 Task: Find the shortest route within Brookfield Place to reach the North Cove Marina.
Action: Mouse moved to (273, 100)
Screenshot: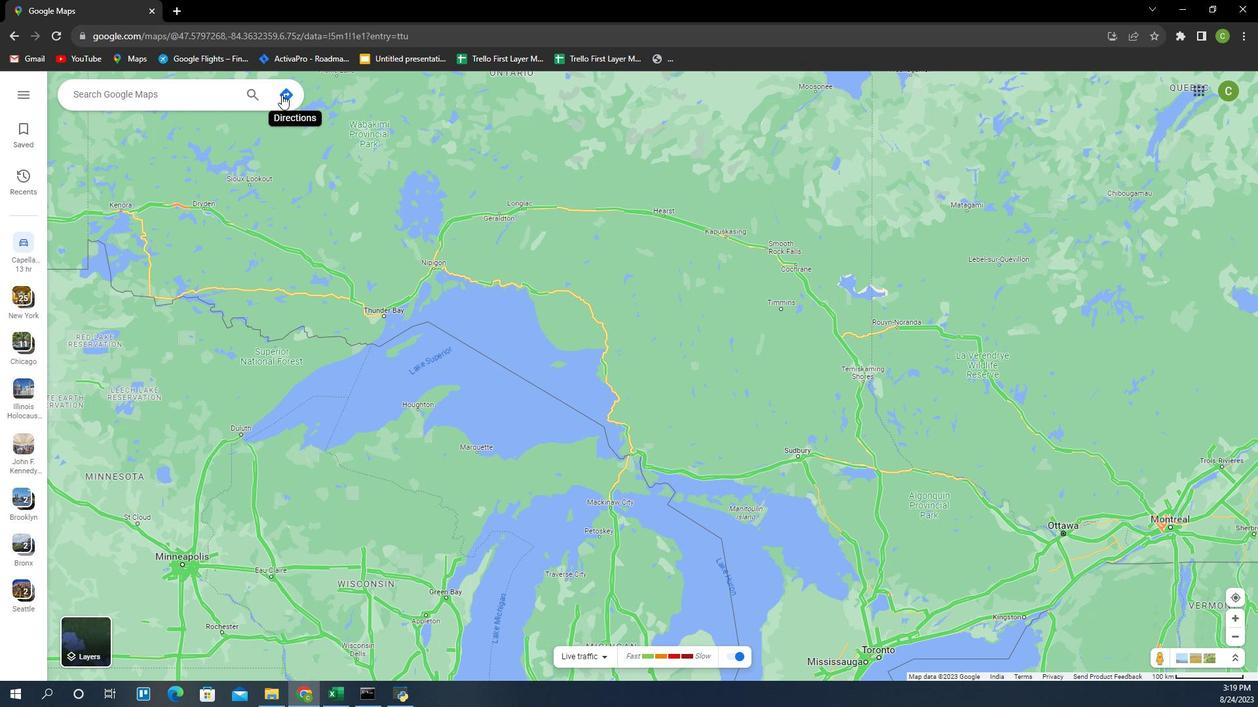 
Action: Mouse pressed left at (273, 100)
Screenshot: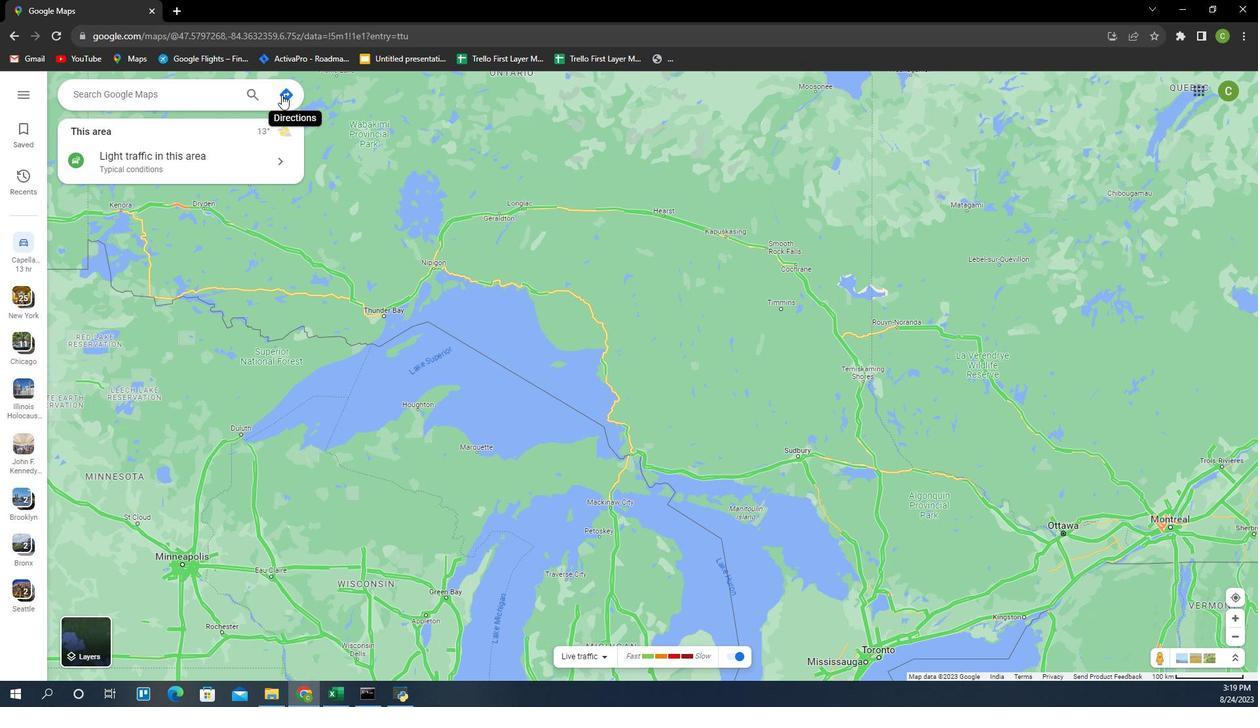 
Action: Mouse moved to (151, 136)
Screenshot: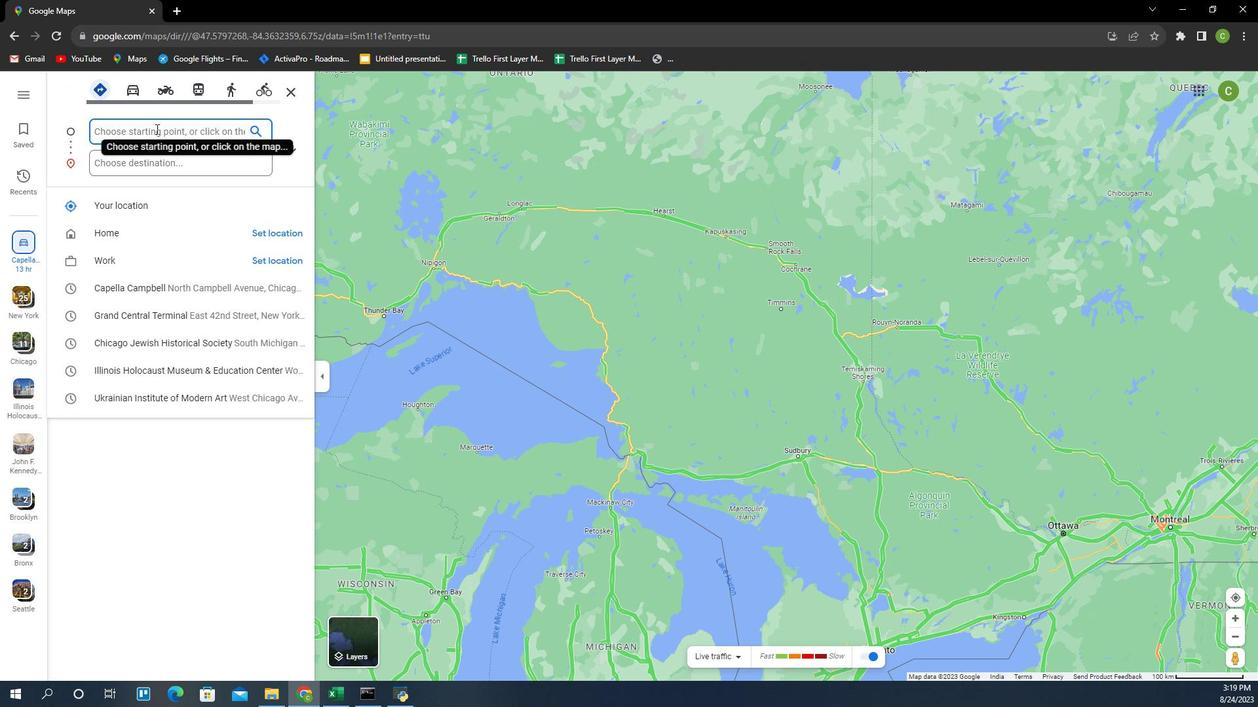 
Action: Mouse pressed left at (151, 136)
Screenshot: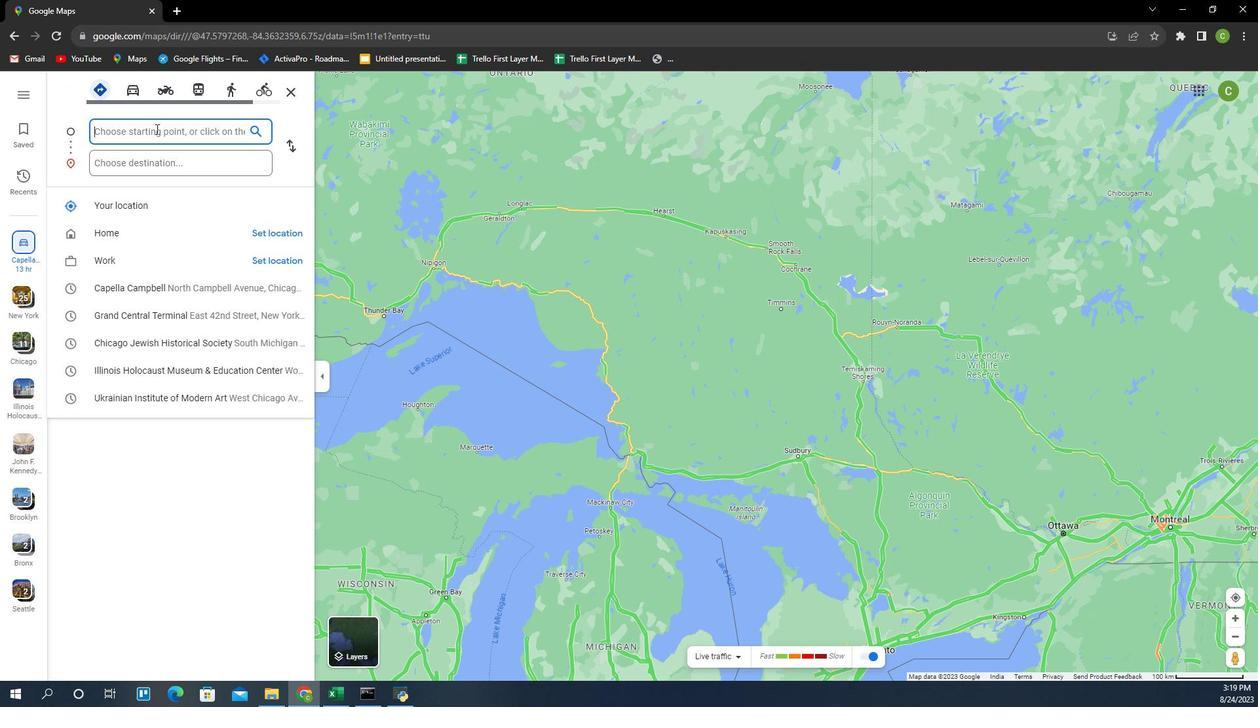 
Action: Mouse moved to (151, 136)
Screenshot: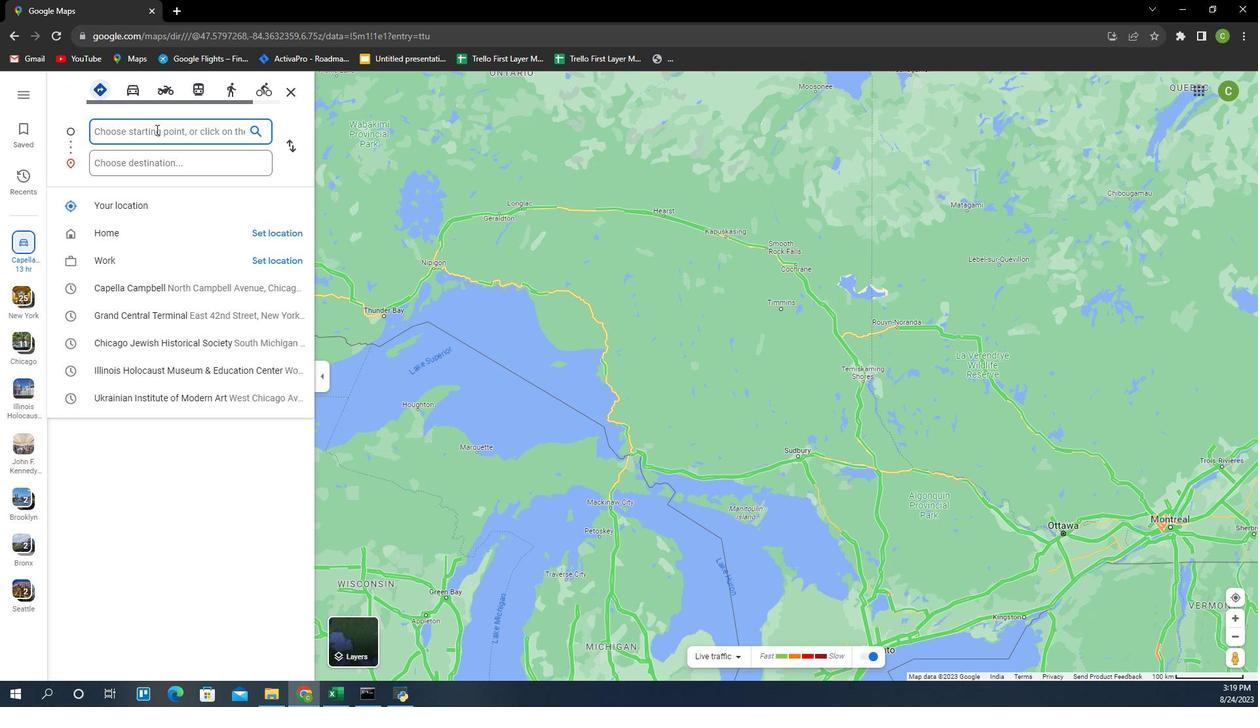 
Action: Key pressed <Key.caps_lock>B<Key.caps_lock>rookfield<Key.space><Key.caps_lock>P<Key.caps_lock>lace
Screenshot: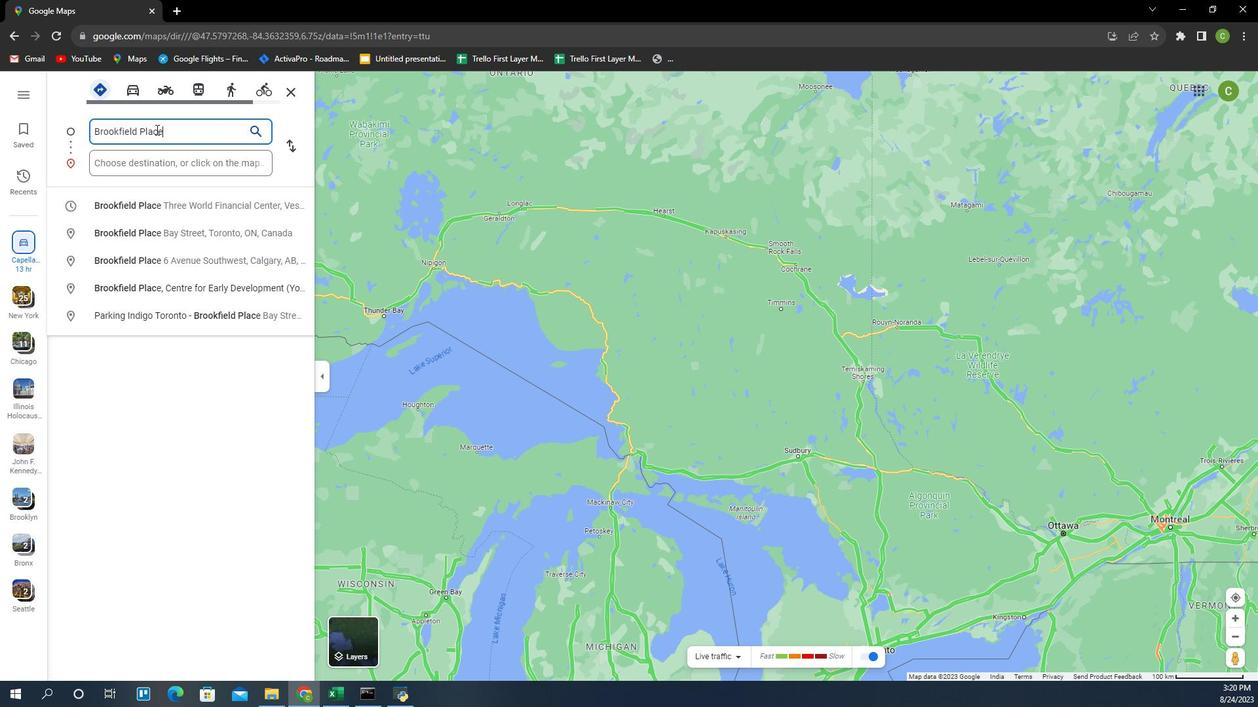 
Action: Mouse moved to (147, 171)
Screenshot: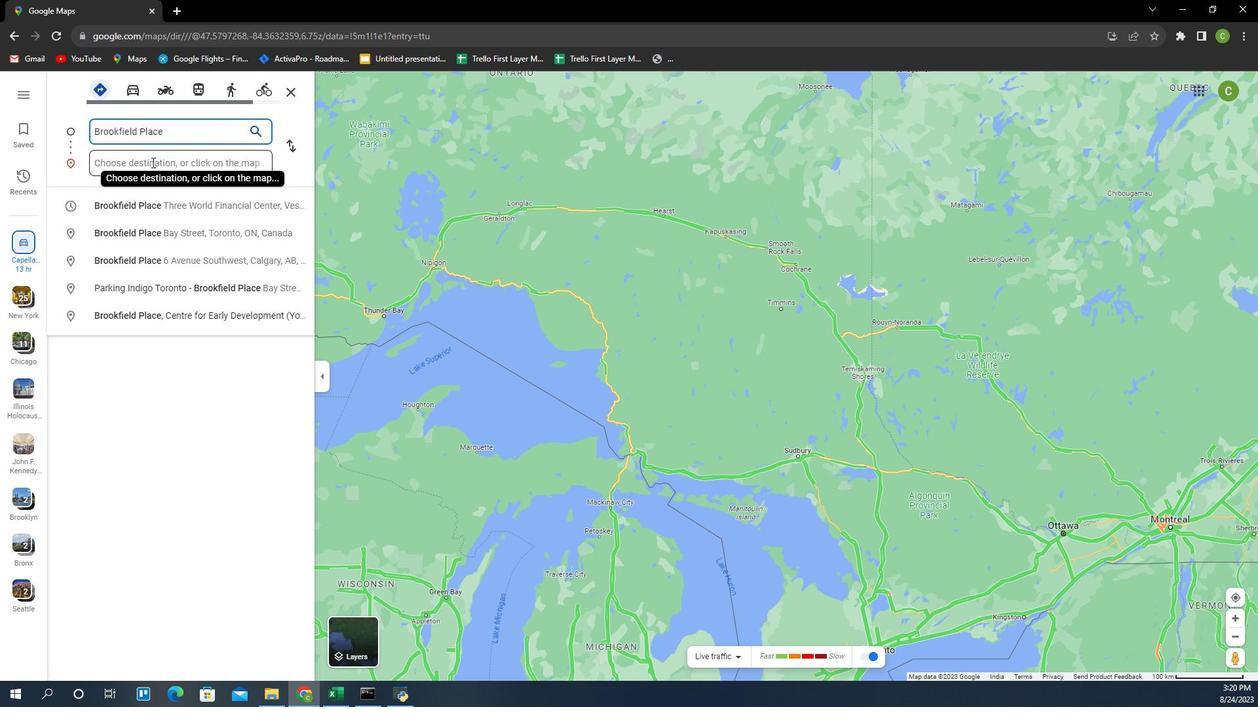 
Action: Mouse pressed left at (147, 171)
Screenshot: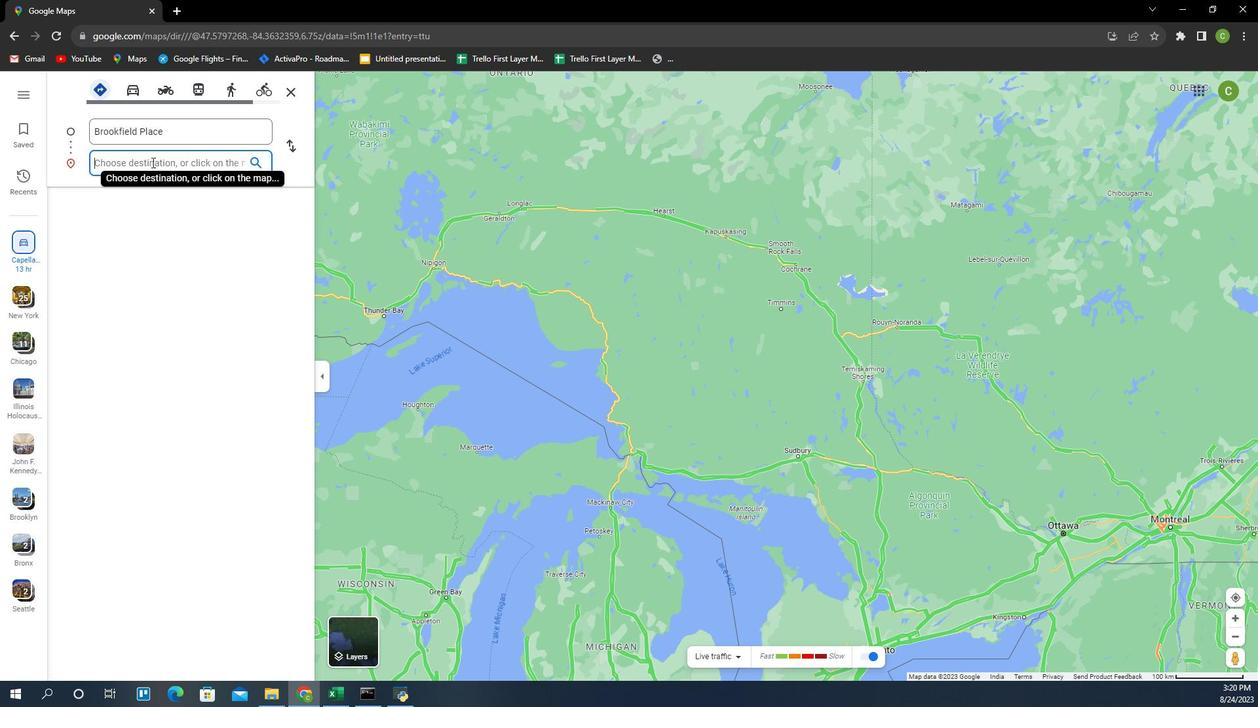 
Action: Mouse moved to (147, 171)
Screenshot: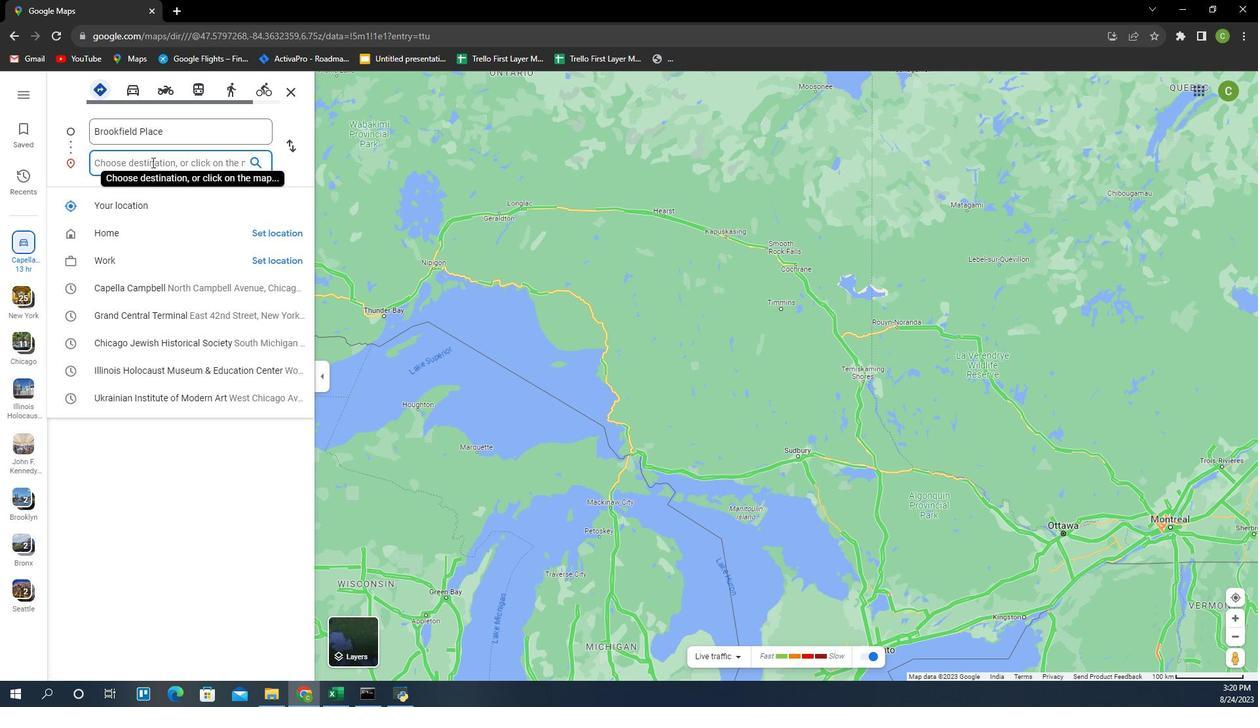 
Action: Key pressed <Key.caps_lock>T<Key.caps_lock>he<Key.space><Key.caps_lock>N<Key.caps_lock>orth<Key.space><Key.caps_lock>C<Key.caps_lock>ove<Key.space><Key.caps_lock>M<Key.caps_lock>arina
Screenshot: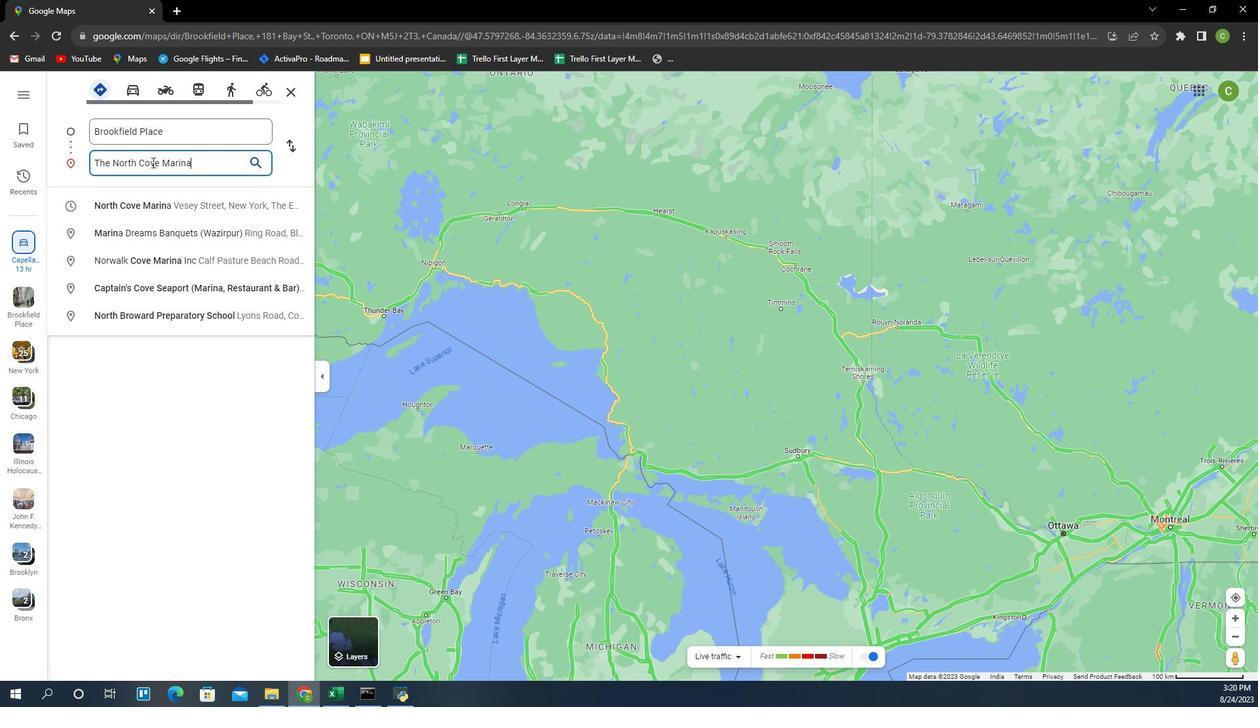 
Action: Mouse moved to (171, 241)
Screenshot: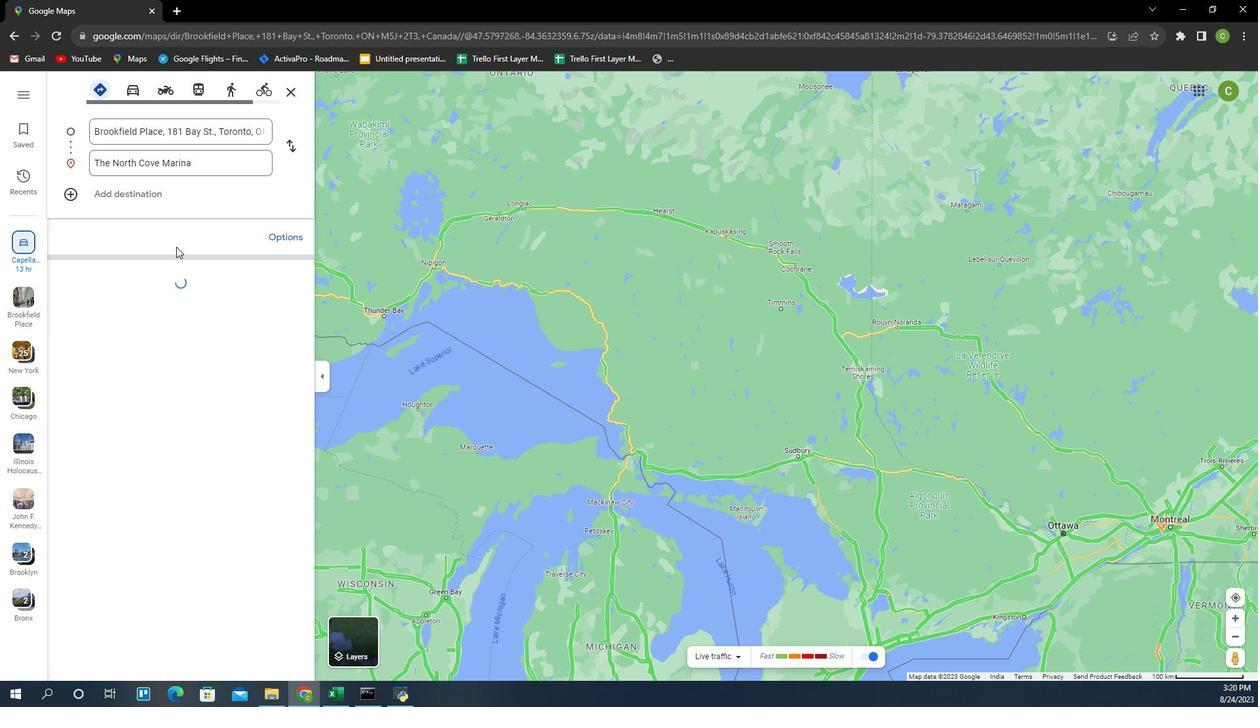 
Action: Key pressed <Key.enter>
Screenshot: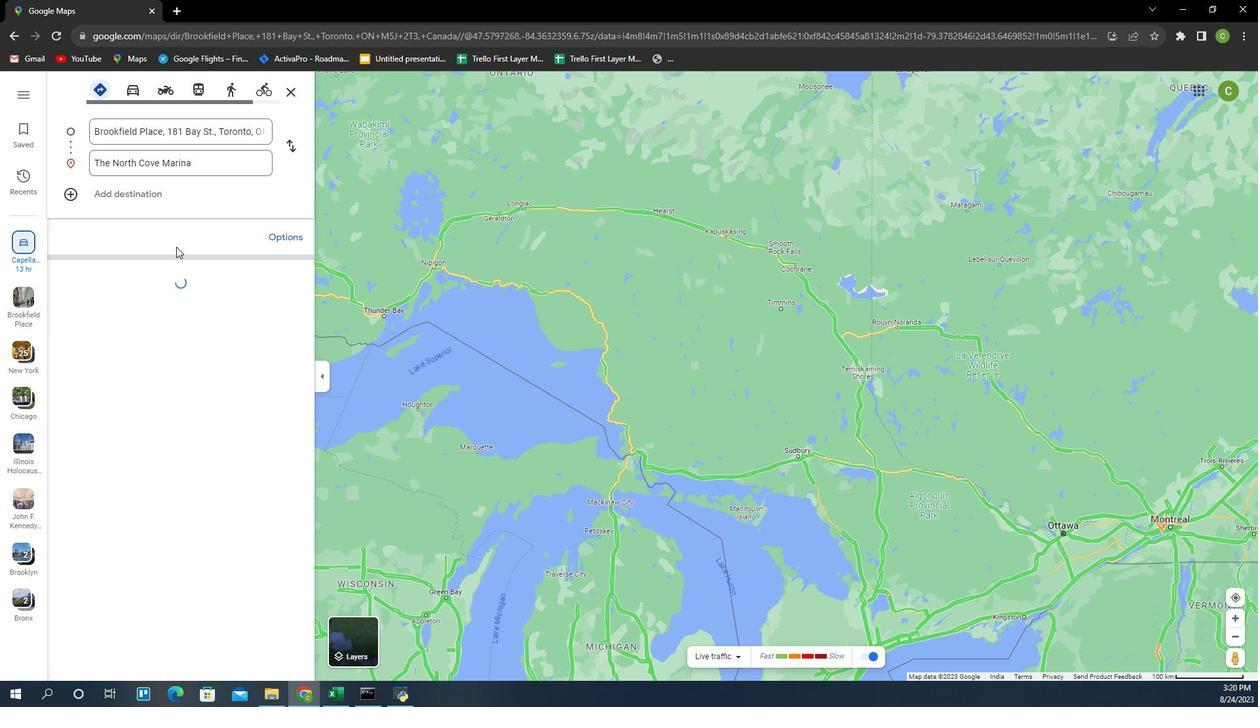 
Action: Mouse moved to (125, 400)
Screenshot: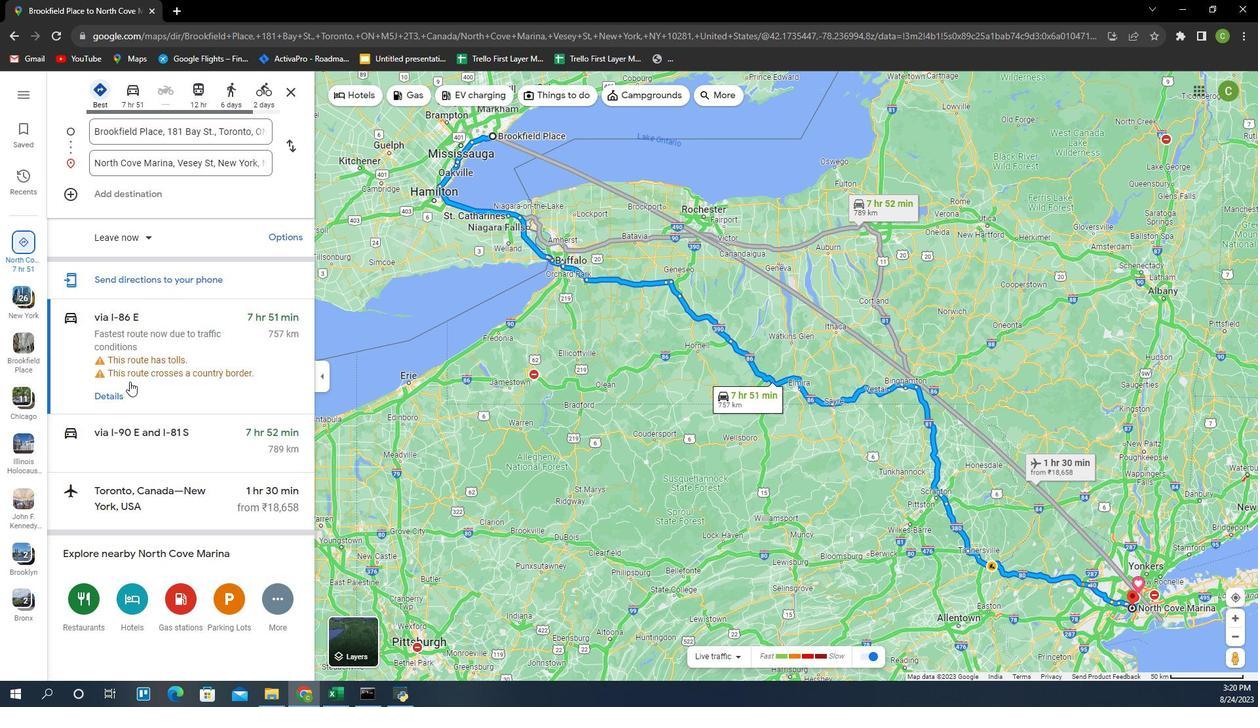
Action: Mouse pressed left at (125, 400)
Screenshot: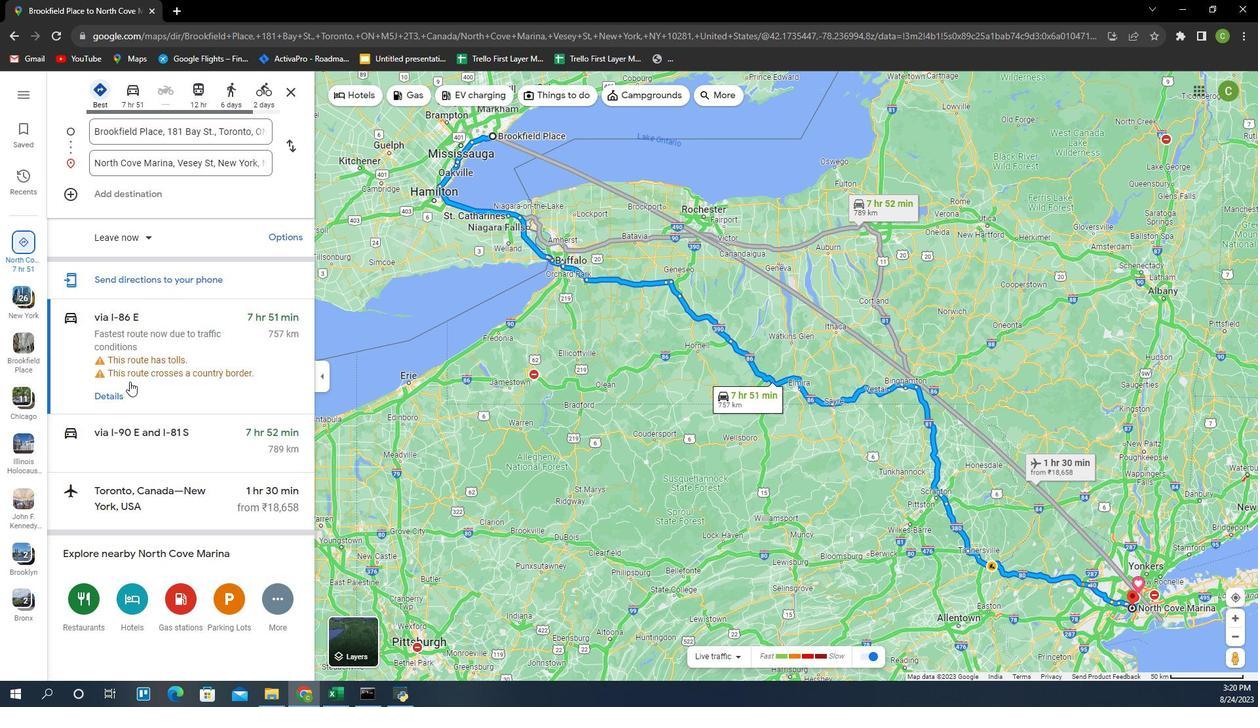 
Action: Mouse moved to (69, 302)
Screenshot: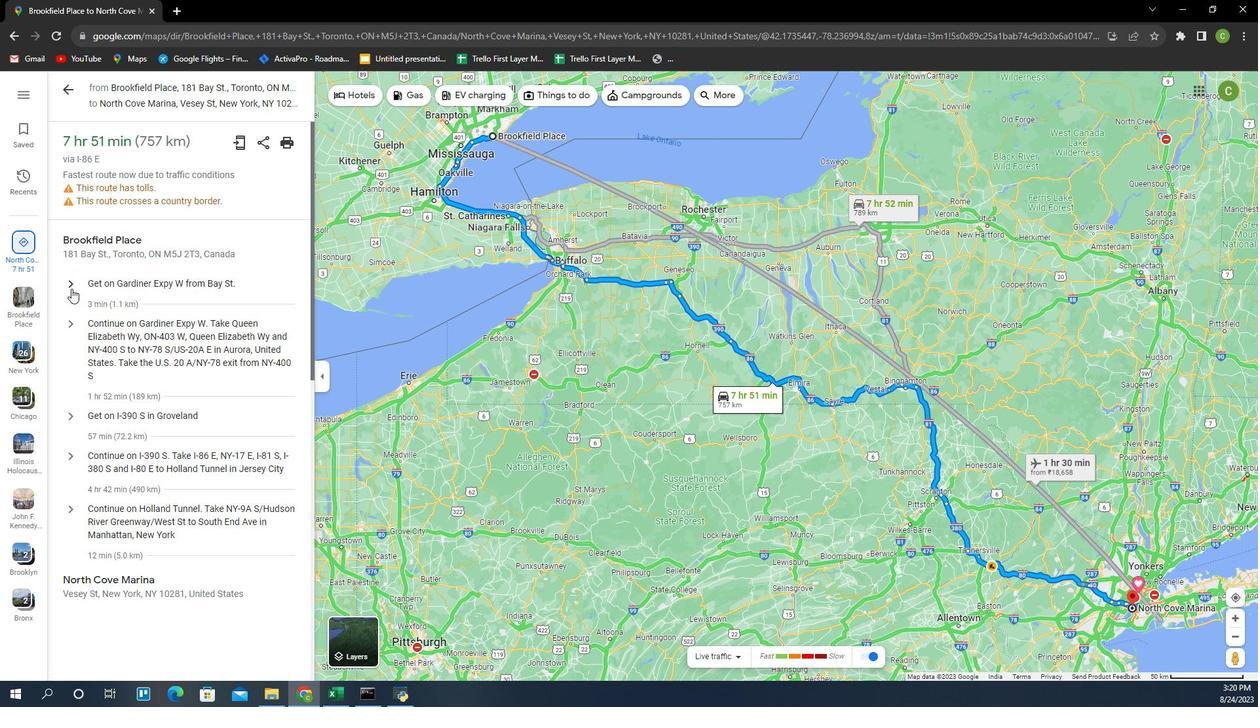 
Action: Mouse pressed left at (69, 302)
Screenshot: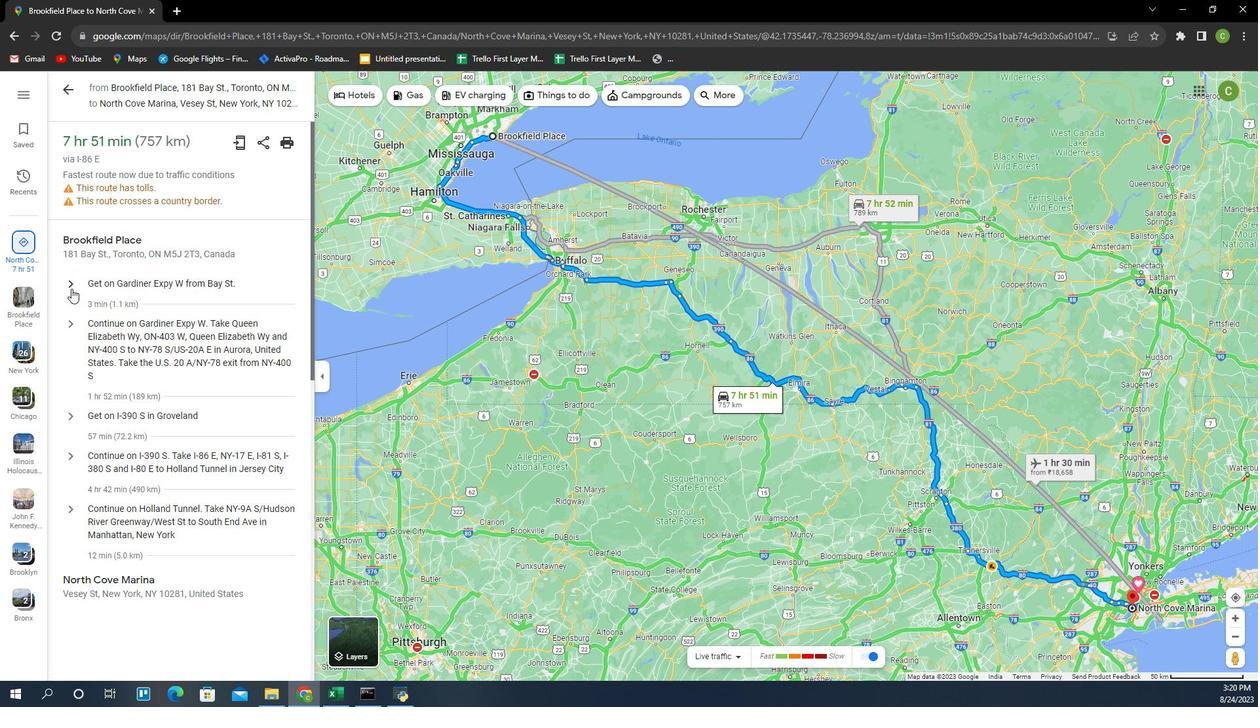
Action: Mouse moved to (78, 446)
Screenshot: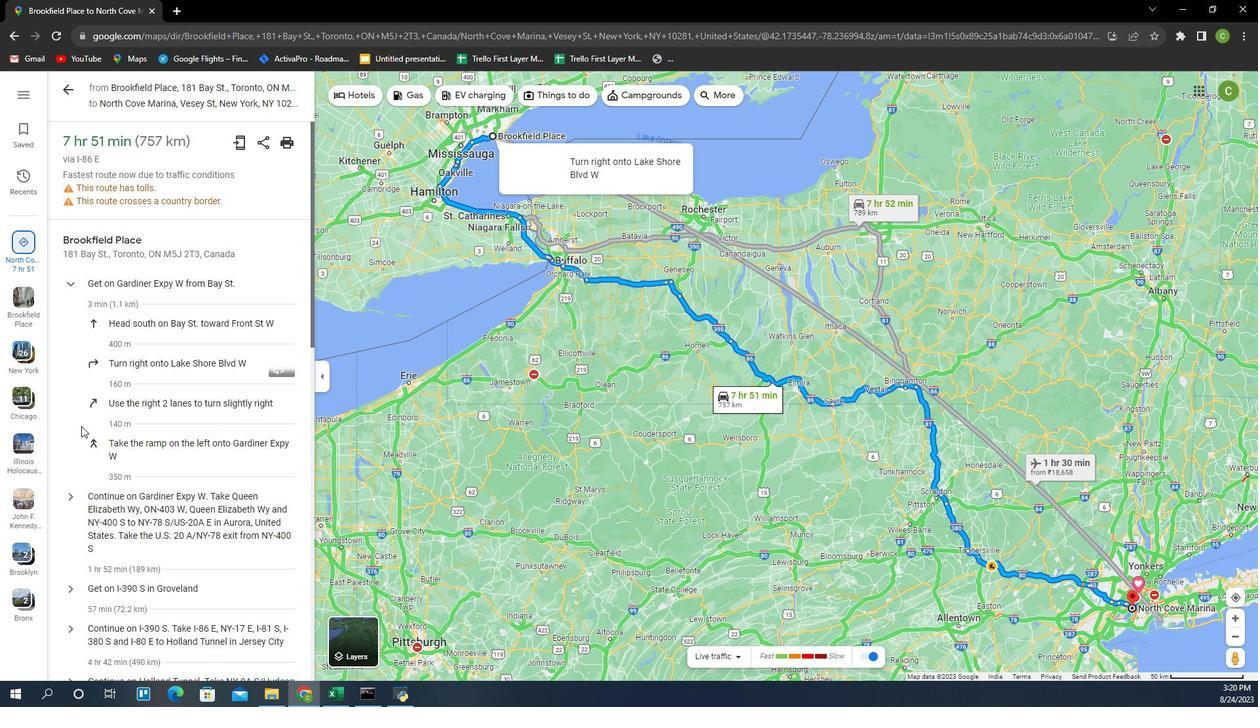 
Action: Mouse scrolled (78, 446) with delta (0, 0)
Screenshot: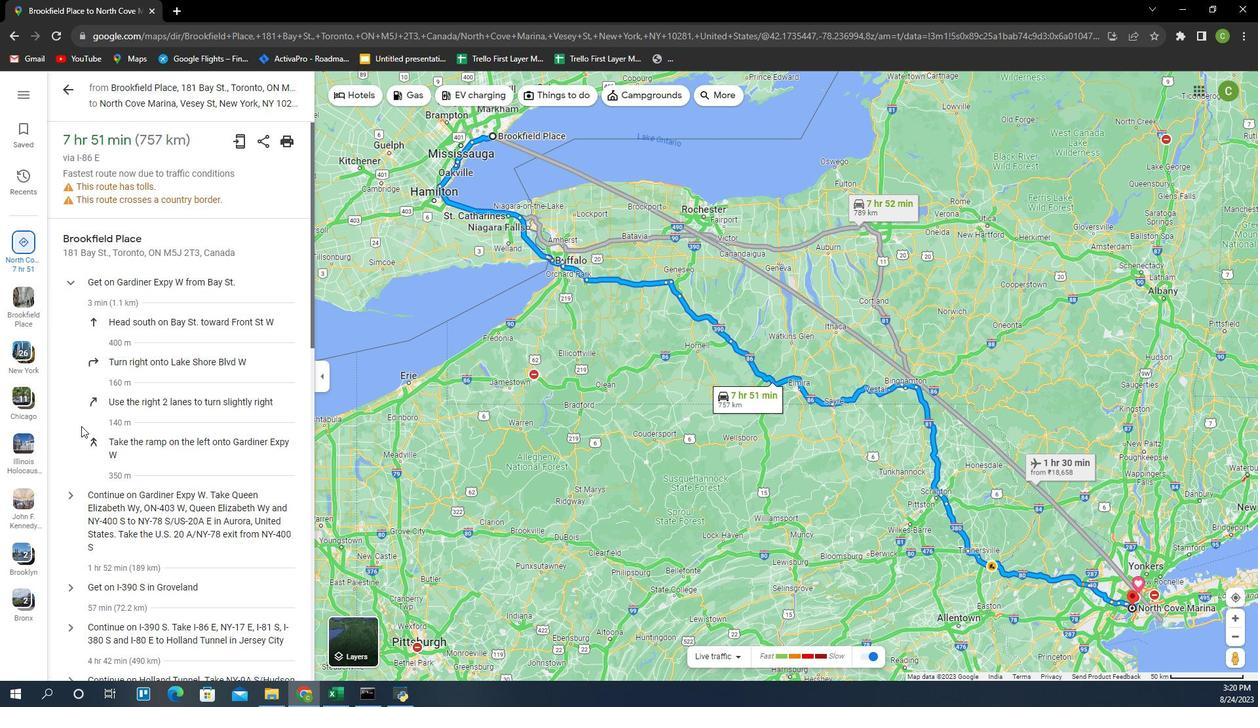 
Action: Mouse scrolled (78, 446) with delta (0, 0)
Screenshot: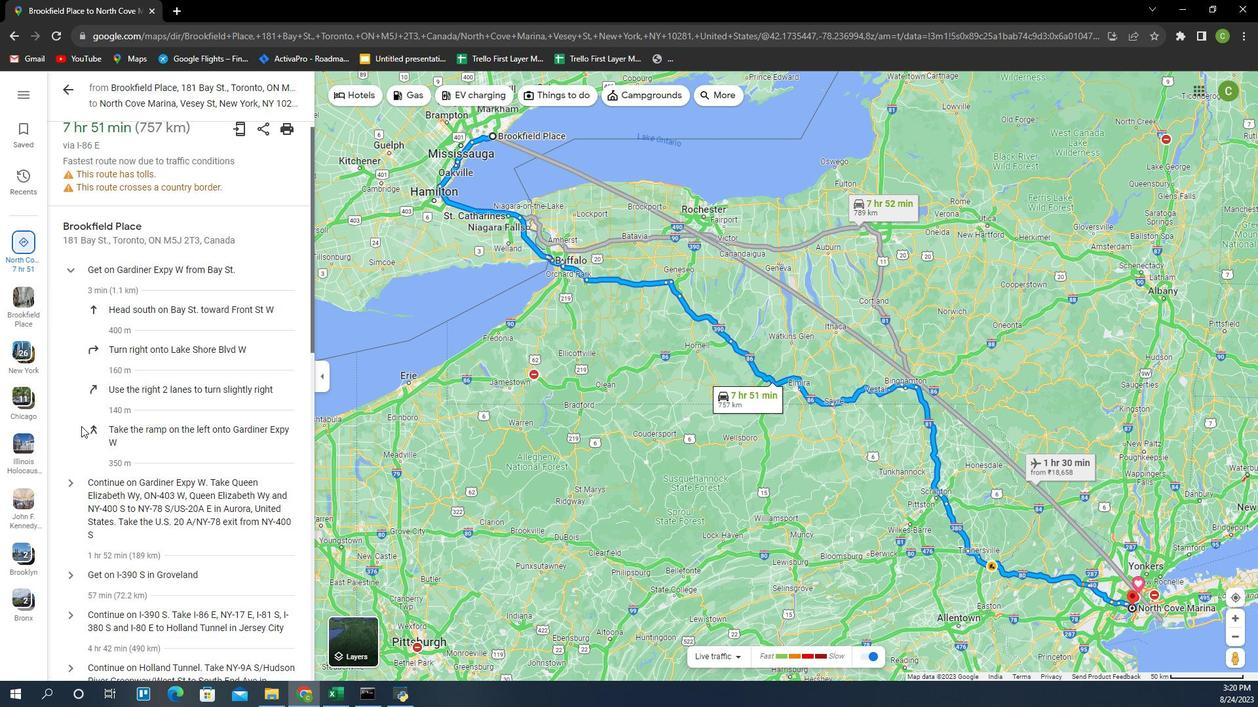 
Action: Mouse moved to (66, 380)
Screenshot: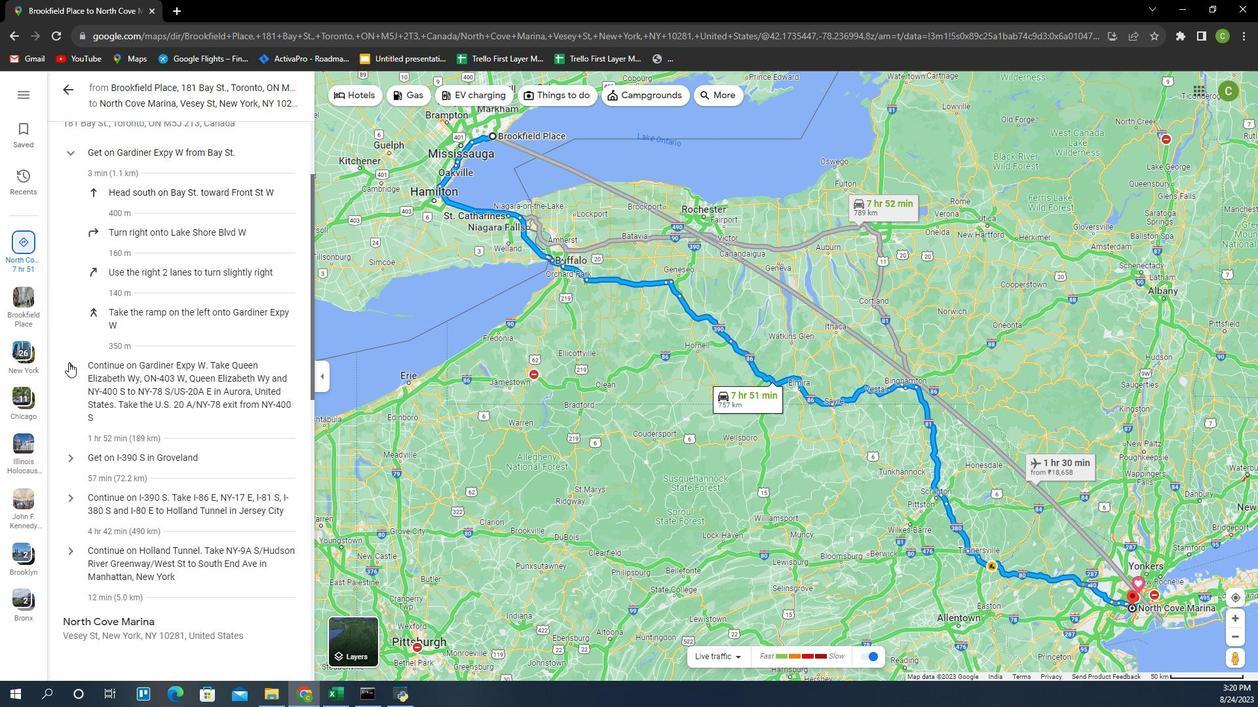 
Action: Mouse pressed left at (66, 380)
Screenshot: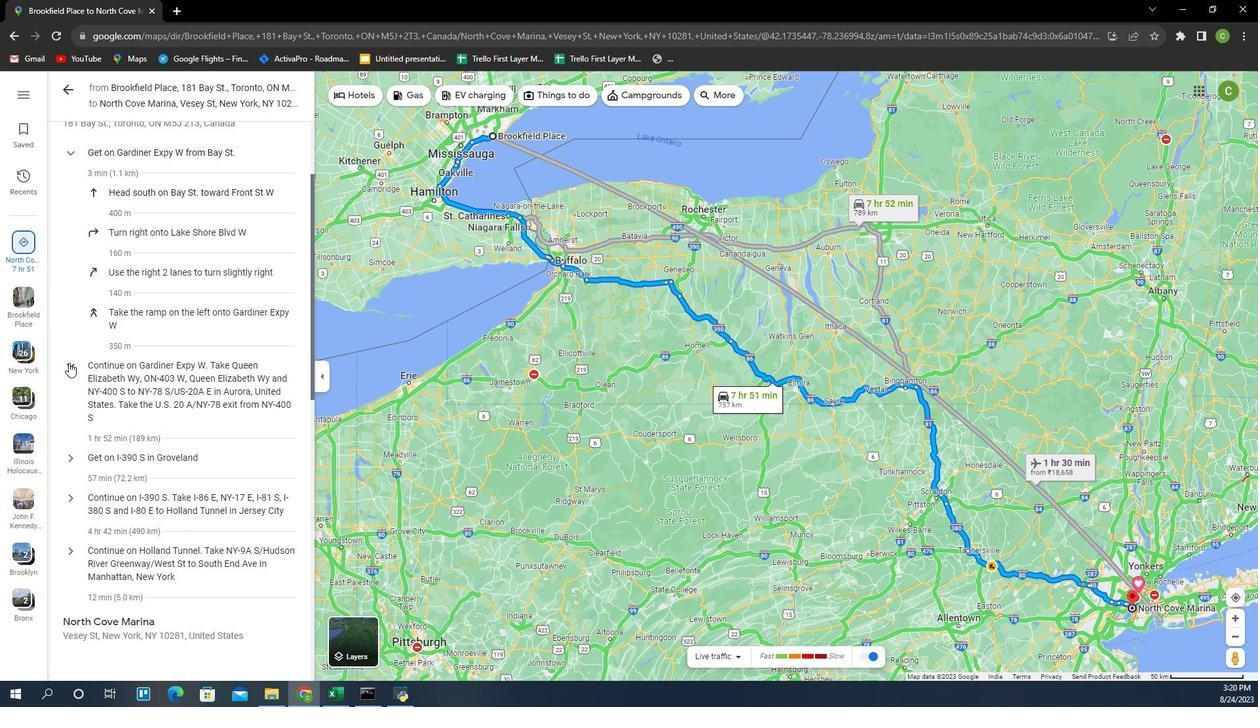 
Action: Mouse moved to (84, 394)
Screenshot: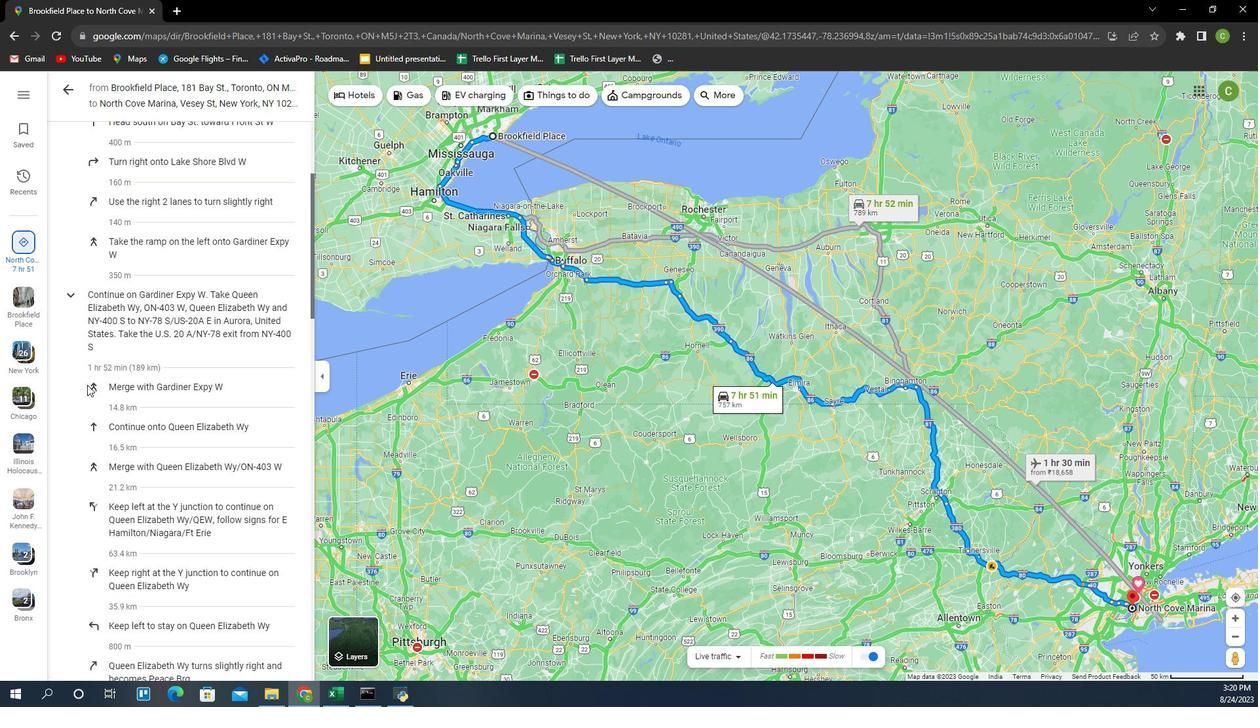 
Action: Mouse scrolled (85, 389) with delta (0, 0)
Screenshot: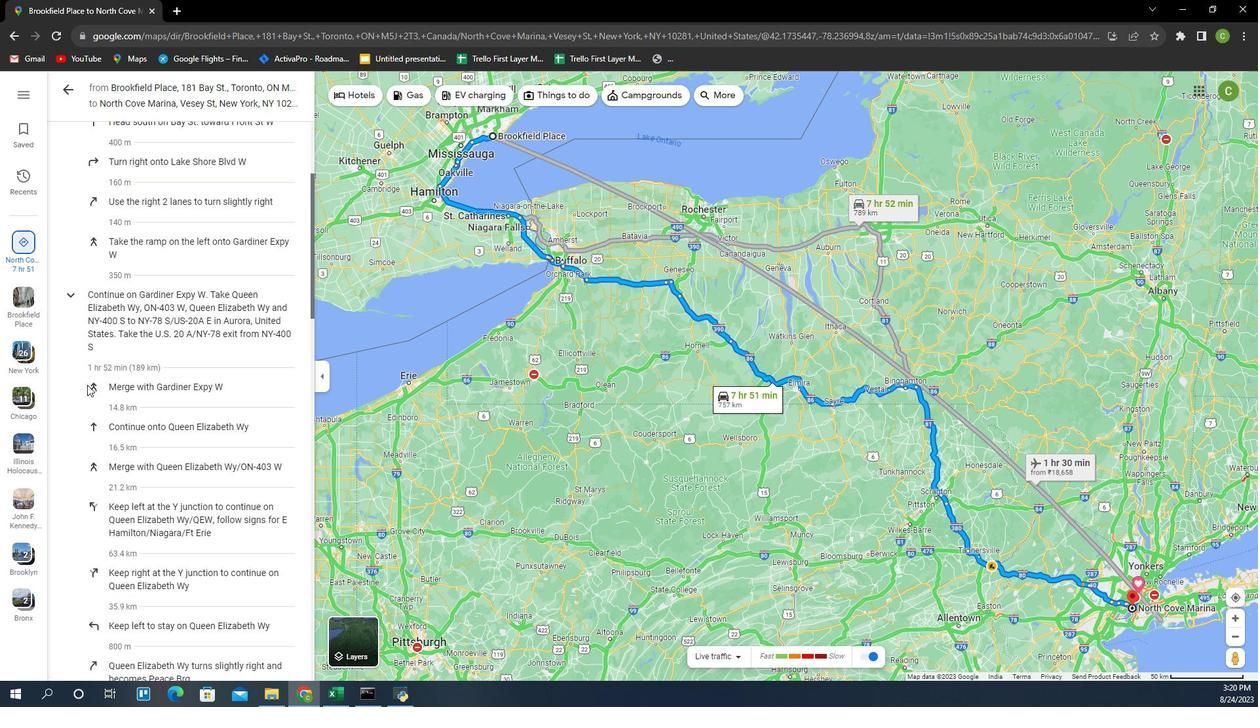 
Action: Mouse scrolled (84, 393) with delta (0, 0)
Screenshot: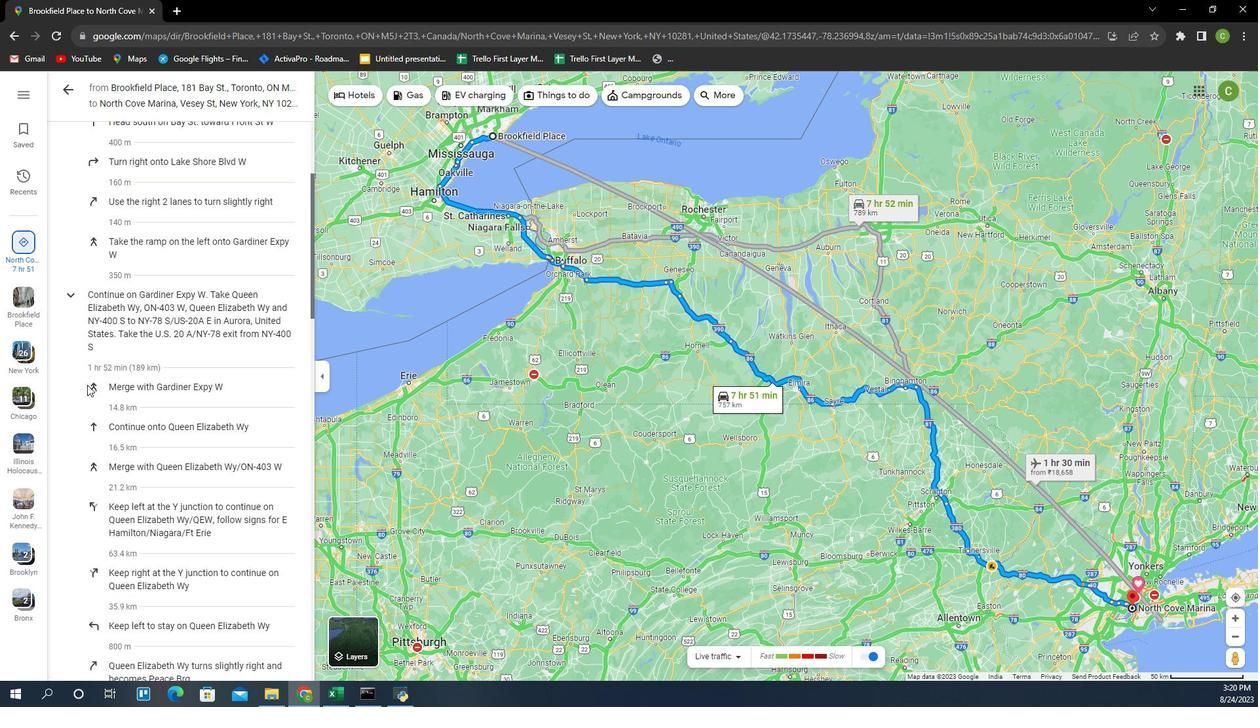
Action: Mouse moved to (102, 436)
Screenshot: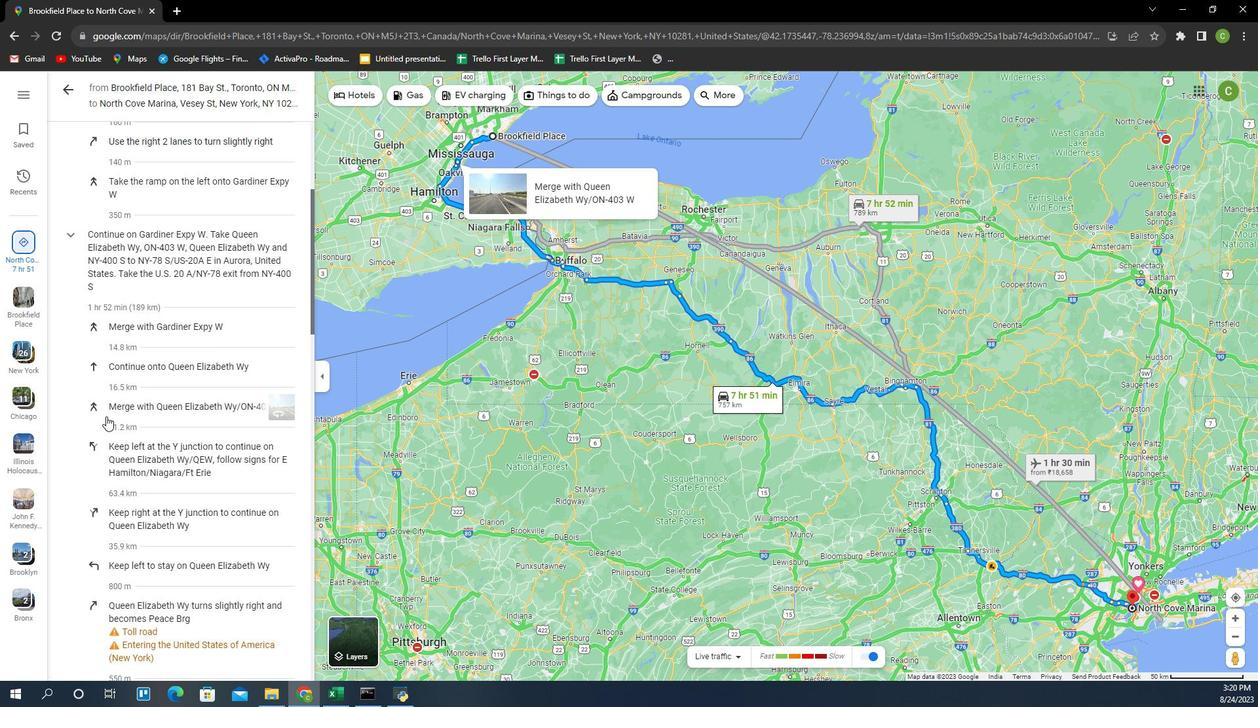 
Action: Mouse scrolled (102, 435) with delta (0, 0)
Screenshot: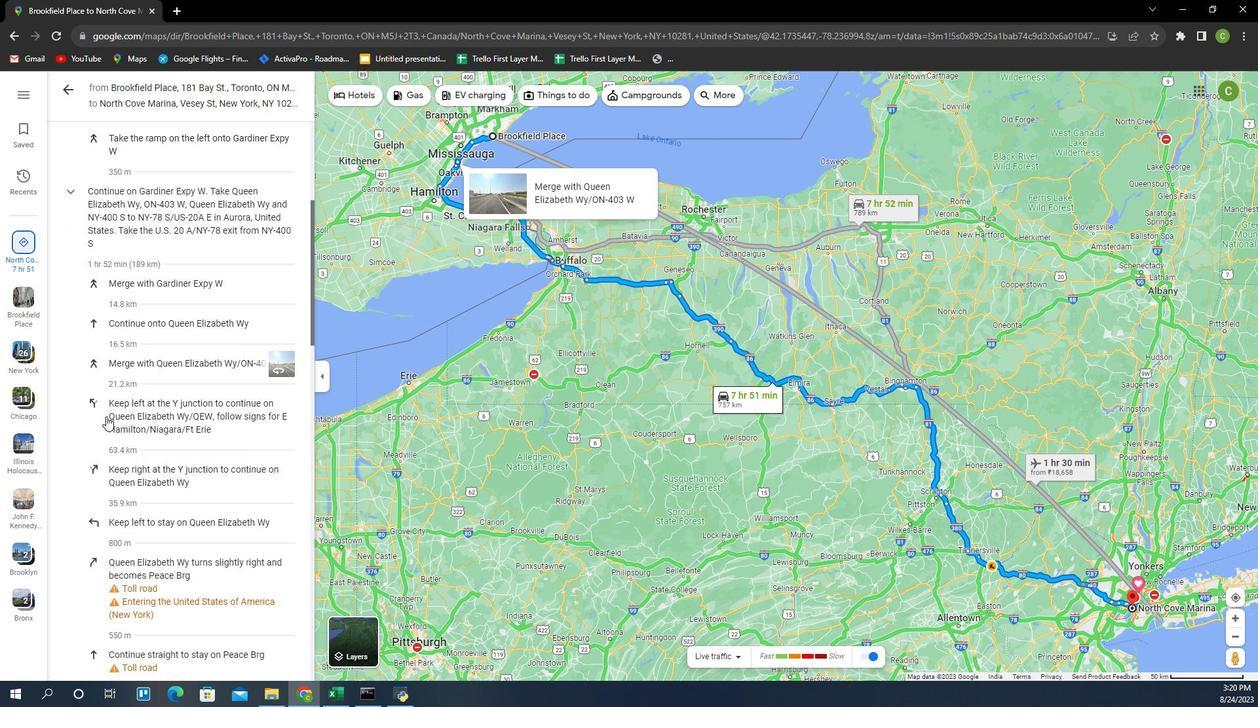 
Action: Mouse scrolled (102, 435) with delta (0, 0)
Screenshot: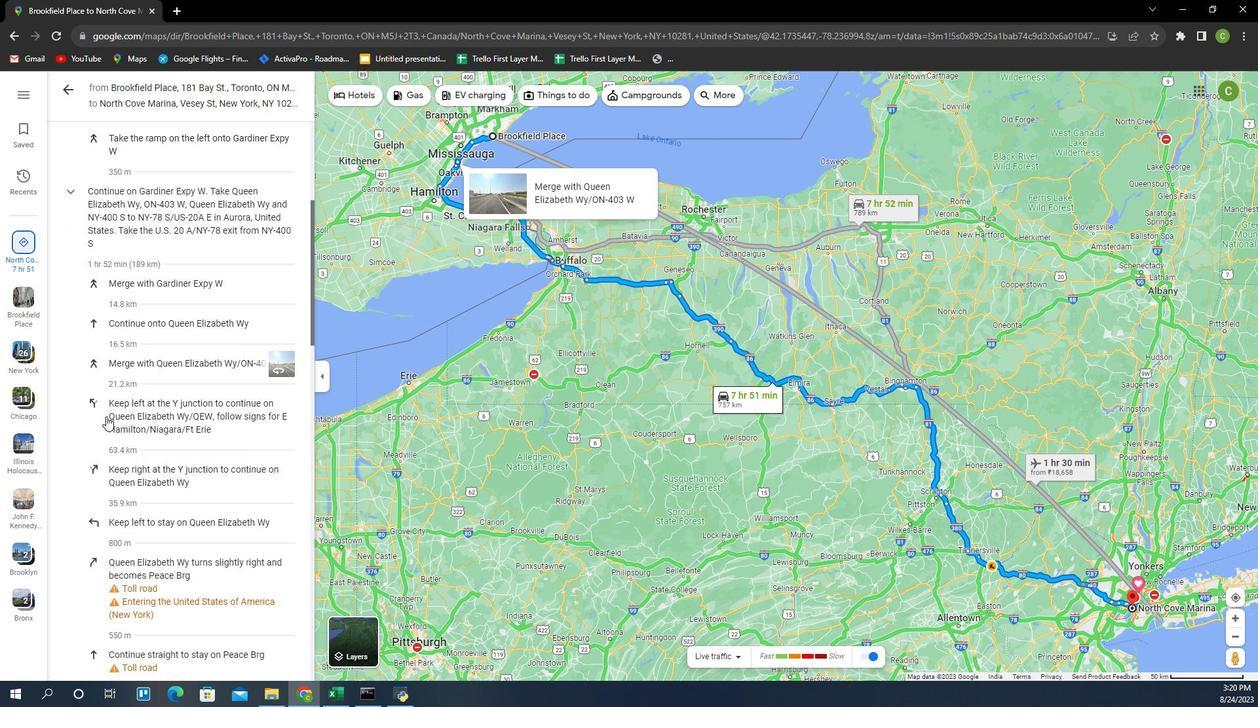 
Action: Mouse moved to (102, 449)
Screenshot: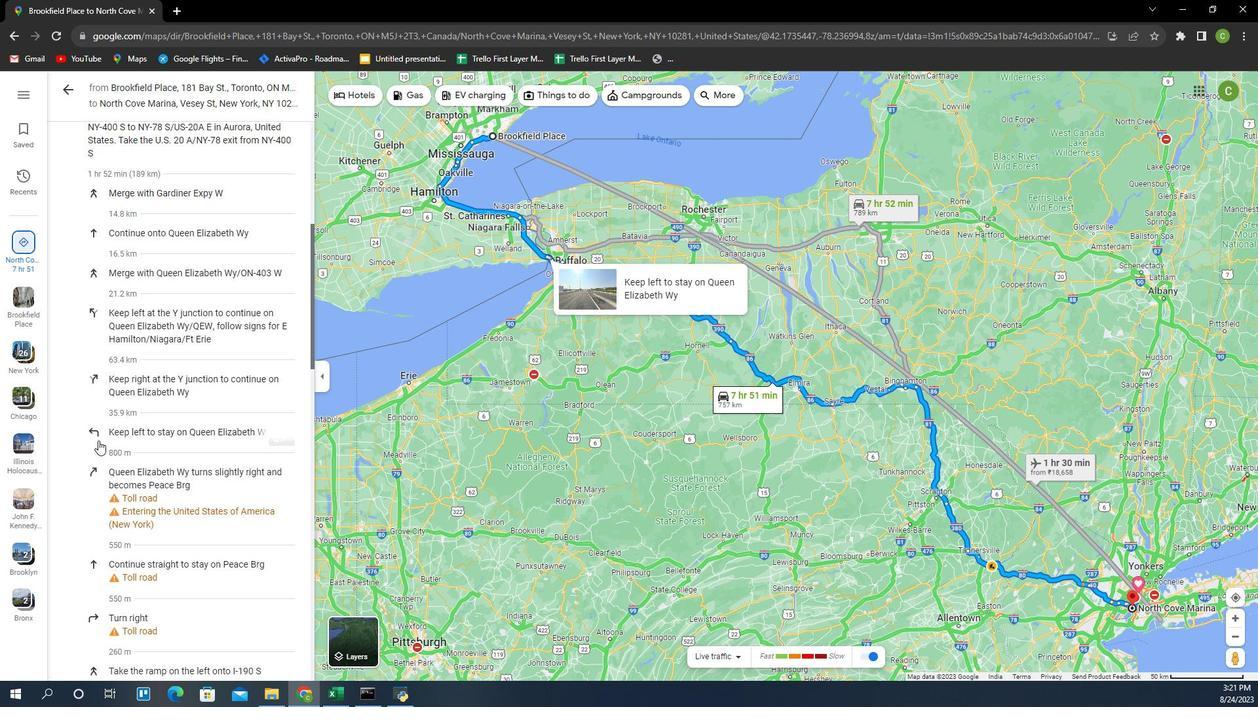 
Action: Mouse scrolled (102, 448) with delta (0, 0)
Screenshot: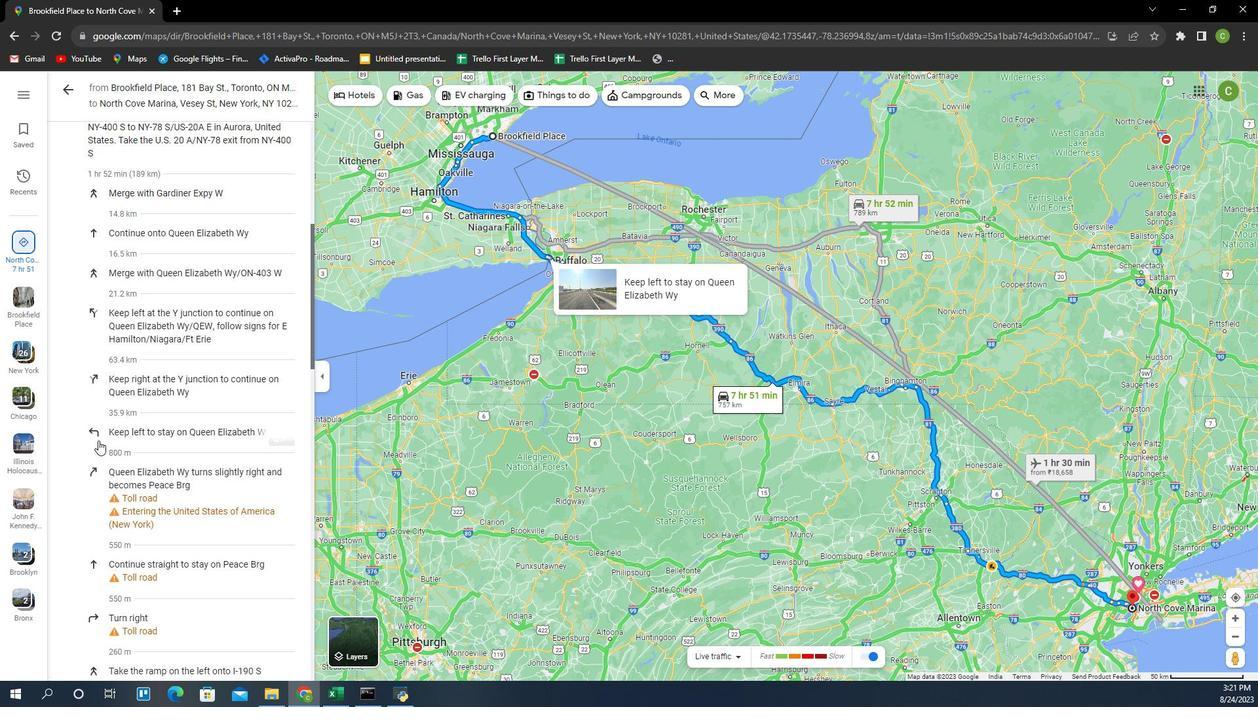 
Action: Mouse moved to (101, 453)
Screenshot: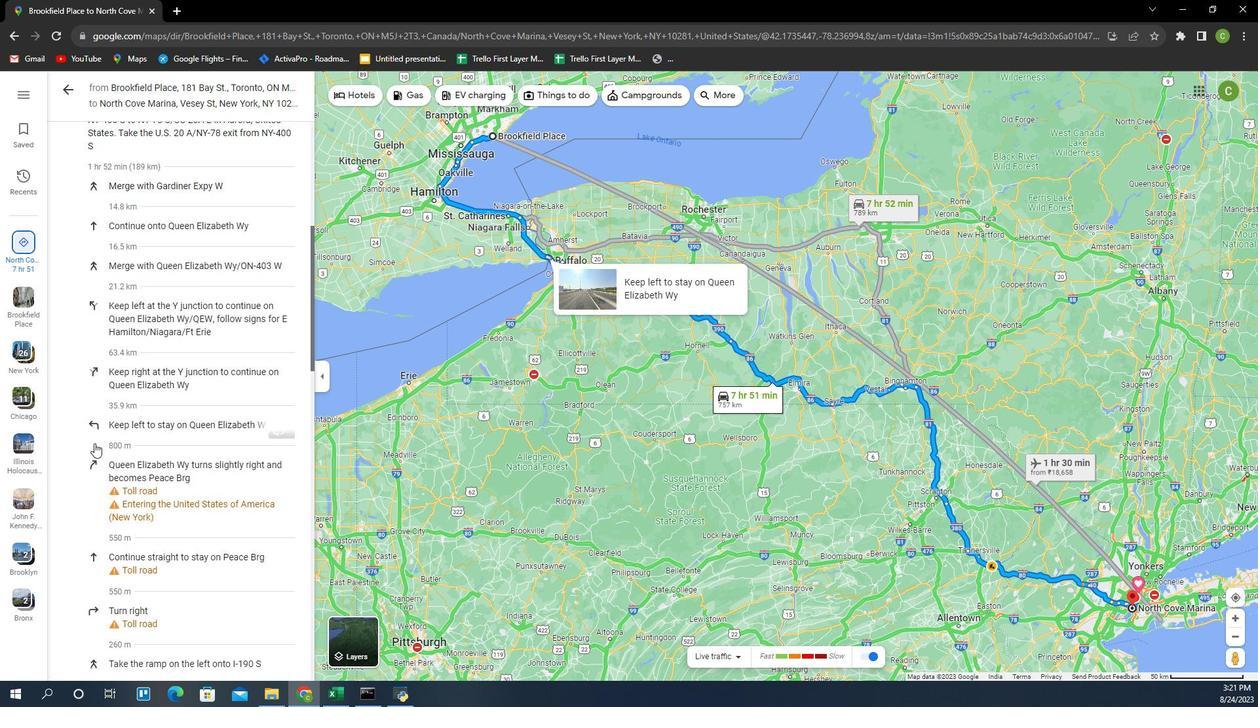 
Action: Mouse scrolled (101, 452) with delta (0, 0)
Screenshot: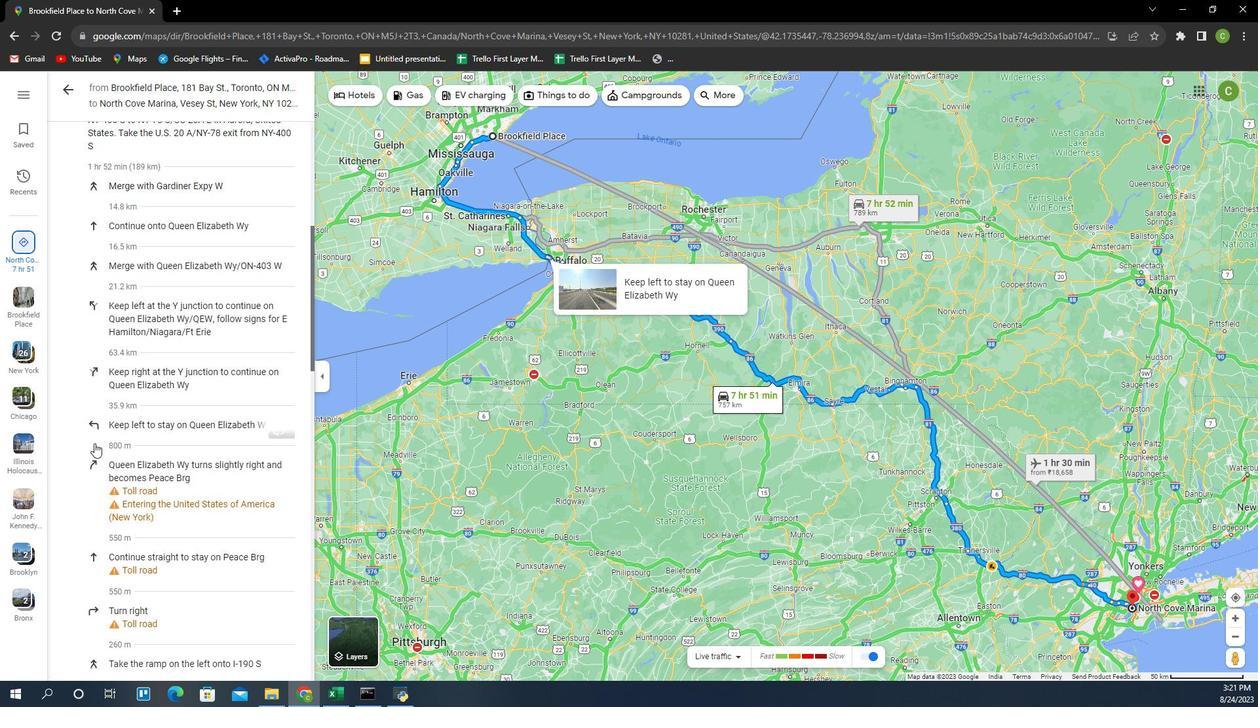 
Action: Mouse moved to (85, 515)
Screenshot: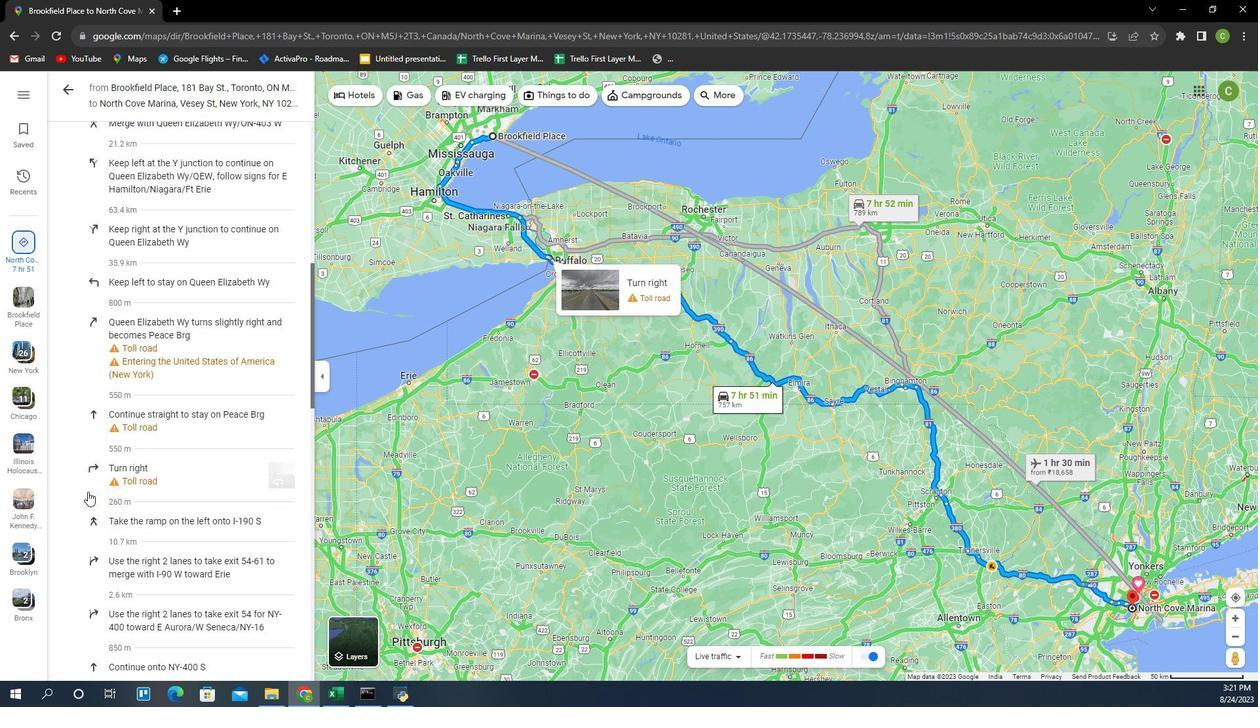 
Action: Mouse scrolled (85, 514) with delta (0, 0)
Screenshot: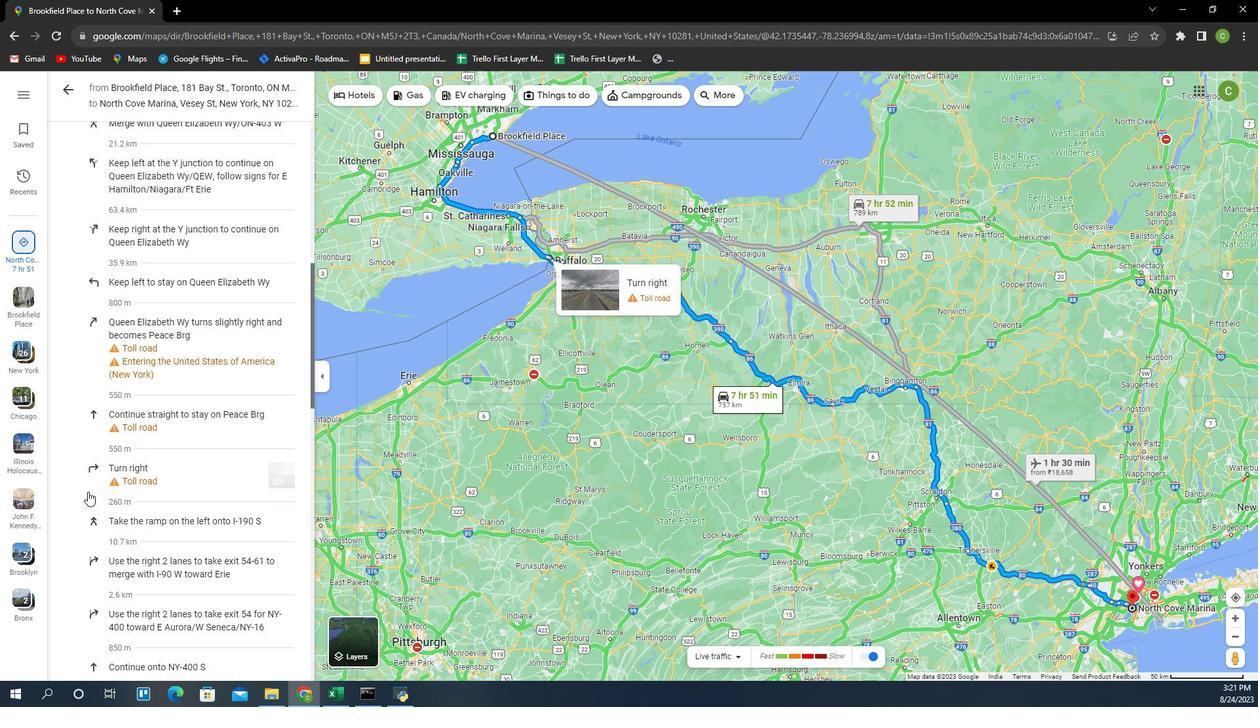 
Action: Mouse moved to (85, 517)
Screenshot: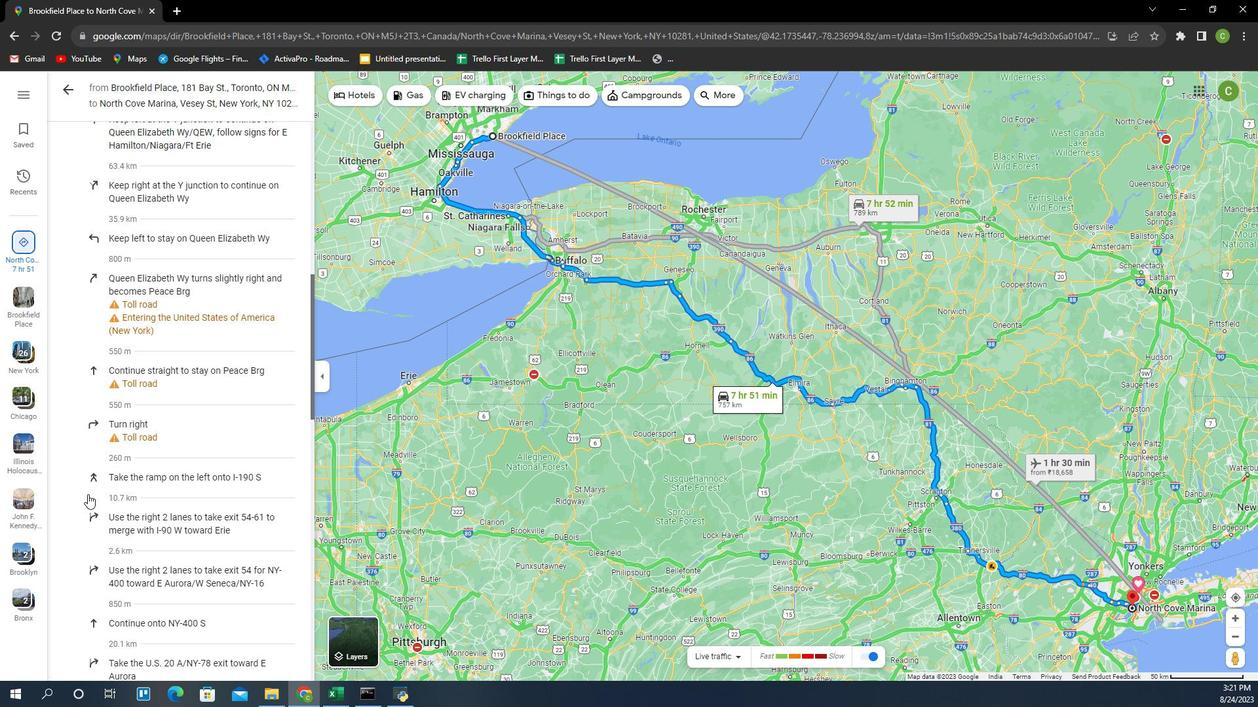 
Action: Mouse scrolled (85, 517) with delta (0, 0)
Screenshot: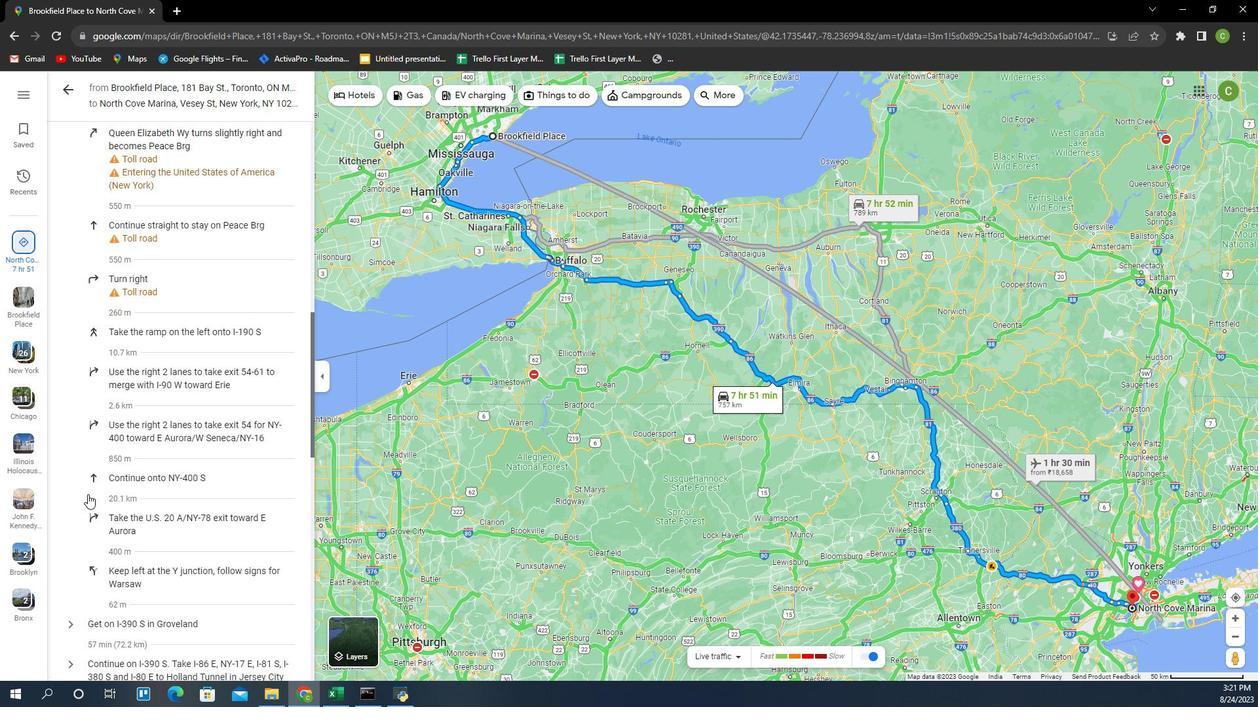 
Action: Mouse scrolled (85, 517) with delta (0, 0)
Screenshot: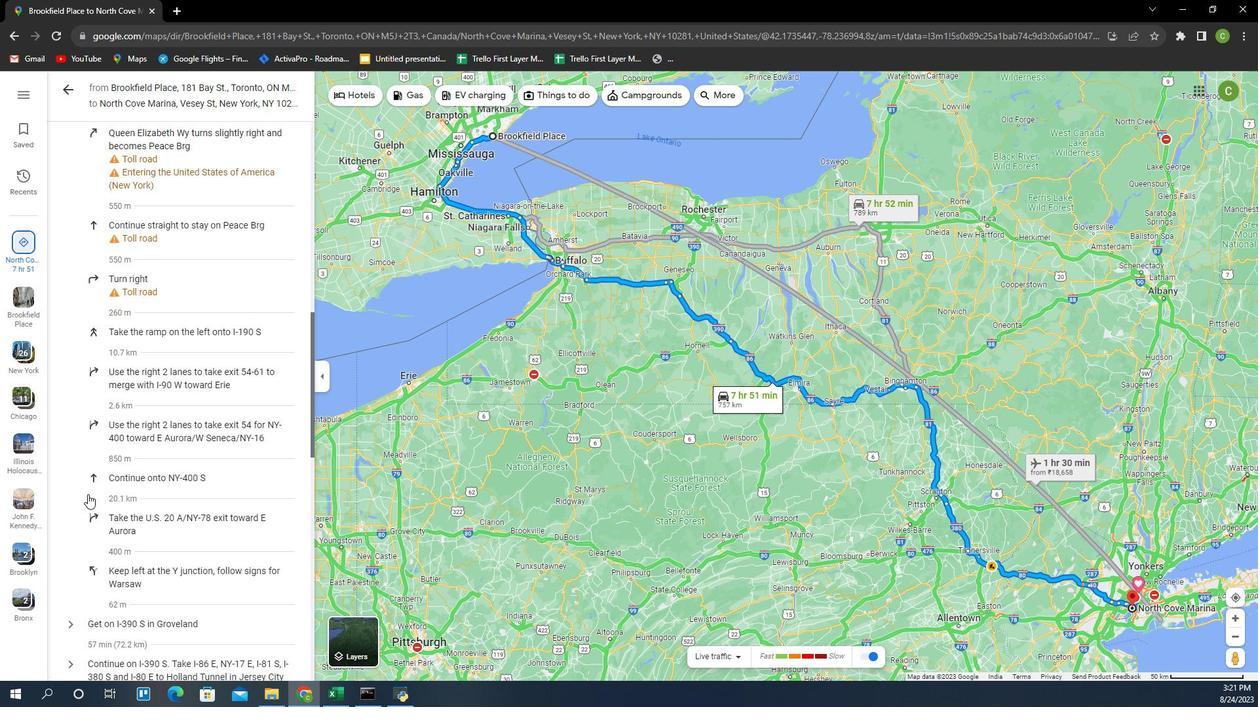 
Action: Mouse scrolled (85, 517) with delta (0, 0)
Screenshot: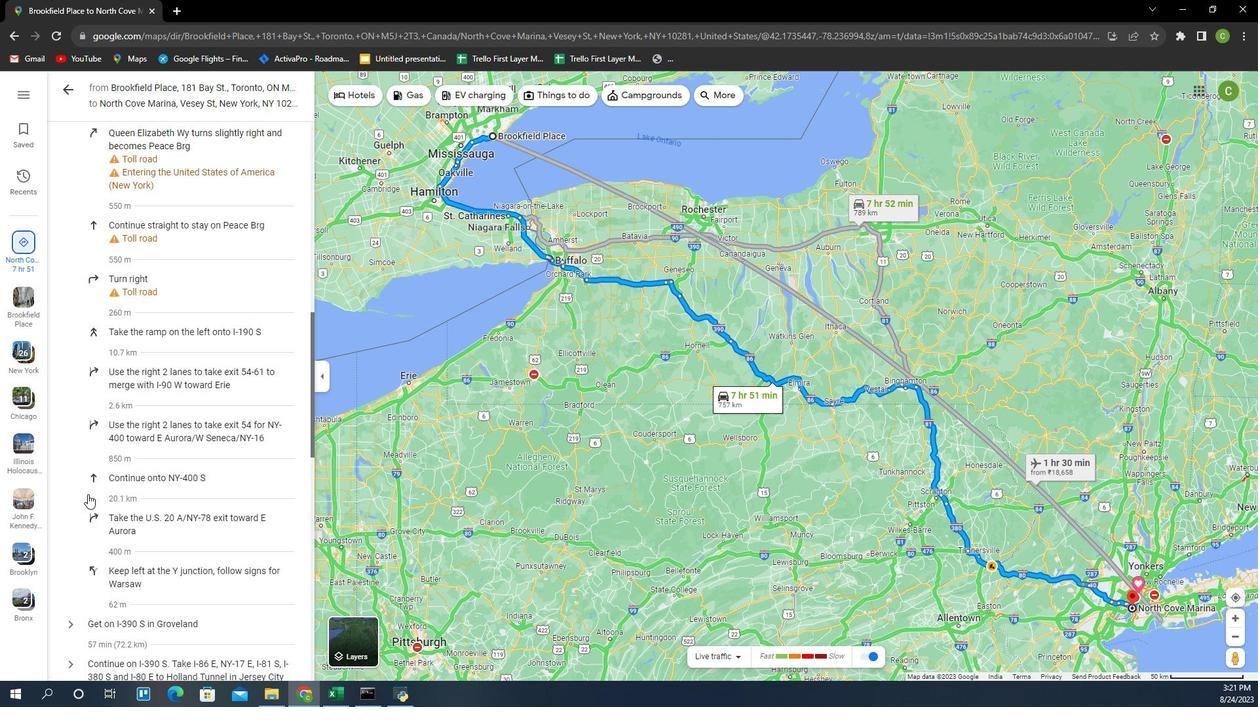 
Action: Mouse scrolled (85, 517) with delta (0, 0)
Screenshot: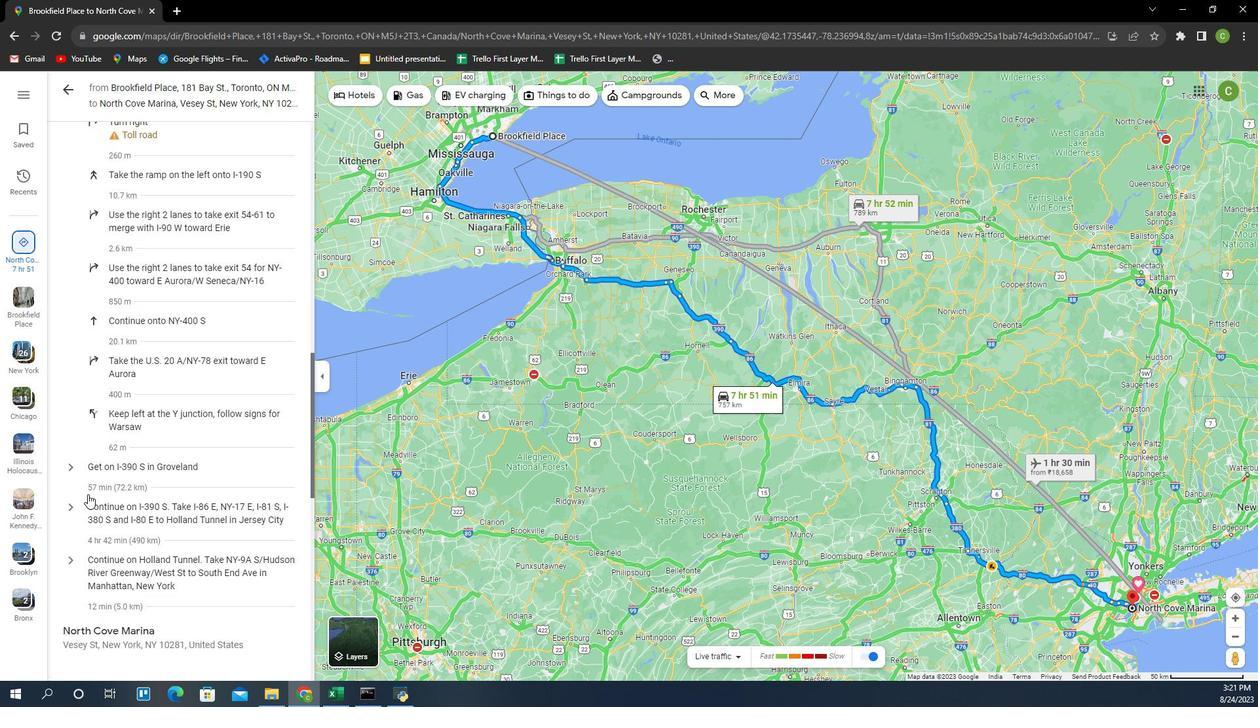 
Action: Mouse scrolled (85, 517) with delta (0, 0)
Screenshot: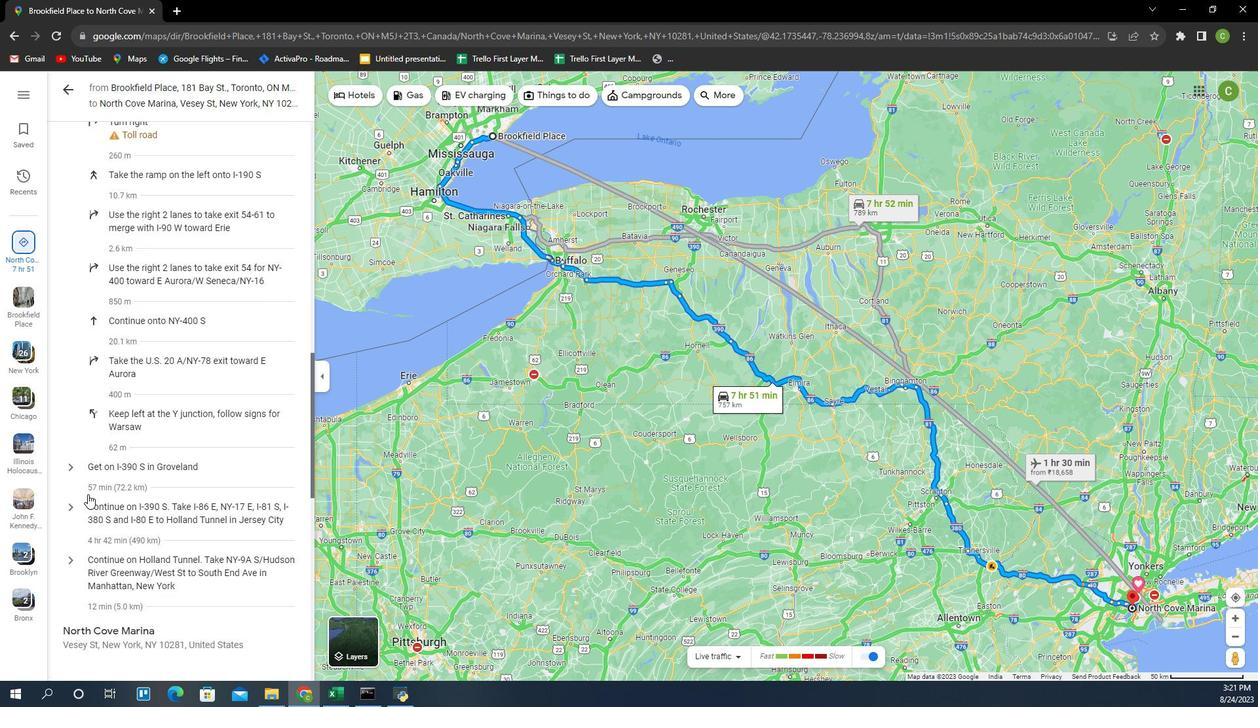 
Action: Mouse scrolled (85, 517) with delta (0, 0)
Screenshot: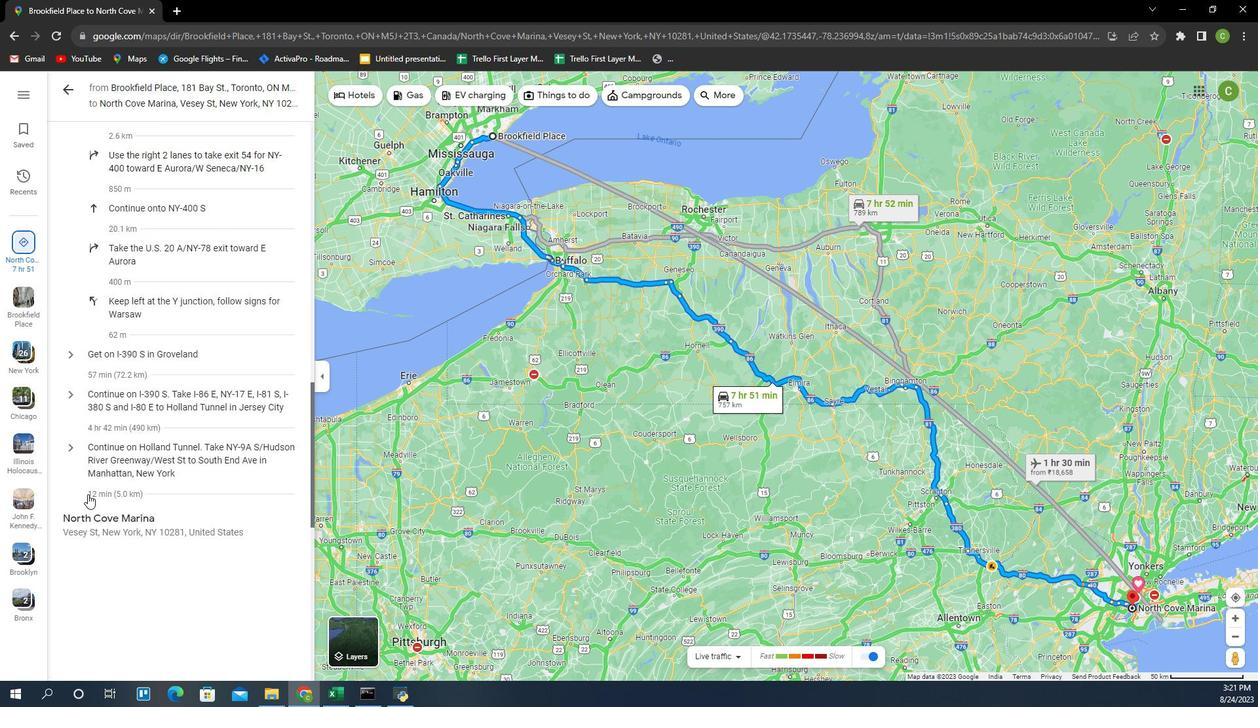 
Action: Mouse scrolled (85, 517) with delta (0, 0)
Screenshot: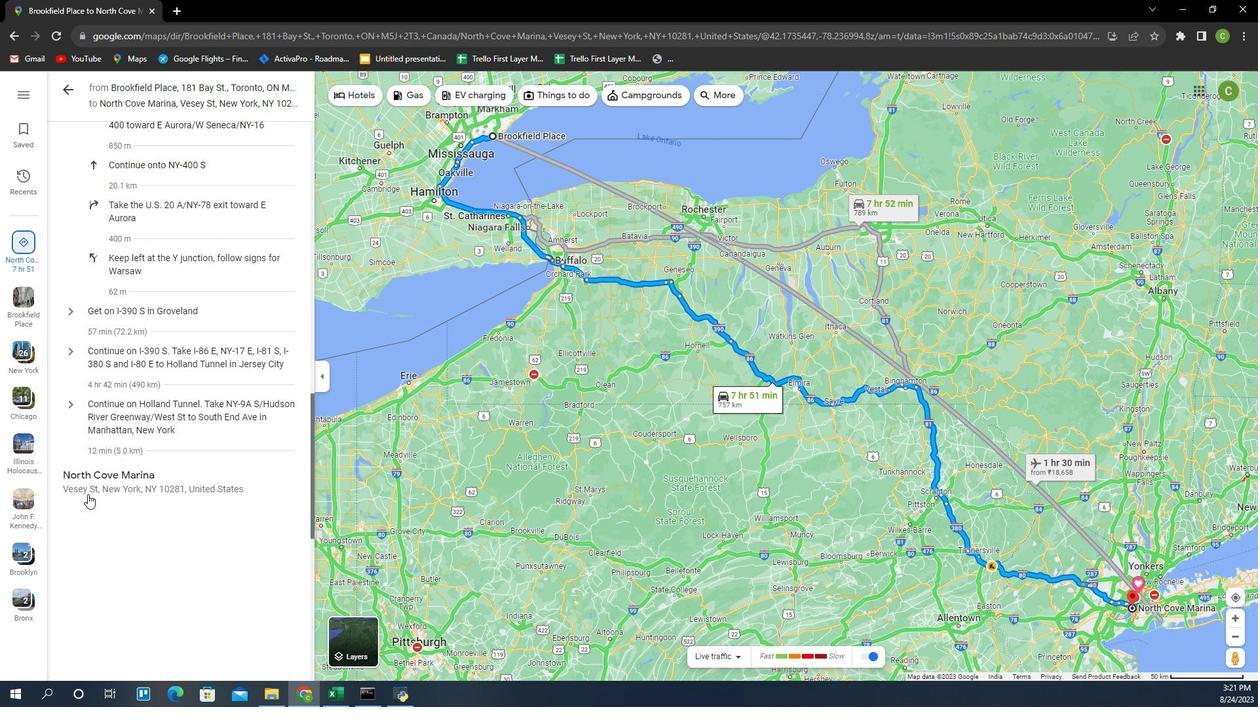 
Action: Mouse moved to (72, 329)
Screenshot: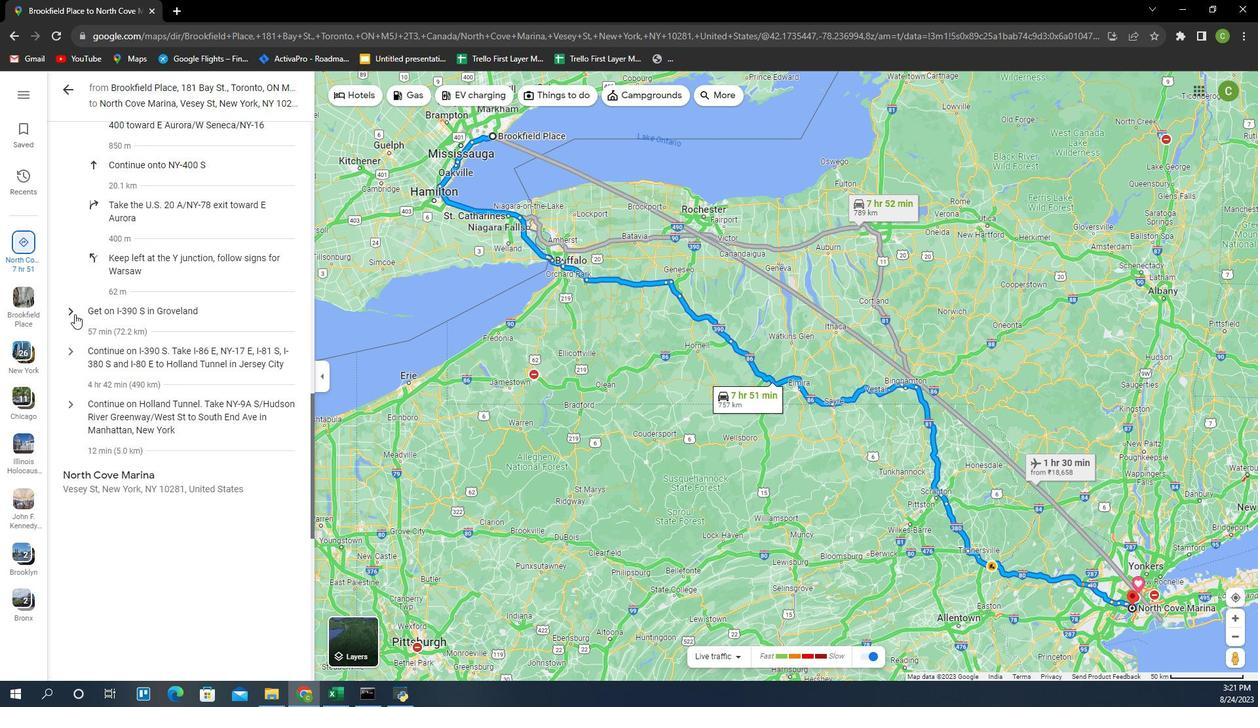 
Action: Mouse pressed left at (72, 329)
Screenshot: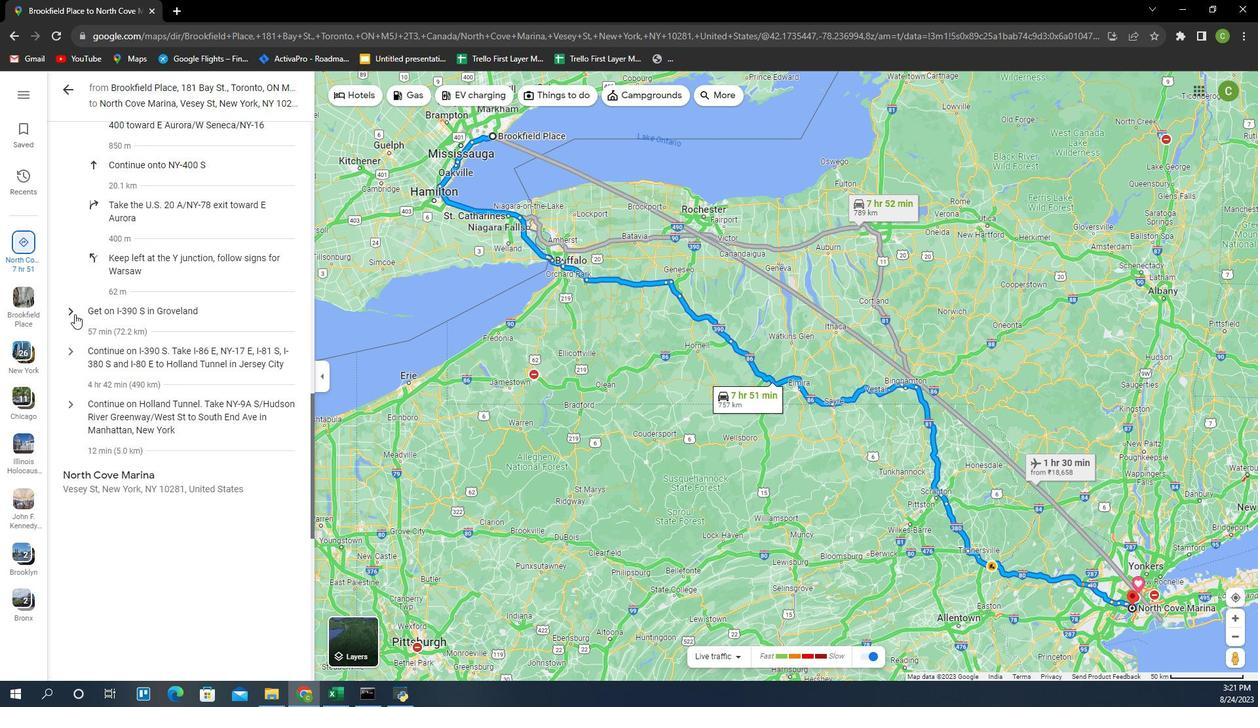
Action: Mouse moved to (72, 456)
Screenshot: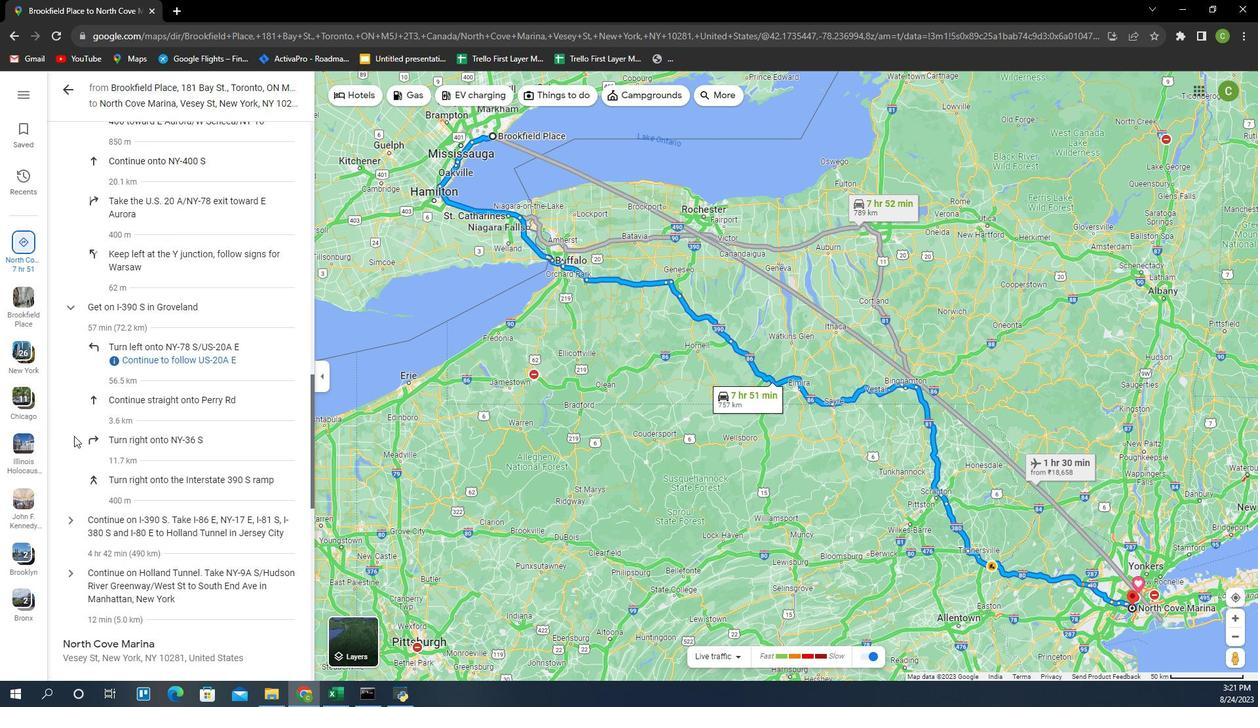 
Action: Mouse scrolled (72, 456) with delta (0, 0)
Screenshot: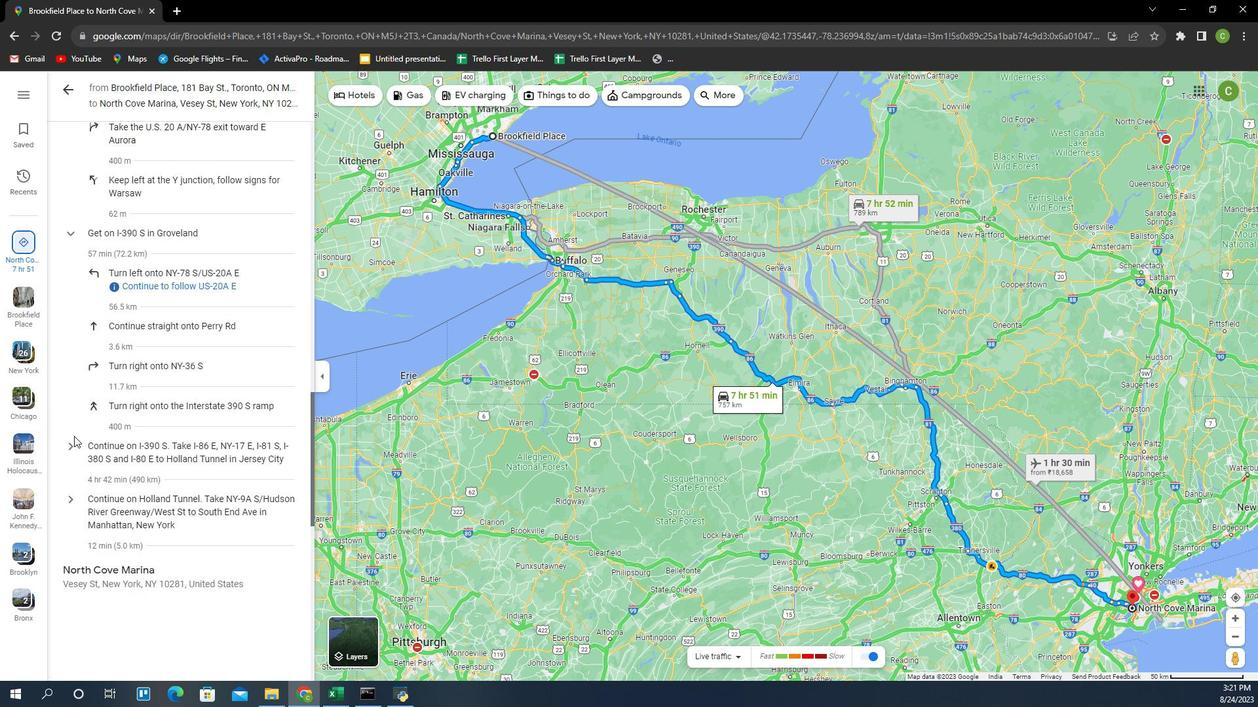 
Action: Mouse scrolled (72, 456) with delta (0, 0)
Screenshot: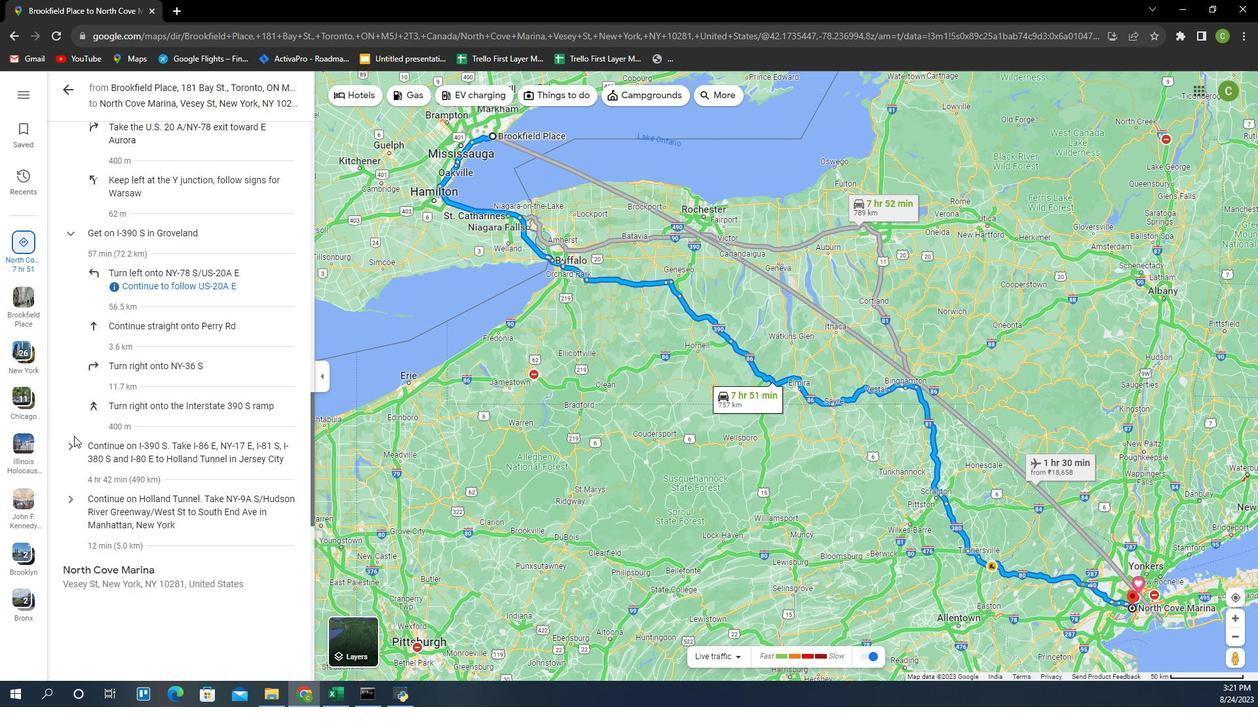 
Action: Mouse scrolled (72, 456) with delta (0, 0)
Screenshot: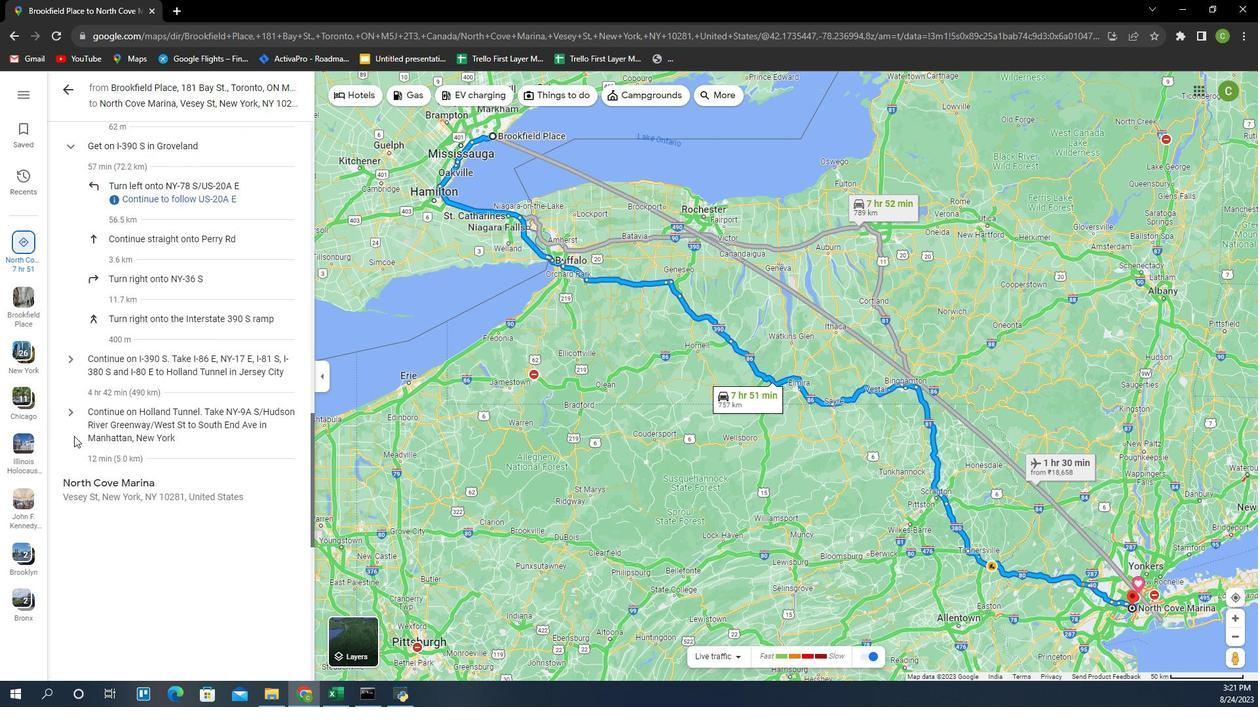 
Action: Mouse moved to (63, 342)
Screenshot: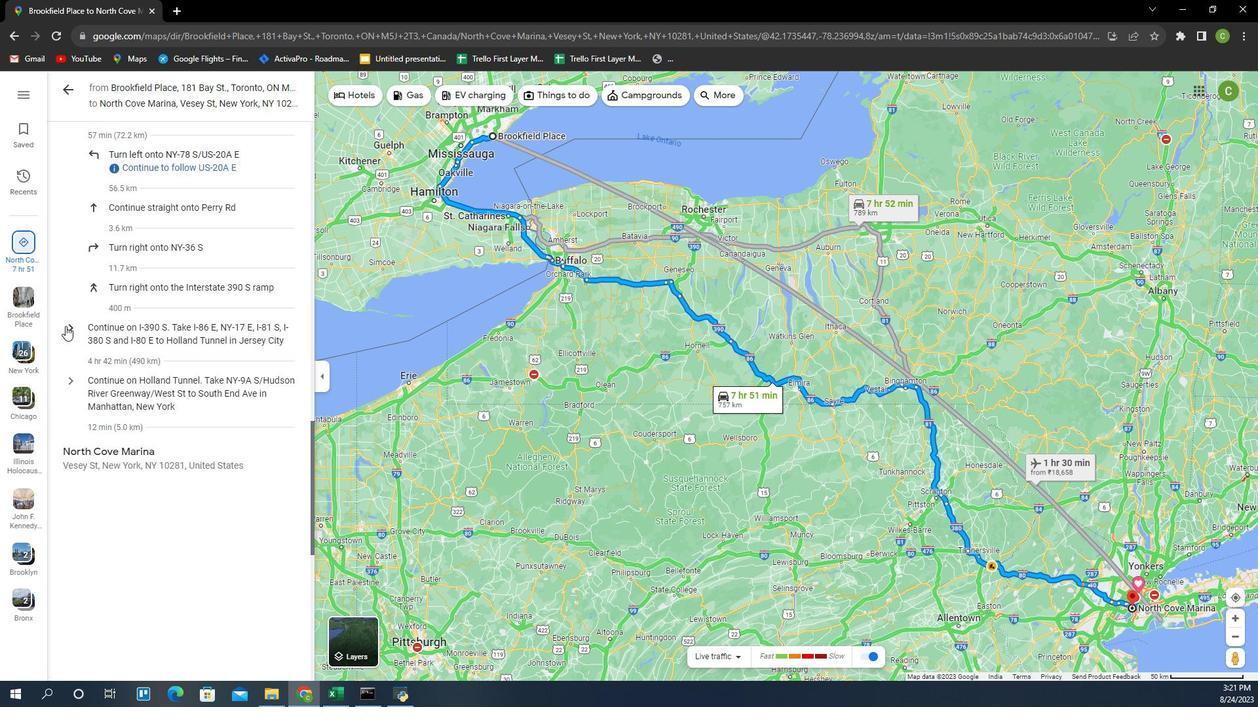 
Action: Mouse pressed left at (63, 342)
Screenshot: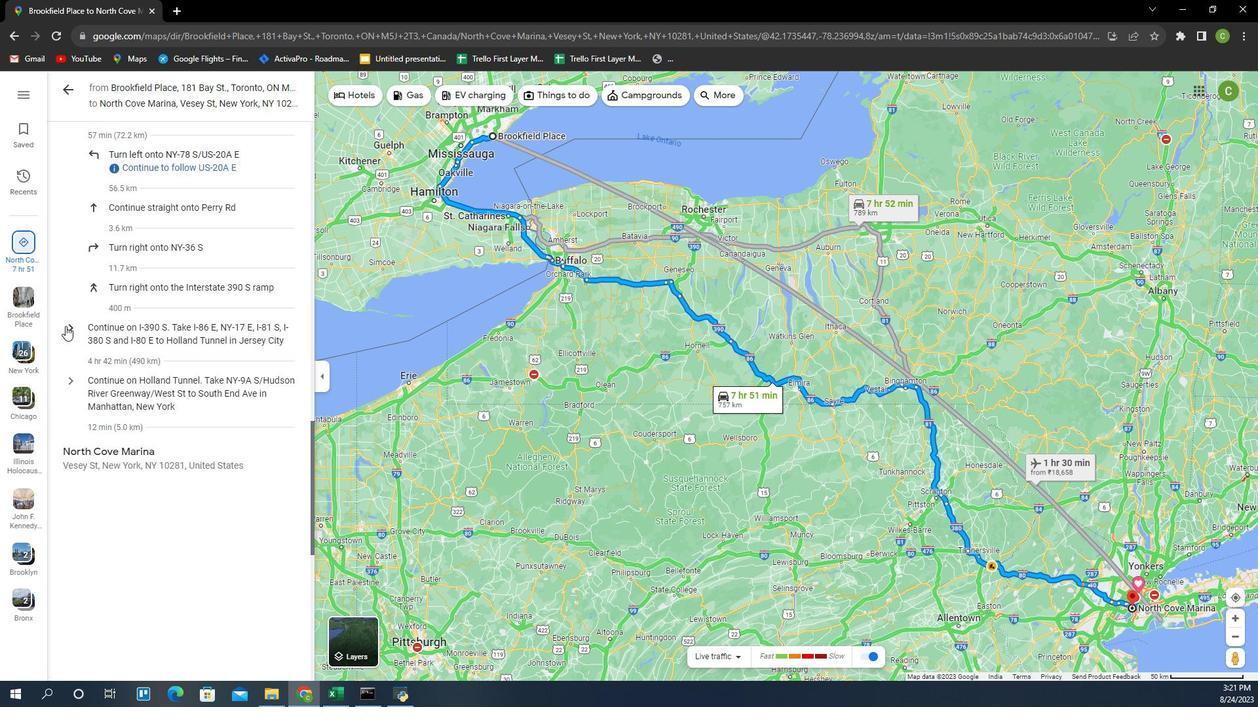 
Action: Mouse moved to (102, 450)
Screenshot: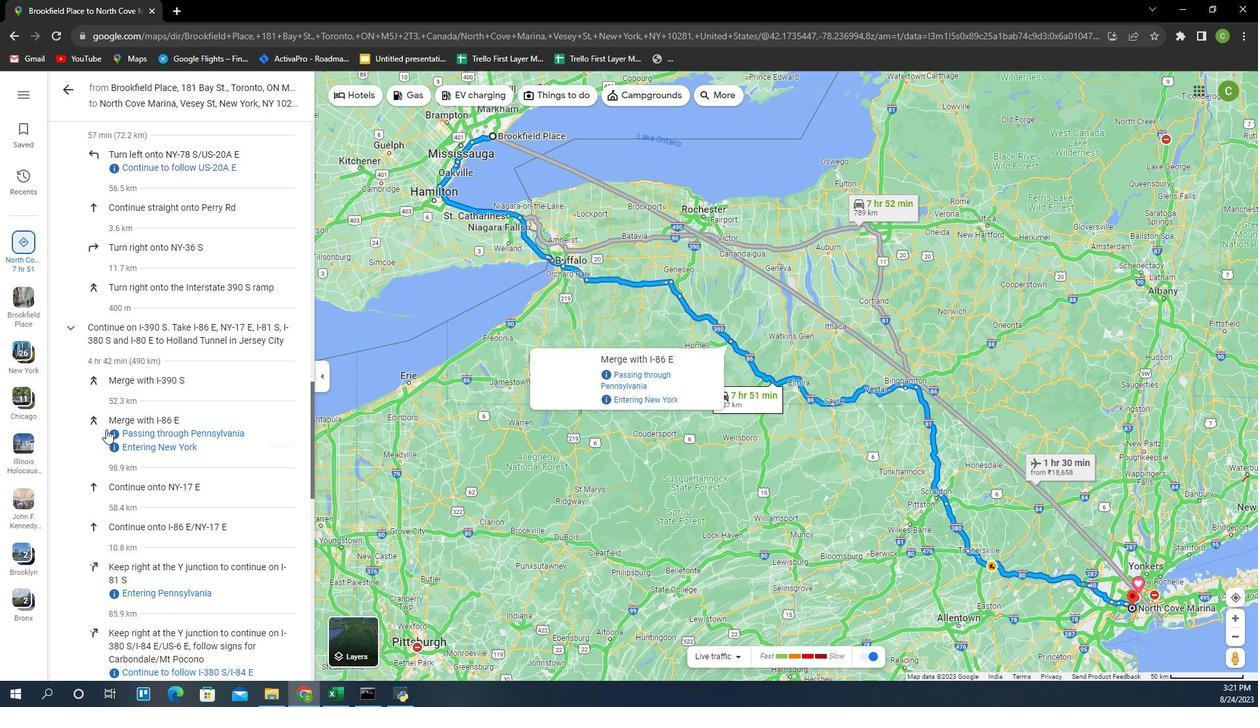 
Action: Mouse scrolled (102, 449) with delta (0, 0)
Screenshot: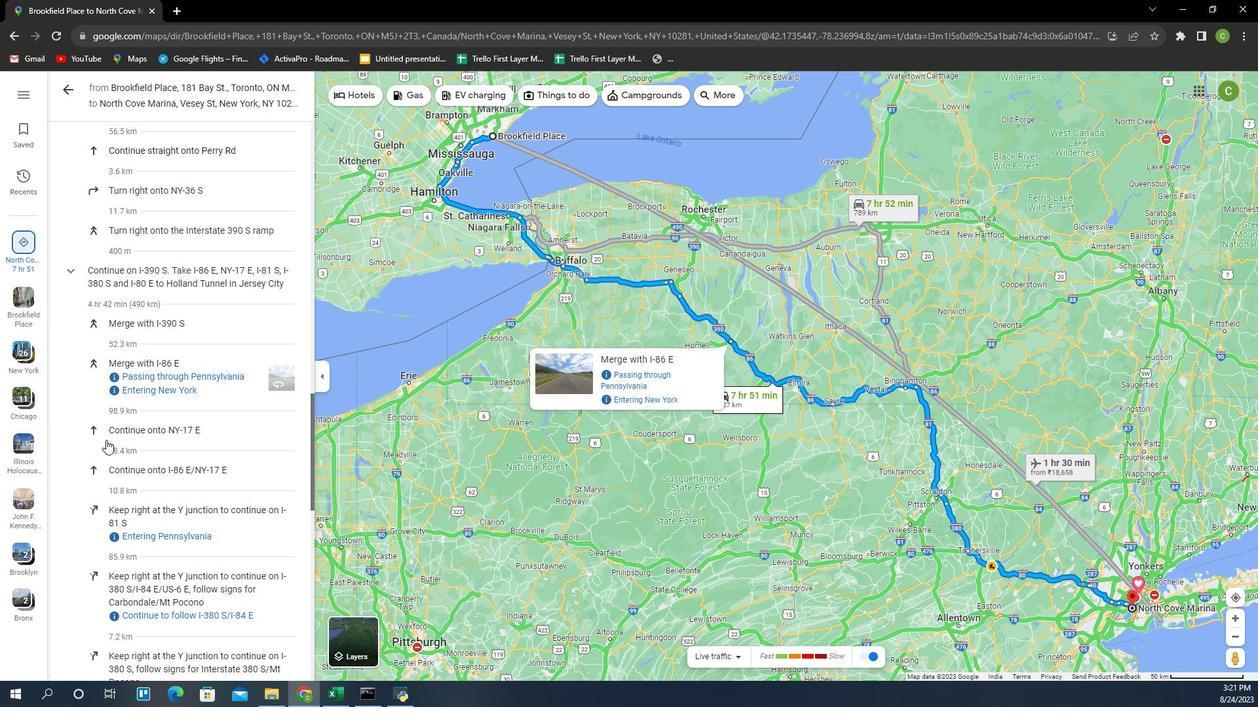 
Action: Mouse scrolled (102, 449) with delta (0, 0)
Screenshot: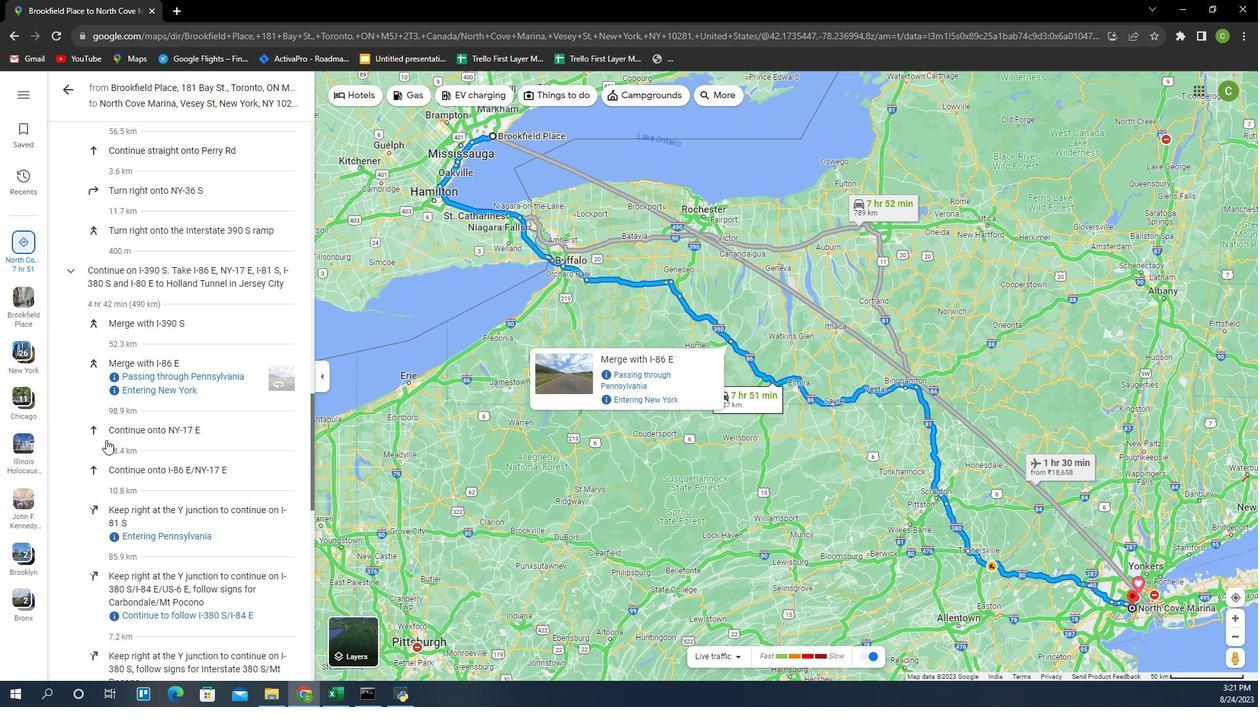 
Action: Mouse scrolled (102, 449) with delta (0, 0)
Screenshot: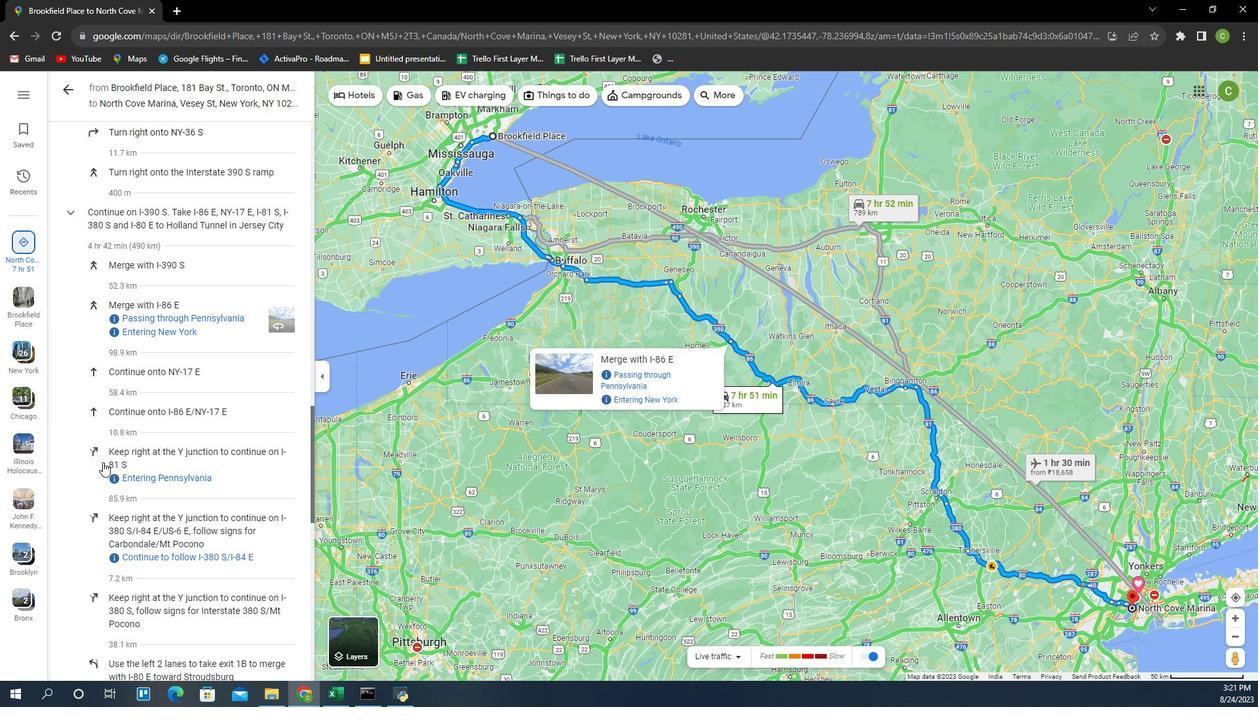 
Action: Mouse moved to (96, 499)
Screenshot: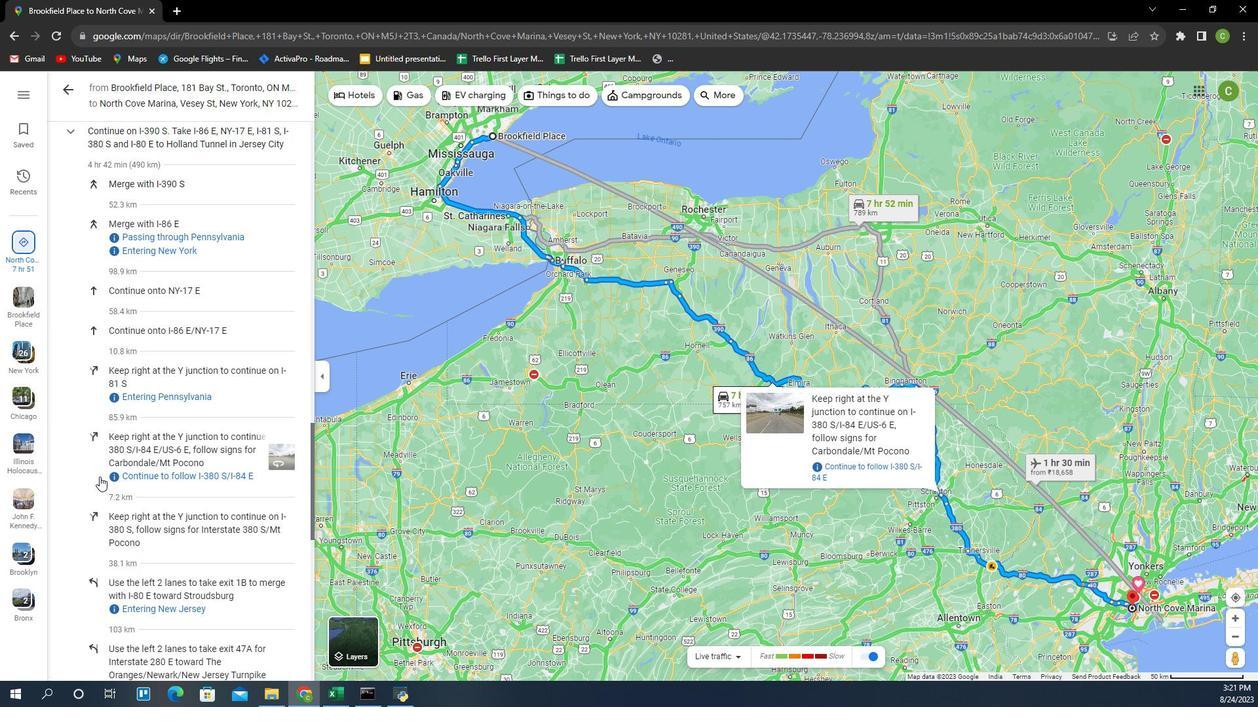 
Action: Mouse scrolled (96, 498) with delta (0, 0)
Screenshot: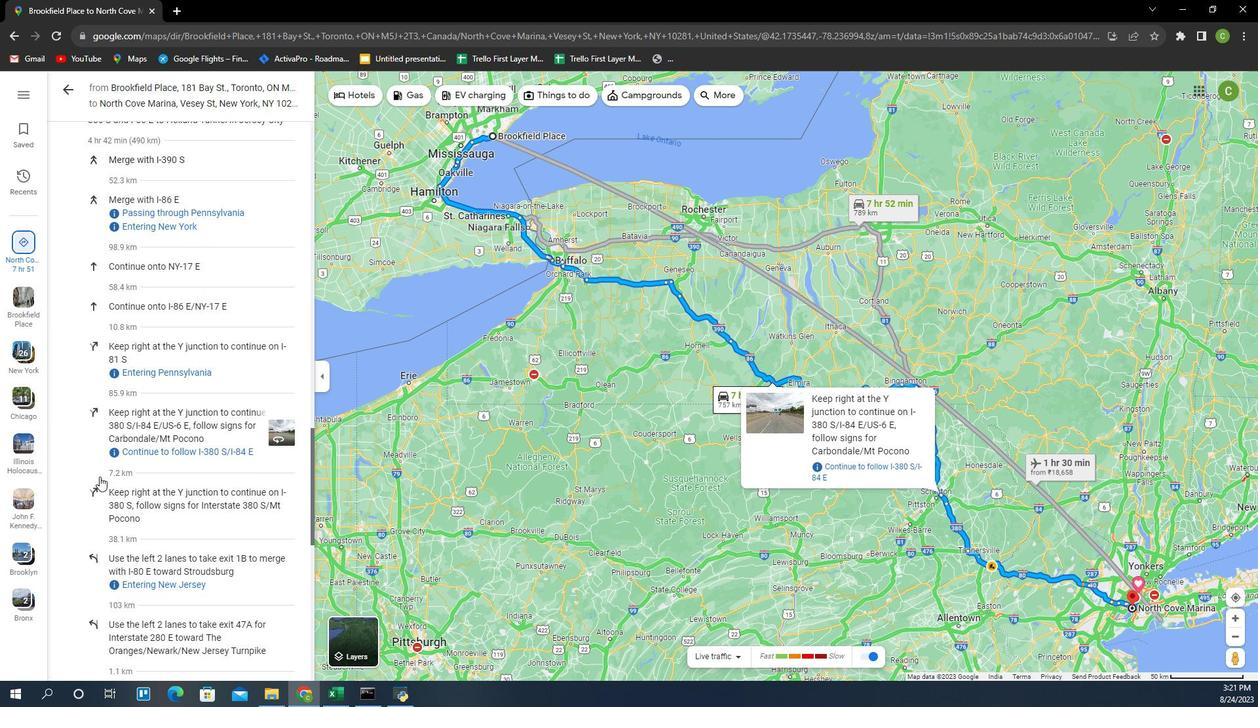 
Action: Mouse scrolled (96, 498) with delta (0, 0)
Screenshot: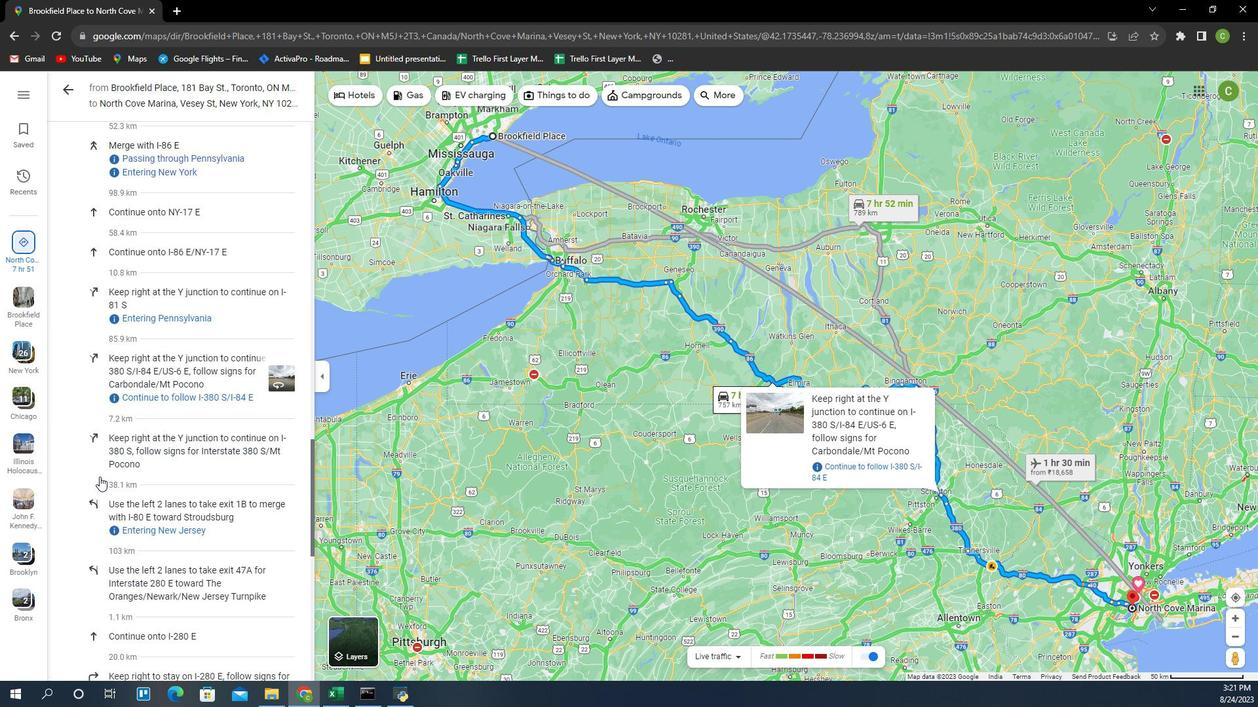 
Action: Mouse scrolled (96, 498) with delta (0, 0)
Screenshot: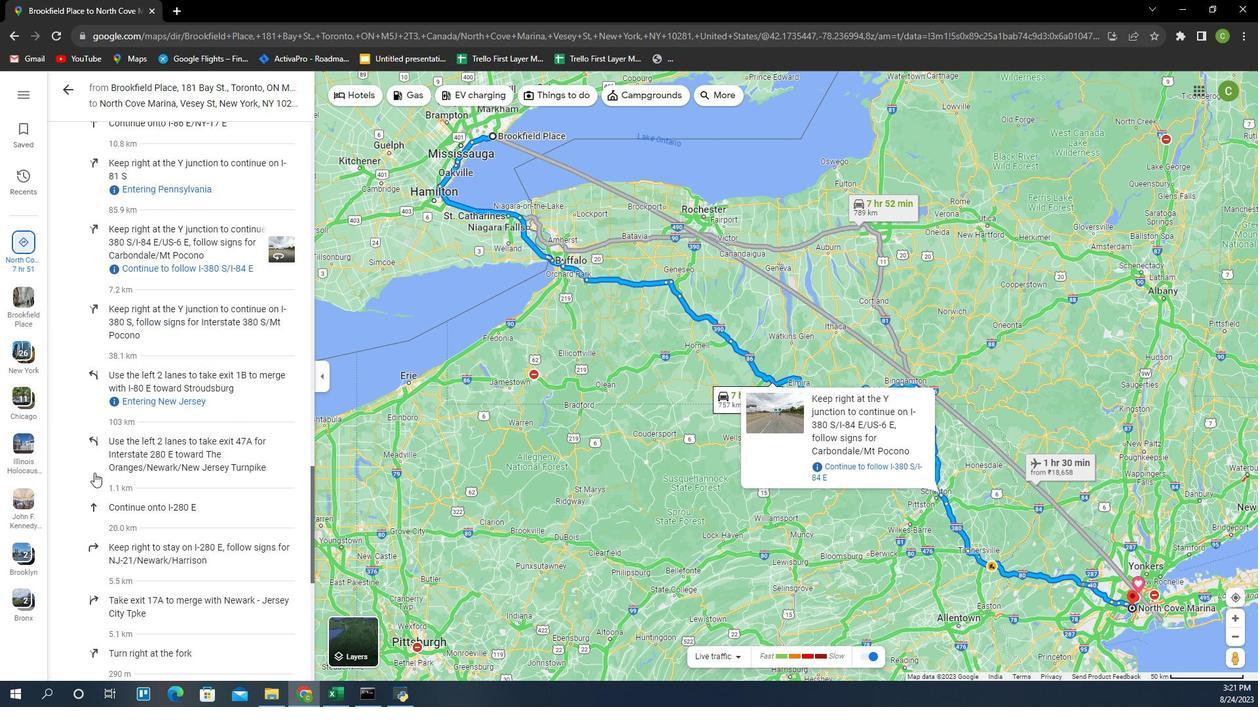 
Action: Mouse scrolled (96, 498) with delta (0, 0)
Screenshot: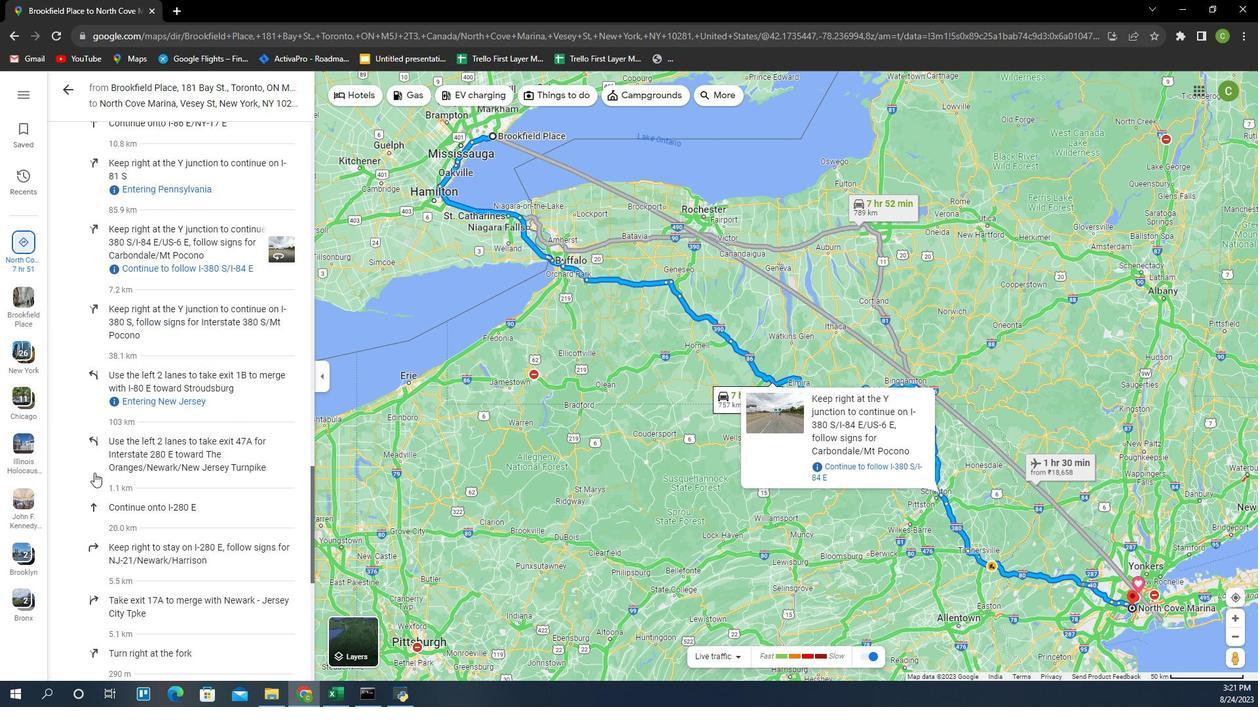 
Action: Mouse scrolled (96, 498) with delta (0, 0)
Screenshot: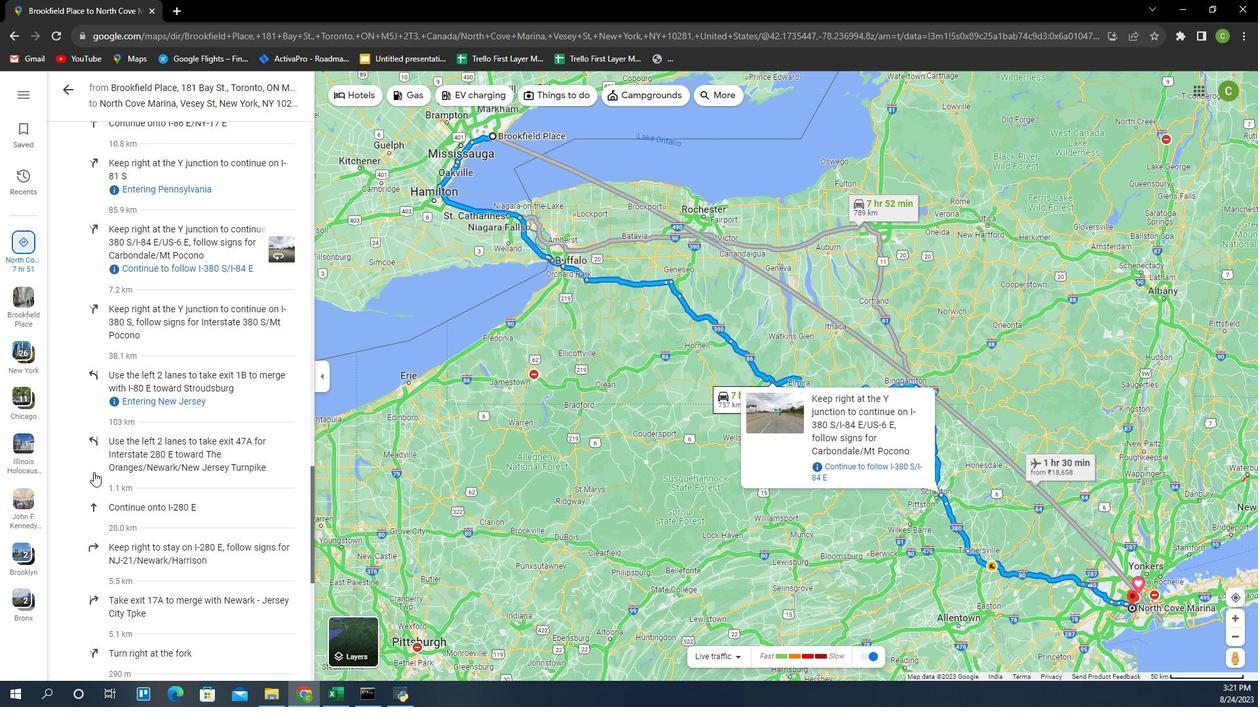 
Action: Mouse moved to (91, 494)
Screenshot: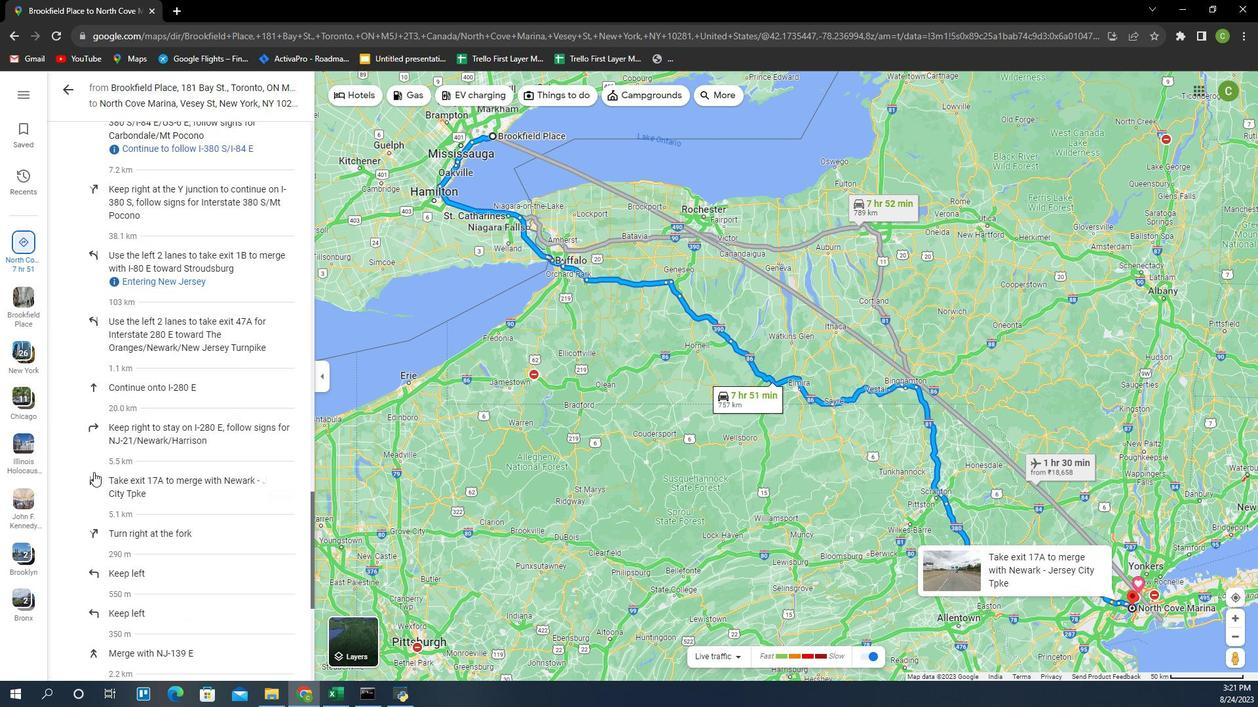 
Action: Mouse scrolled (91, 494) with delta (0, 0)
Screenshot: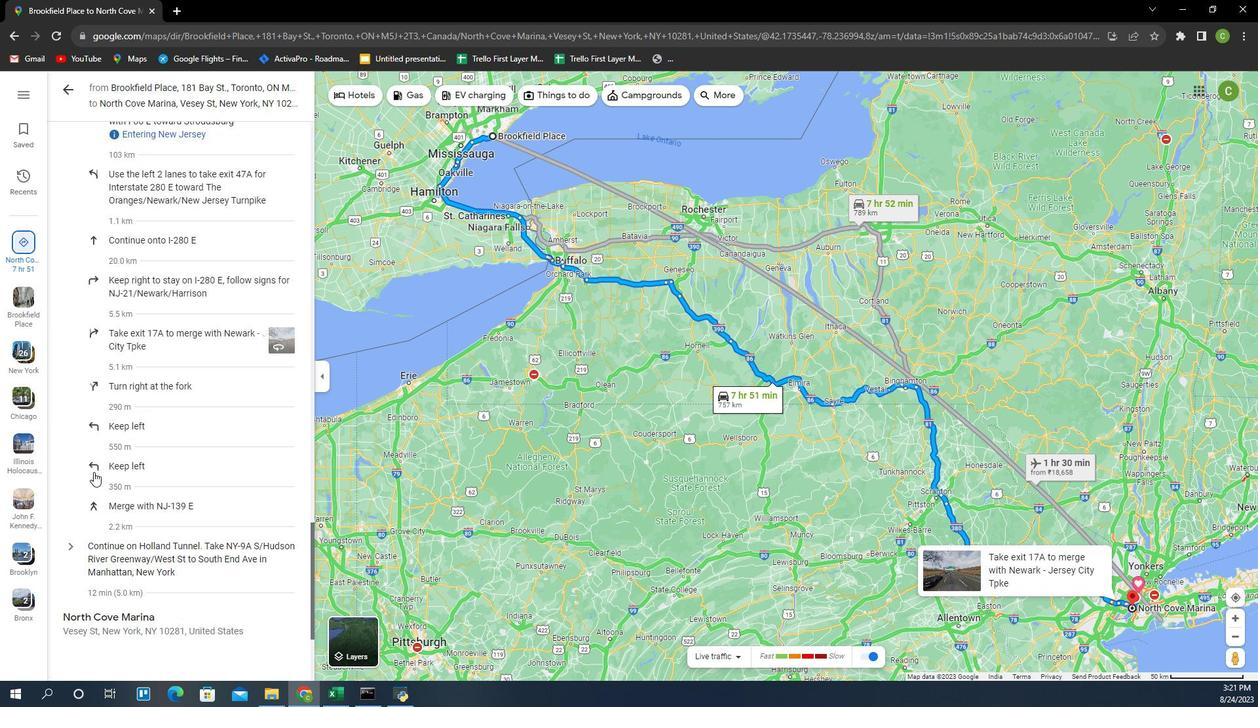 
Action: Mouse scrolled (91, 494) with delta (0, 0)
Screenshot: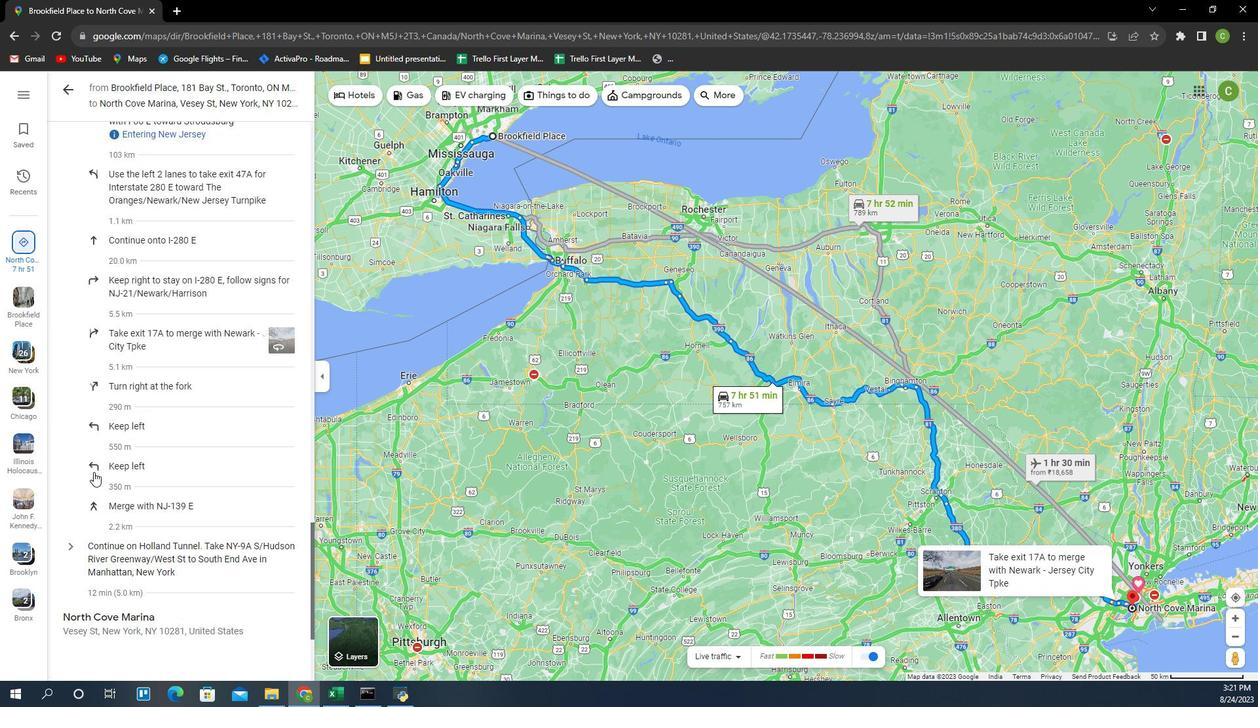 
Action: Mouse scrolled (91, 494) with delta (0, 0)
Screenshot: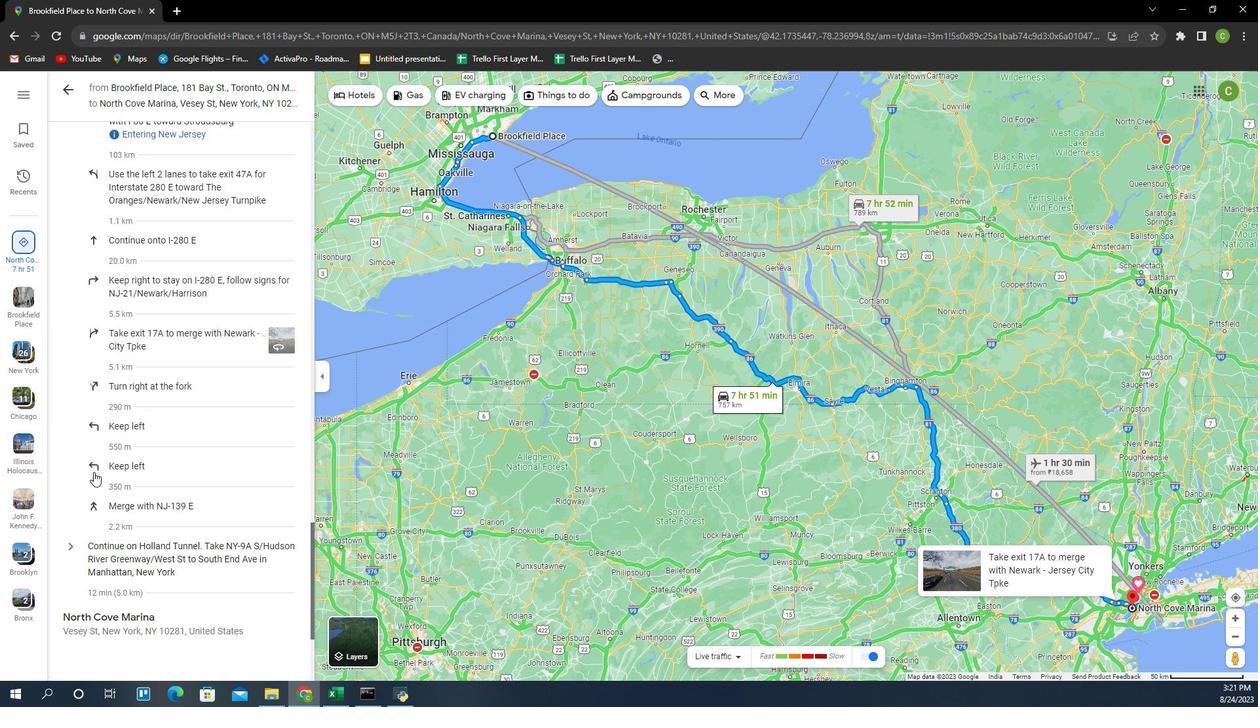
Action: Mouse scrolled (91, 494) with delta (0, 0)
Screenshot: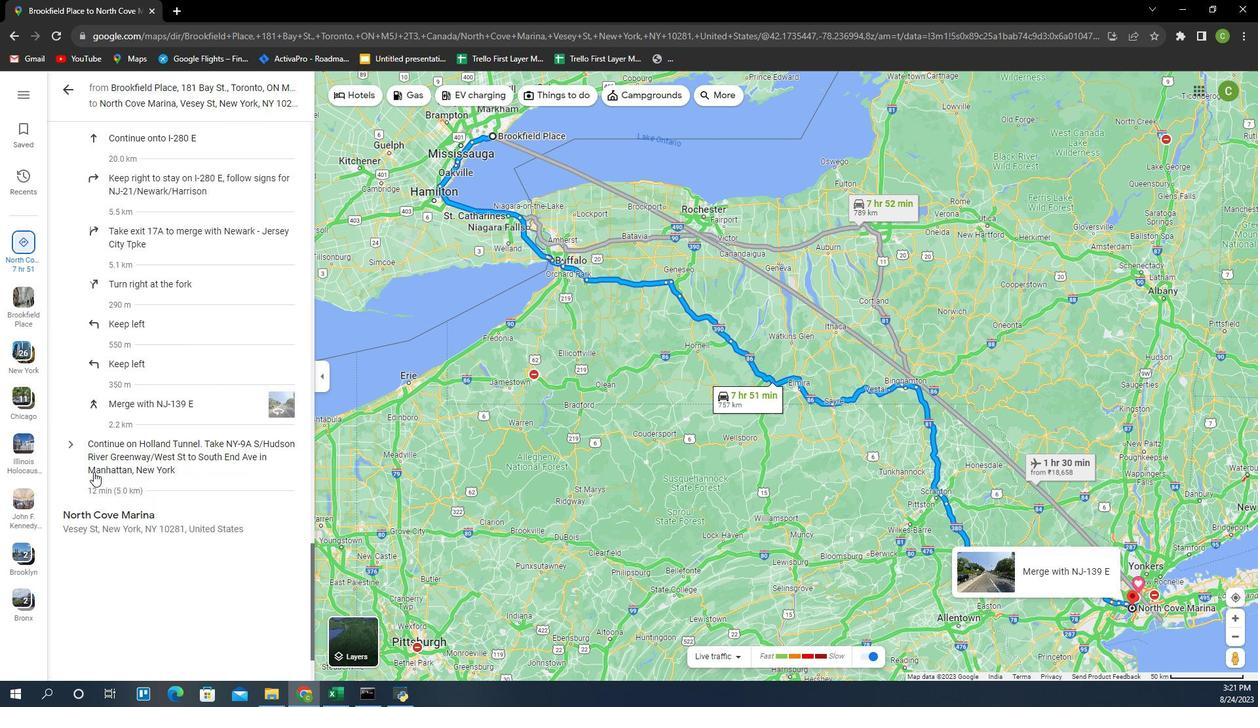 
Action: Mouse scrolled (91, 494) with delta (0, 0)
Screenshot: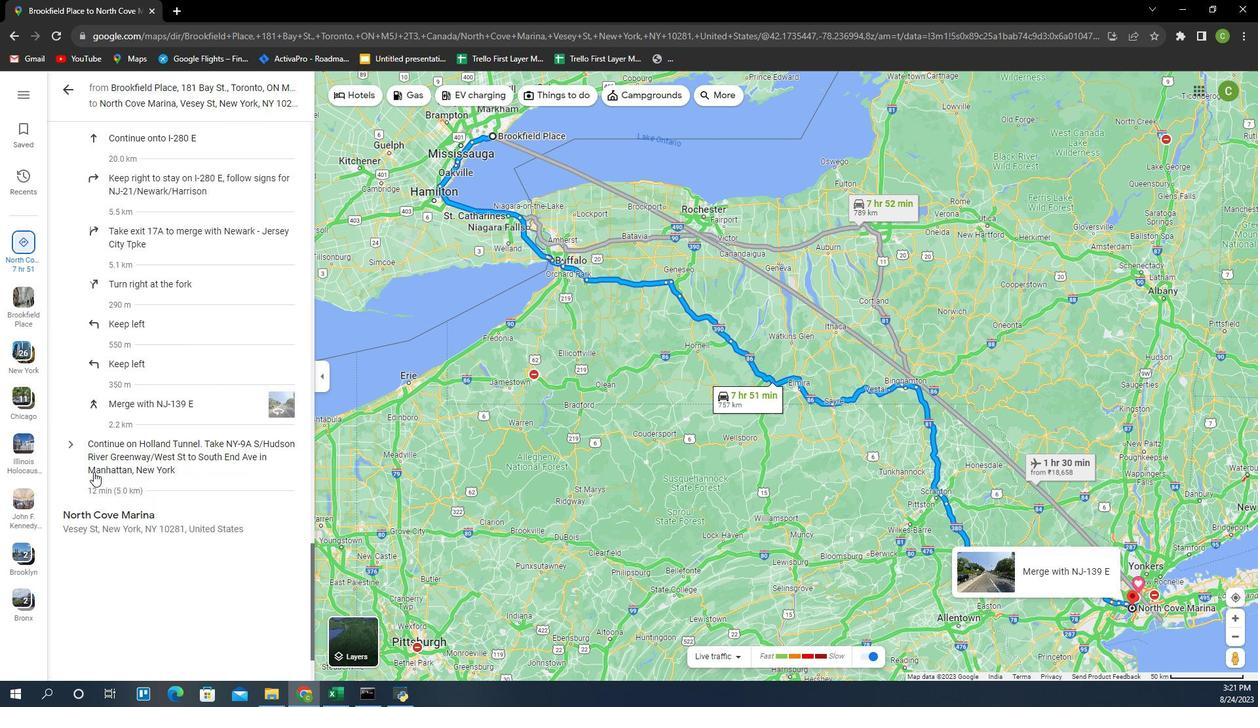 
Action: Mouse scrolled (91, 494) with delta (0, 0)
Screenshot: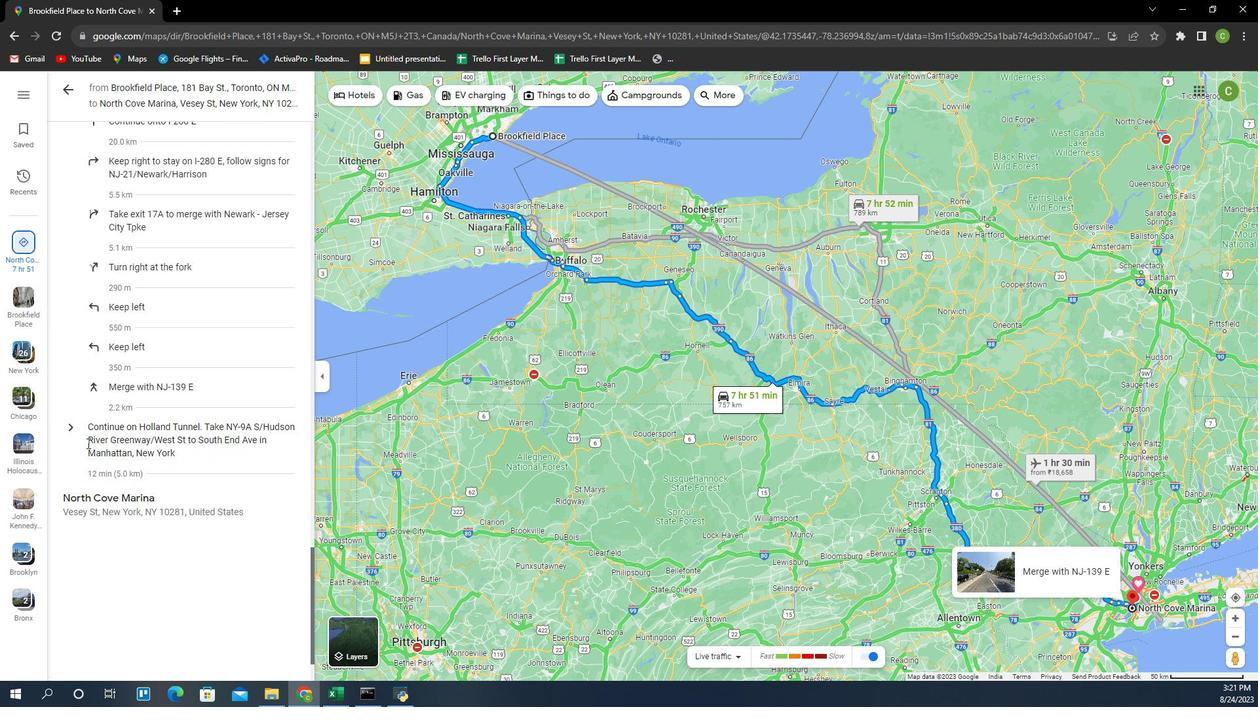 
Action: Mouse moved to (67, 368)
Screenshot: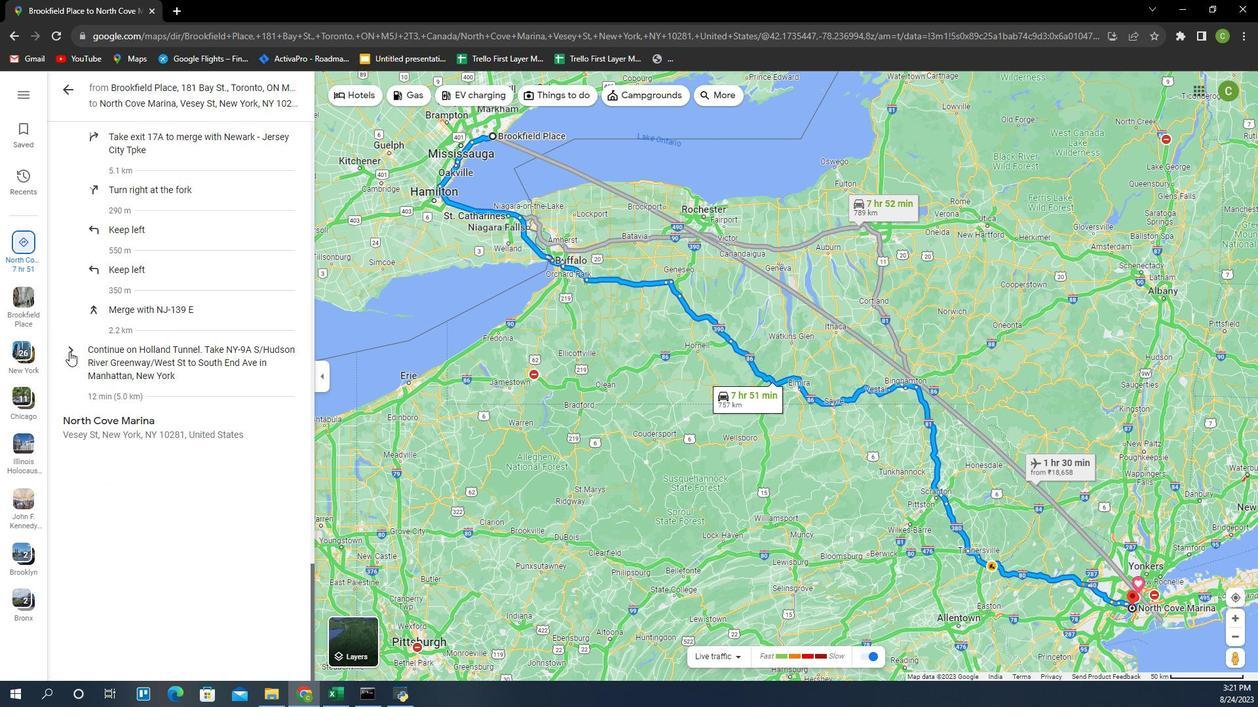 
Action: Mouse pressed left at (67, 368)
Screenshot: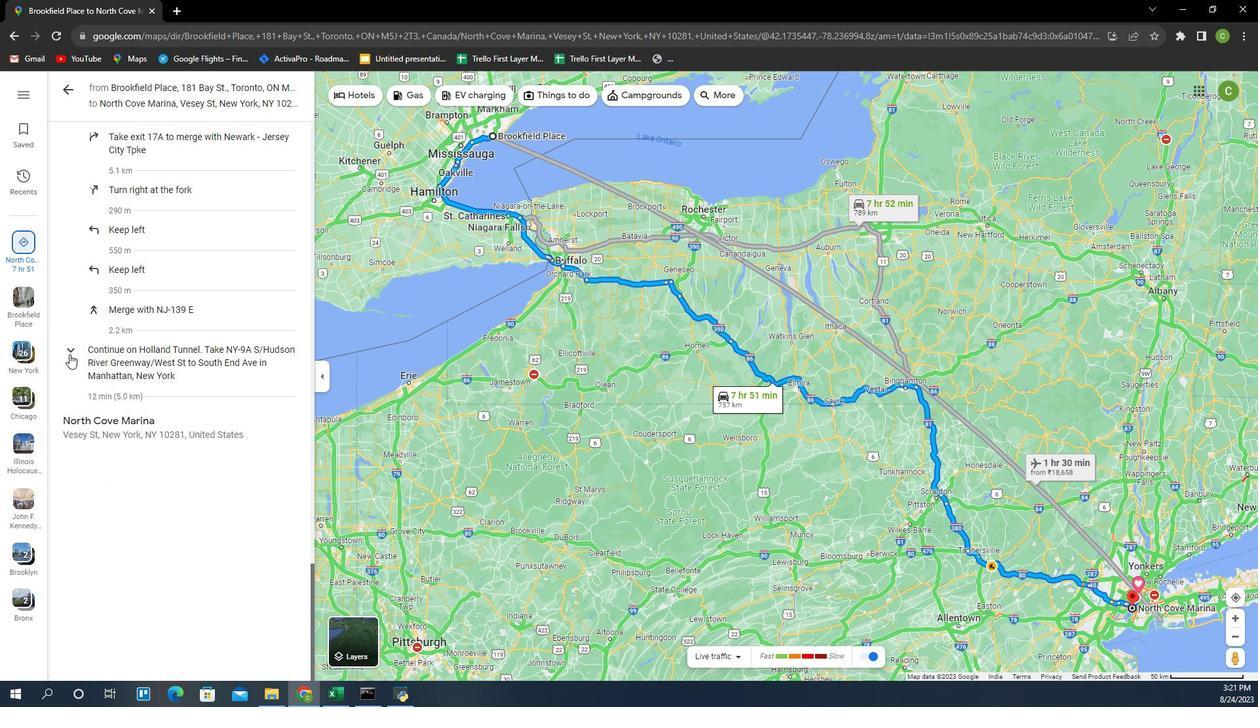 
Action: Mouse moved to (96, 431)
Screenshot: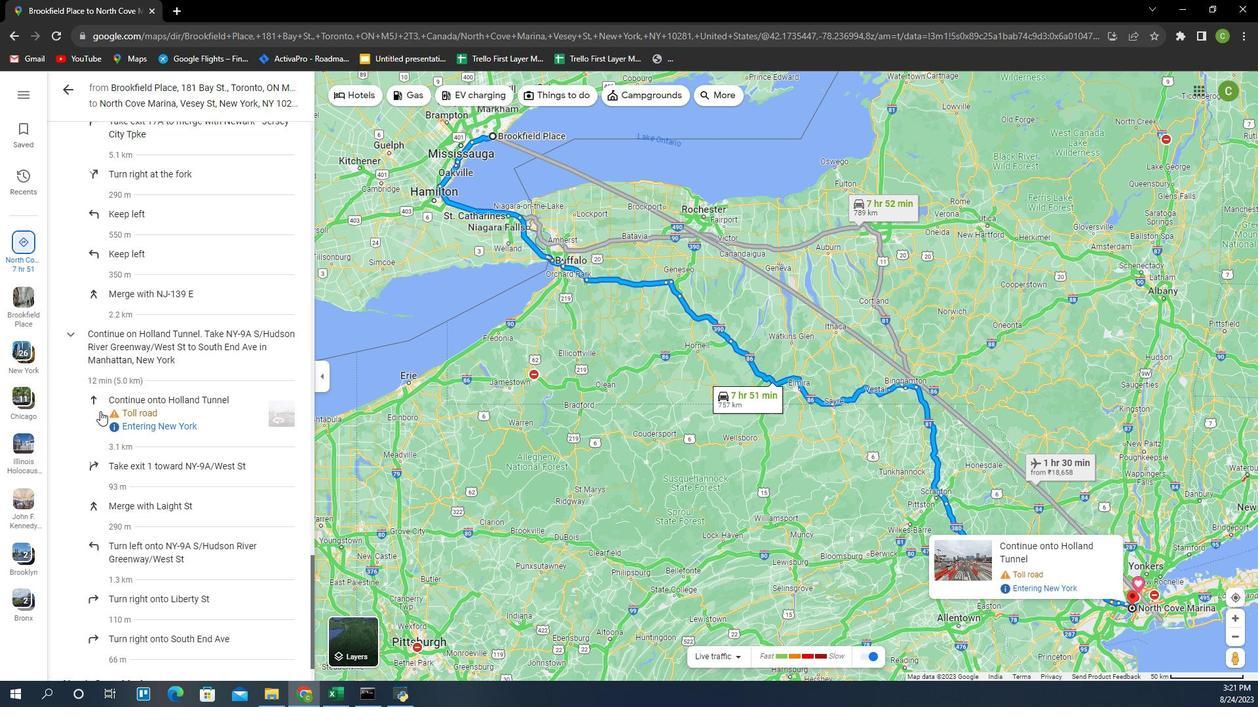 
Action: Mouse scrolled (96, 430) with delta (0, 0)
Screenshot: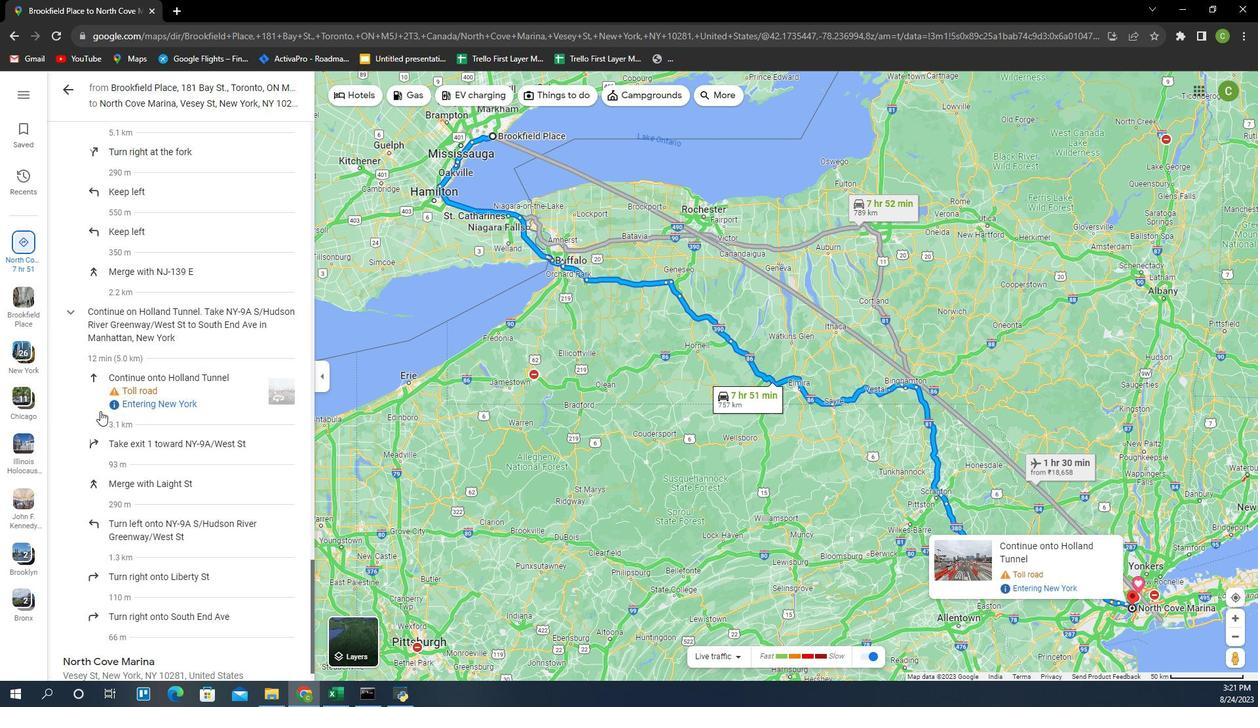 
Action: Mouse scrolled (96, 430) with delta (0, 0)
Screenshot: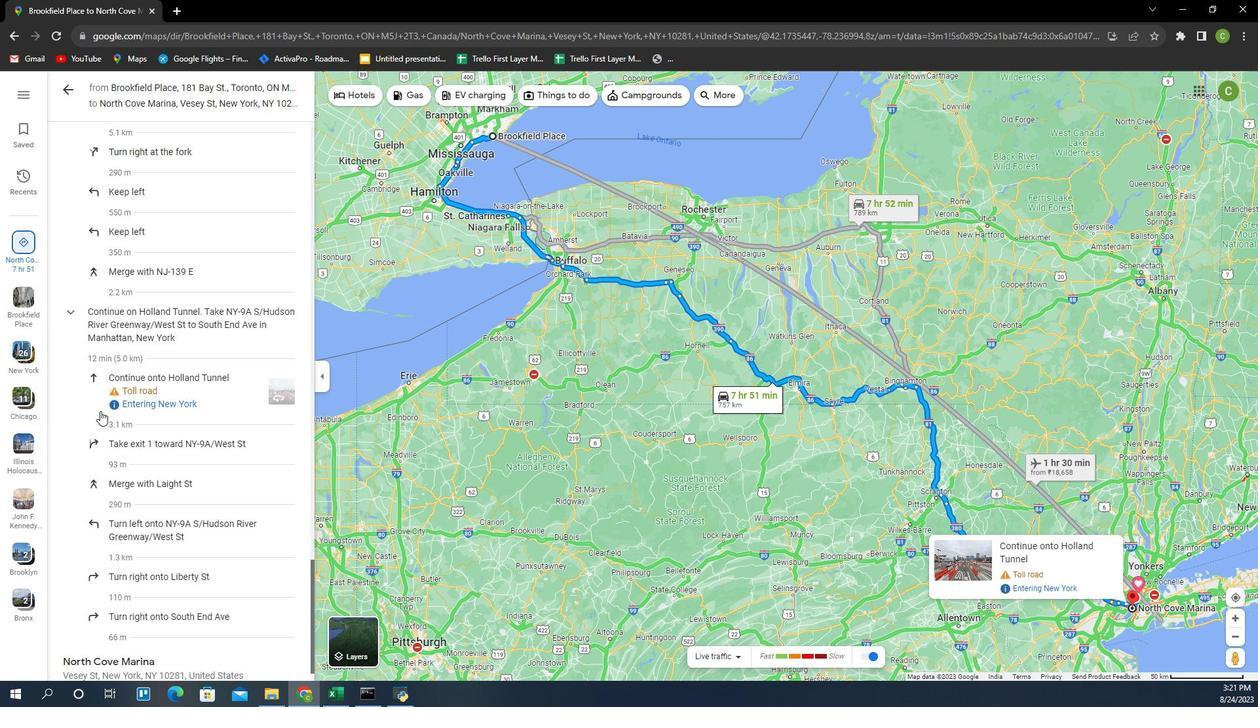 
Action: Mouse scrolled (96, 430) with delta (0, 0)
Screenshot: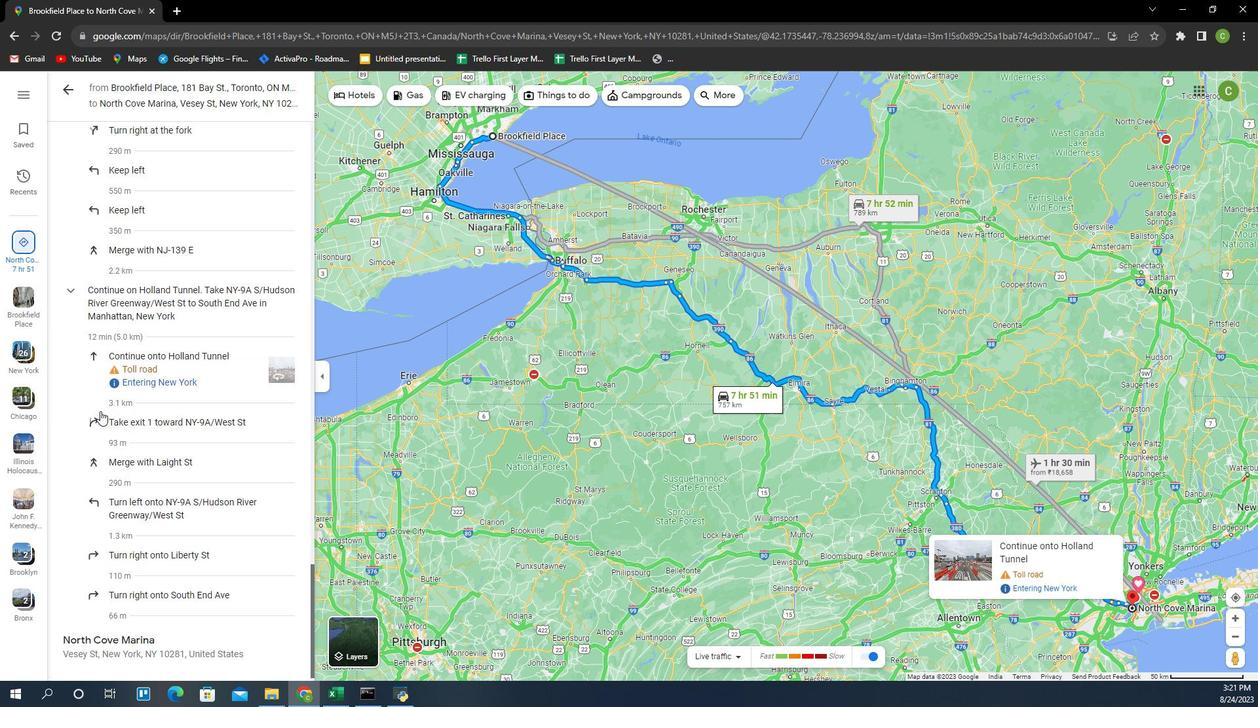 
Action: Mouse scrolled (96, 430) with delta (0, 0)
Screenshot: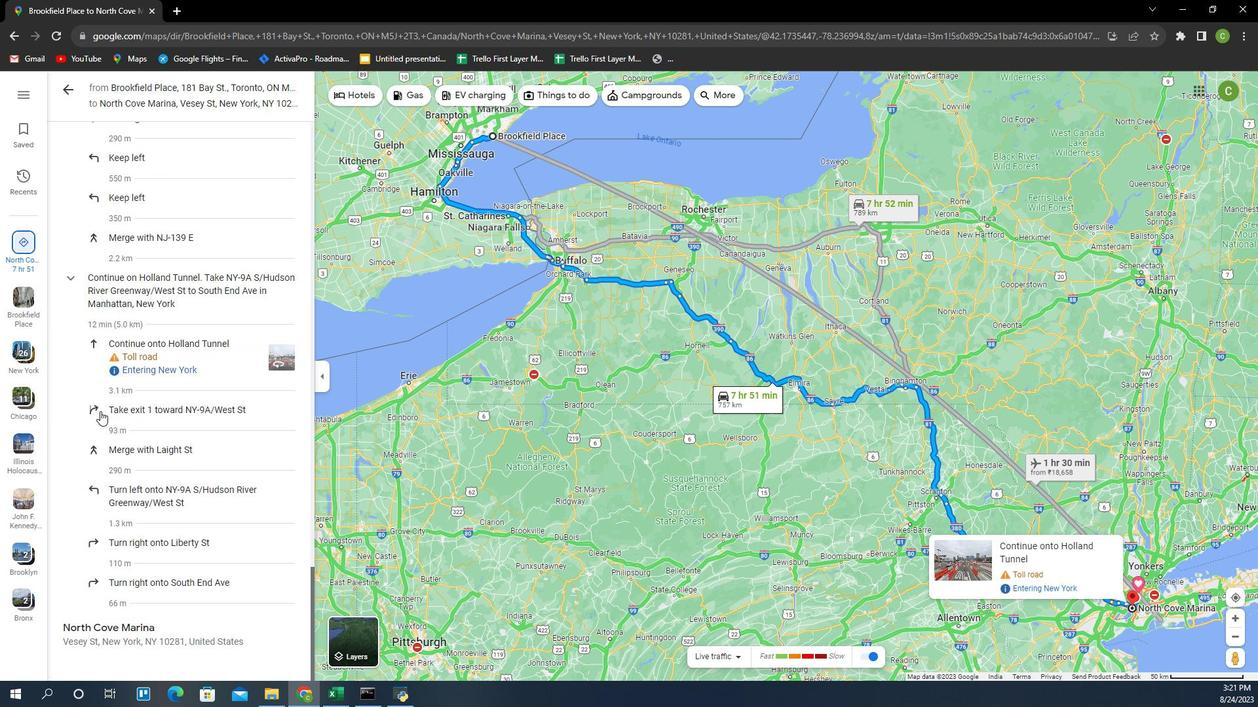
Action: Mouse moved to (98, 433)
Screenshot: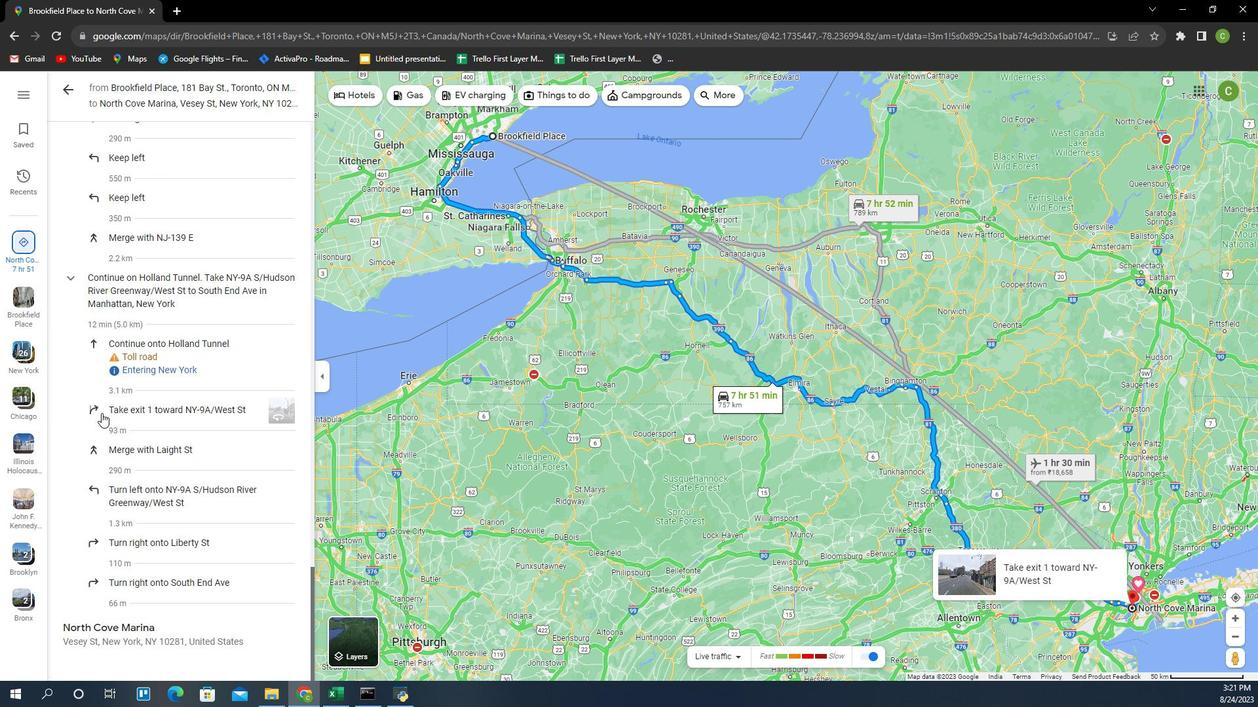
Action: Mouse scrolled (98, 432) with delta (0, 0)
Screenshot: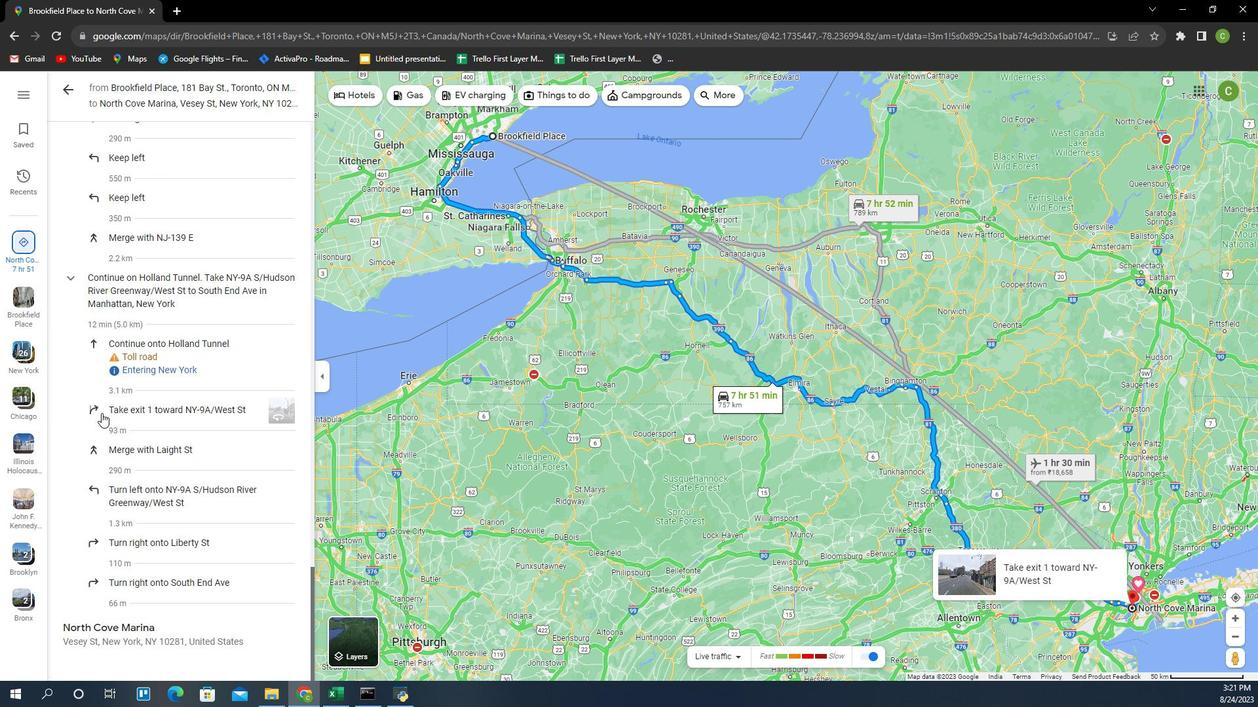 
Action: Mouse scrolled (98, 432) with delta (0, 0)
Screenshot: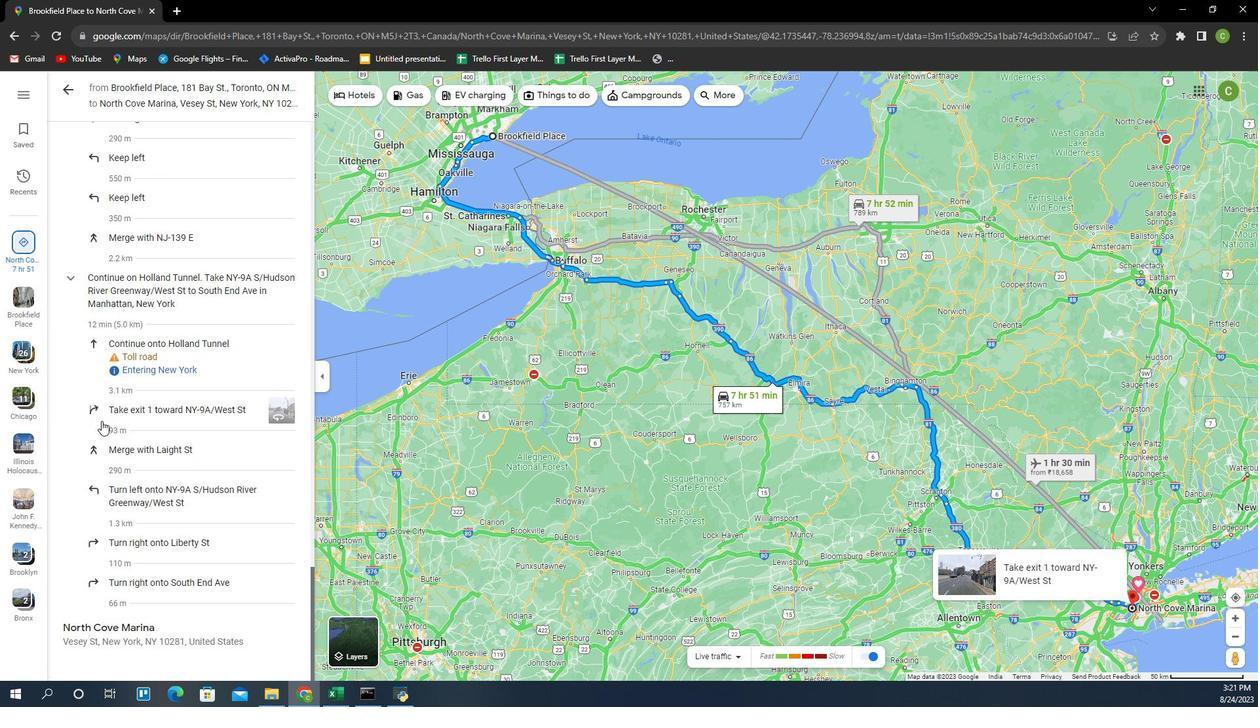 
Action: Mouse scrolled (98, 432) with delta (0, 0)
Screenshot: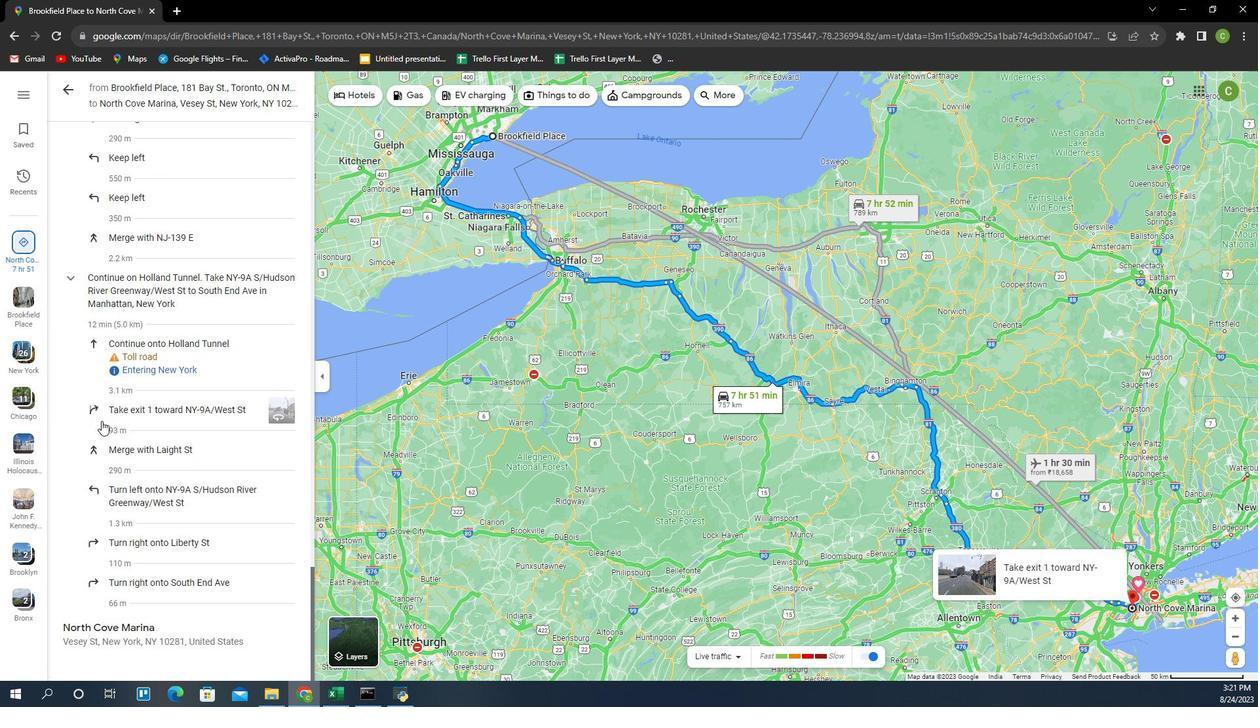 
Action: Mouse scrolled (98, 432) with delta (0, 0)
Screenshot: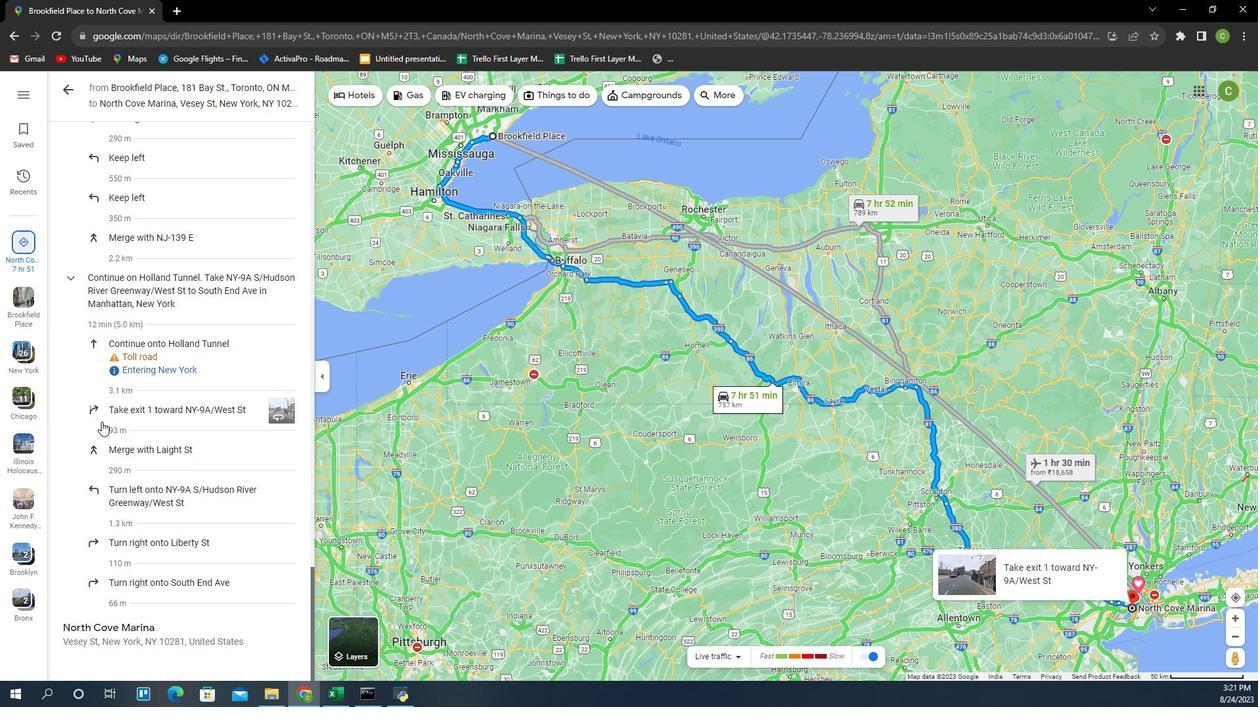 
Action: Mouse moved to (98, 446)
Screenshot: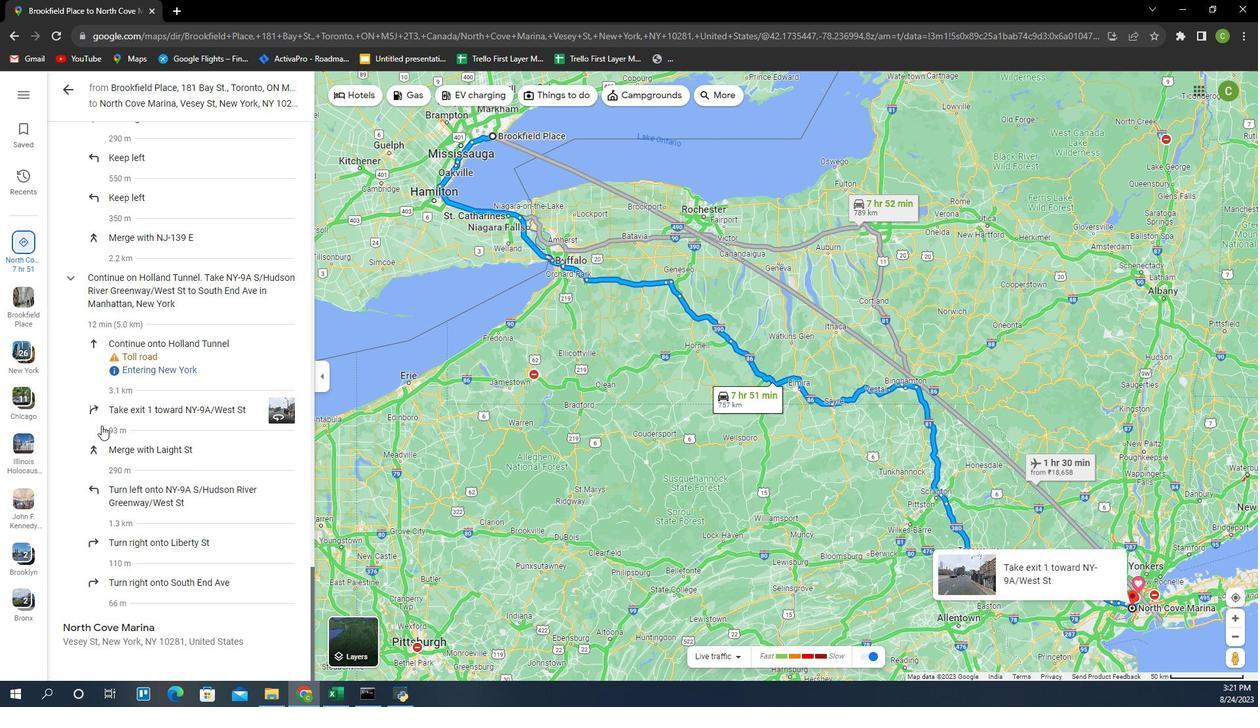 
Action: Mouse scrolled (98, 445) with delta (0, 0)
Screenshot: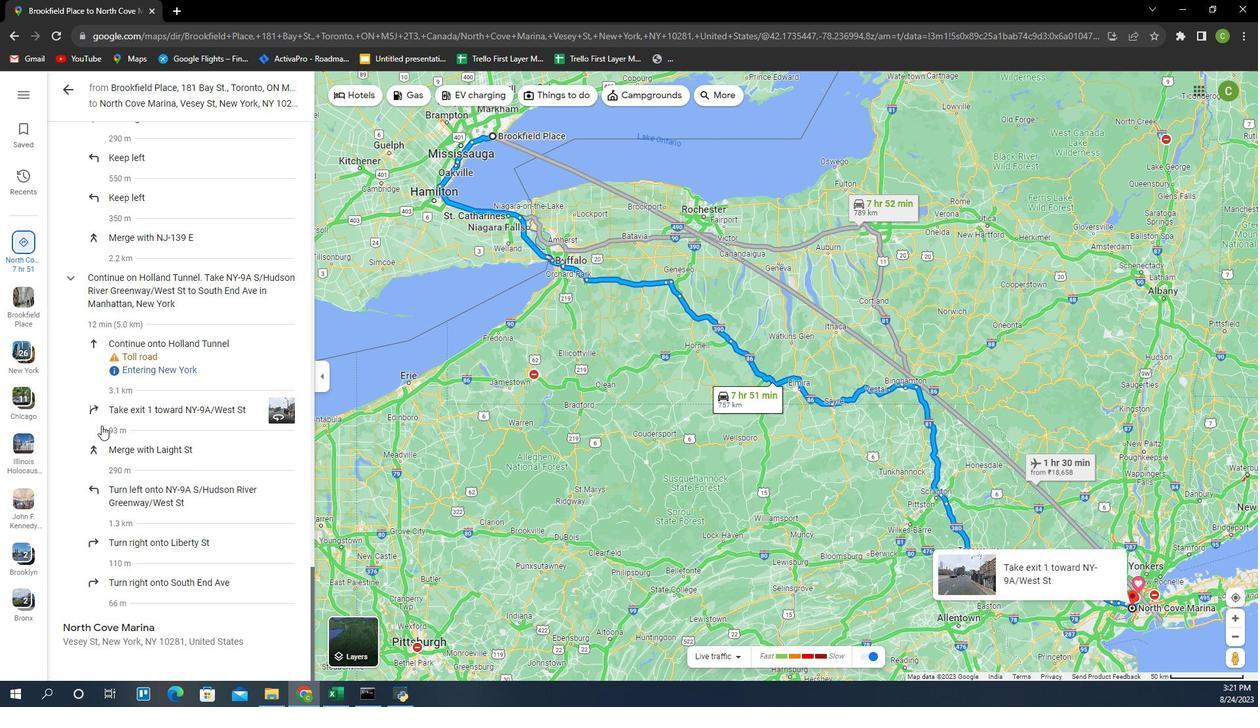 
Action: Mouse scrolled (98, 445) with delta (0, 0)
Screenshot: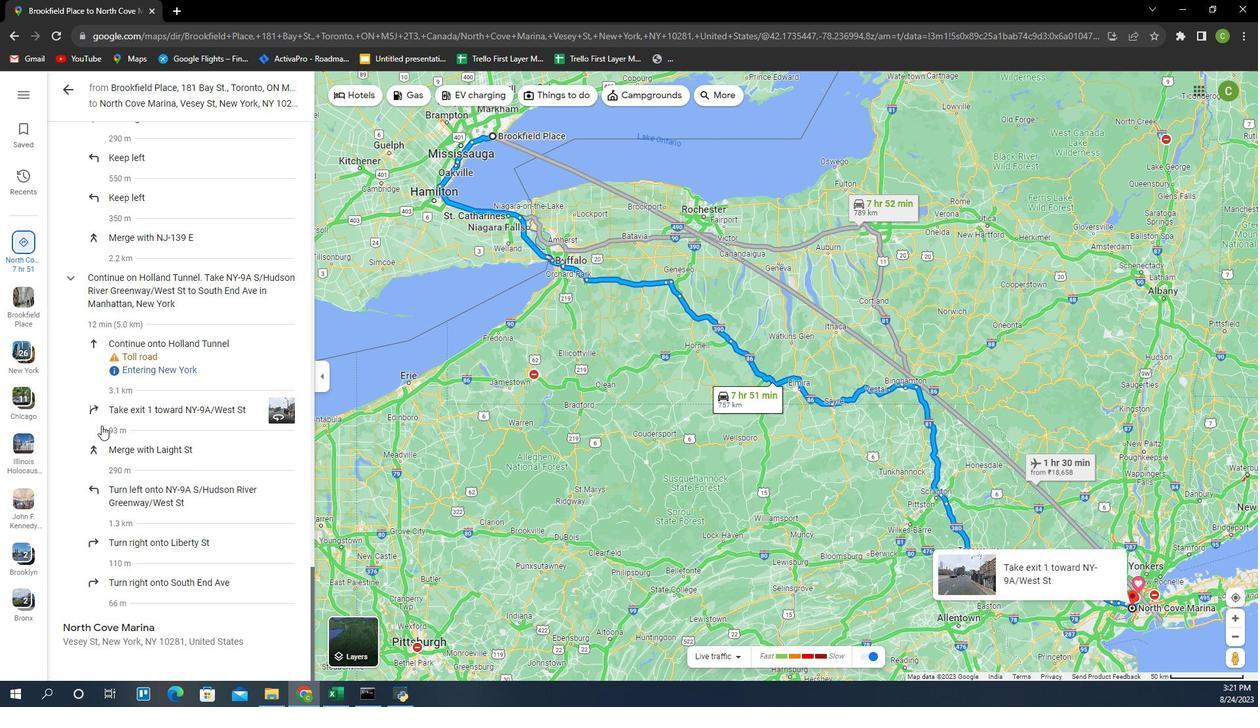 
Action: Mouse scrolled (98, 445) with delta (0, 0)
Screenshot: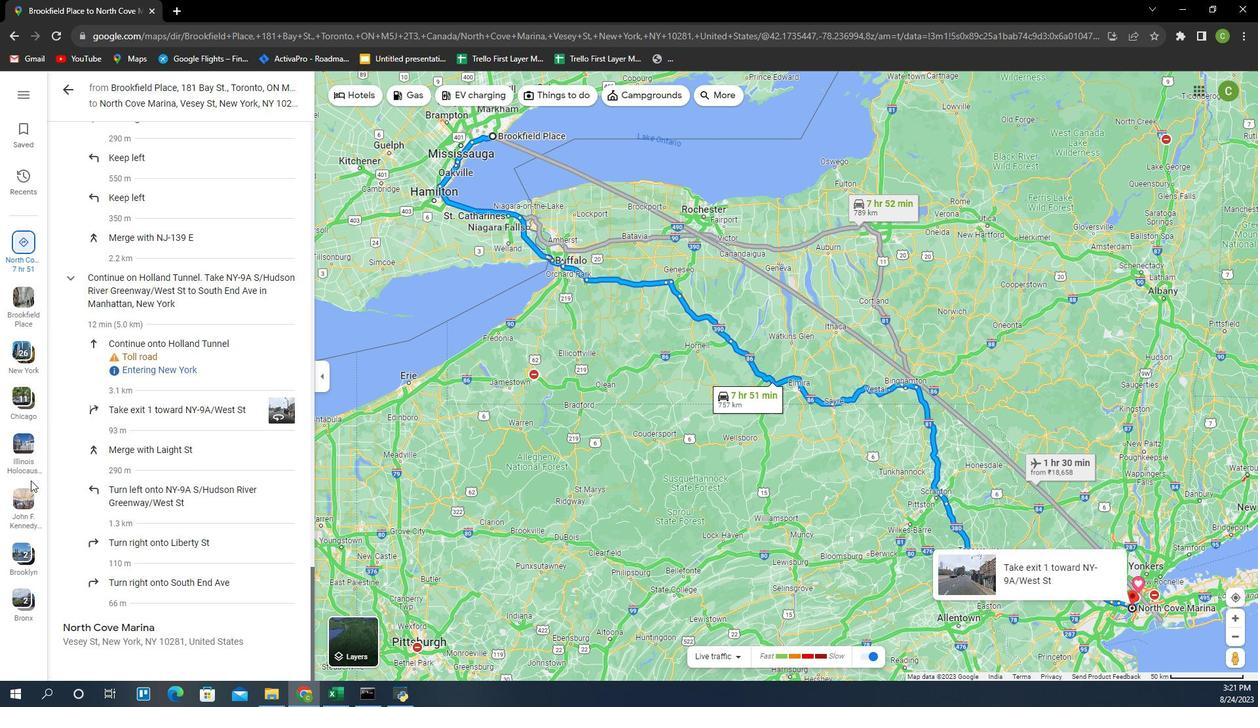 
Action: Mouse moved to (195, 492)
Screenshot: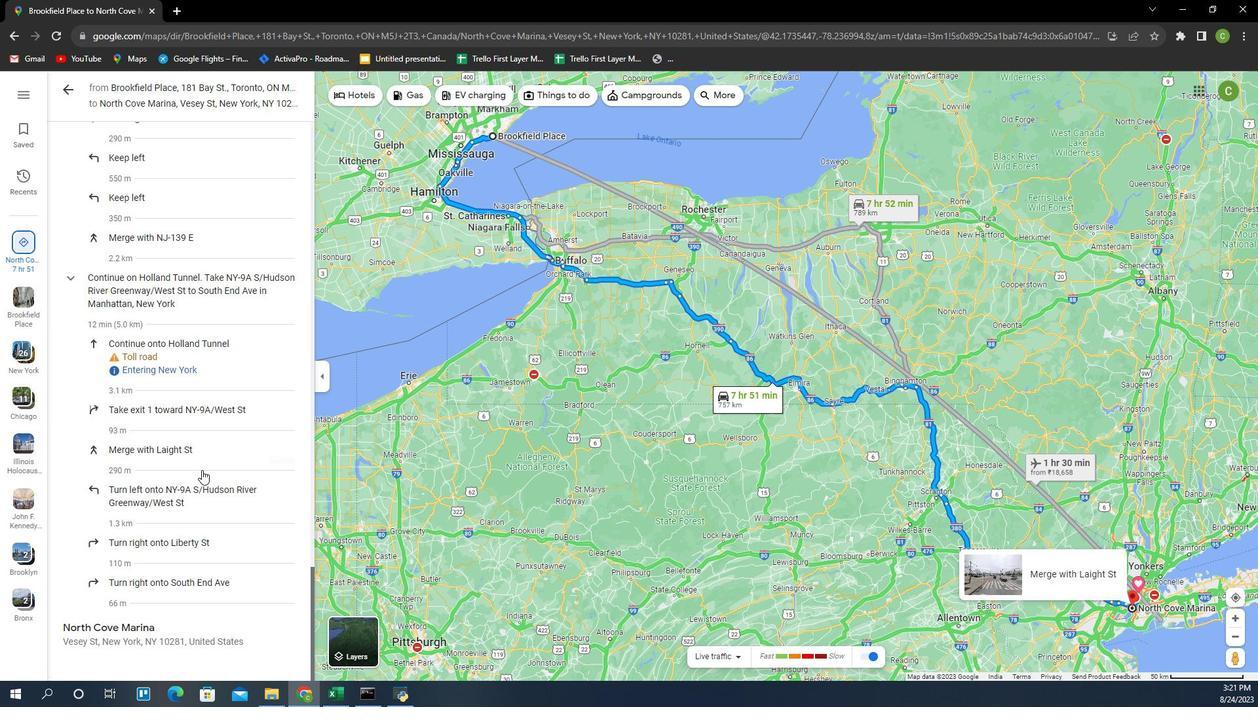 
Action: Mouse scrolled (195, 493) with delta (0, 0)
Screenshot: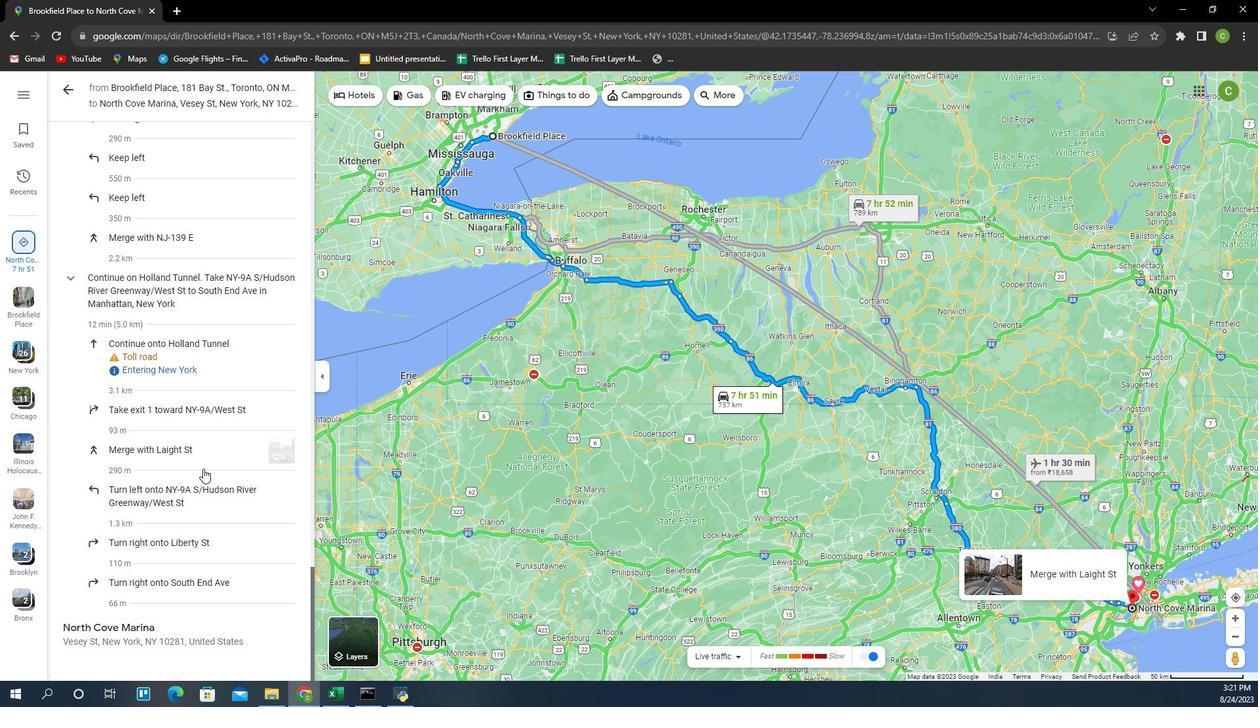 
Action: Mouse moved to (197, 490)
Screenshot: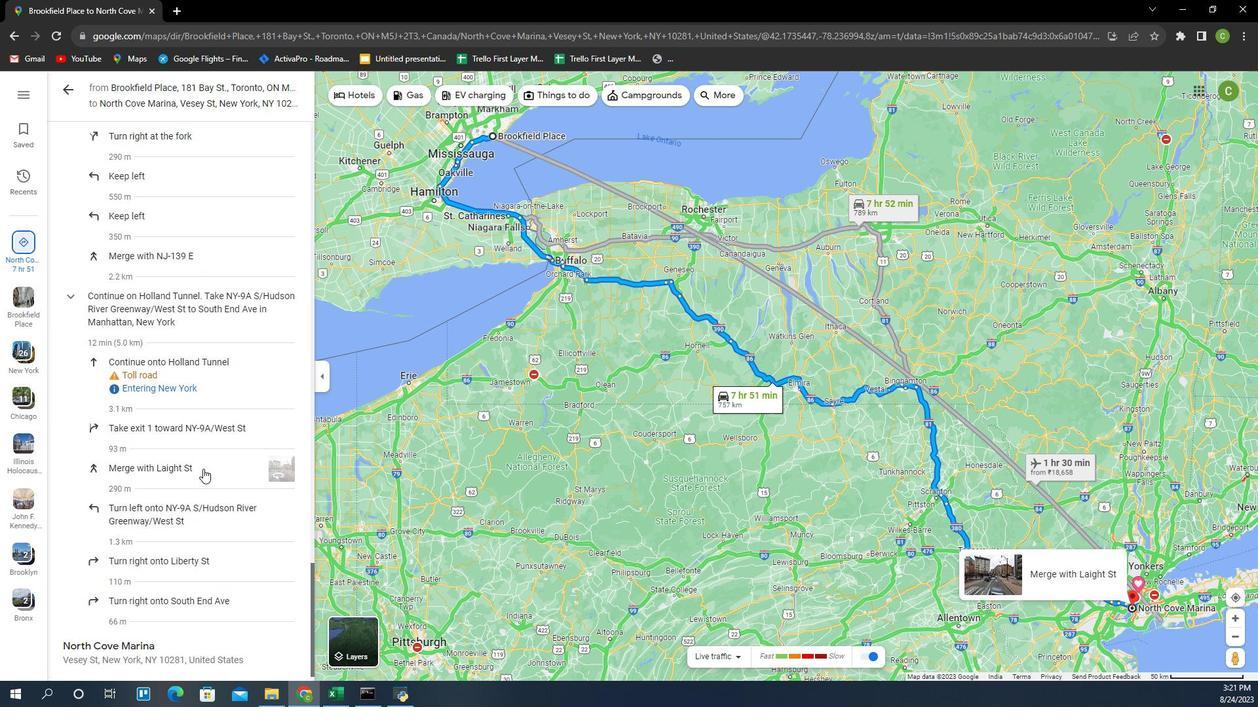 
Action: Mouse scrolled (197, 492) with delta (0, 1)
Screenshot: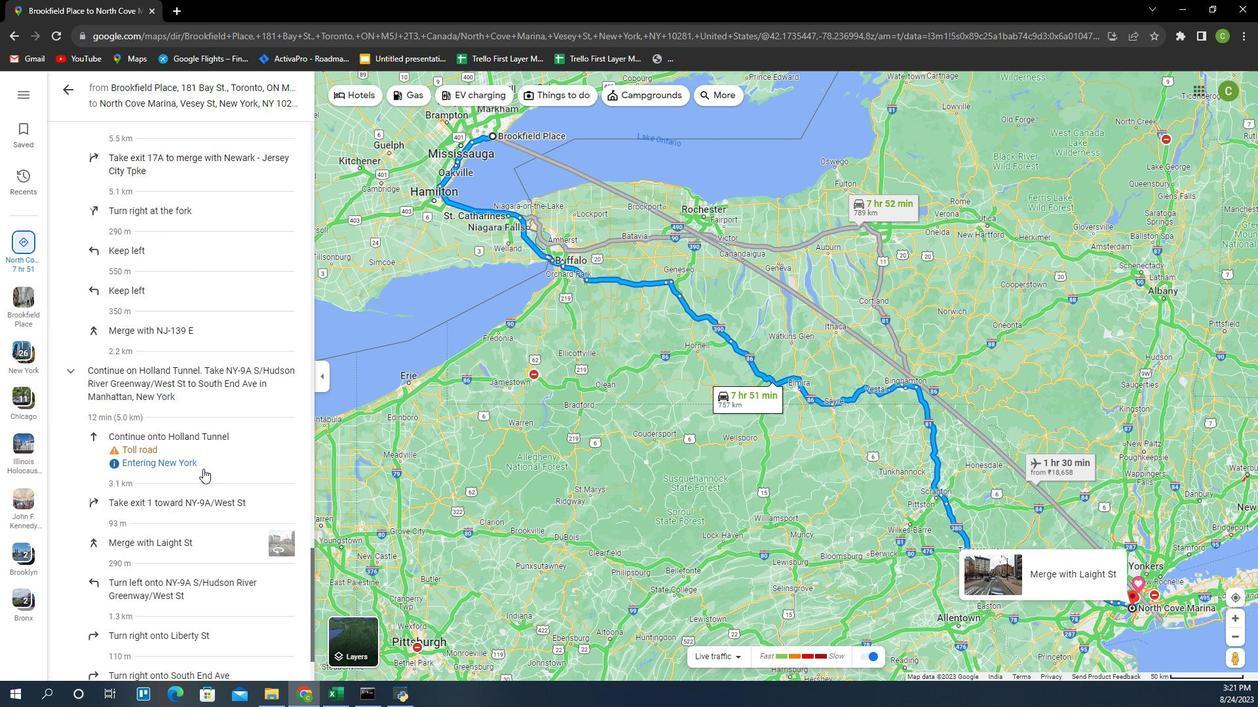 
Action: Mouse scrolled (197, 492) with delta (0, 1)
Screenshot: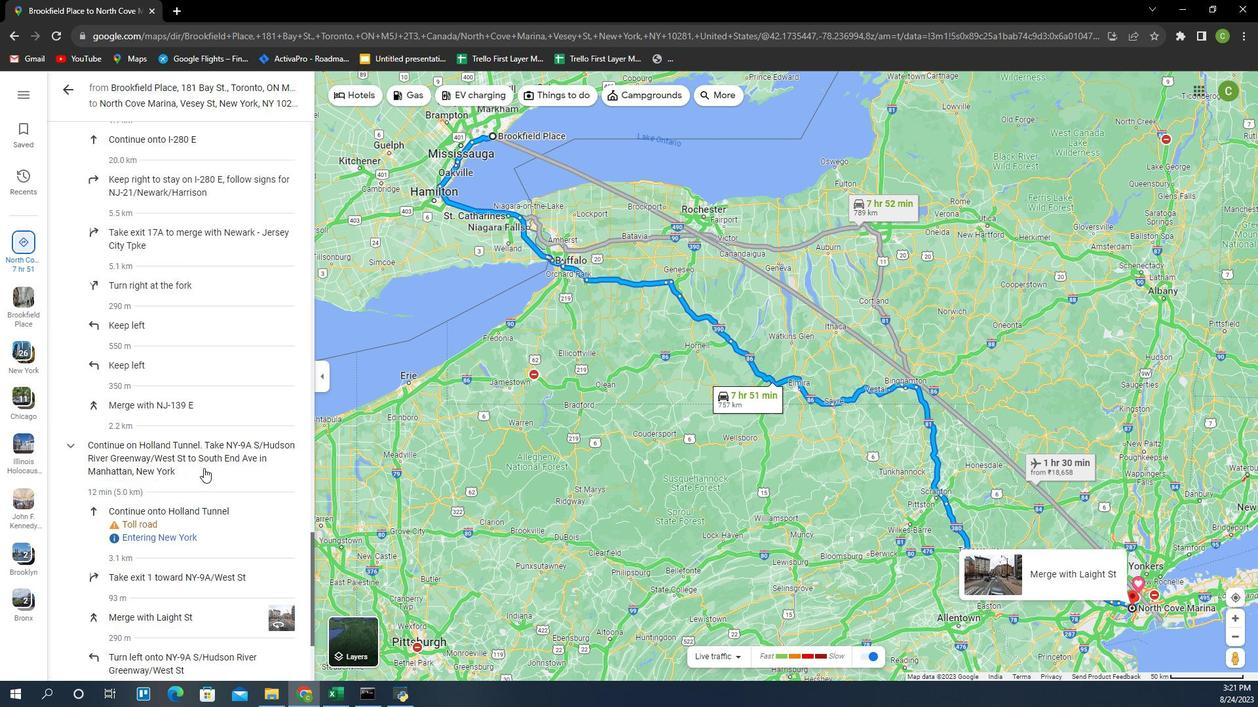 
Action: Mouse moved to (196, 486)
Screenshot: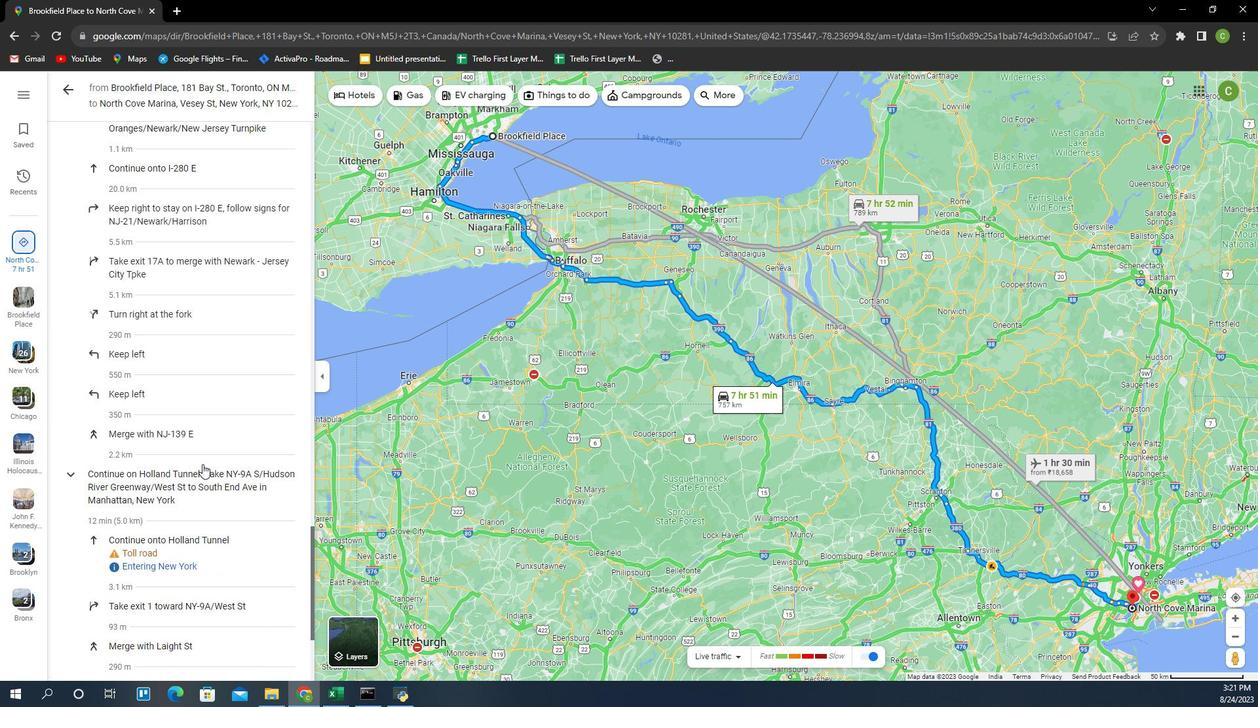 
Action: Mouse scrolled (196, 486) with delta (0, 0)
Screenshot: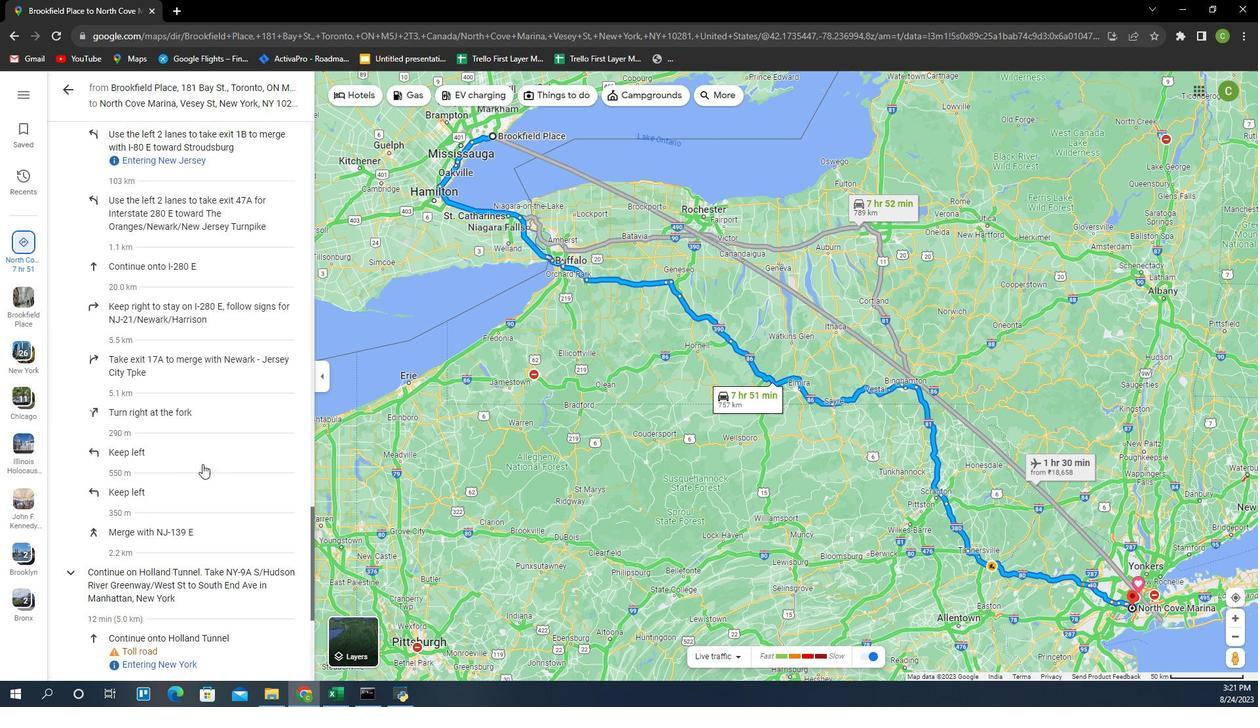 
Action: Mouse scrolled (196, 486) with delta (0, 0)
Screenshot: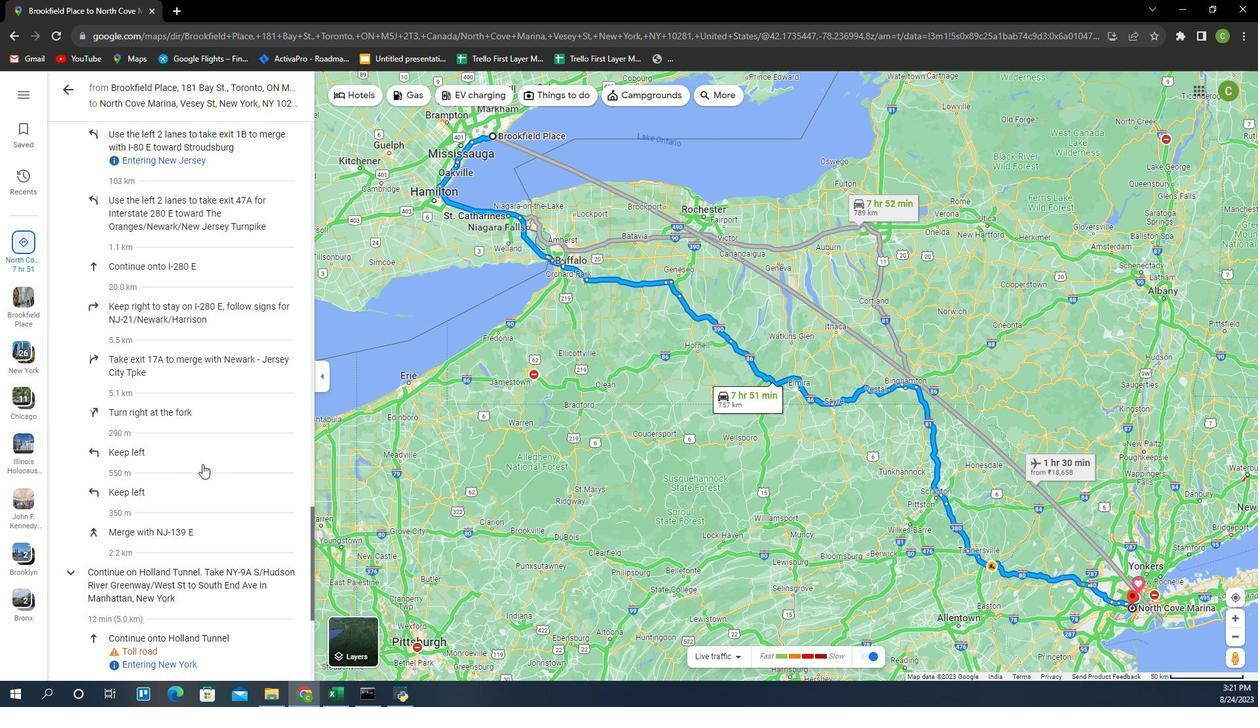 
Action: Mouse scrolled (196, 486) with delta (0, 0)
Screenshot: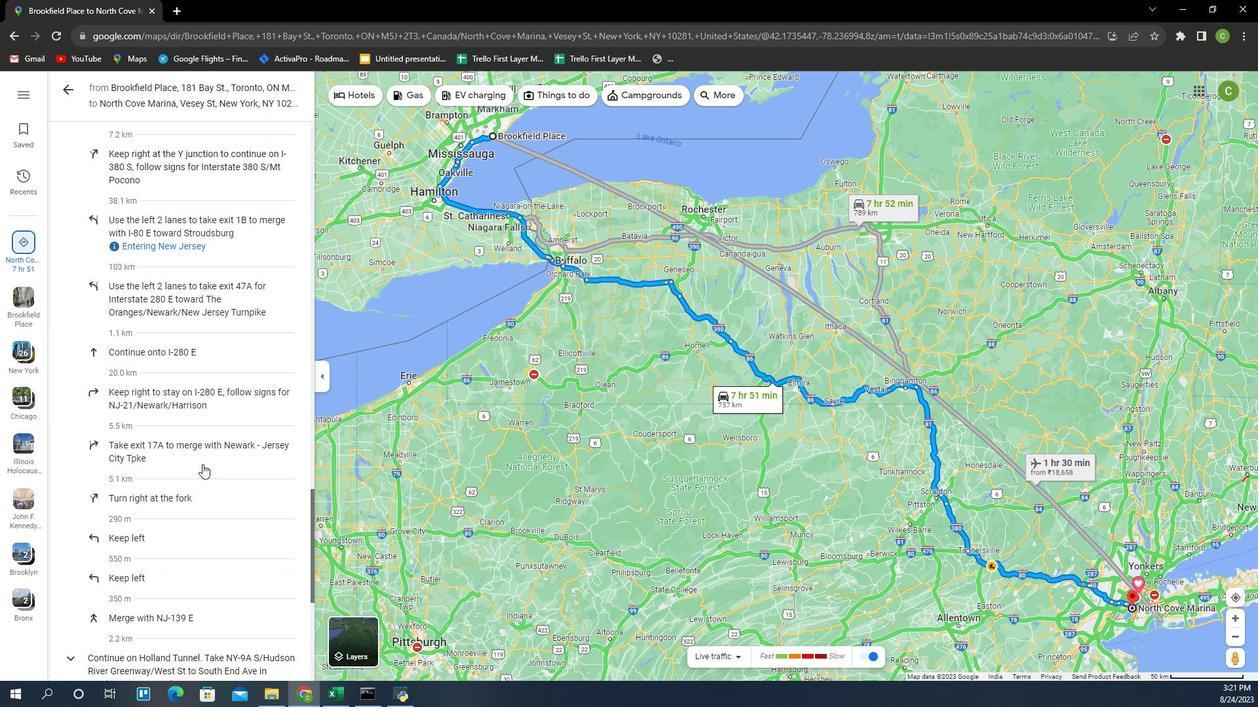 
Action: Mouse scrolled (196, 486) with delta (0, 0)
Screenshot: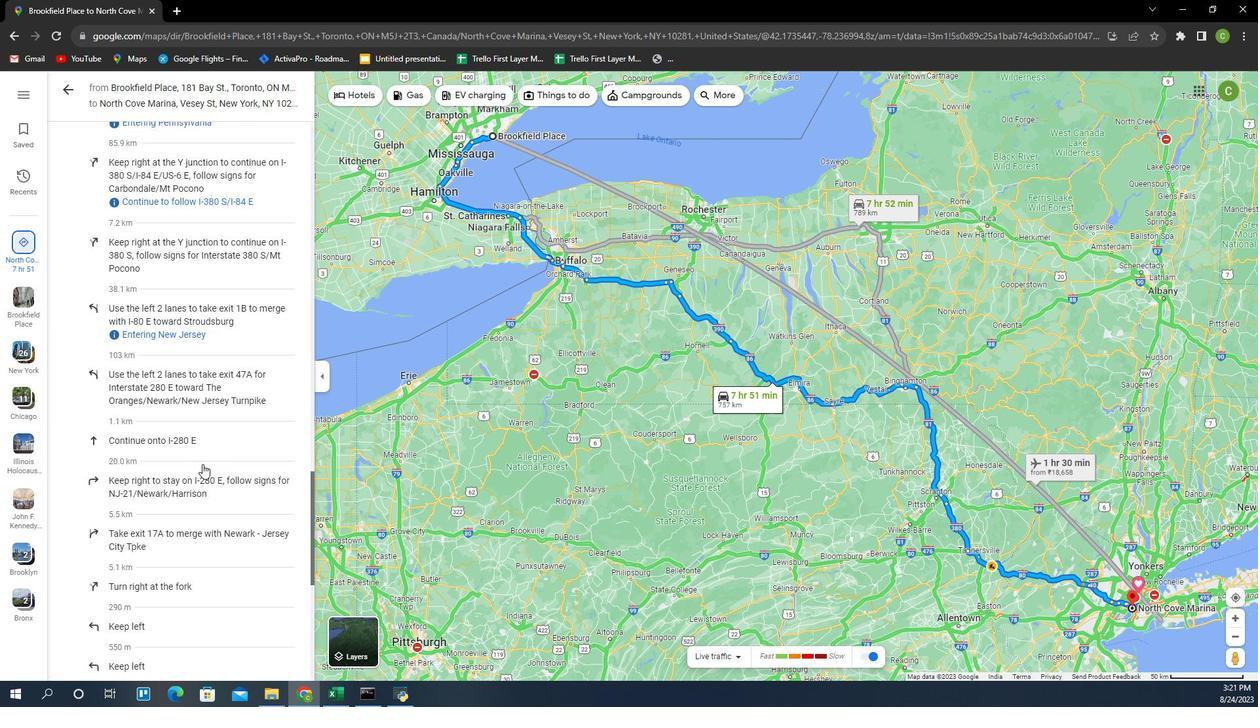 
Action: Mouse scrolled (196, 486) with delta (0, 0)
Screenshot: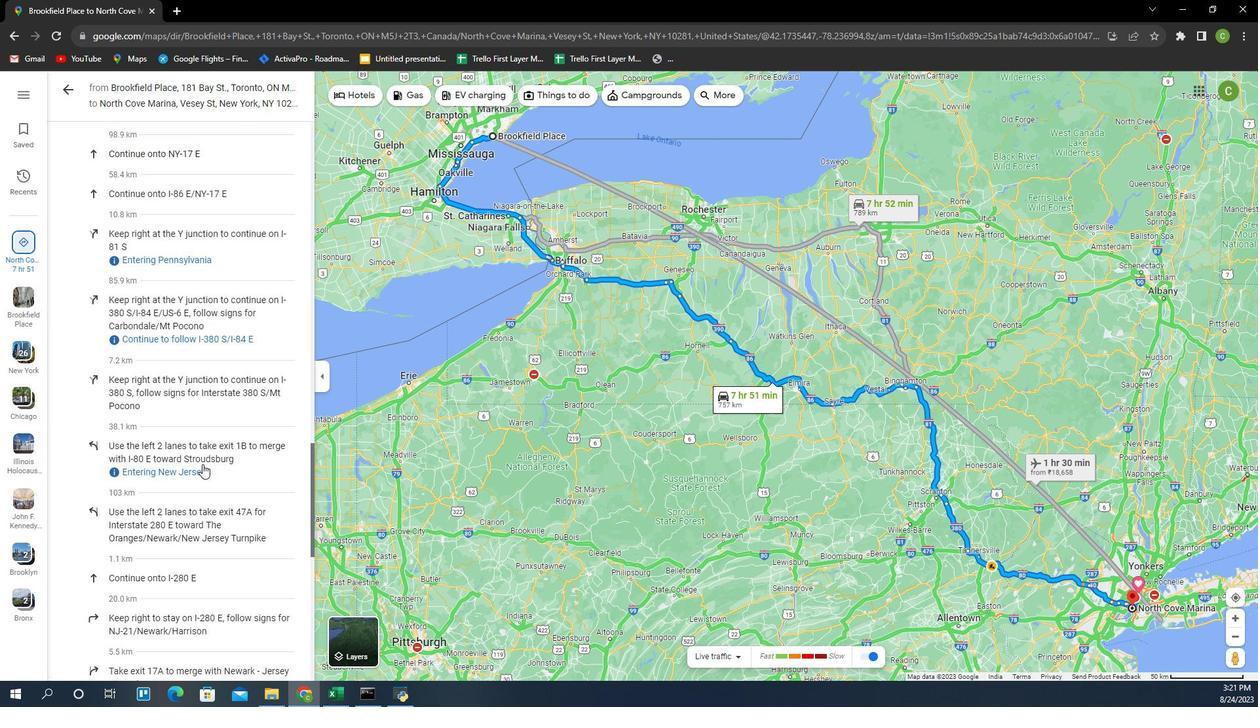 
Action: Mouse scrolled (196, 486) with delta (0, 0)
Screenshot: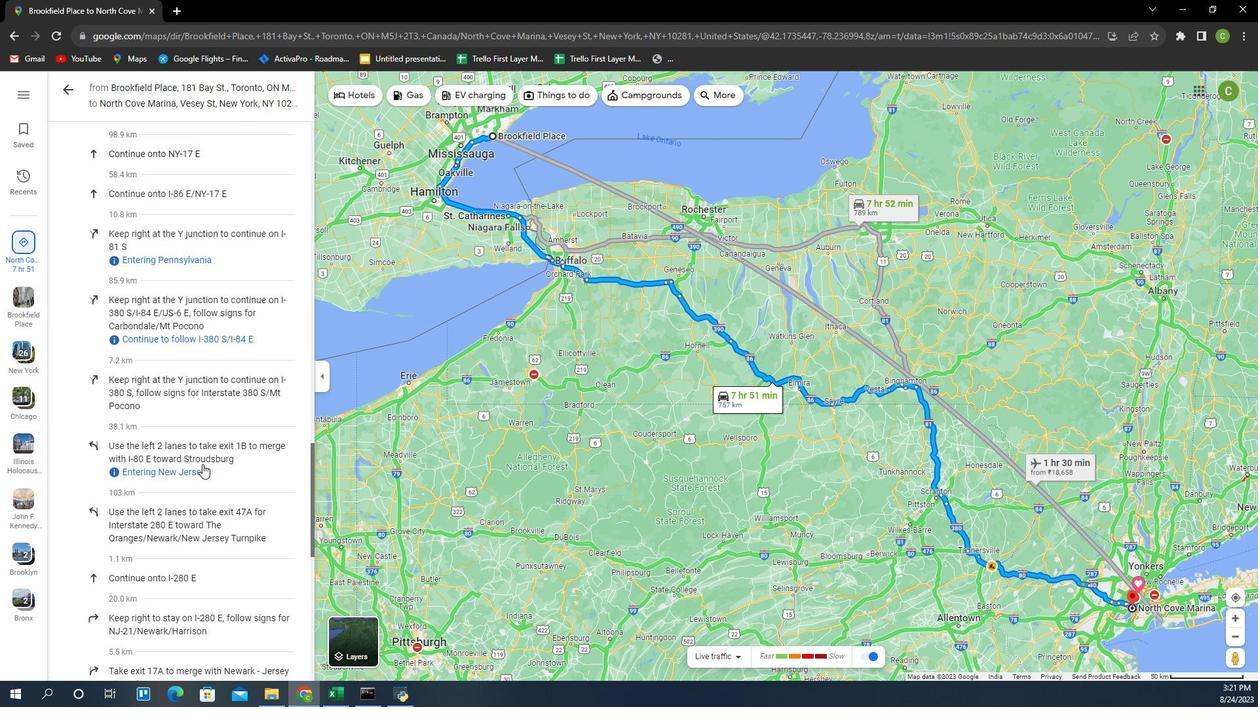 
Action: Mouse scrolled (196, 486) with delta (0, 0)
Screenshot: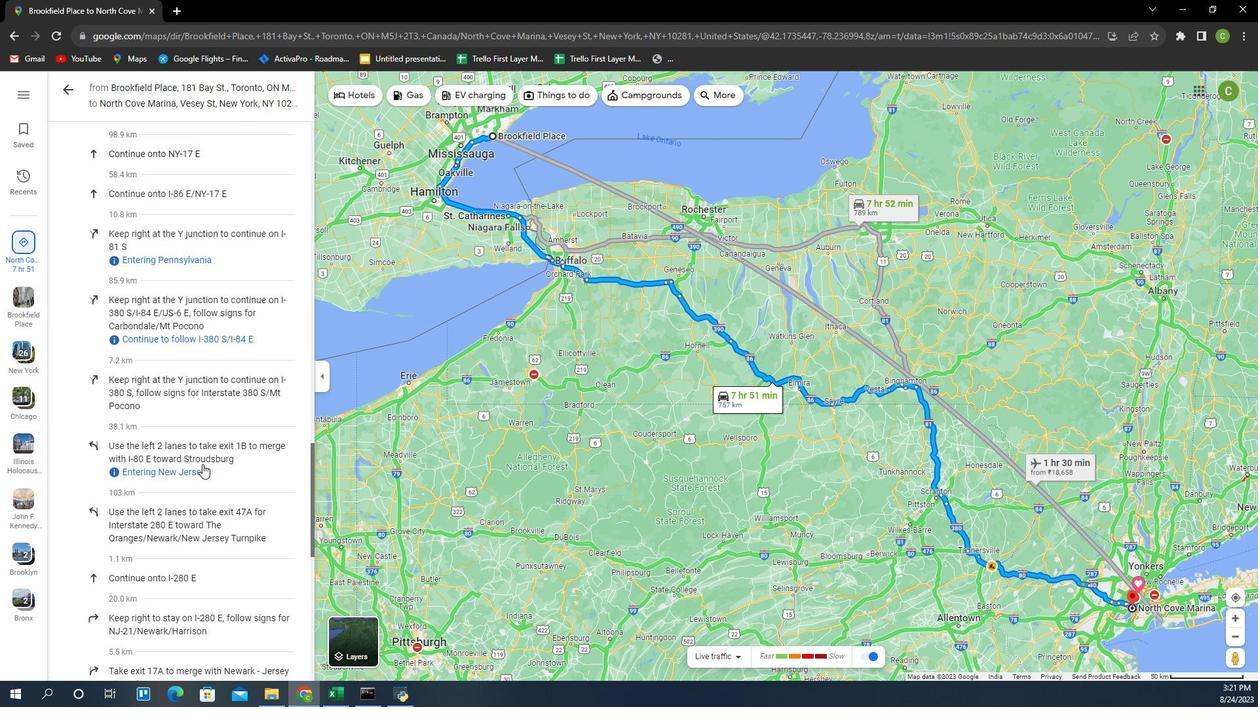 
Action: Mouse moved to (196, 481)
Screenshot: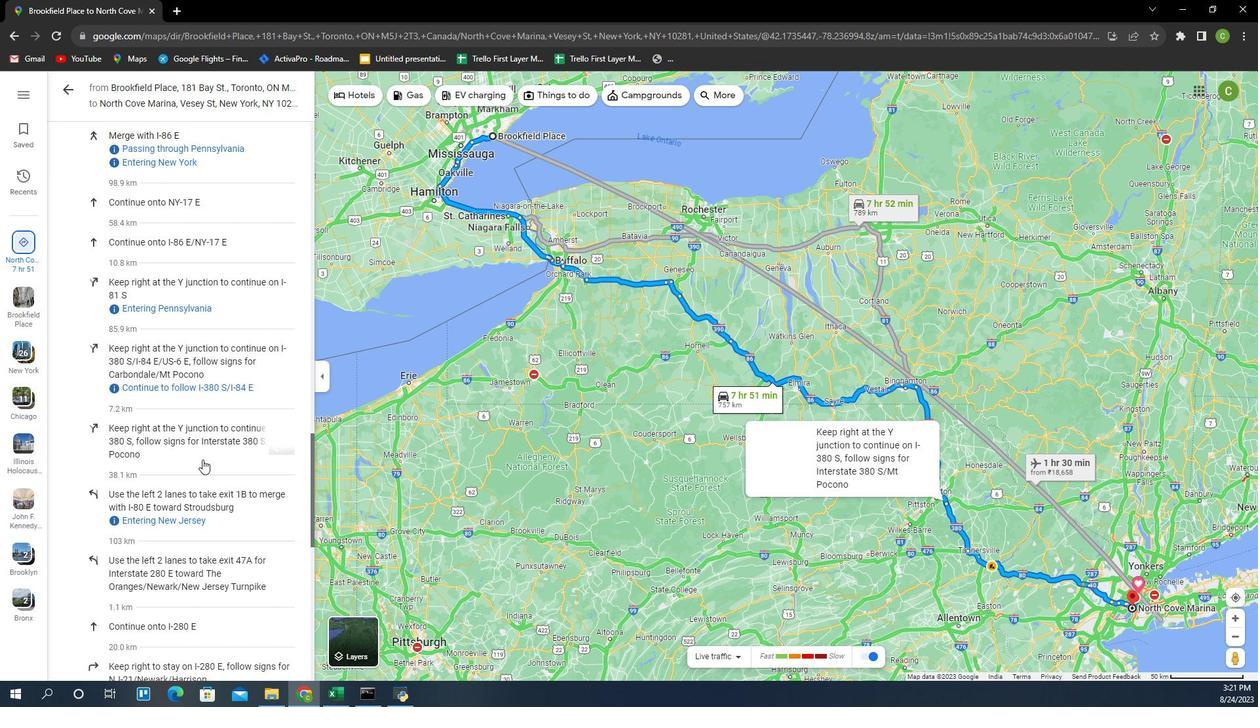 
Action: Mouse scrolled (196, 482) with delta (0, 0)
Screenshot: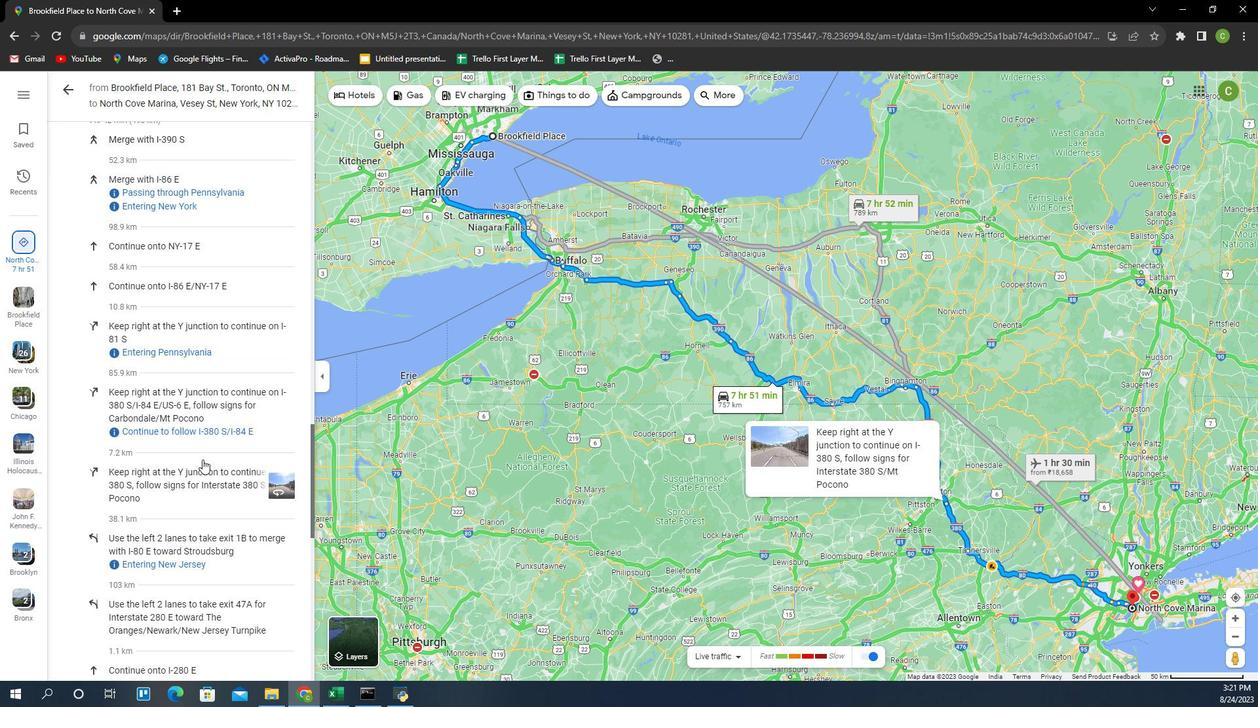 
Action: Mouse scrolled (196, 482) with delta (0, 0)
Screenshot: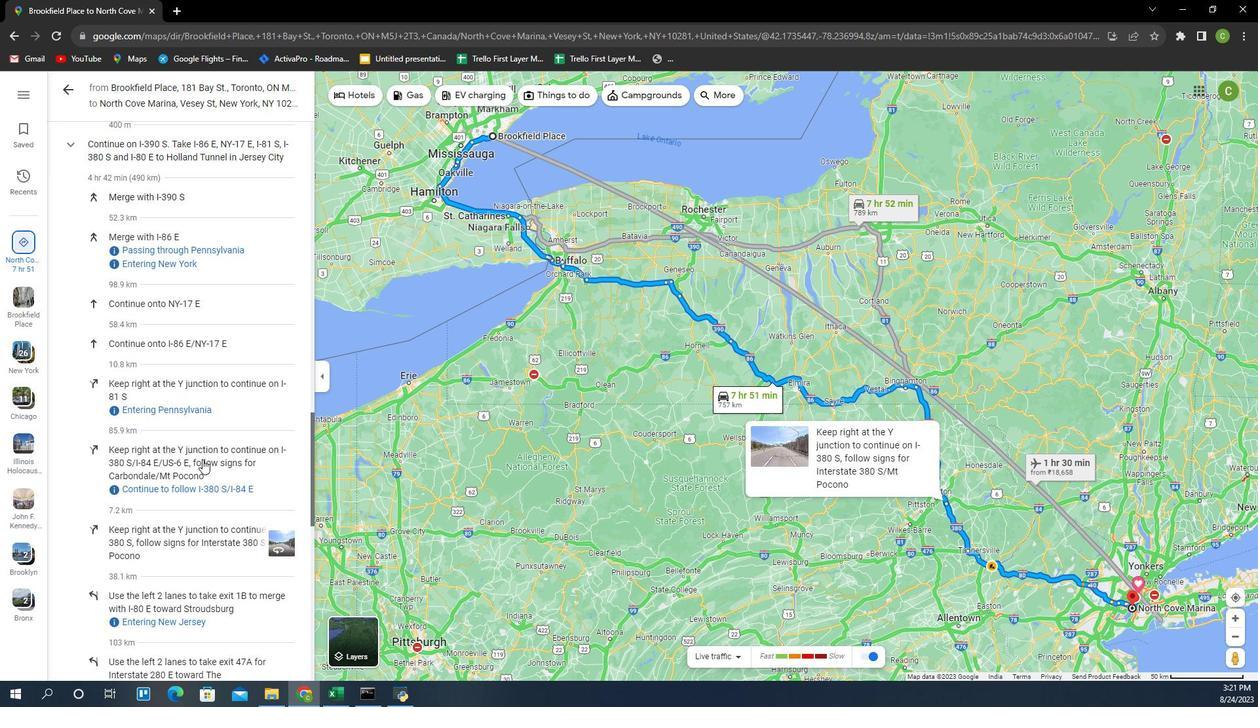 
Action: Mouse moved to (199, 477)
Screenshot: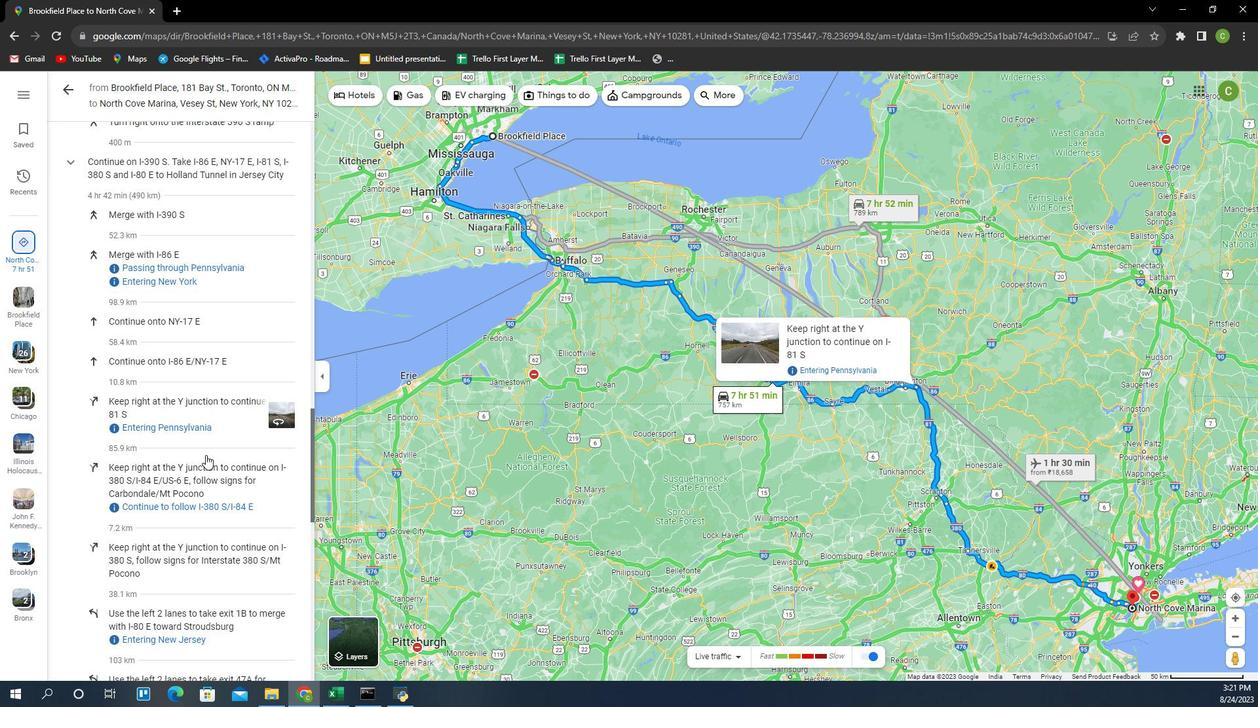 
Action: Mouse scrolled (199, 476) with delta (0, 0)
Screenshot: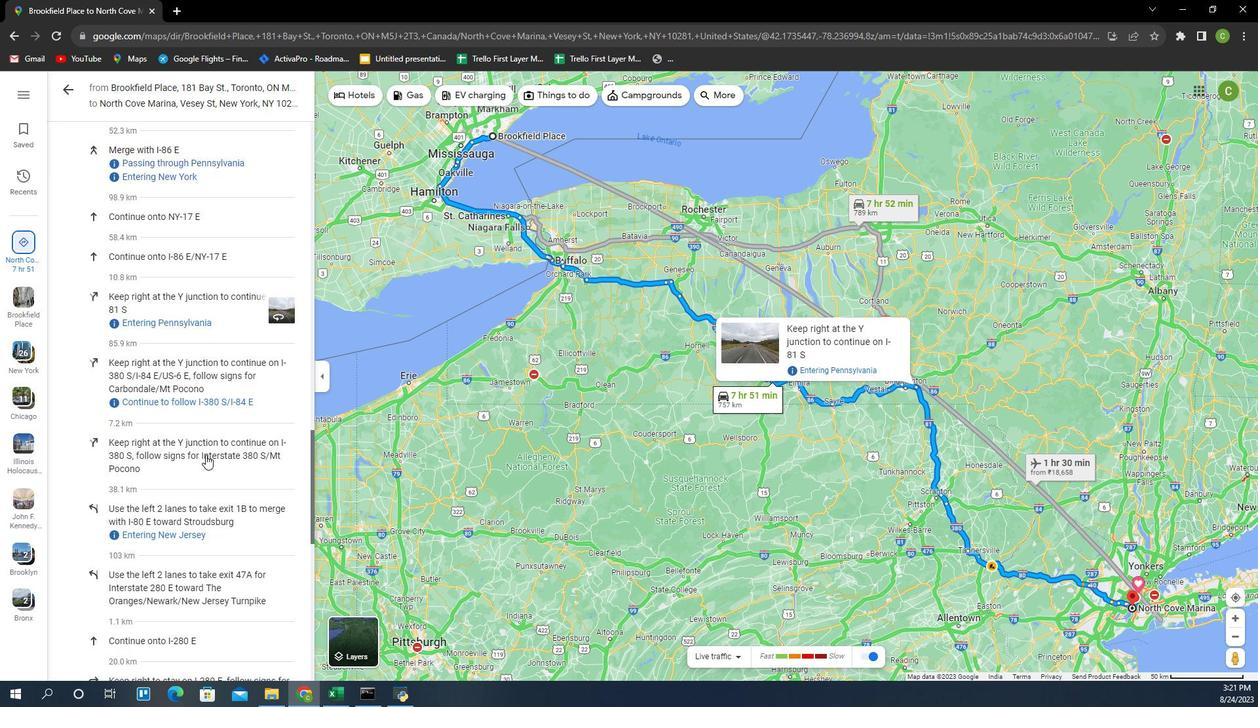 
Action: Mouse scrolled (199, 476) with delta (0, 0)
Screenshot: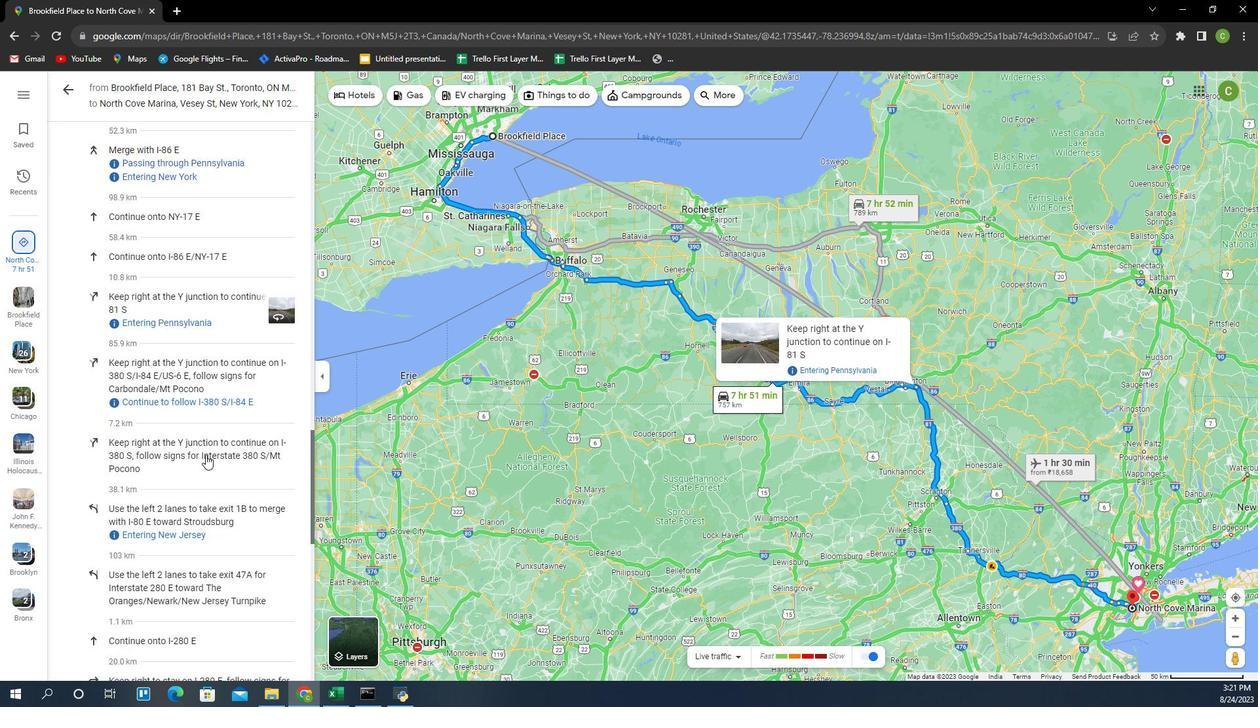 
Action: Mouse scrolled (199, 476) with delta (0, 0)
Screenshot: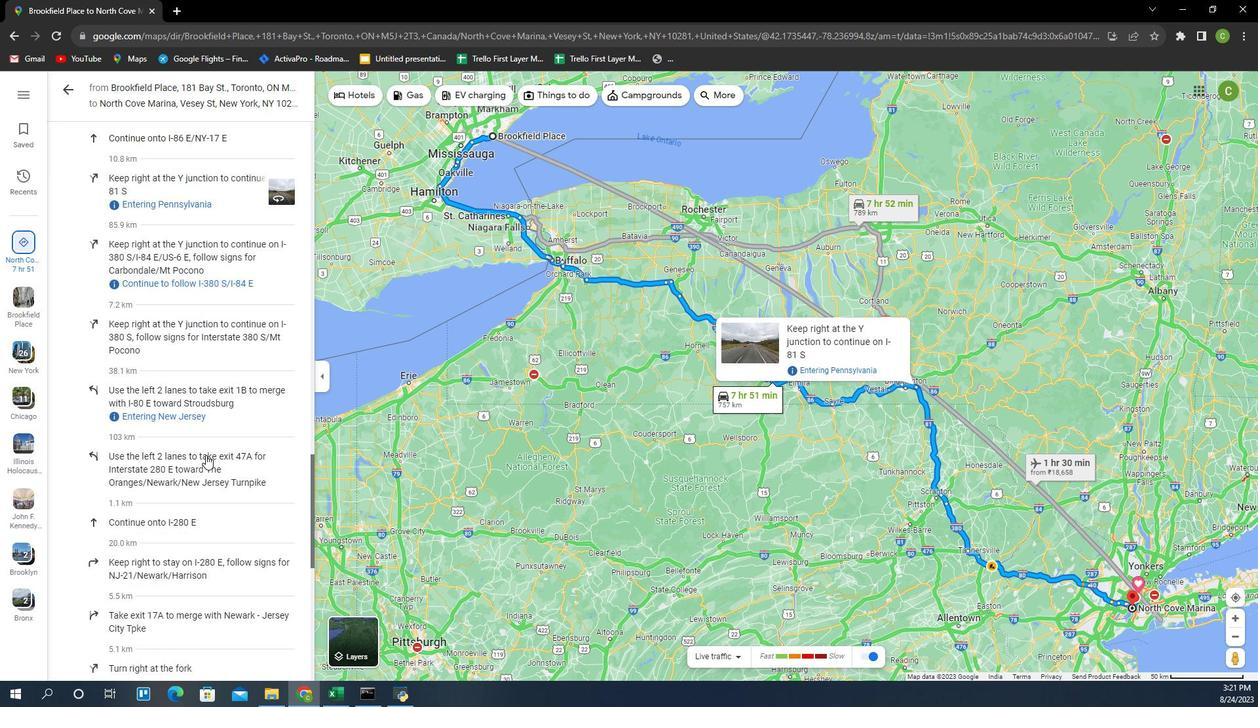 
Action: Mouse scrolled (199, 476) with delta (0, 0)
Screenshot: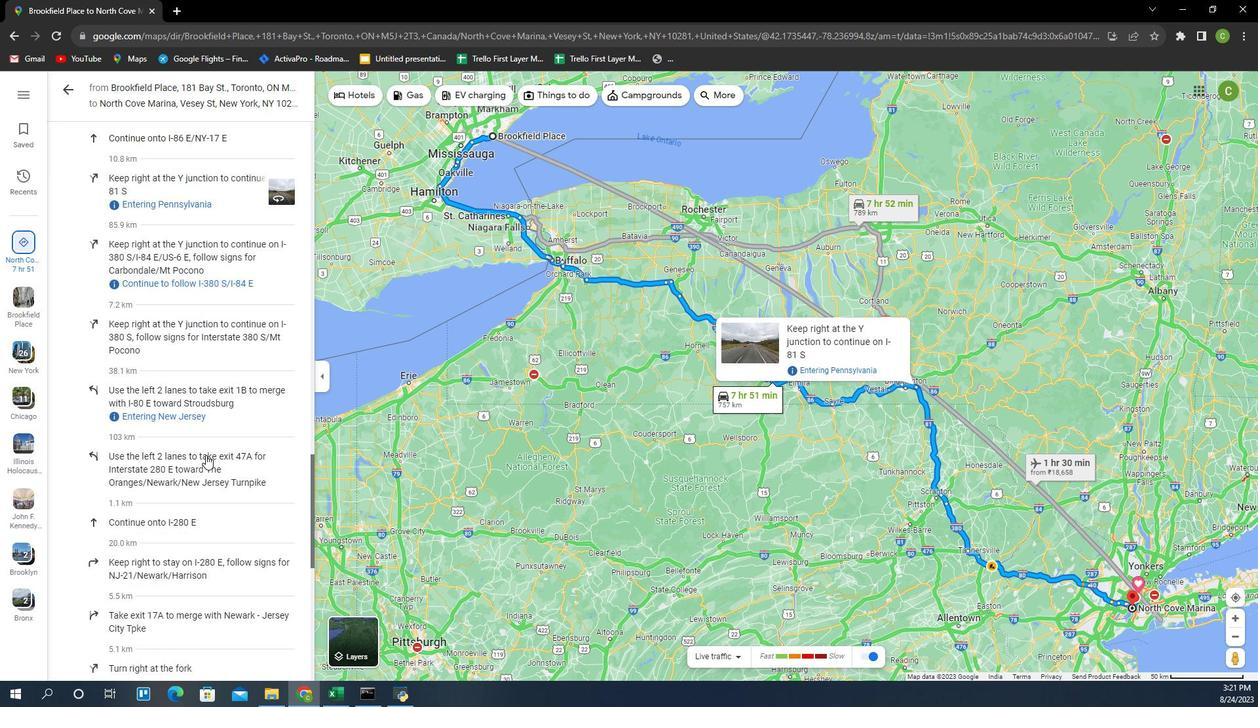 
Action: Mouse moved to (192, 471)
Screenshot: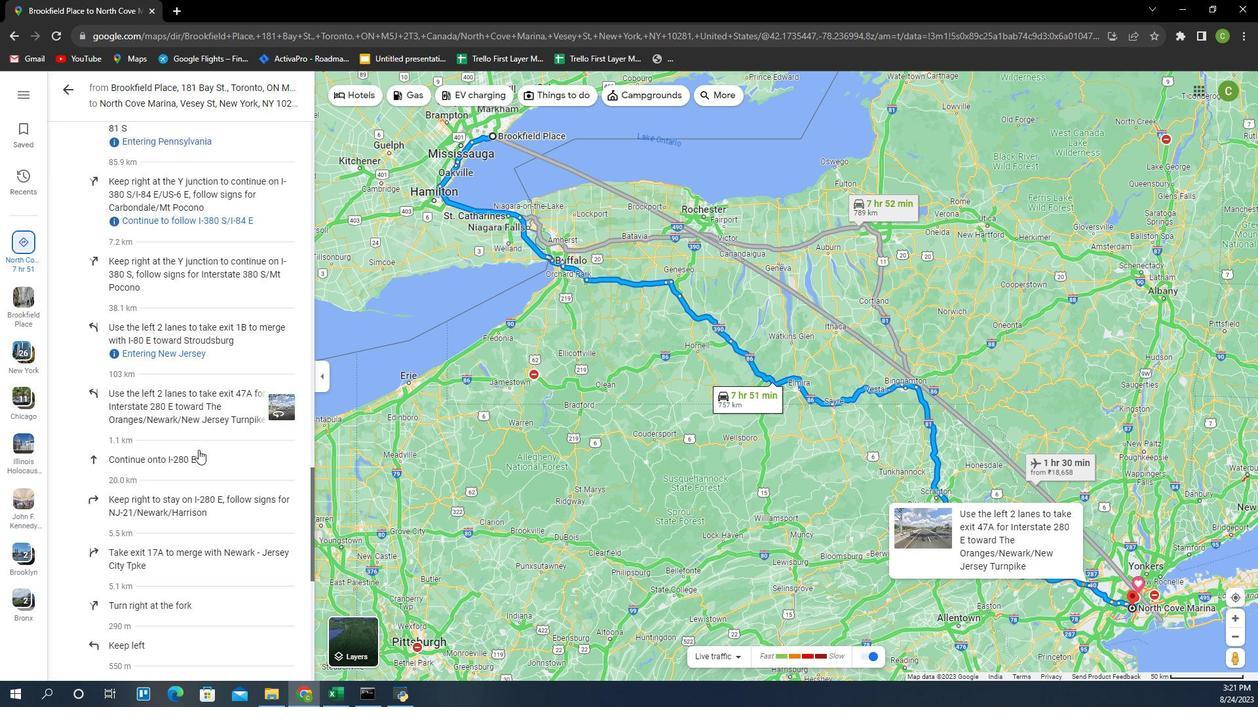 
Action: Mouse scrolled (192, 470) with delta (0, 0)
Screenshot: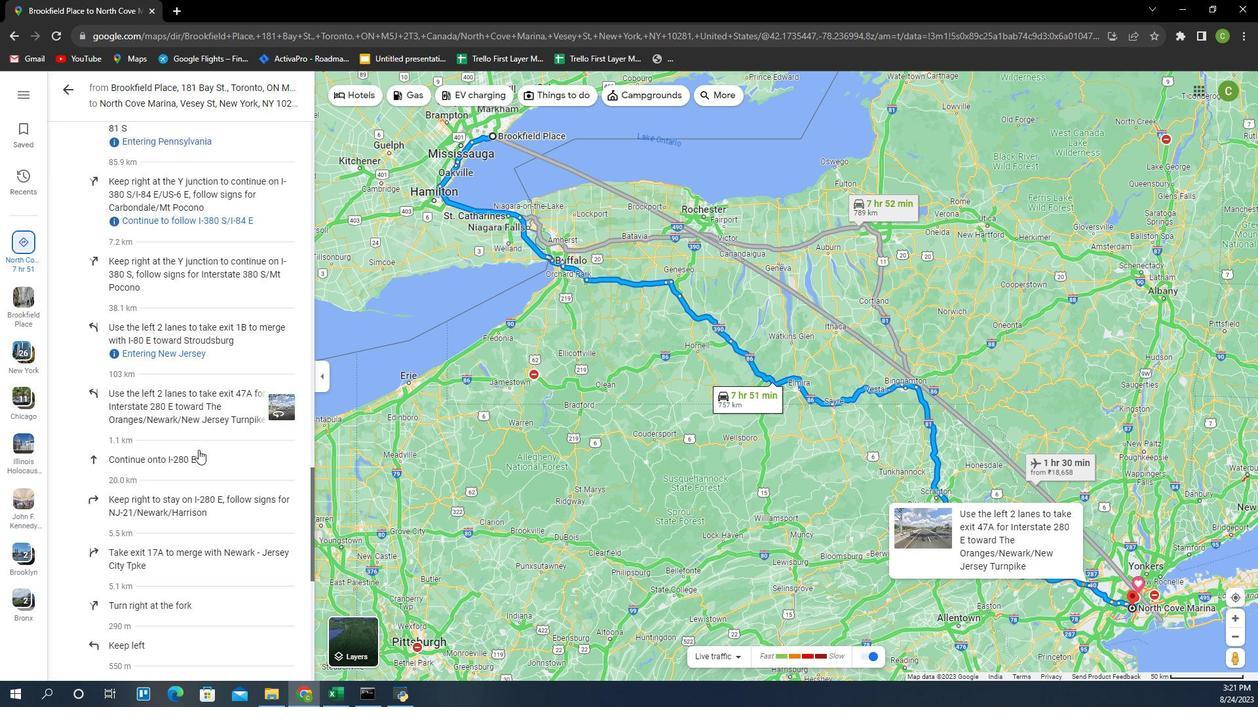 
Action: Mouse scrolled (192, 470) with delta (0, 0)
Screenshot: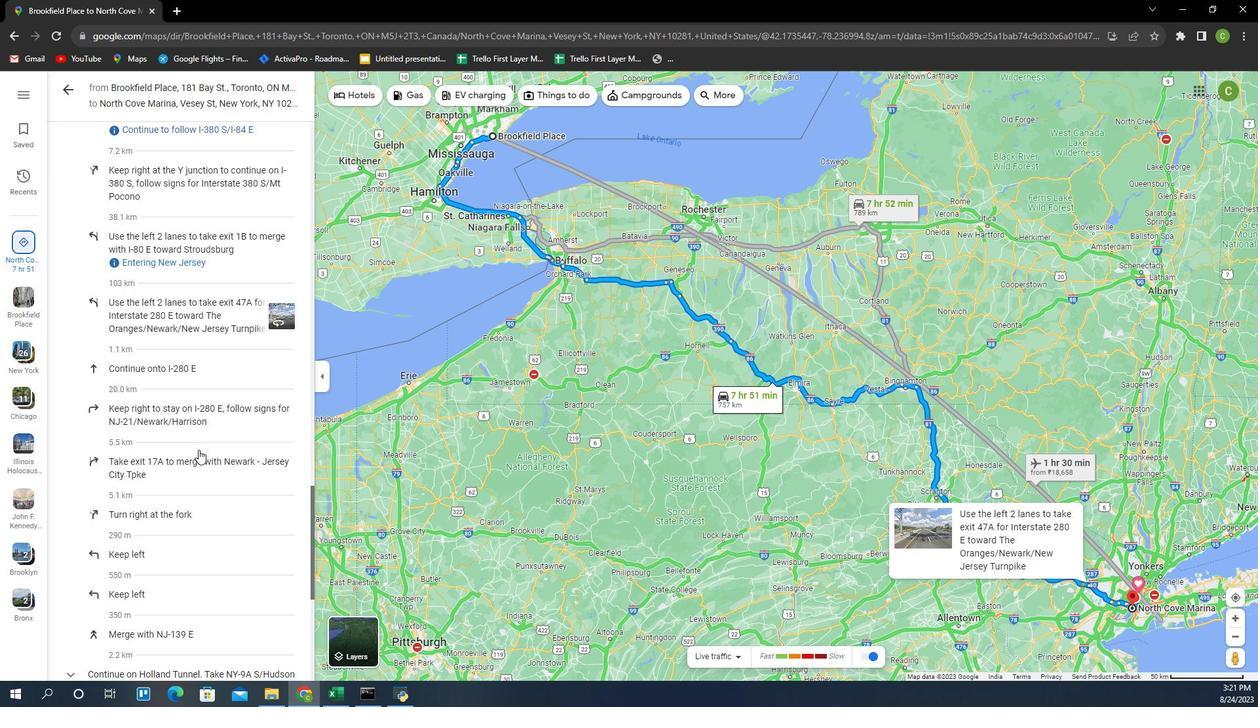 
Action: Mouse scrolled (192, 470) with delta (0, 0)
Screenshot: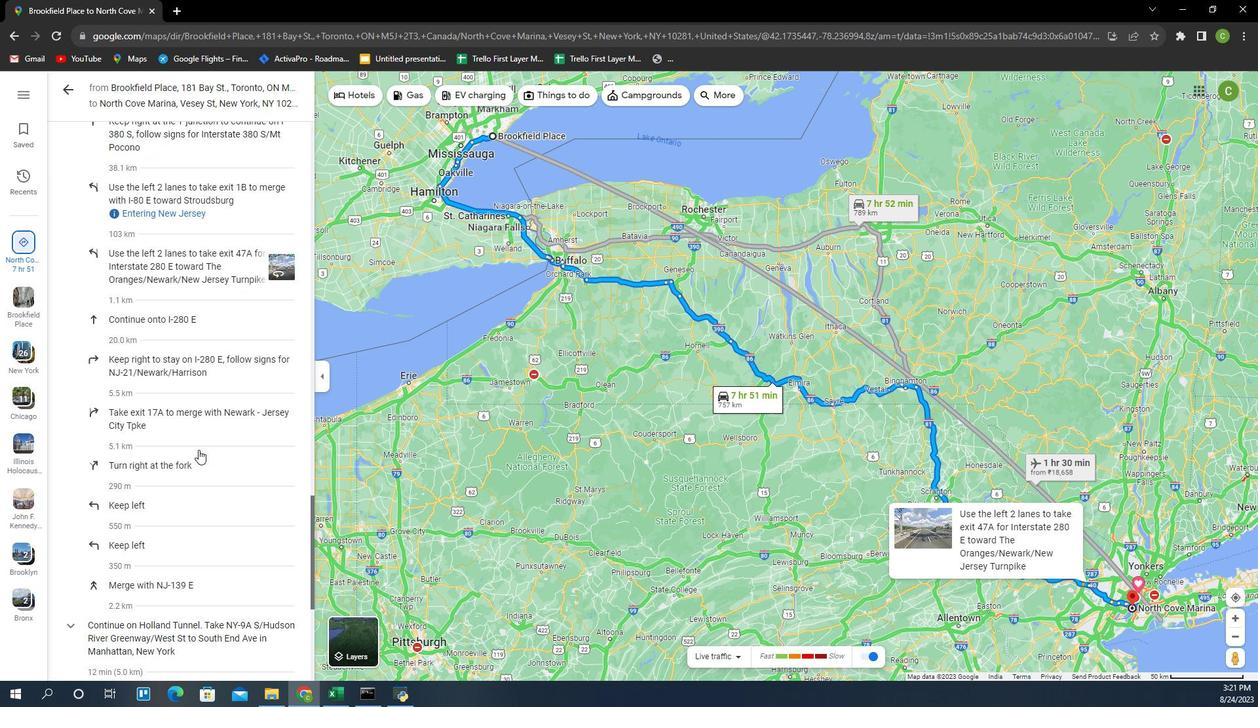 
Action: Mouse scrolled (192, 470) with delta (0, 0)
Screenshot: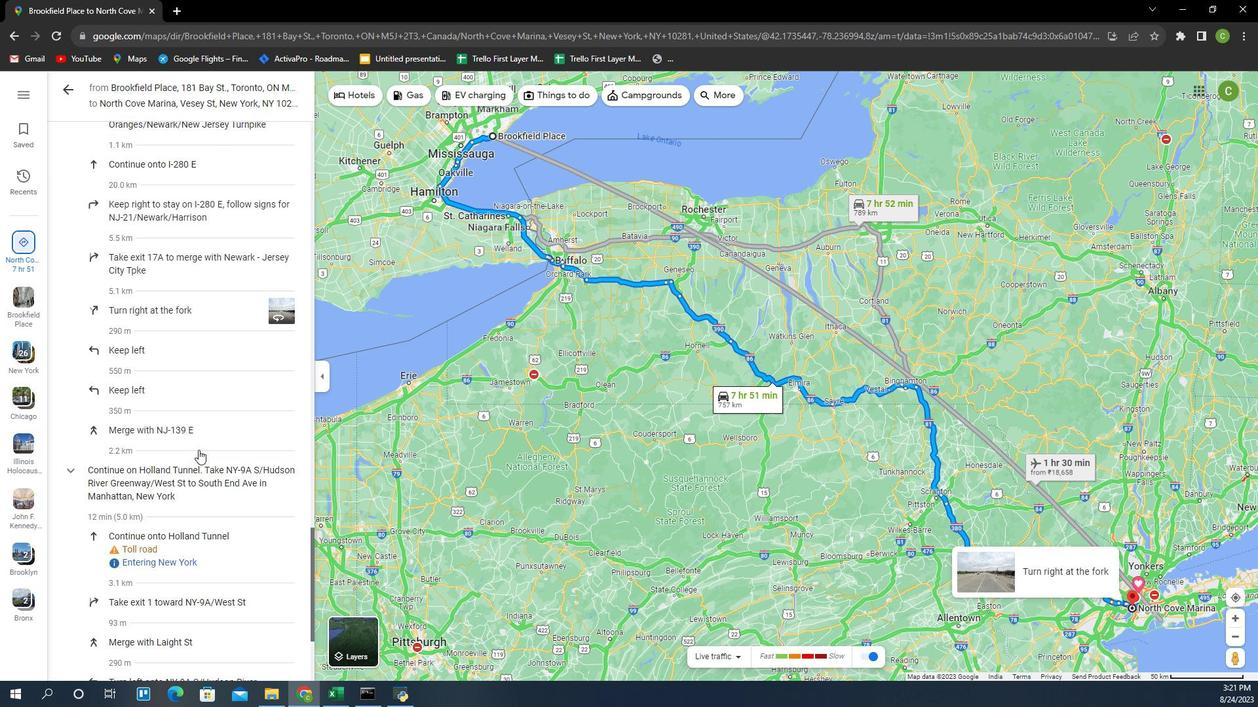 
Action: Mouse scrolled (192, 470) with delta (0, 0)
Screenshot: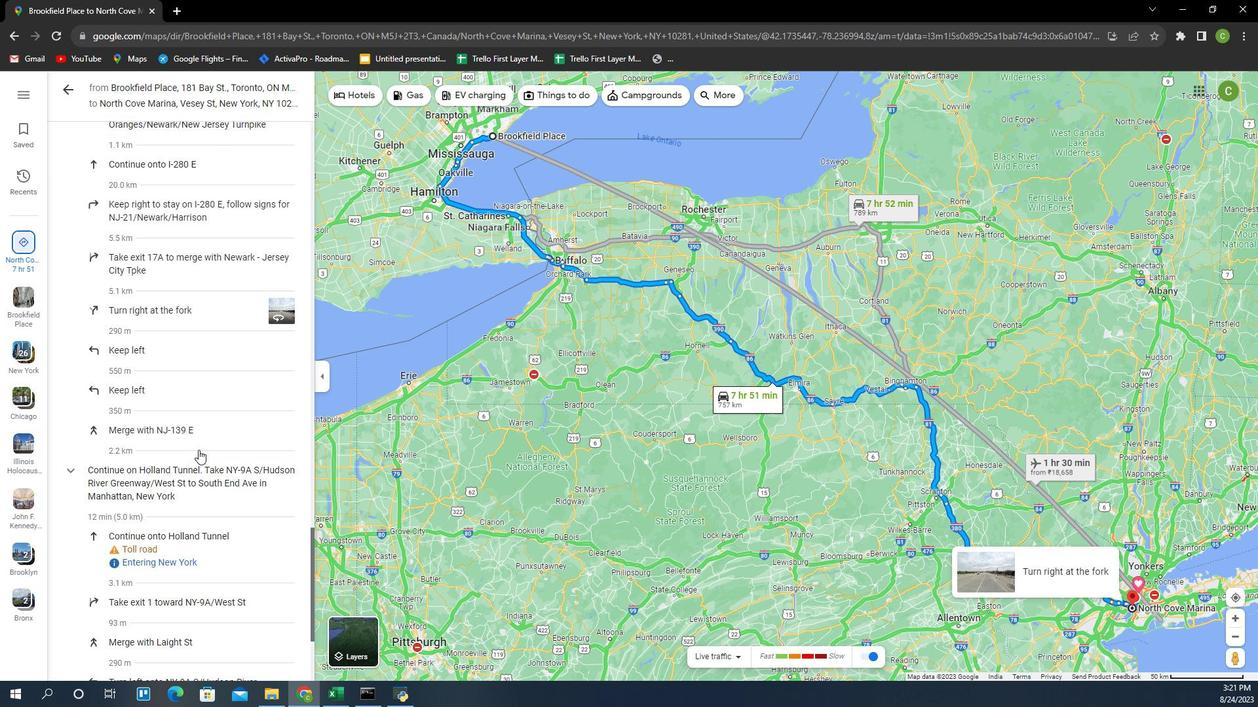 
Action: Mouse scrolled (192, 470) with delta (0, 0)
Screenshot: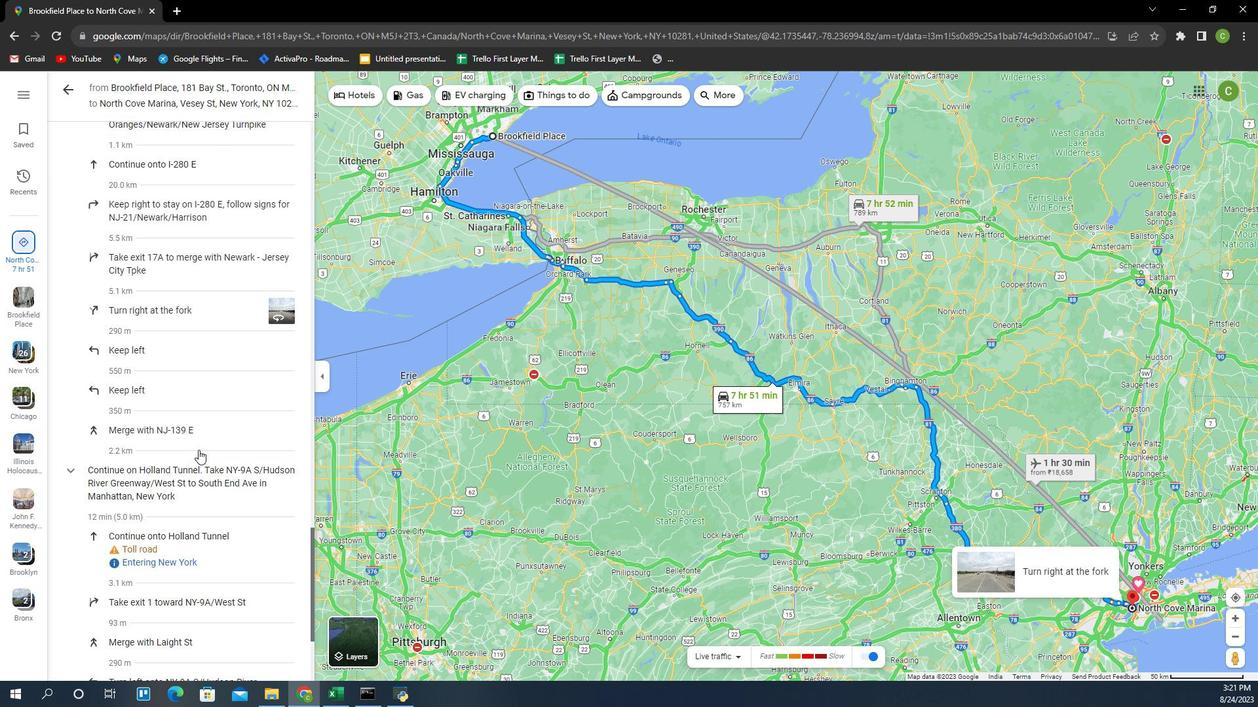 
Action: Mouse scrolled (192, 470) with delta (0, 0)
Screenshot: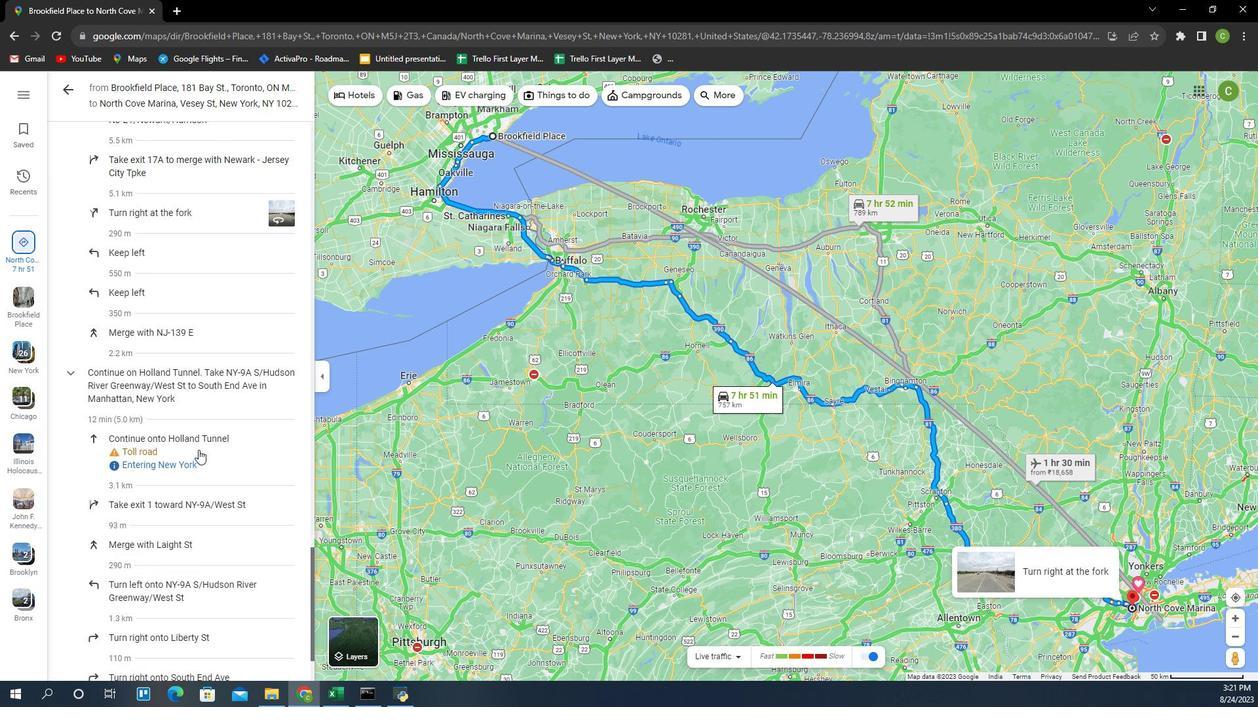 
Action: Mouse moved to (69, 366)
Screenshot: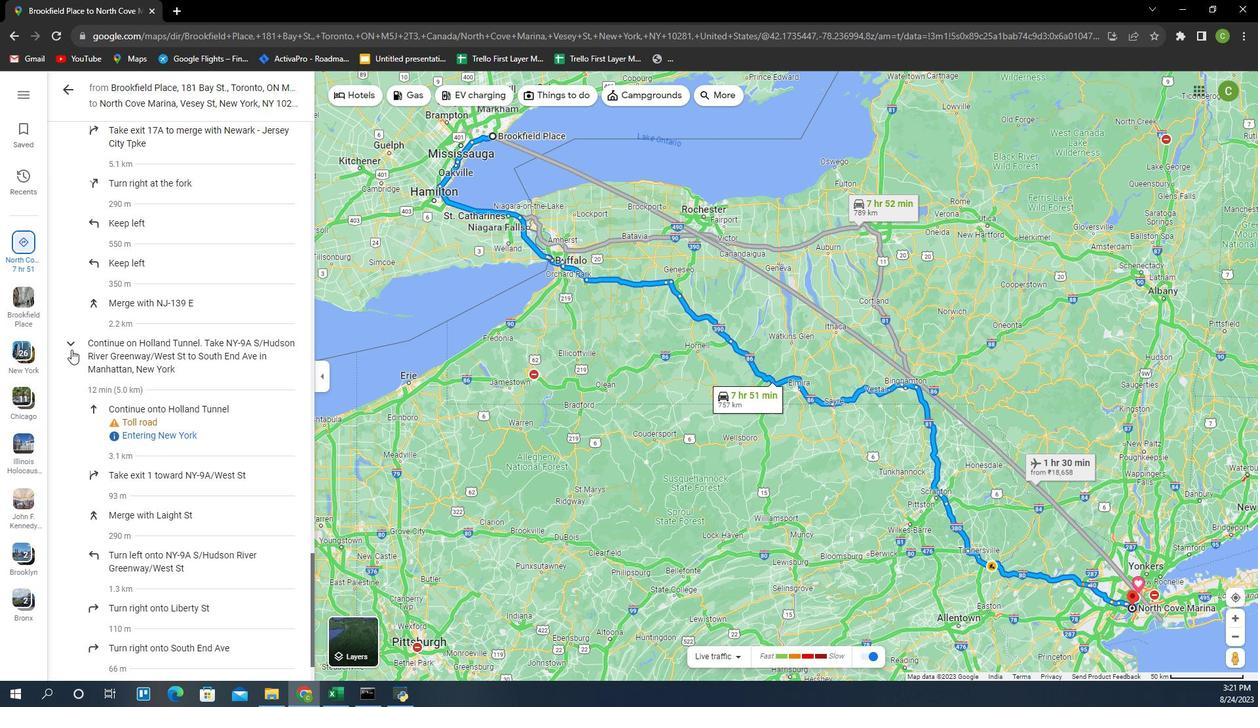 
Action: Mouse scrolled (69, 365) with delta (0, 0)
Screenshot: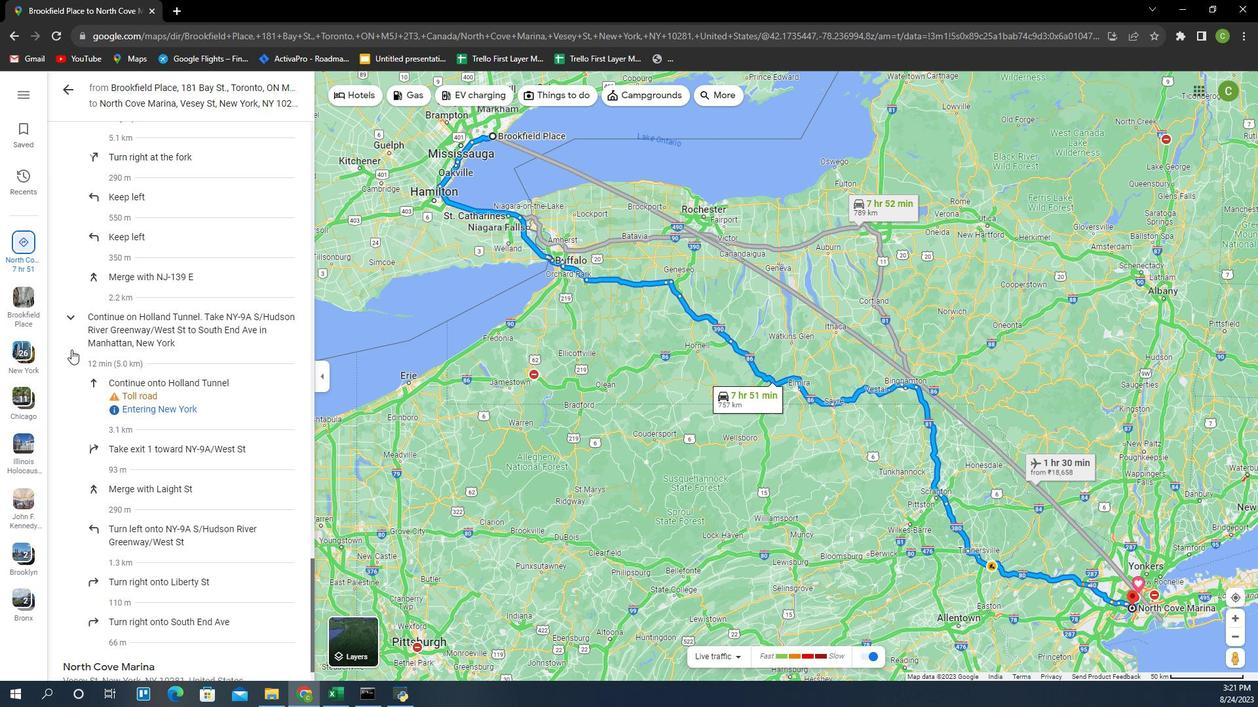
Action: Mouse scrolled (69, 365) with delta (0, 0)
Screenshot: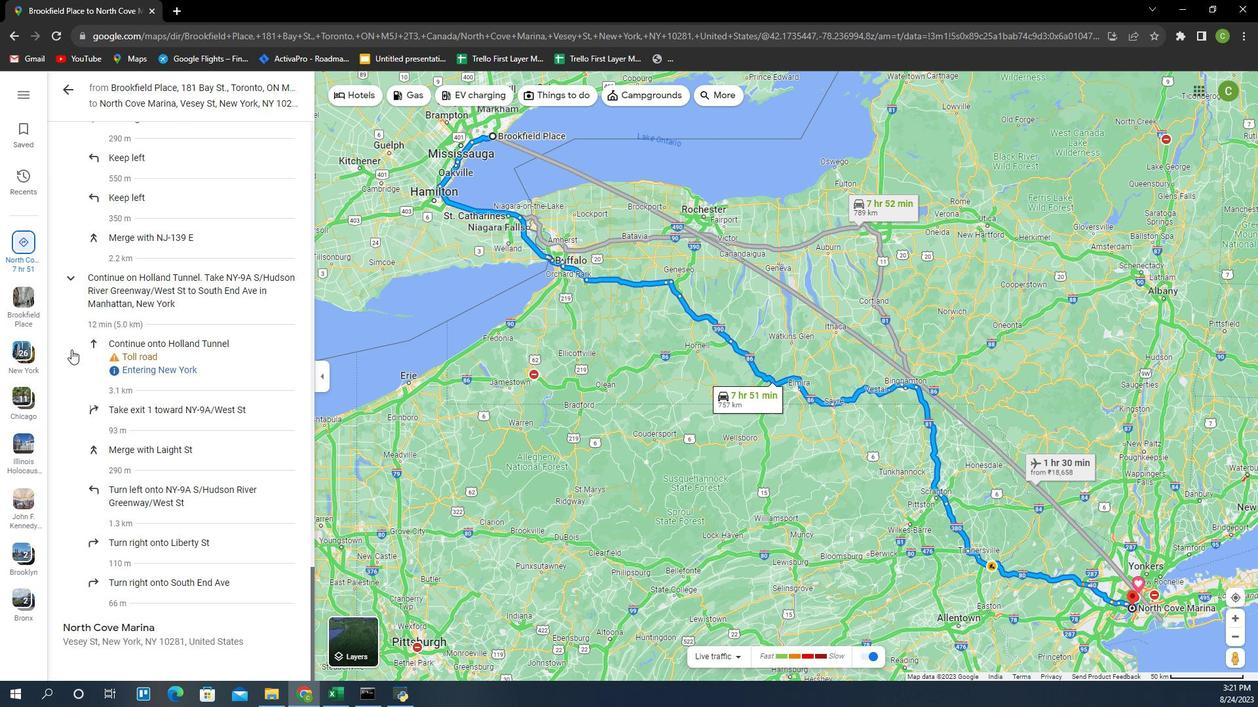 
Action: Mouse scrolled (69, 365) with delta (0, 0)
Screenshot: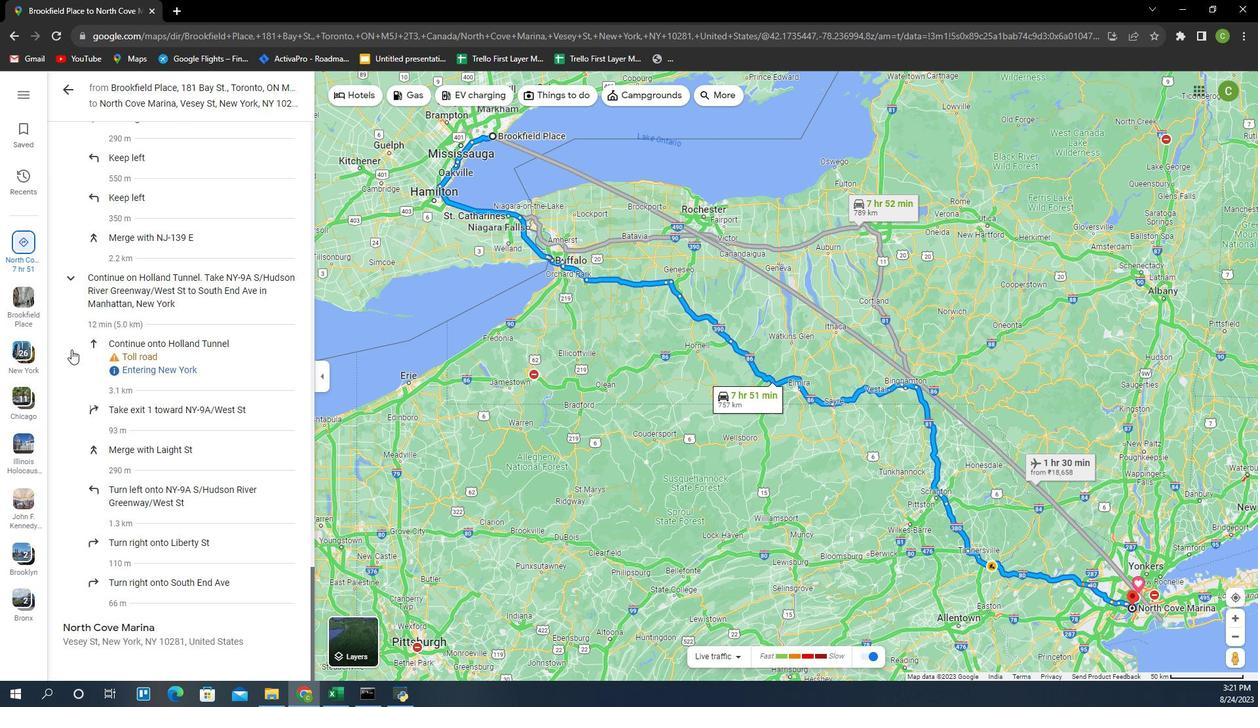 
Action: Mouse scrolled (69, 365) with delta (0, 0)
Screenshot: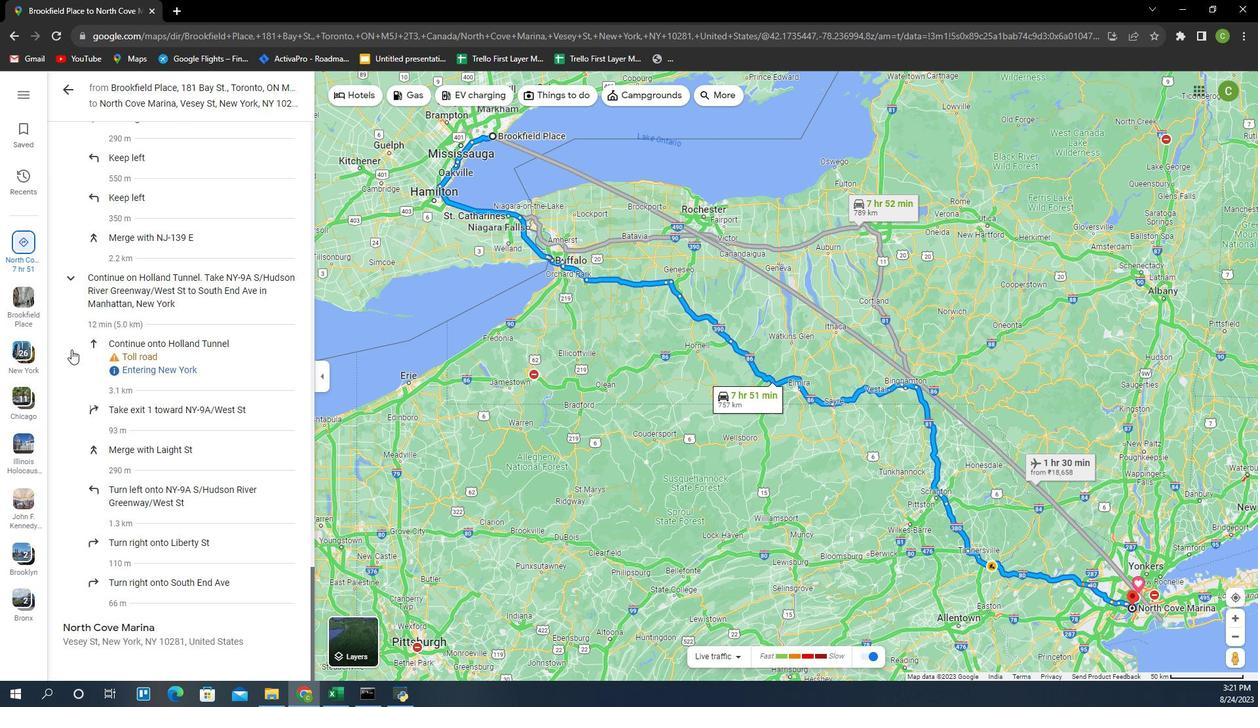 
Action: Mouse moved to (101, 368)
Screenshot: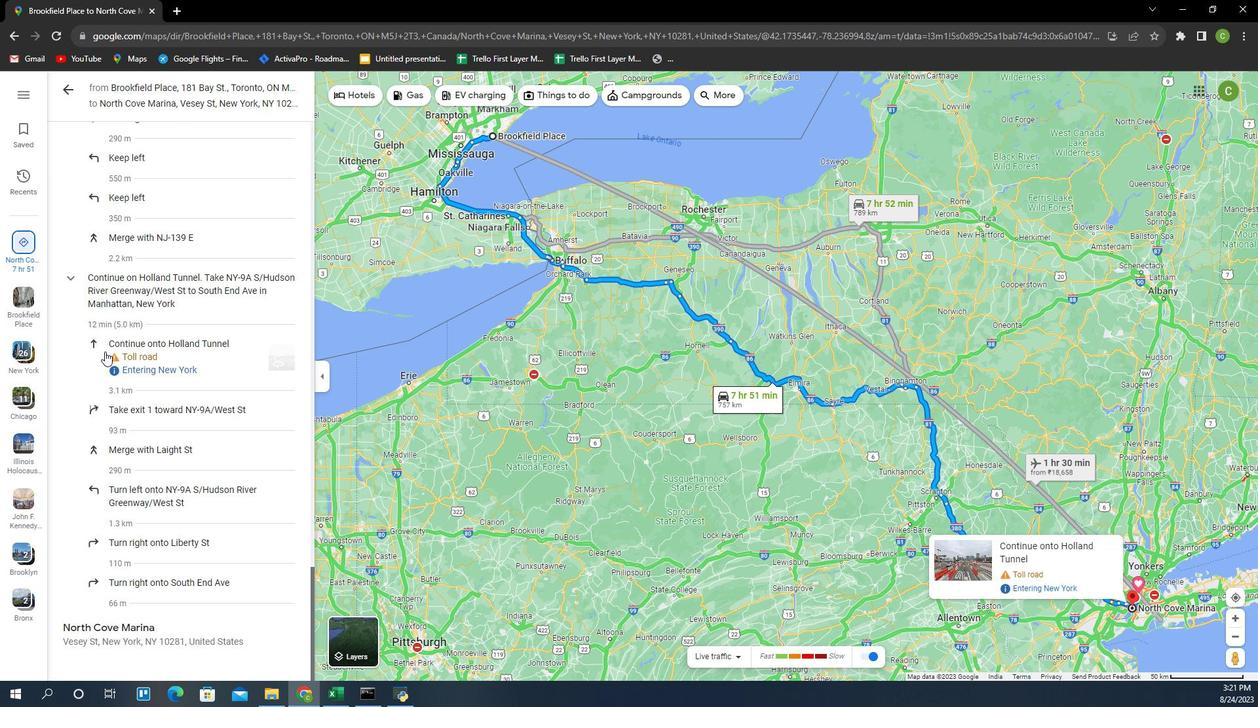 
Action: Mouse scrolled (101, 368) with delta (0, 0)
Screenshot: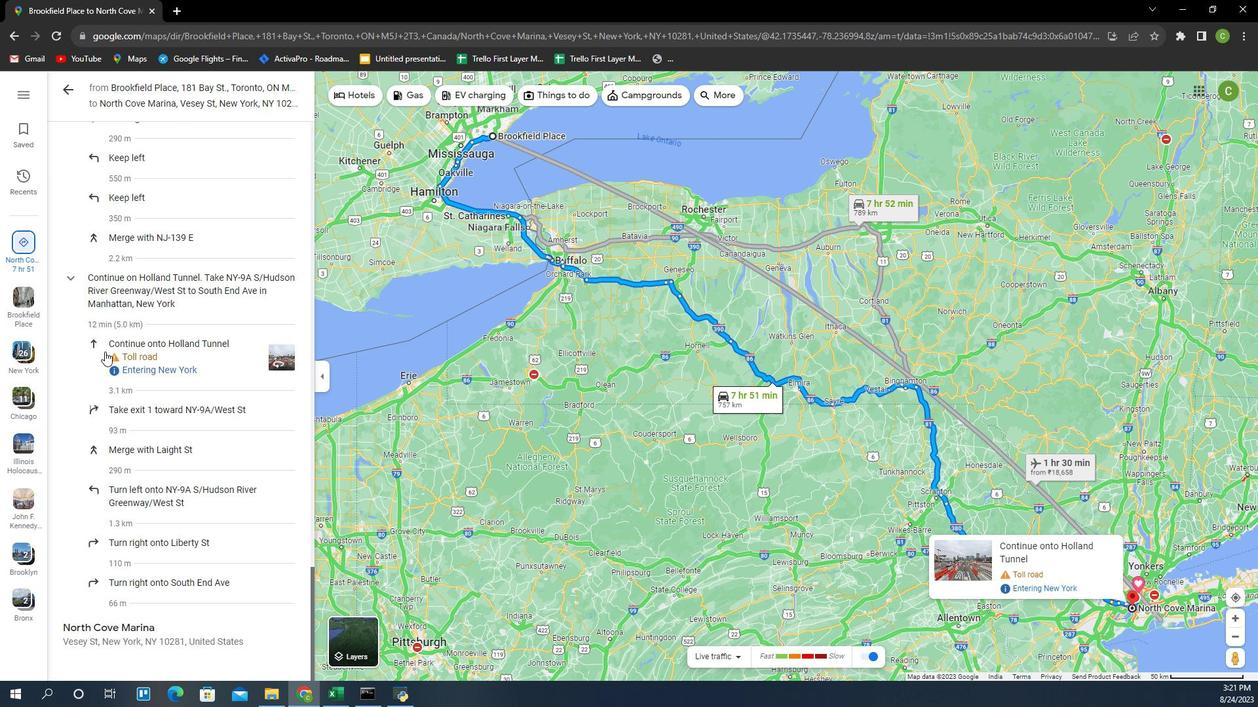 
Action: Mouse scrolled (101, 368) with delta (0, 0)
Screenshot: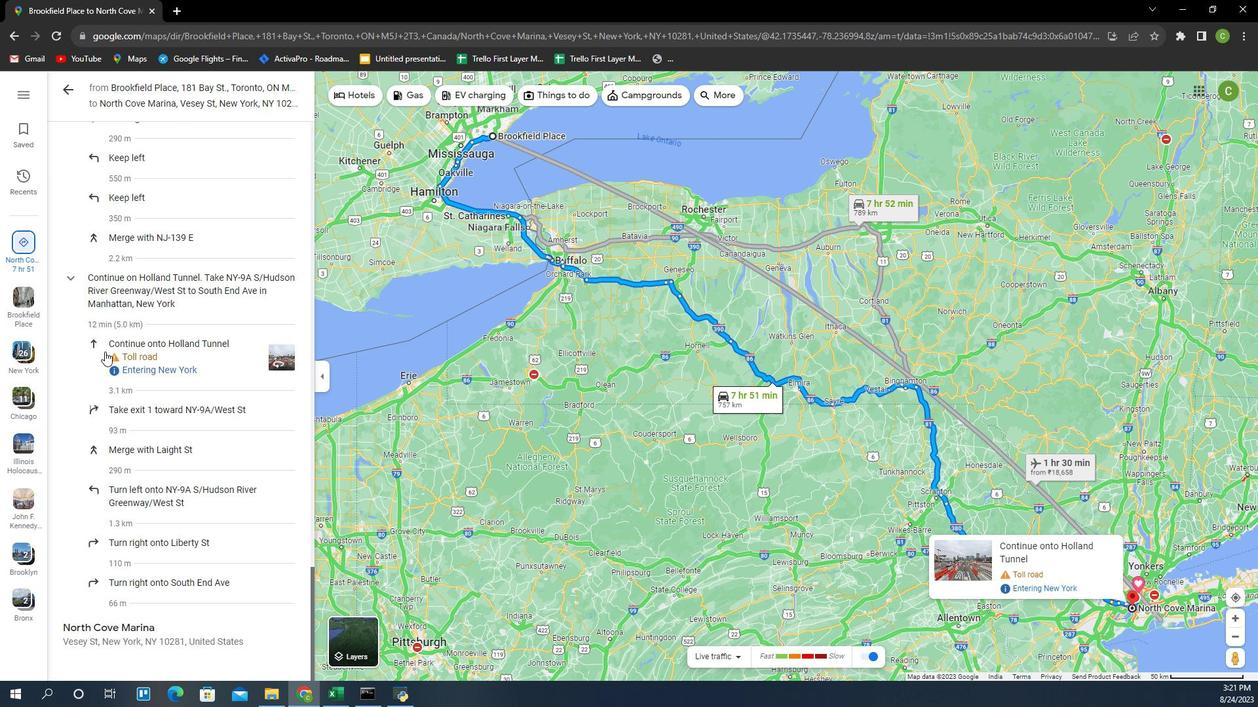
Action: Mouse scrolled (101, 368) with delta (0, 0)
Screenshot: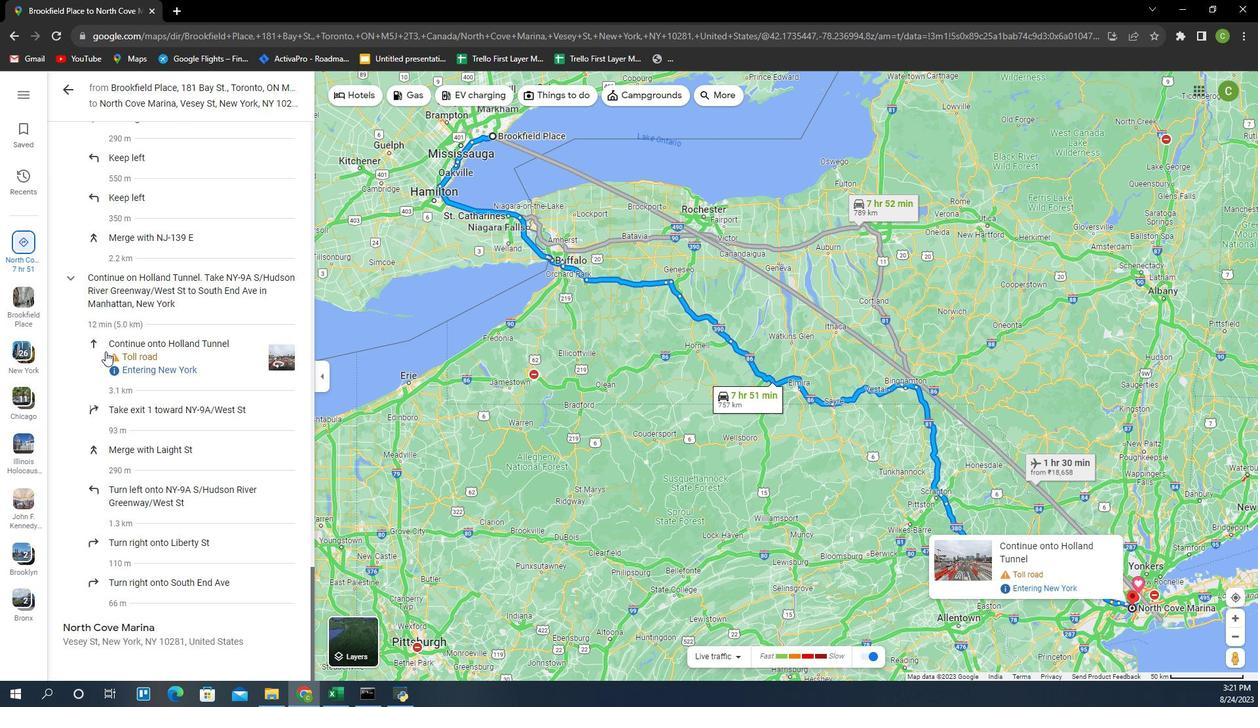 
Action: Mouse moved to (162, 399)
Screenshot: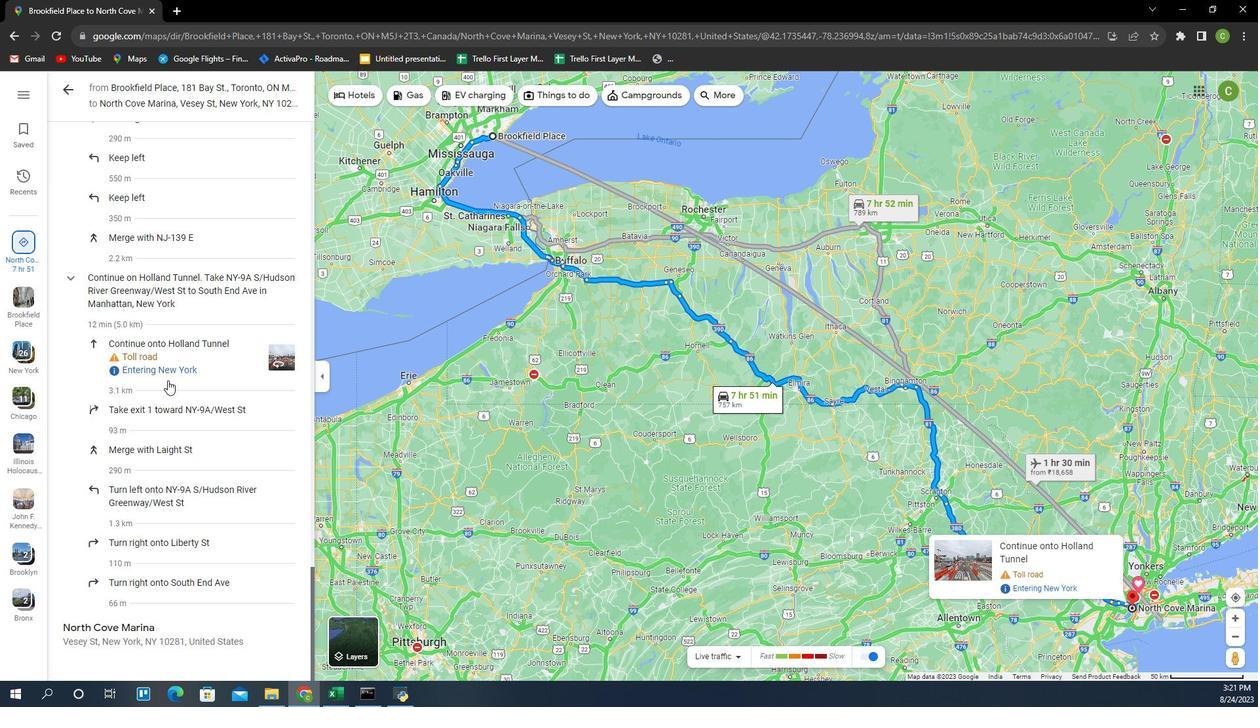 
Action: Mouse scrolled (162, 397) with delta (0, -1)
Screenshot: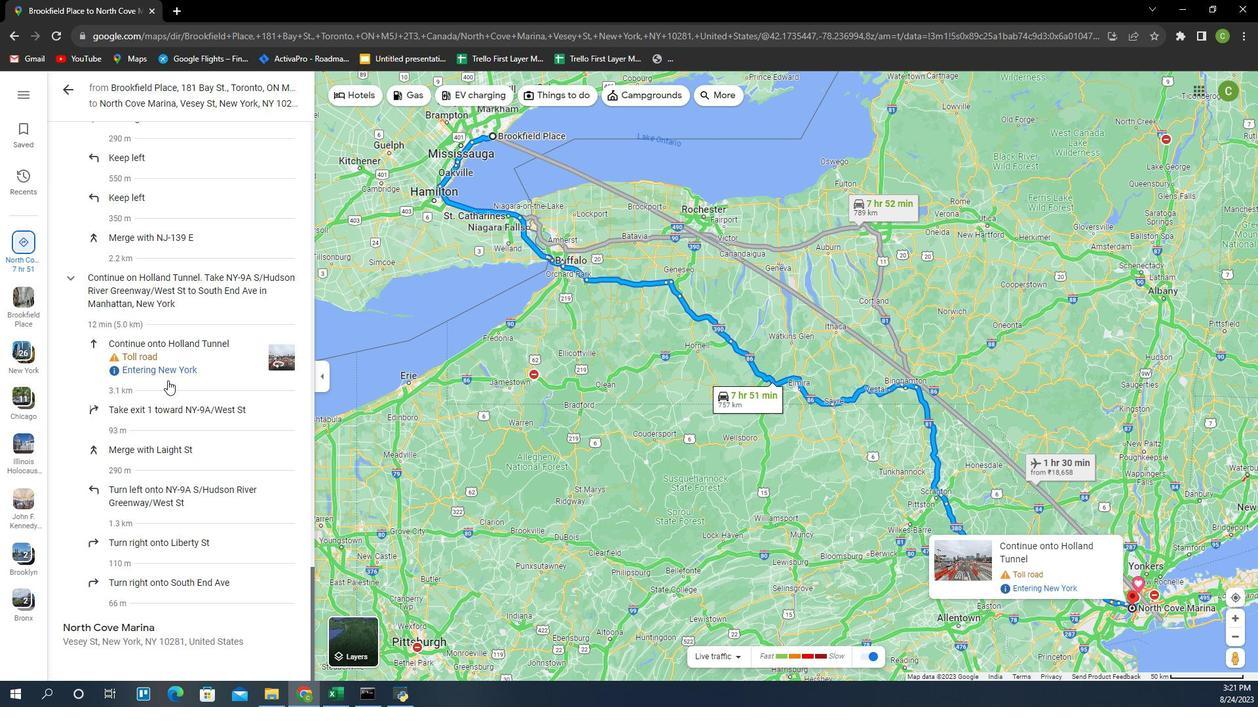 
Action: Mouse scrolled (162, 397) with delta (0, -1)
Screenshot: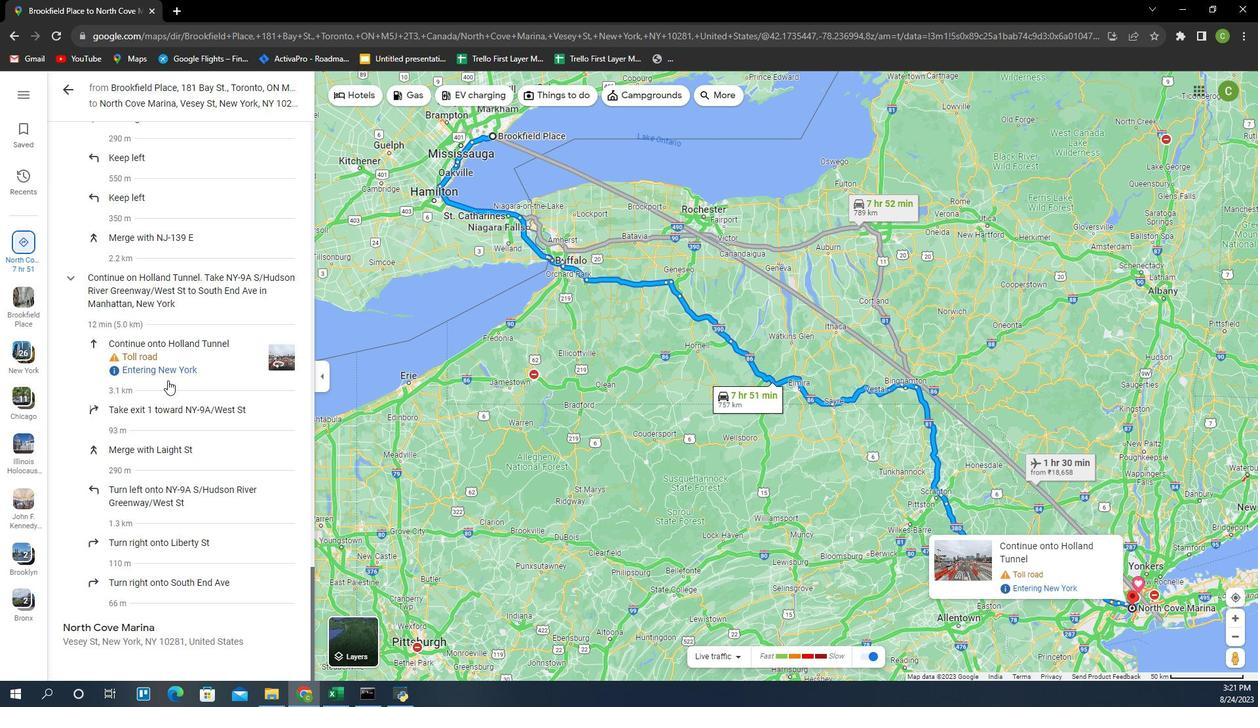 
Action: Mouse moved to (146, 376)
Screenshot: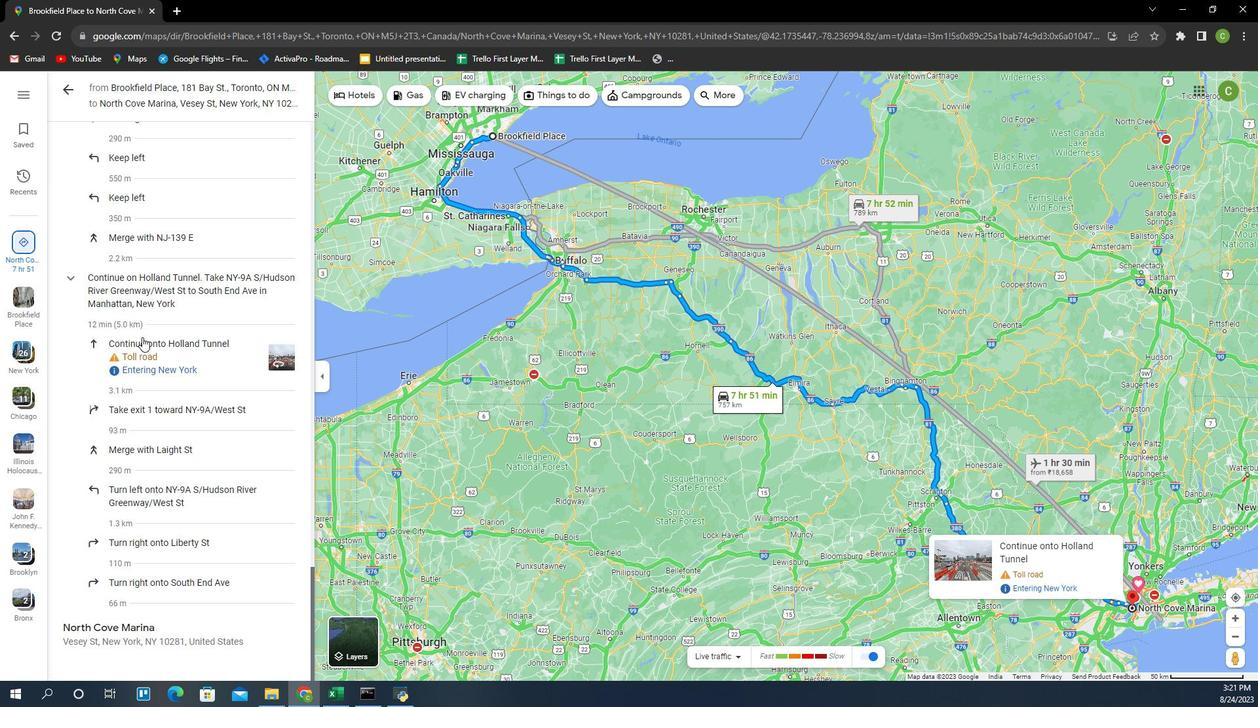 
Action: Mouse scrolled (146, 377) with delta (0, 0)
Screenshot: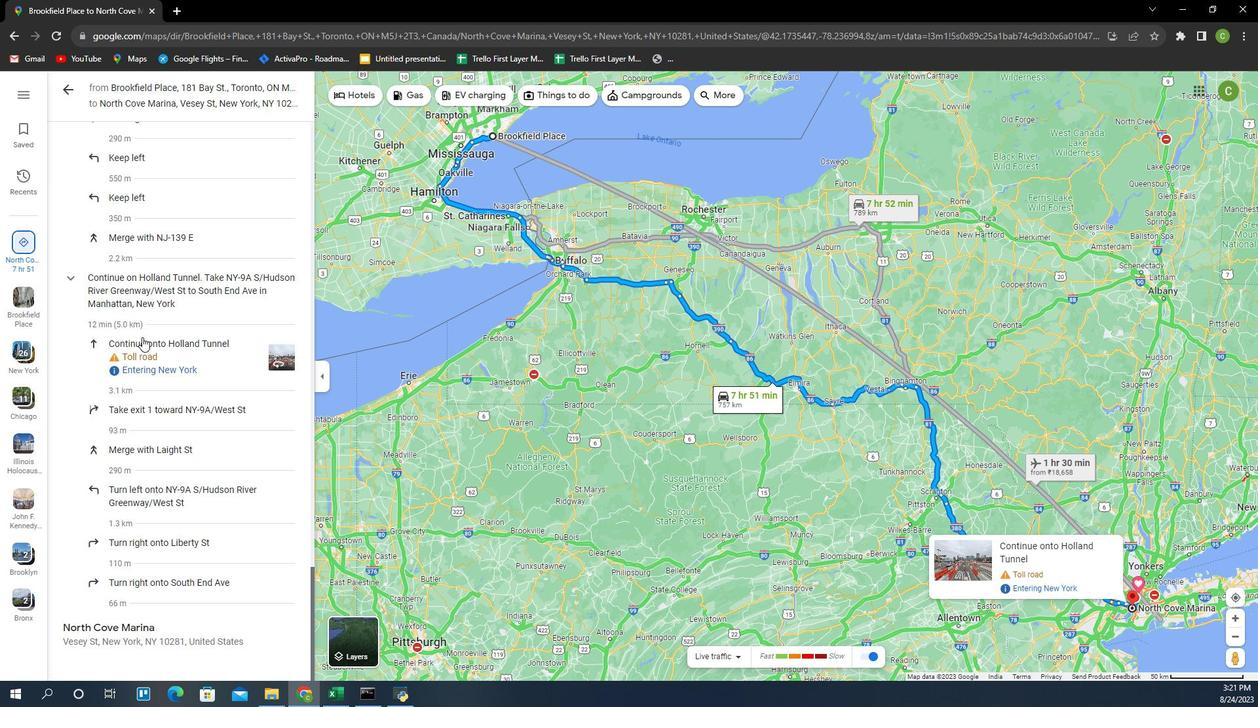 
Action: Mouse moved to (146, 372)
Screenshot: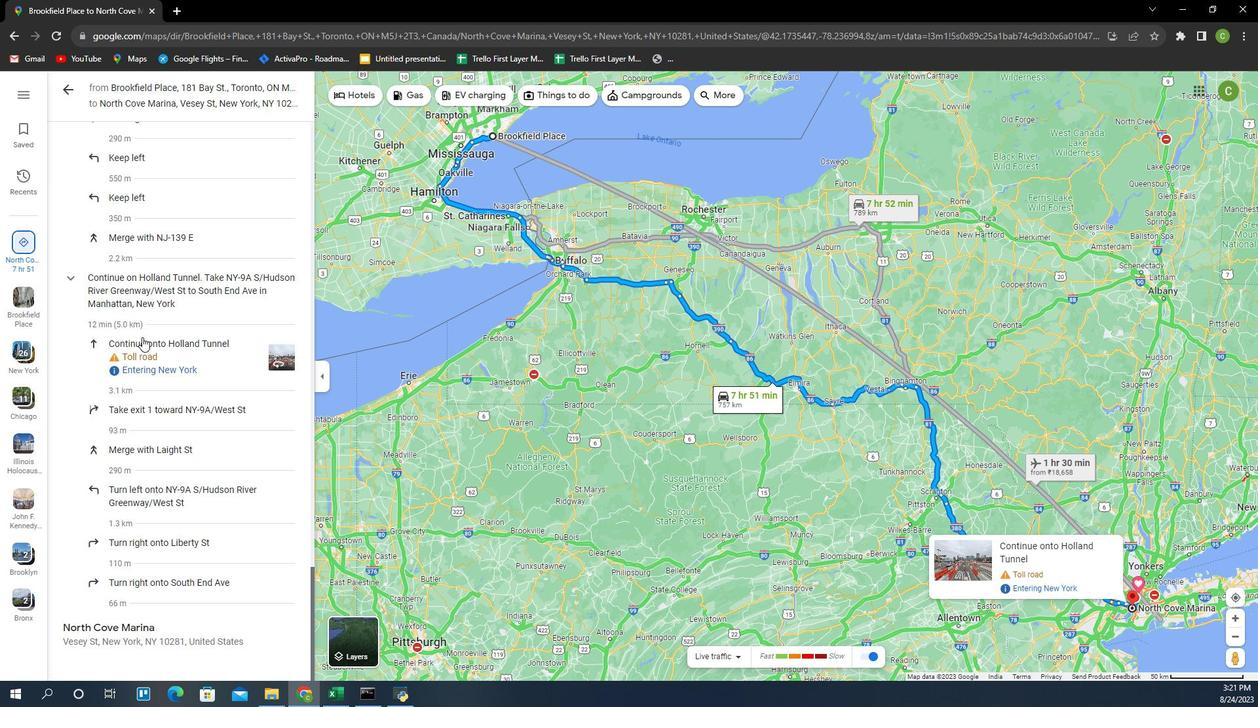 
Action: Mouse scrolled (146, 373) with delta (0, 0)
Screenshot: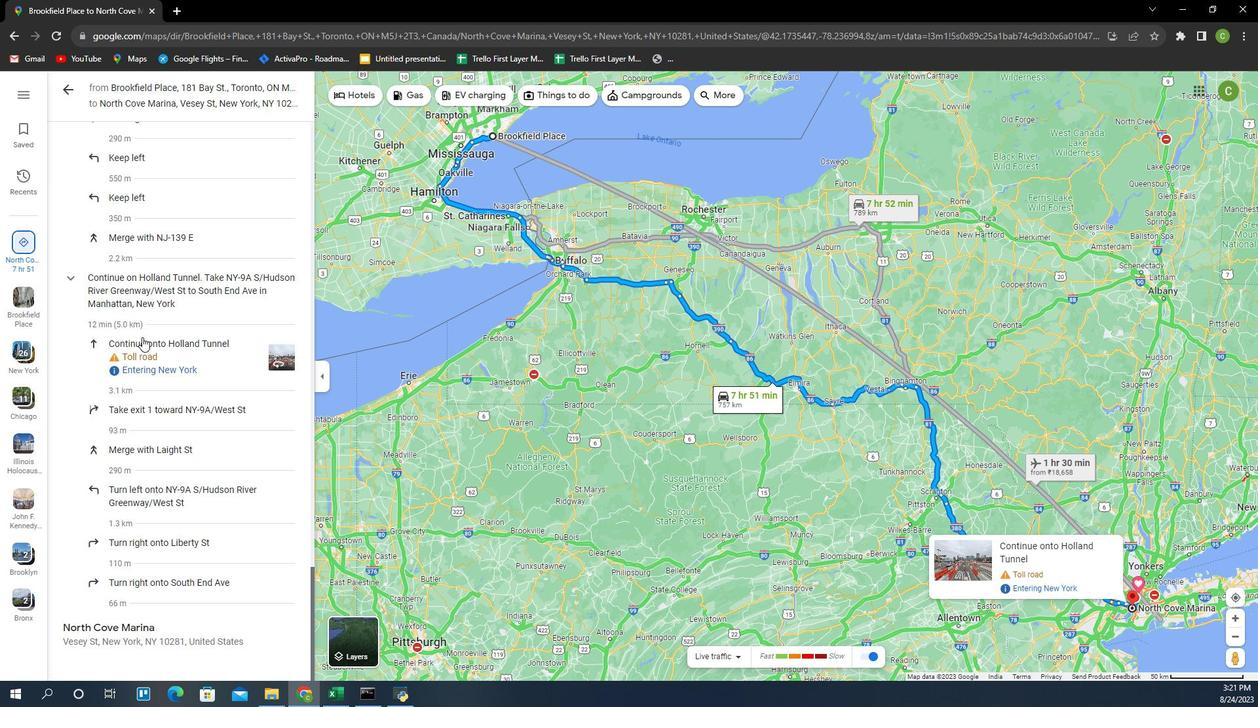 
Action: Mouse moved to (137, 345)
Screenshot: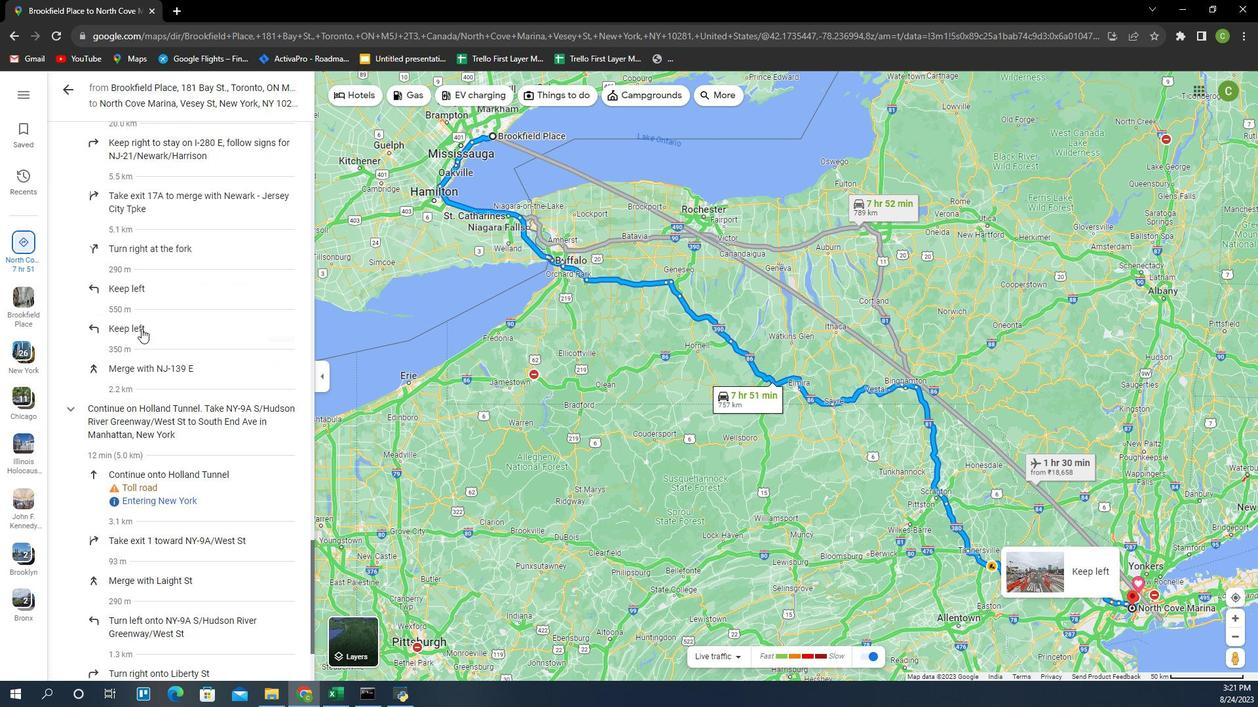 
Action: Mouse scrolled (137, 347) with delta (0, 0)
Screenshot: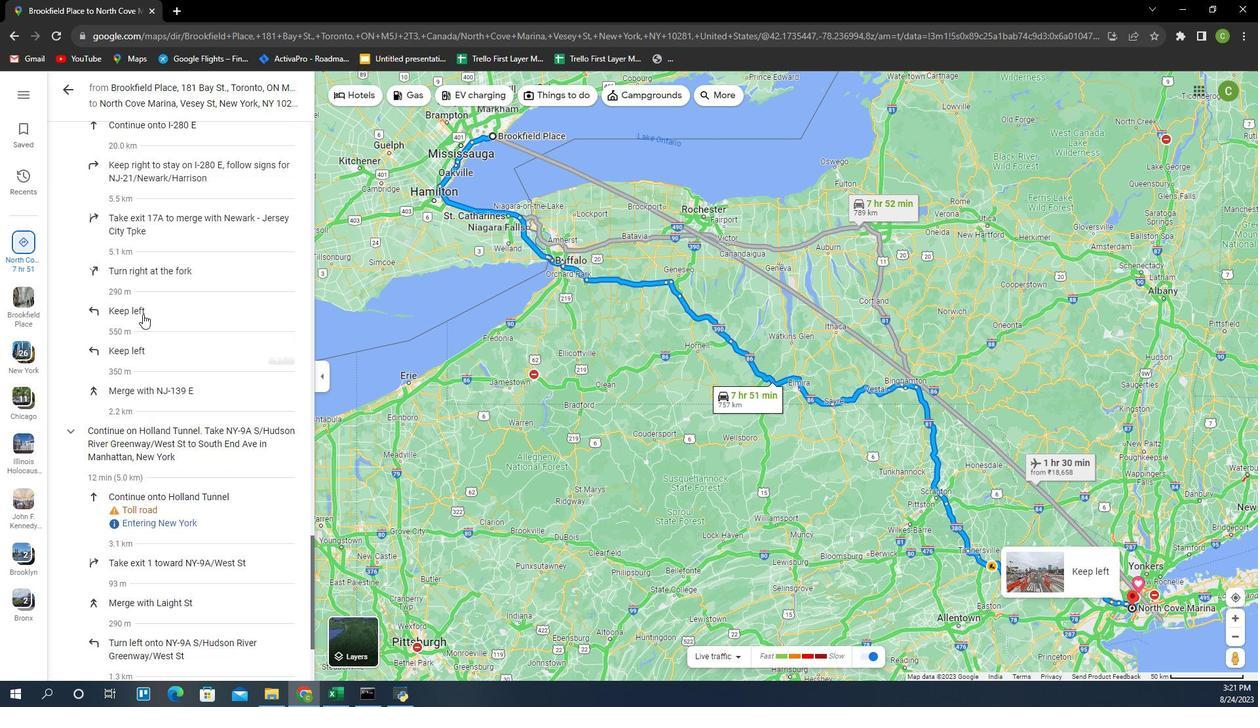 
Action: Mouse moved to (137, 344)
Screenshot: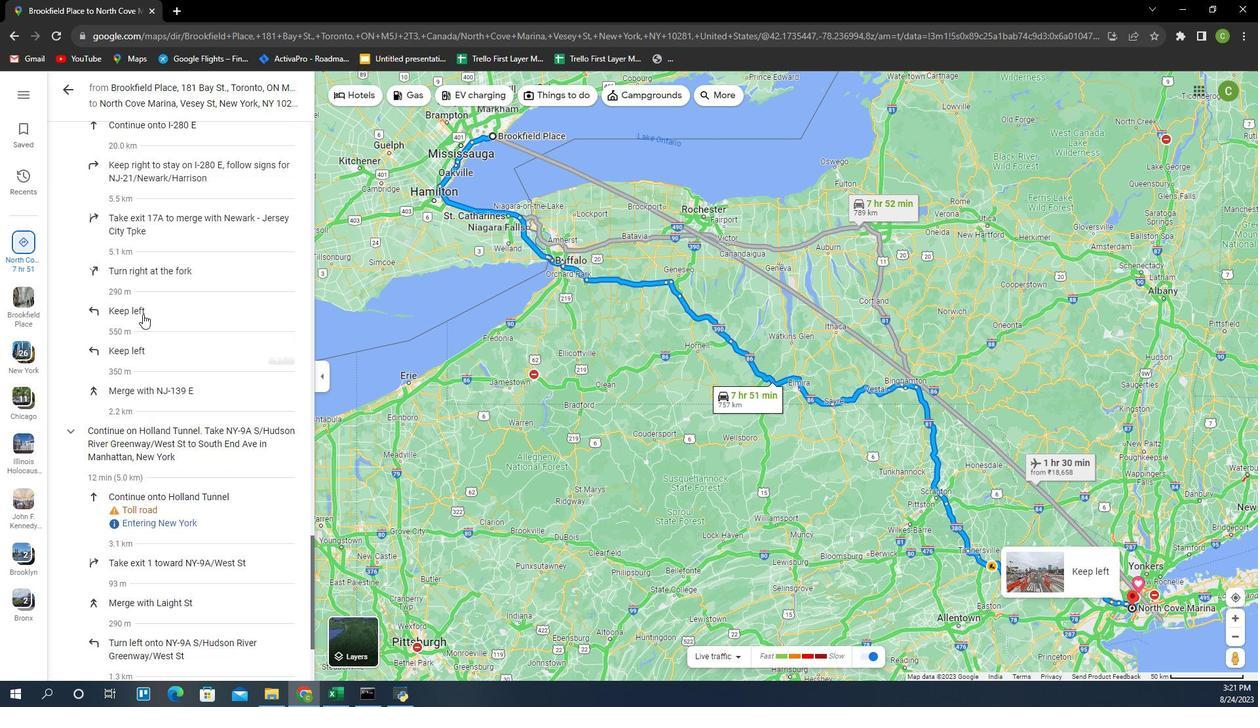 
Action: Mouse scrolled (137, 345) with delta (0, 0)
Screenshot: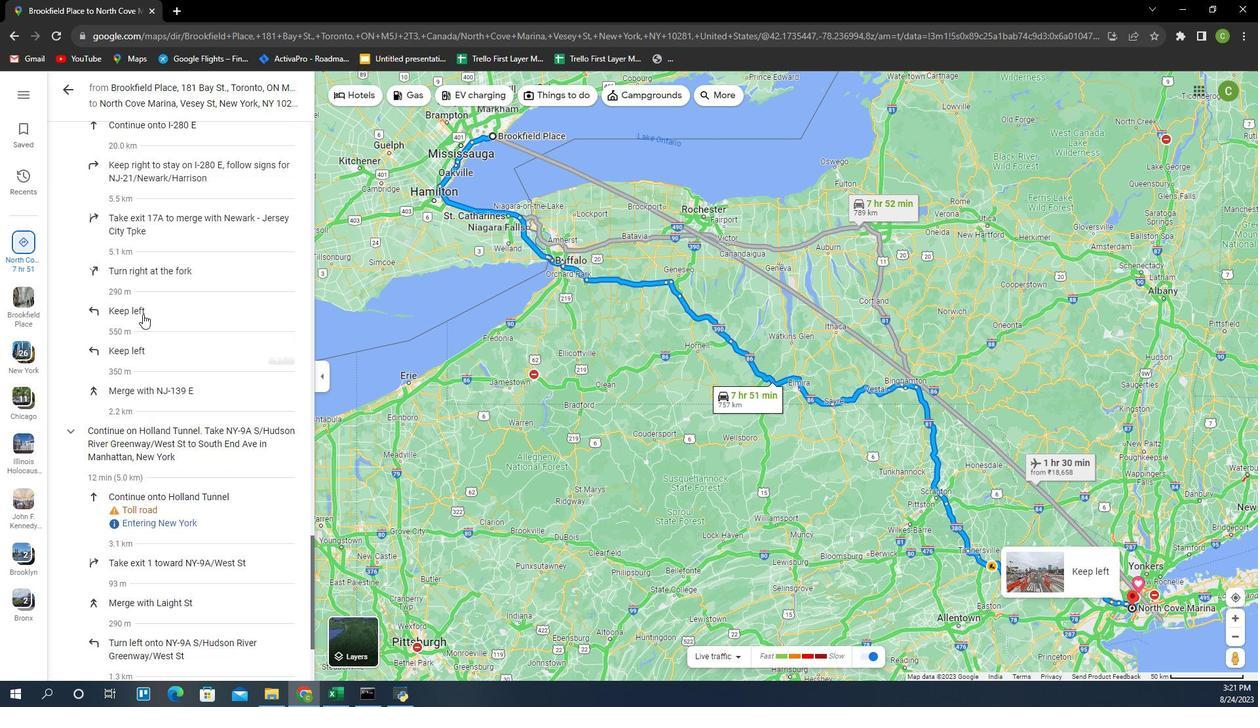 
Action: Mouse scrolled (137, 345) with delta (0, 0)
Screenshot: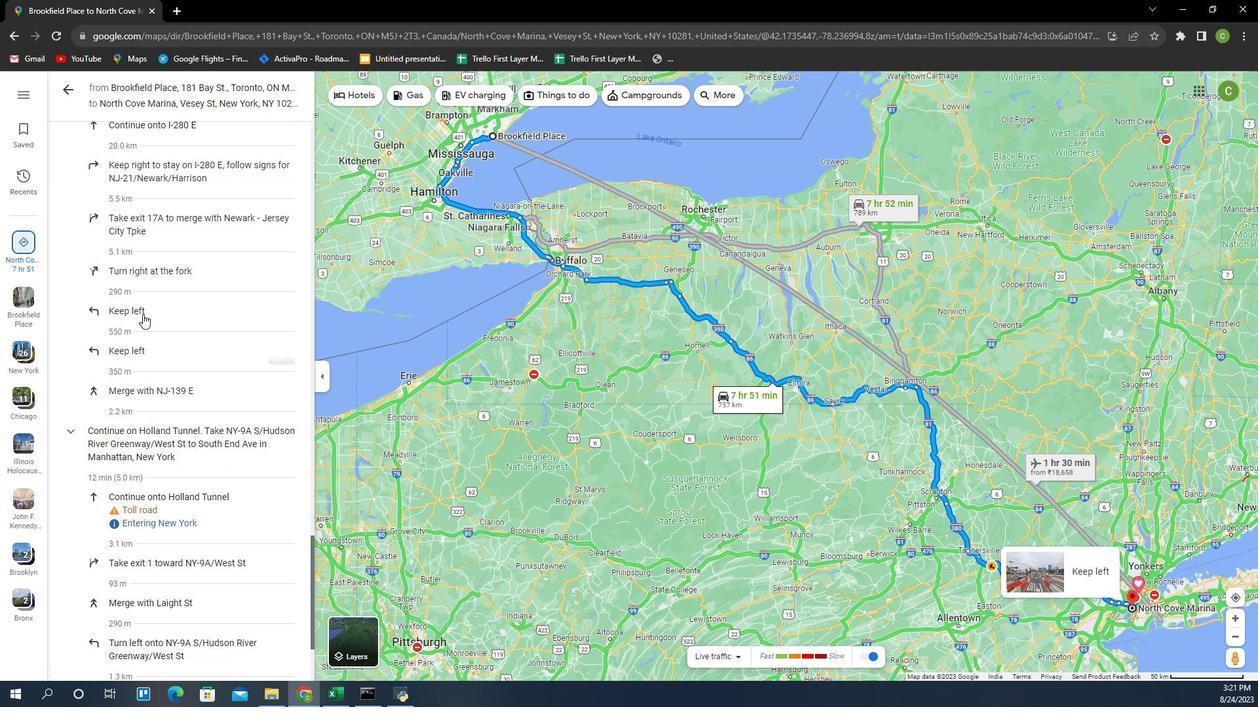 
Action: Mouse scrolled (137, 345) with delta (0, 0)
Screenshot: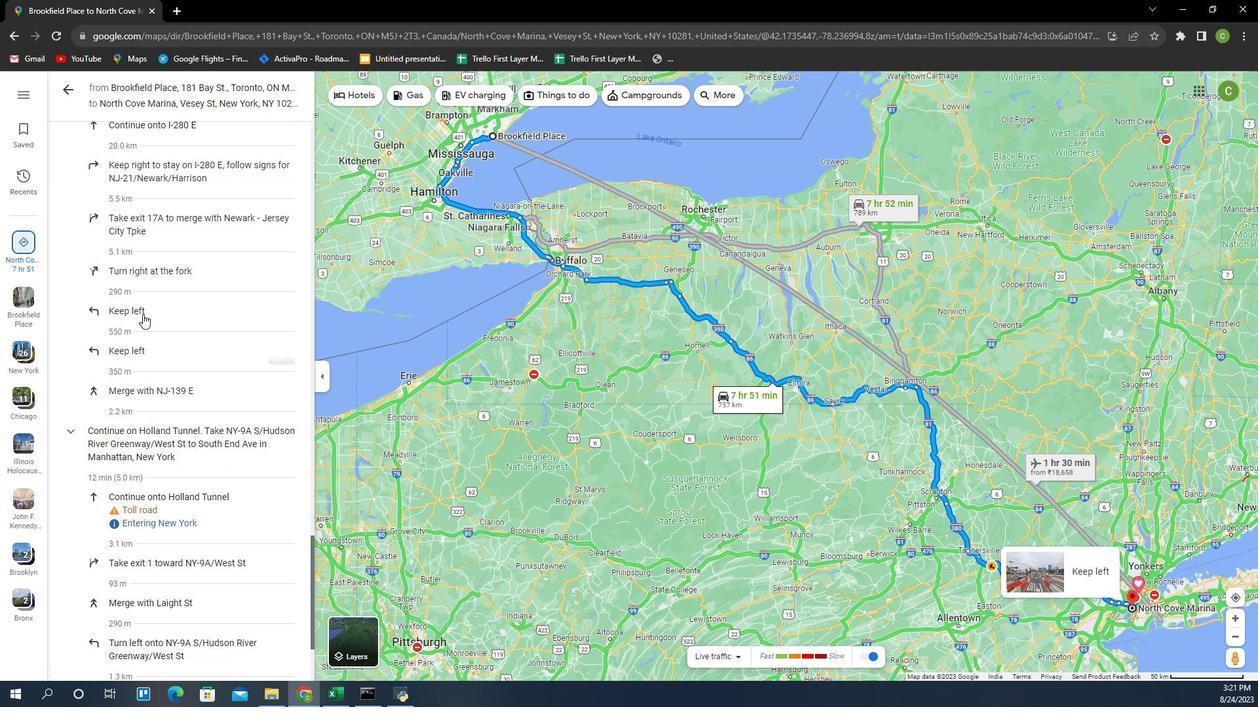 
Action: Mouse moved to (68, 92)
Screenshot: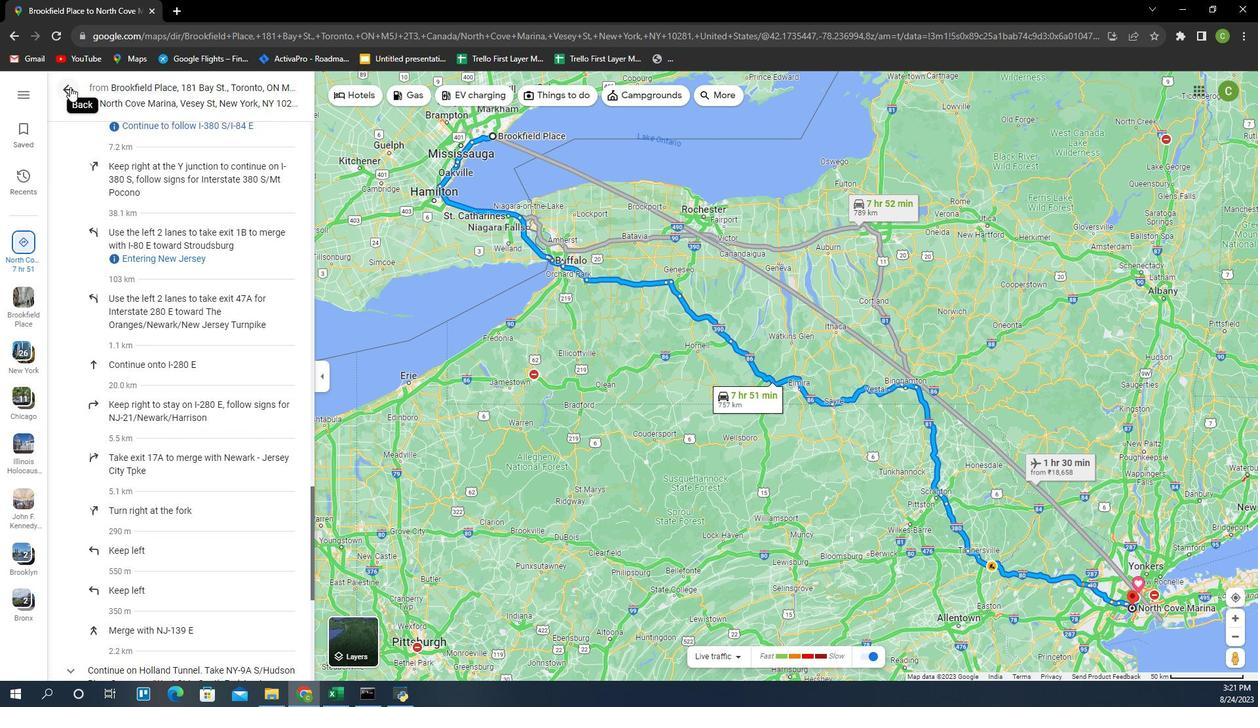 
Action: Mouse pressed left at (68, 92)
Screenshot: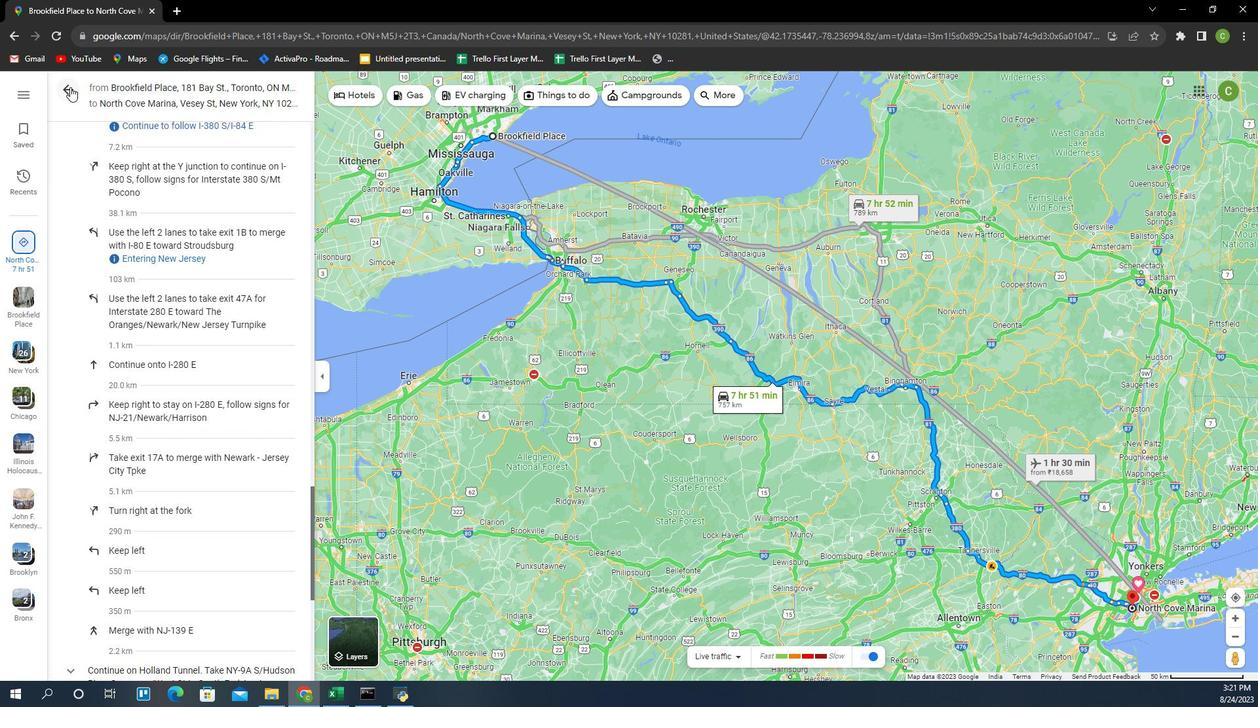
Action: Mouse moved to (103, 503)
Screenshot: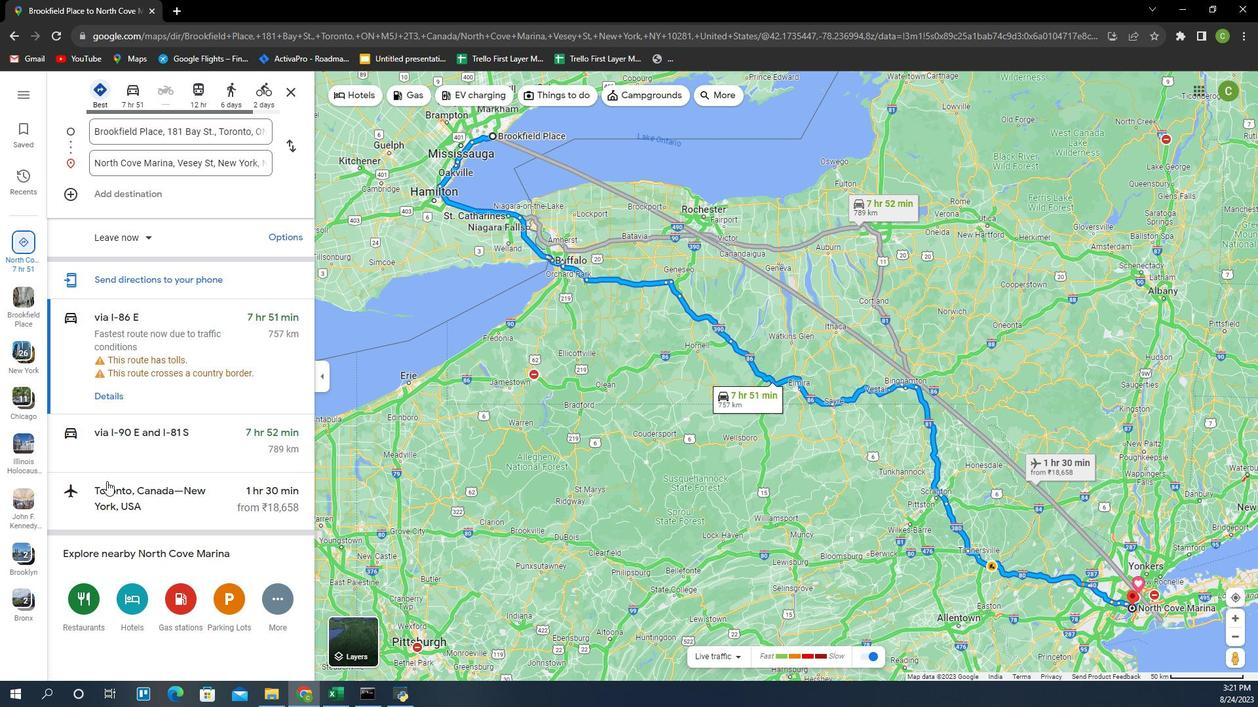 
Action: Mouse pressed left at (103, 503)
Screenshot: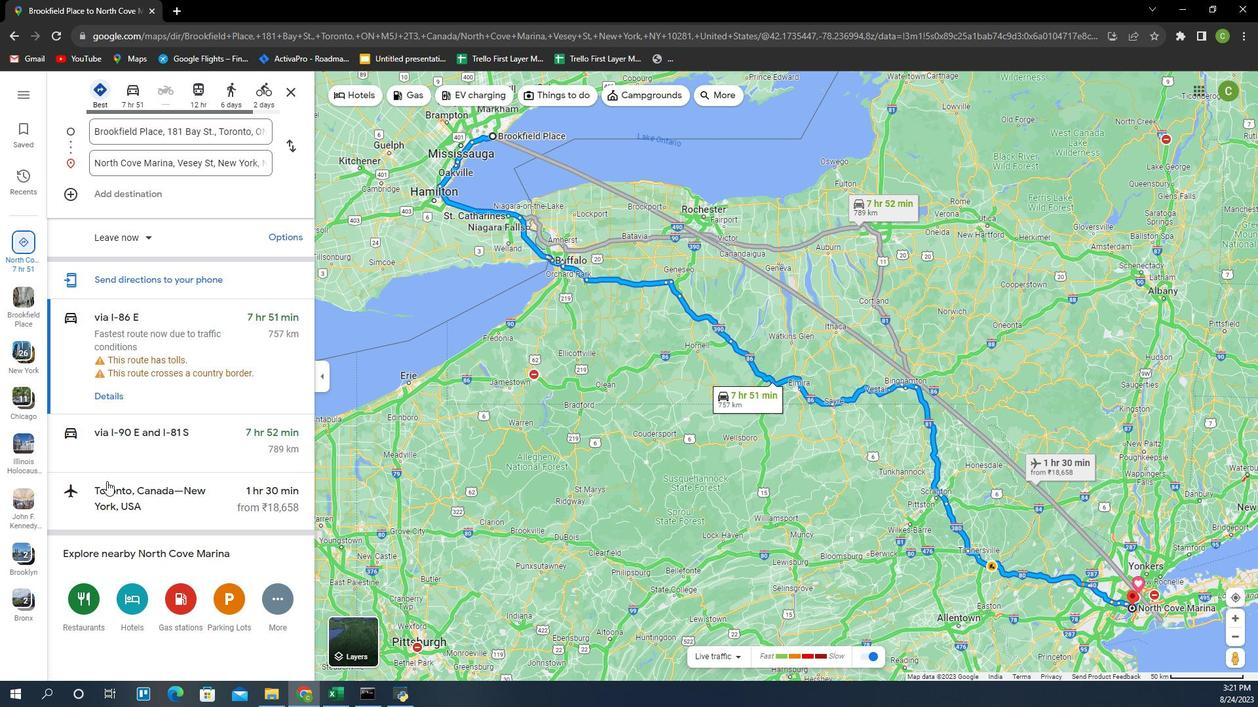 
Action: Mouse moved to (93, 285)
Screenshot: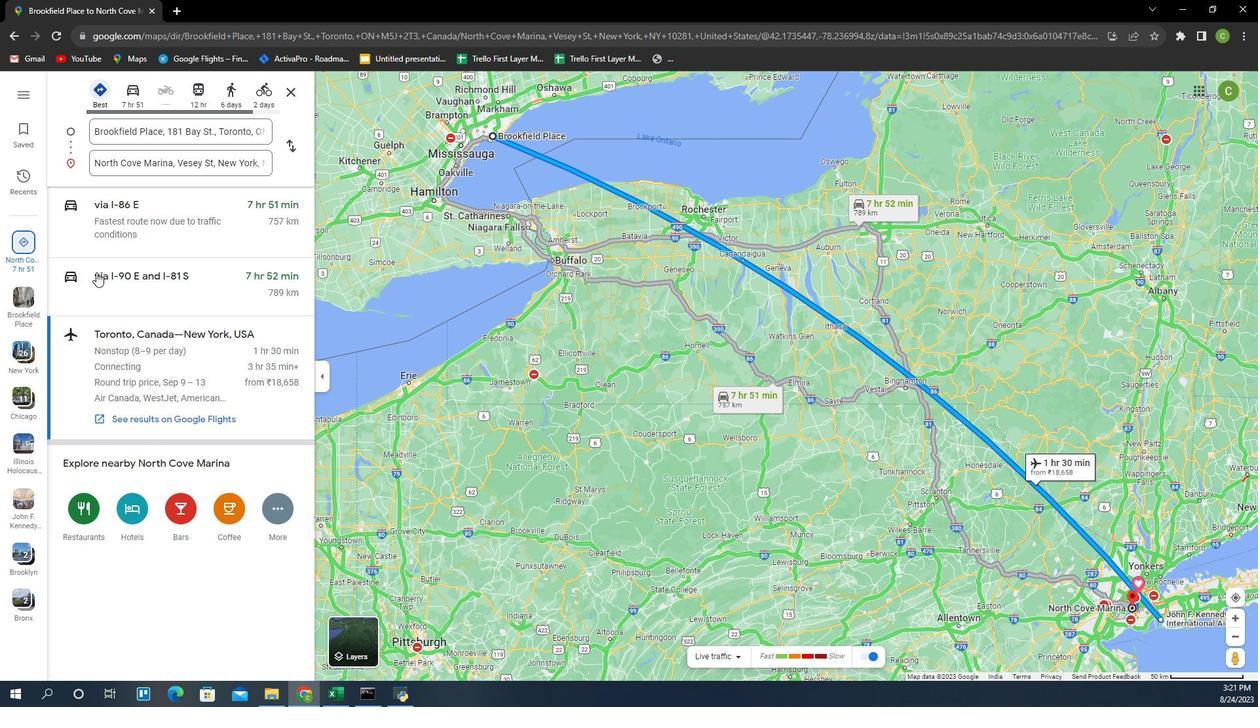 
Action: Mouse pressed left at (93, 285)
Screenshot: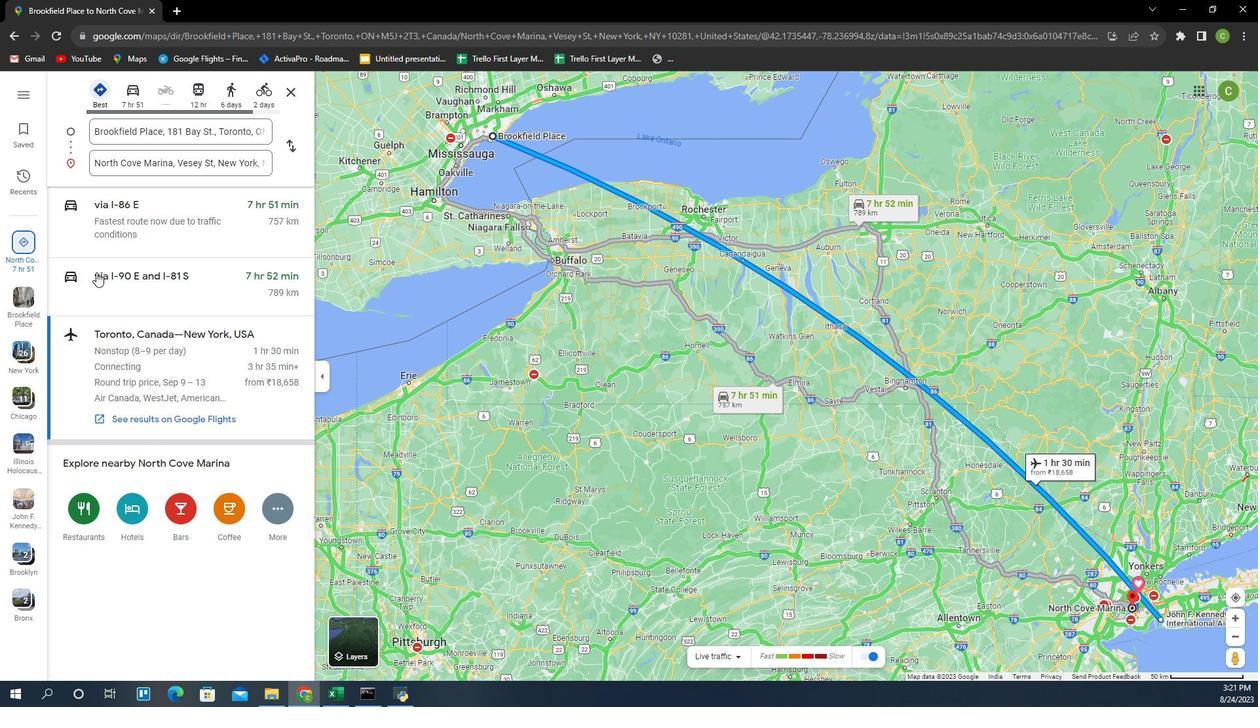 
Action: Mouse moved to (108, 462)
Screenshot: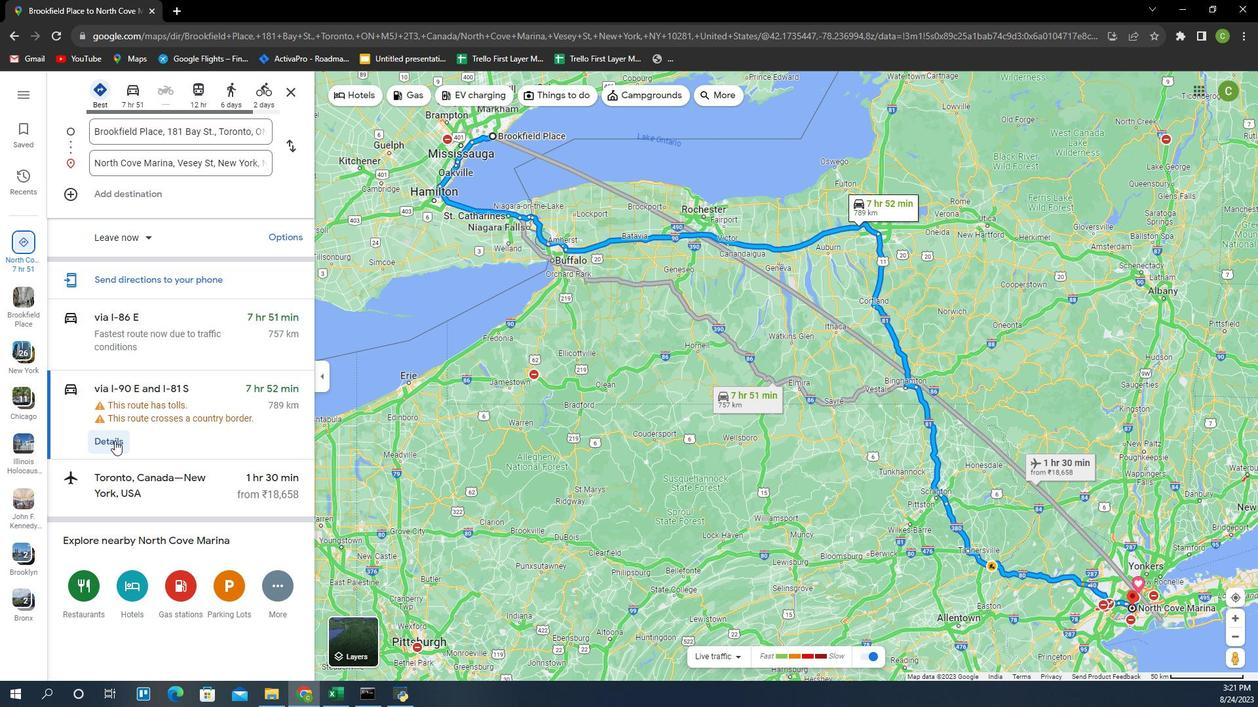
Action: Mouse pressed left at (108, 462)
Screenshot: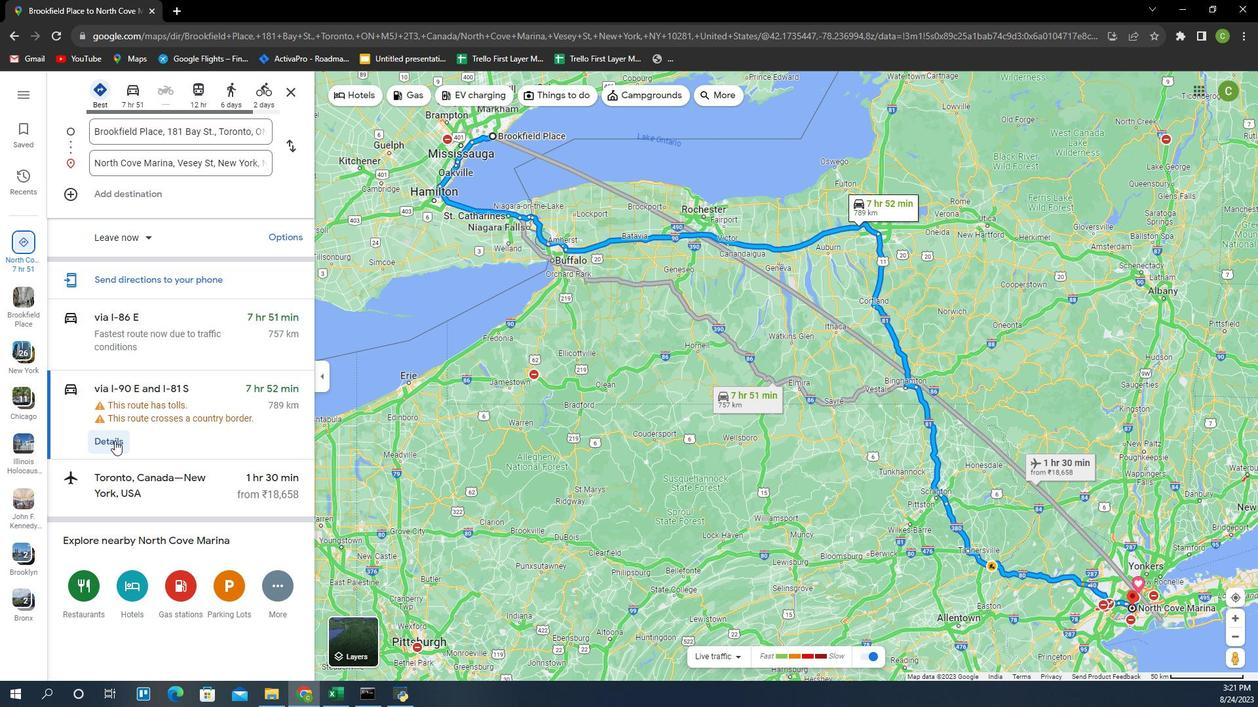 
Action: Mouse moved to (71, 281)
Screenshot: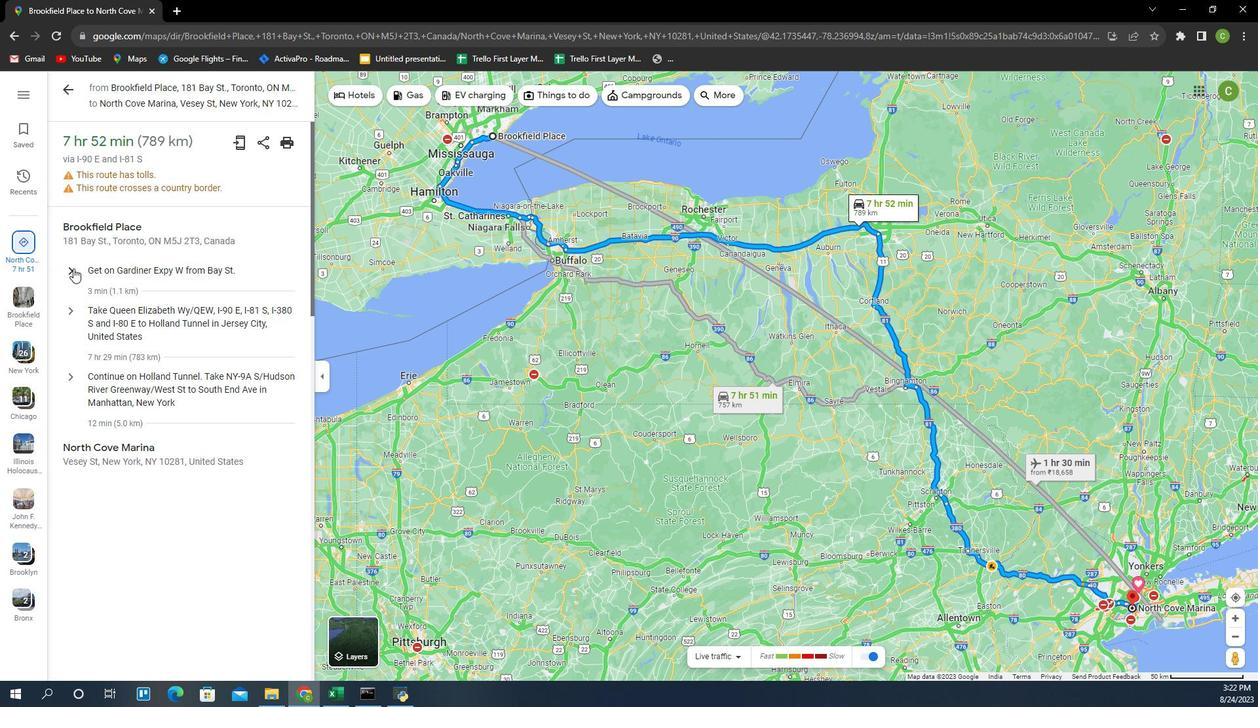 
Action: Mouse pressed left at (71, 281)
Screenshot: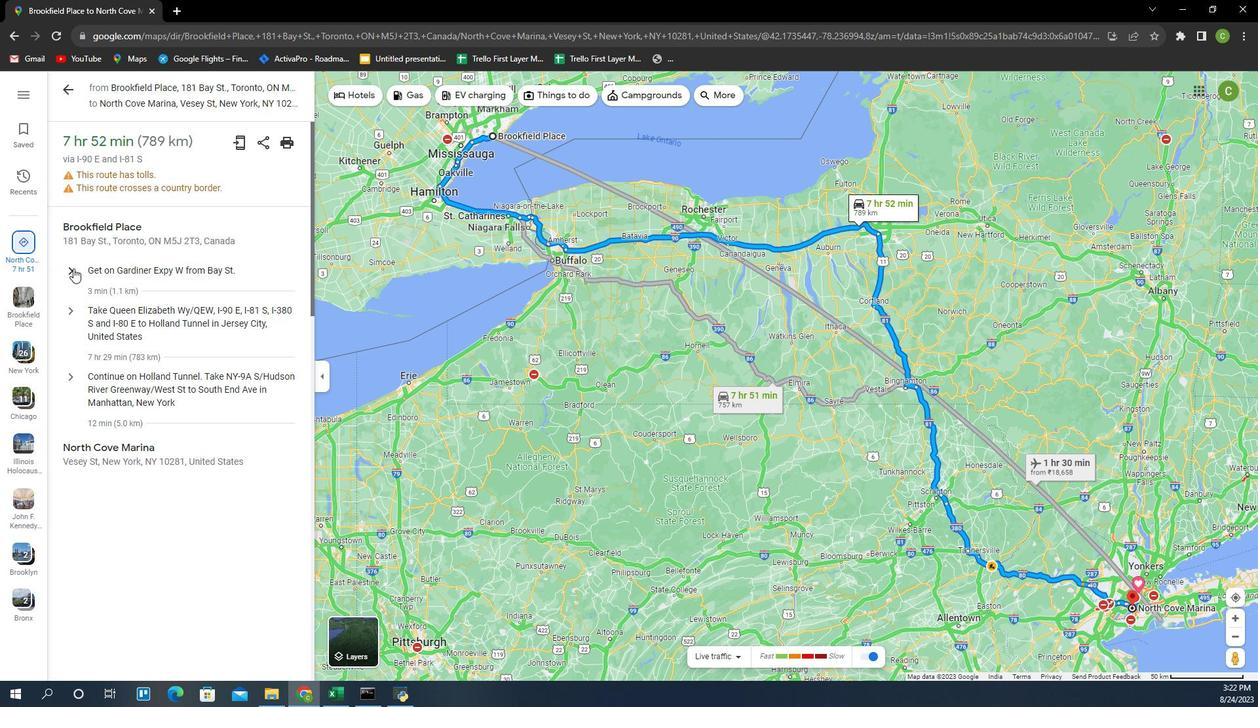 
Action: Mouse moved to (93, 403)
Screenshot: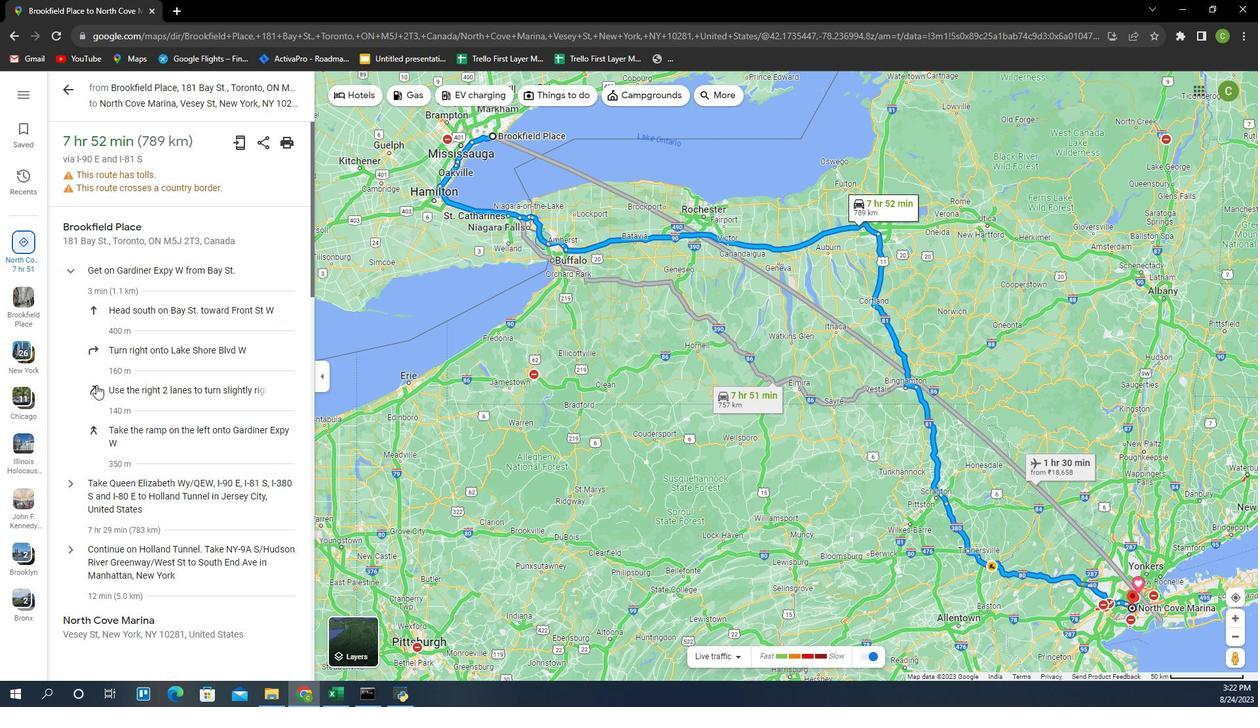 
Action: Mouse scrolled (93, 403) with delta (0, 0)
Screenshot: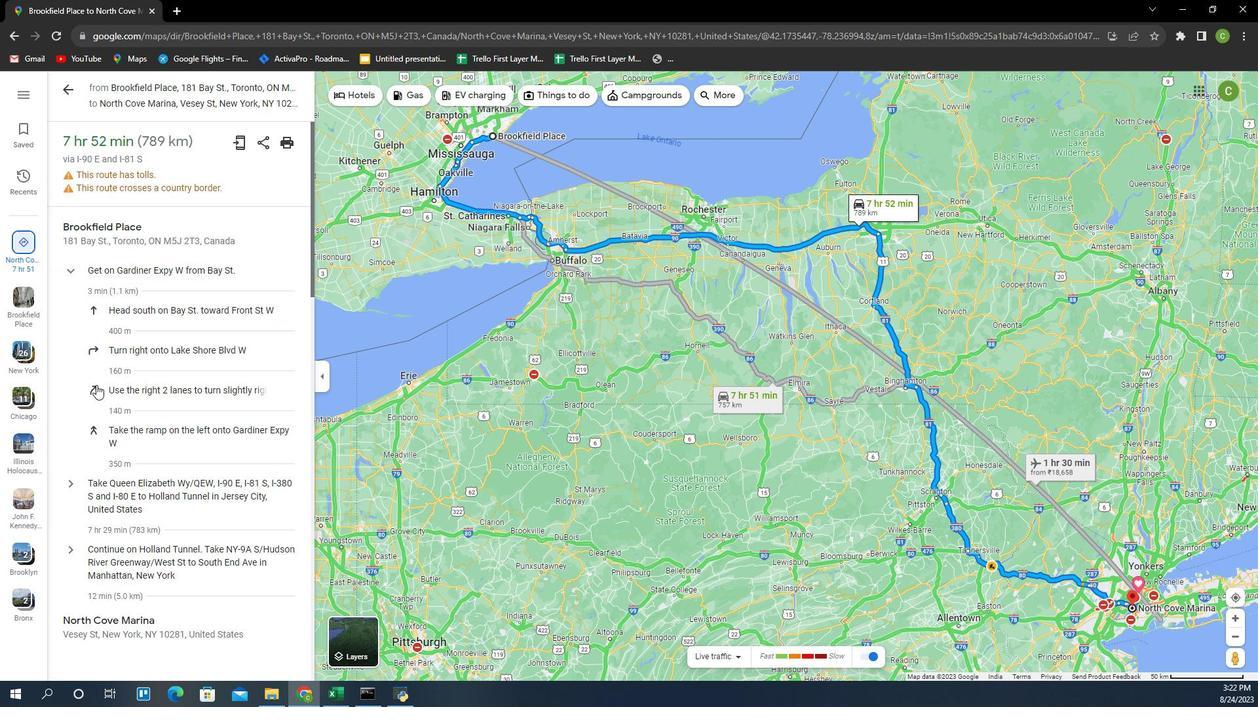 
Action: Mouse scrolled (93, 403) with delta (0, 0)
Screenshot: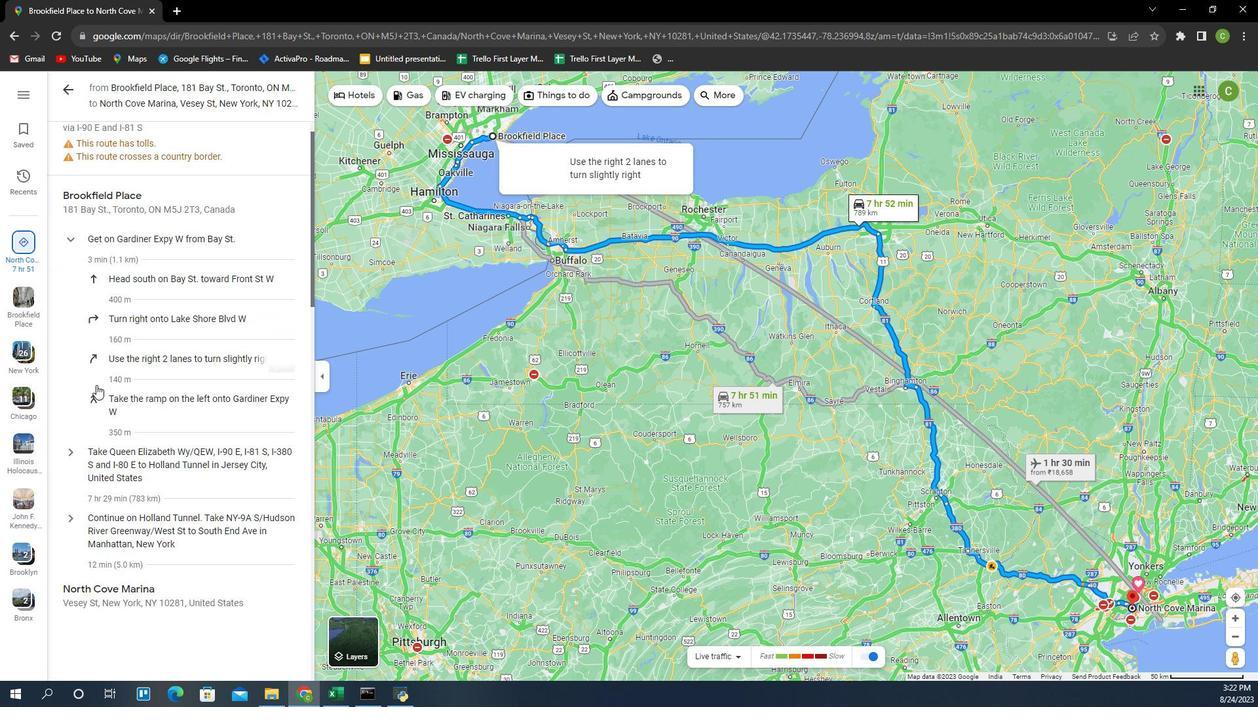 
Action: Mouse scrolled (93, 403) with delta (0, 0)
Screenshot: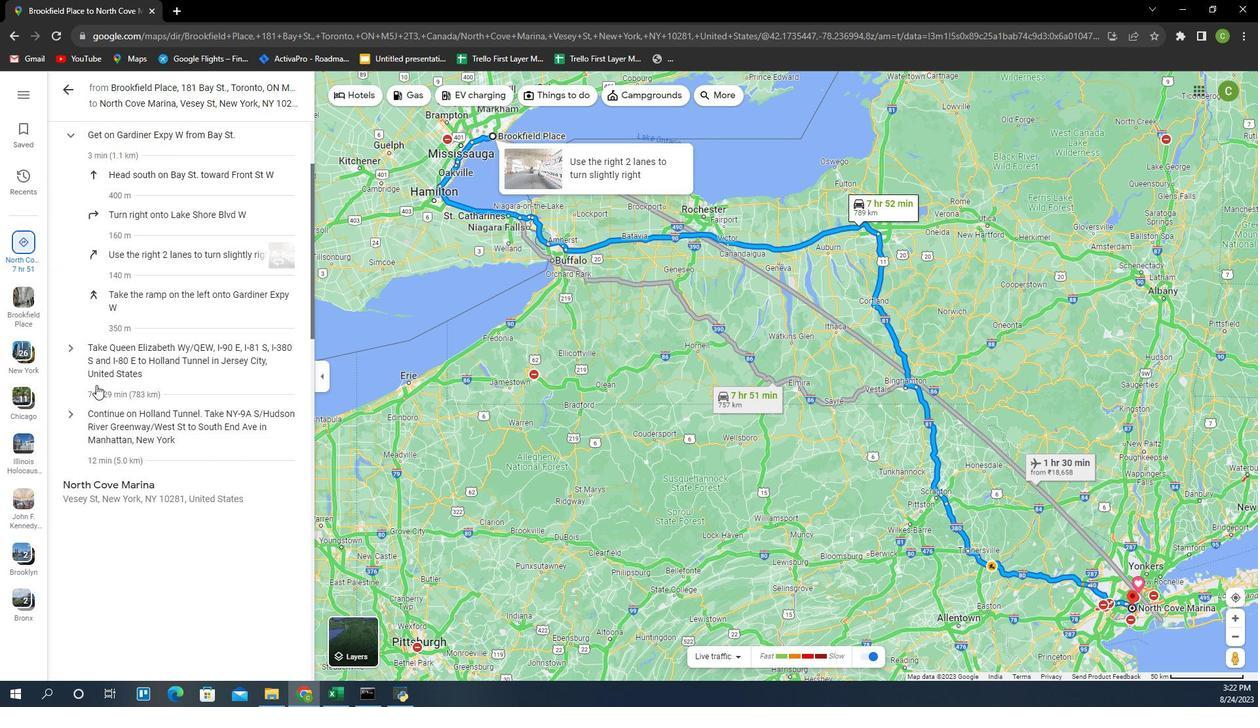 
Action: Mouse scrolled (93, 403) with delta (0, 0)
Screenshot: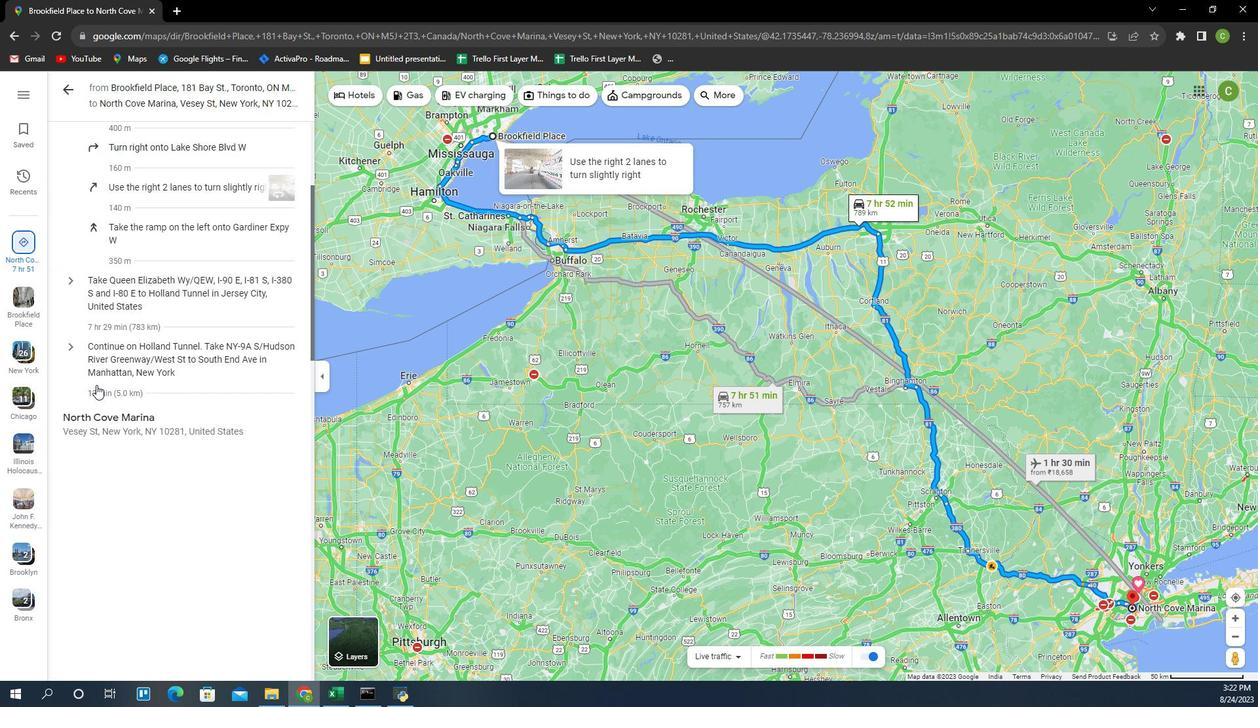 
Action: Mouse moved to (68, 226)
Screenshot: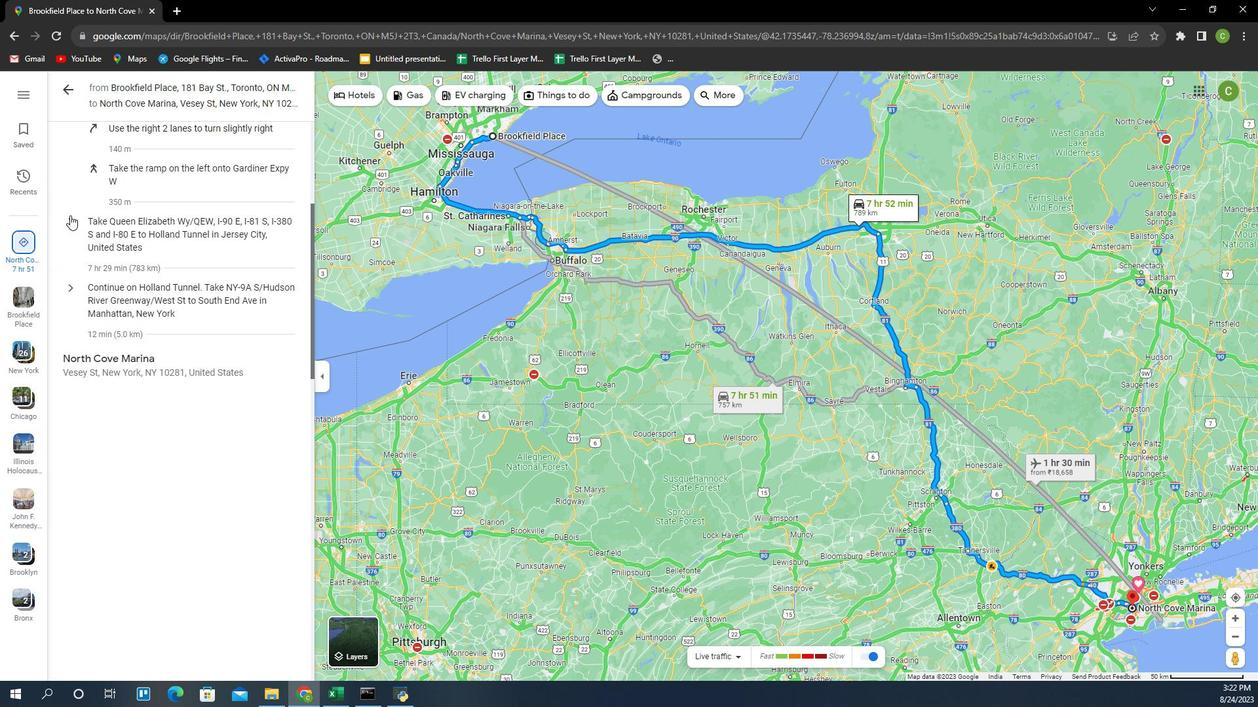 
Action: Mouse pressed left at (68, 226)
Screenshot: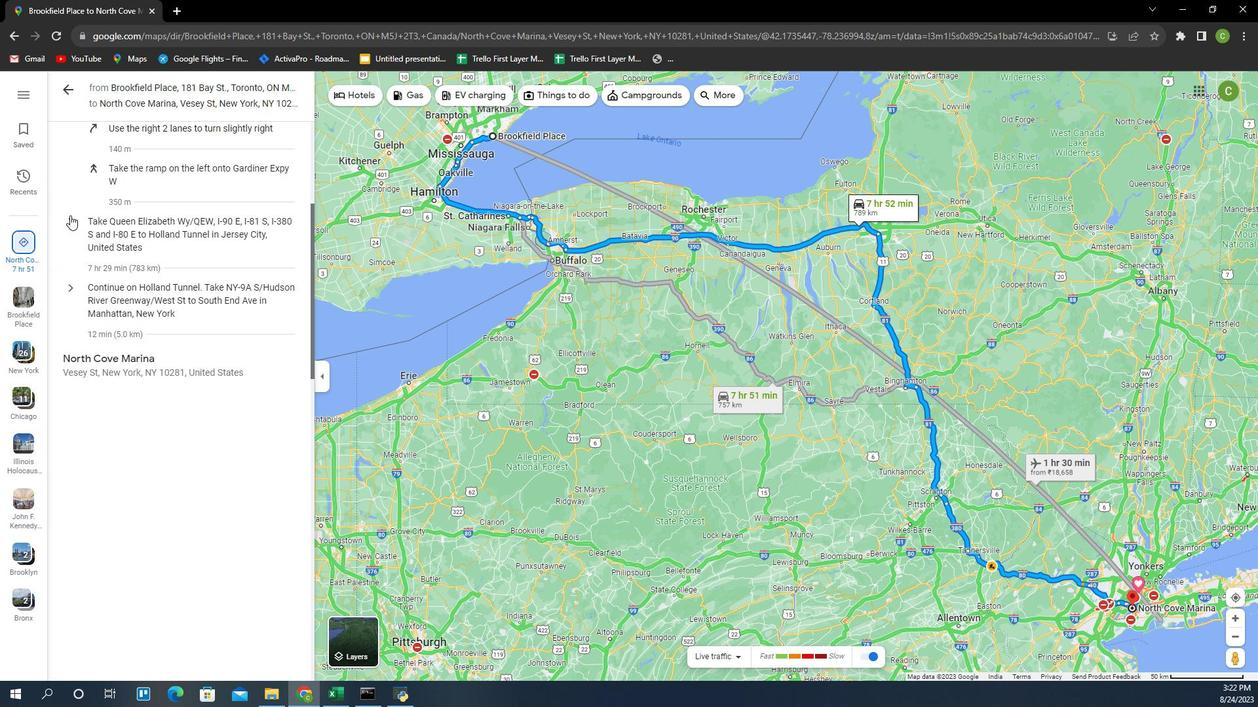 
Action: Mouse moved to (86, 279)
Screenshot: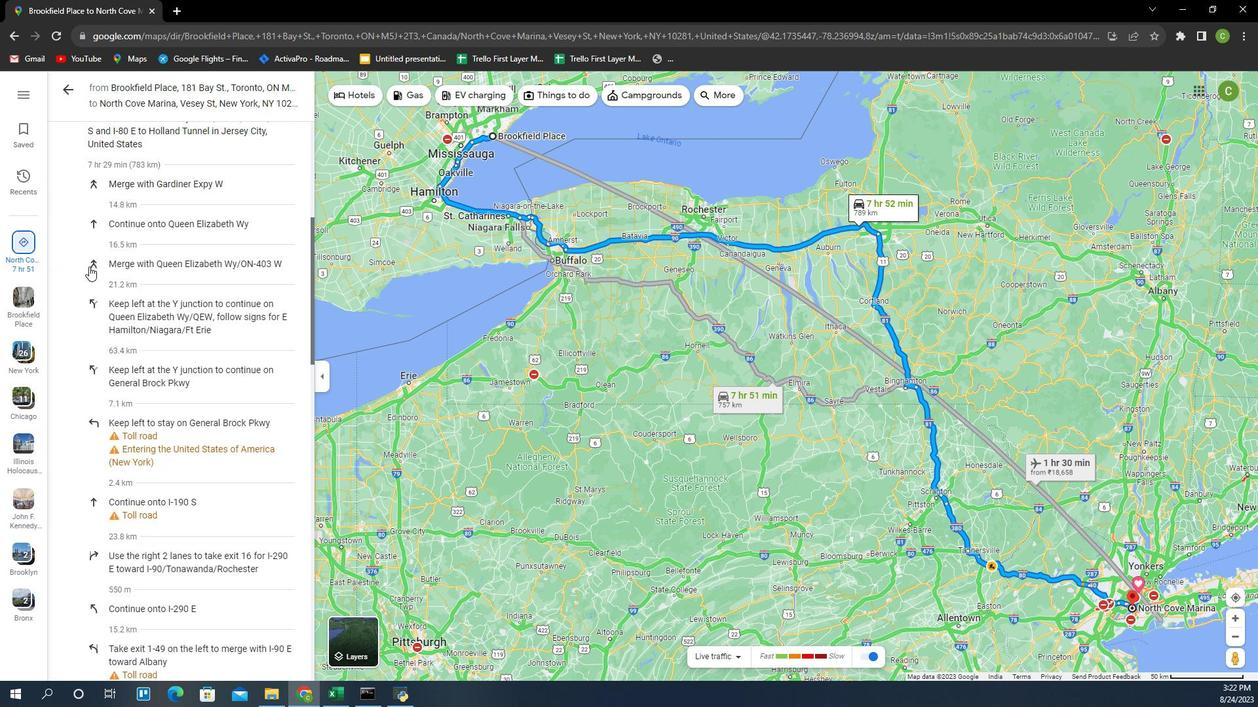 
Action: Mouse scrolled (86, 279) with delta (0, 0)
Screenshot: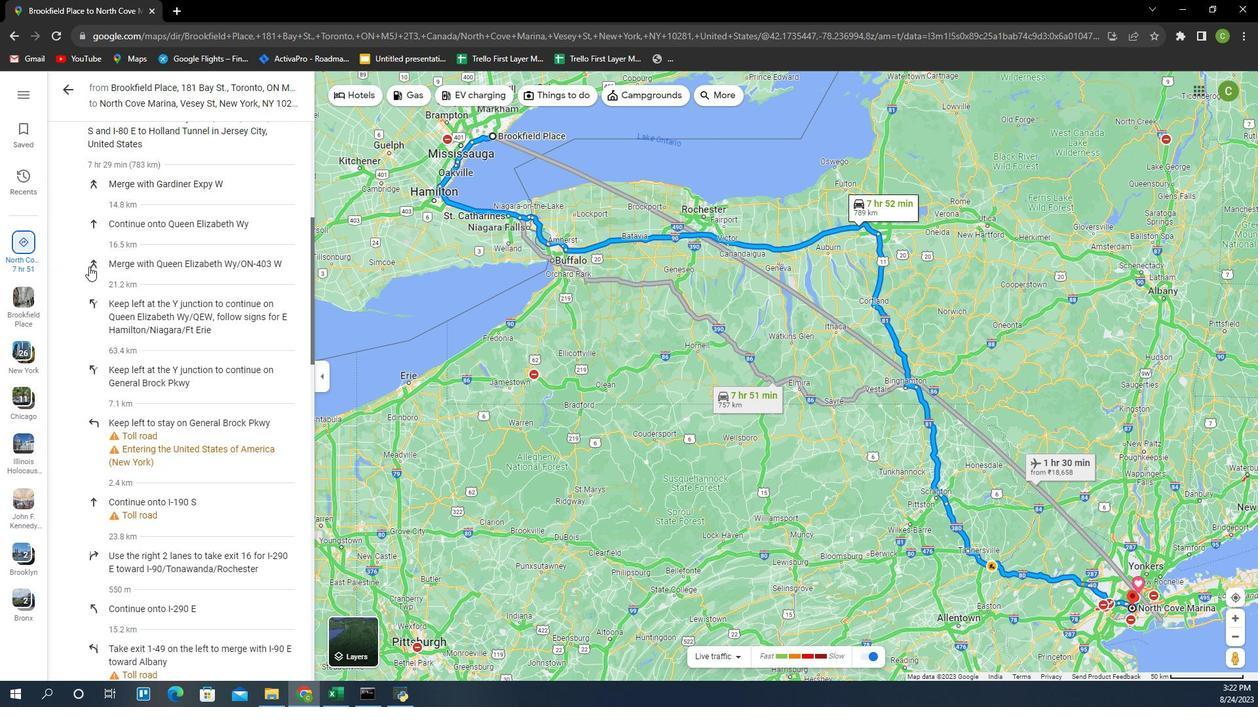 
Action: Mouse scrolled (86, 279) with delta (0, 0)
Screenshot: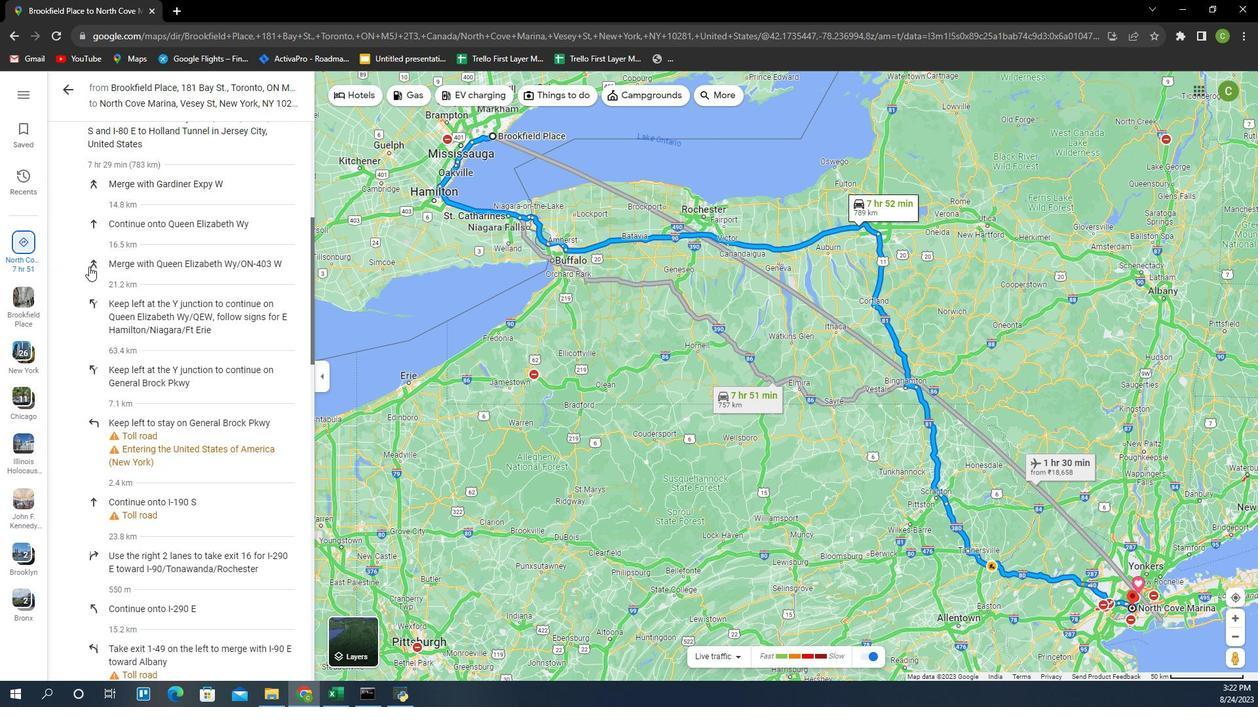 
Action: Mouse scrolled (86, 279) with delta (0, 0)
Screenshot: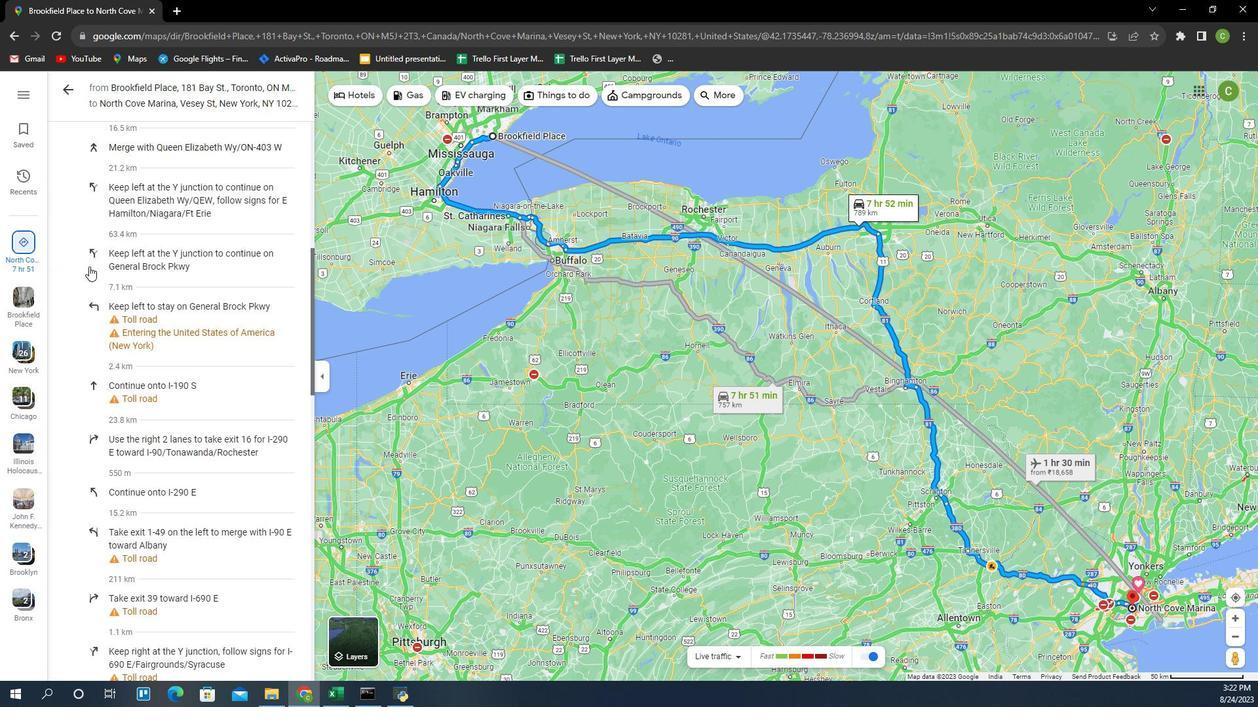 
Action: Mouse scrolled (86, 279) with delta (0, 0)
Screenshot: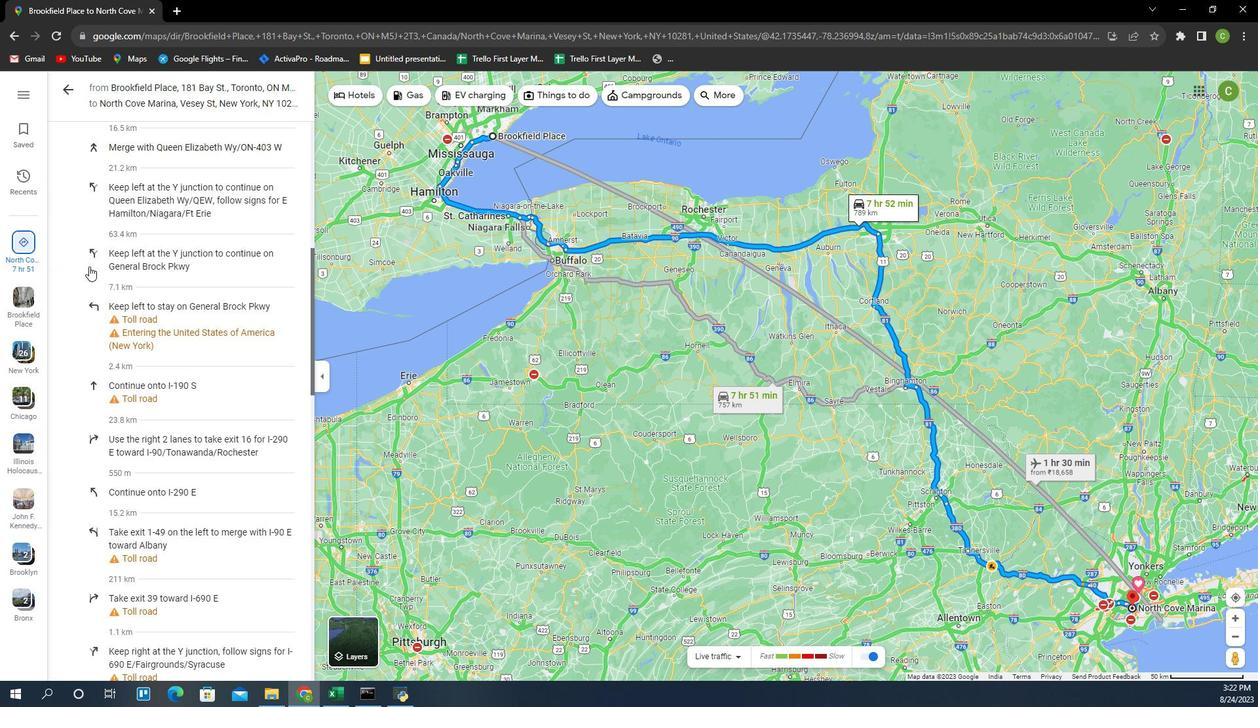 
Action: Mouse moved to (89, 285)
Screenshot: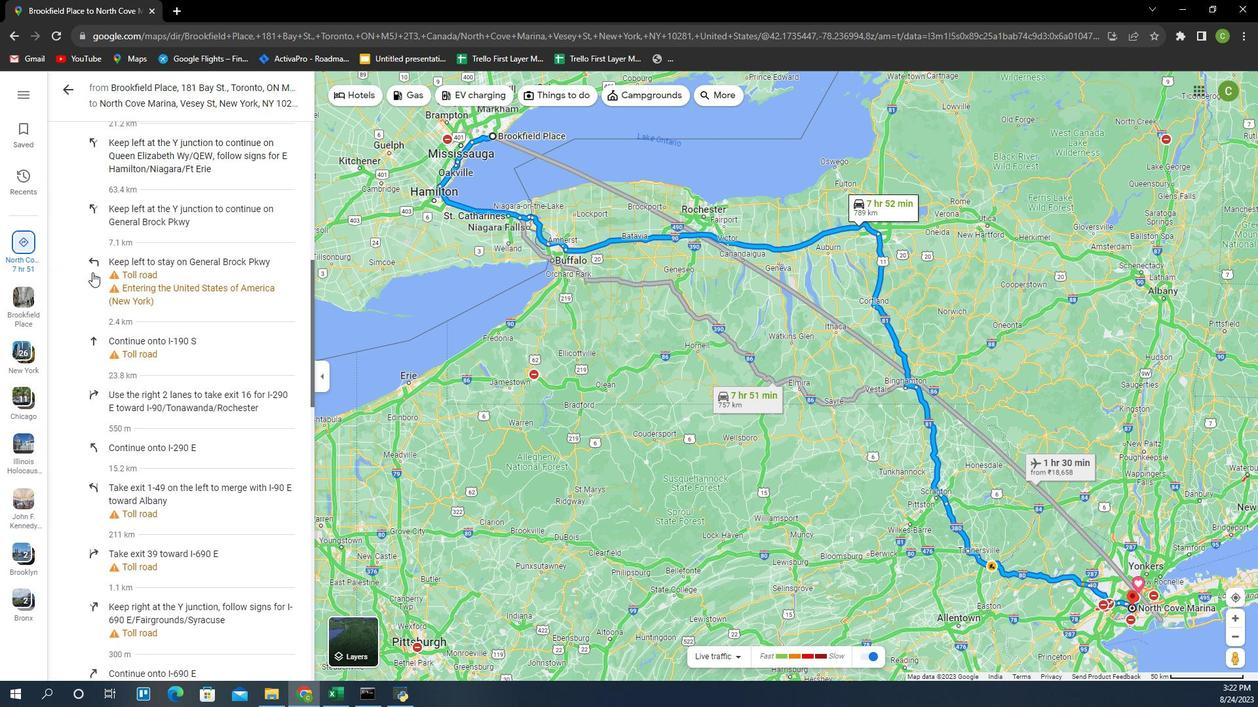 
Action: Mouse scrolled (89, 285) with delta (0, 0)
Screenshot: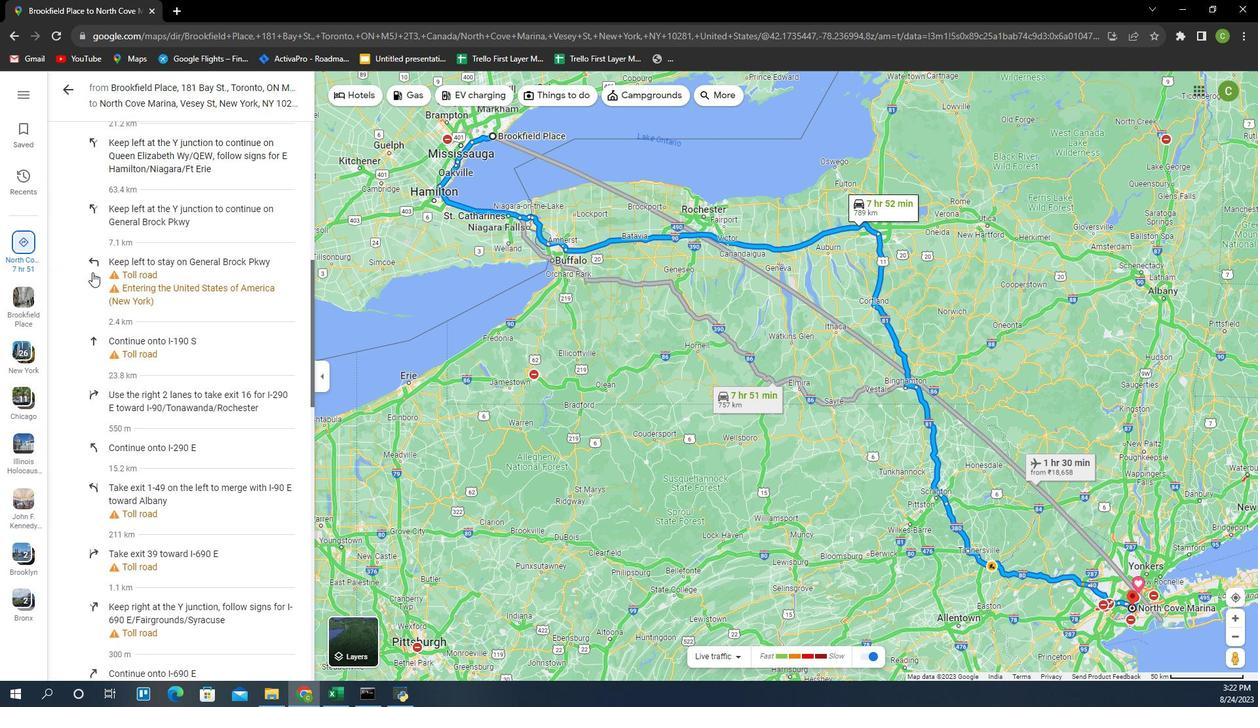 
Action: Mouse scrolled (89, 285) with delta (0, 0)
Screenshot: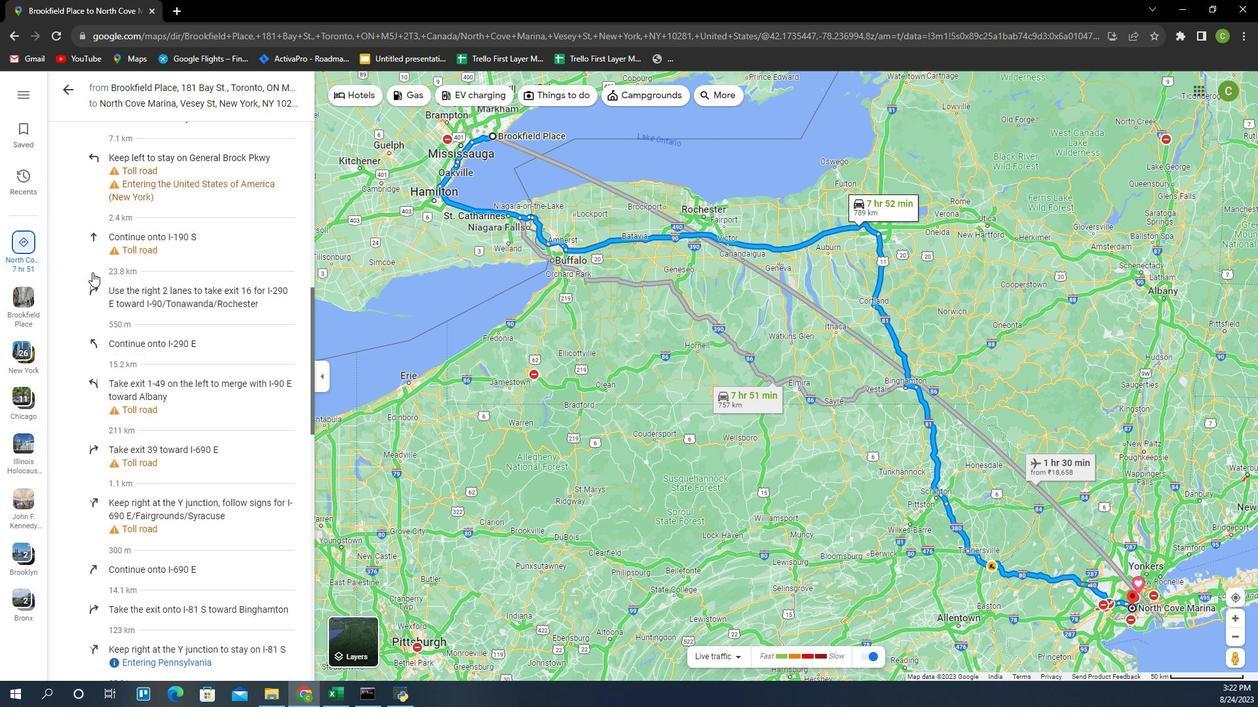 
Action: Mouse scrolled (89, 285) with delta (0, 0)
Screenshot: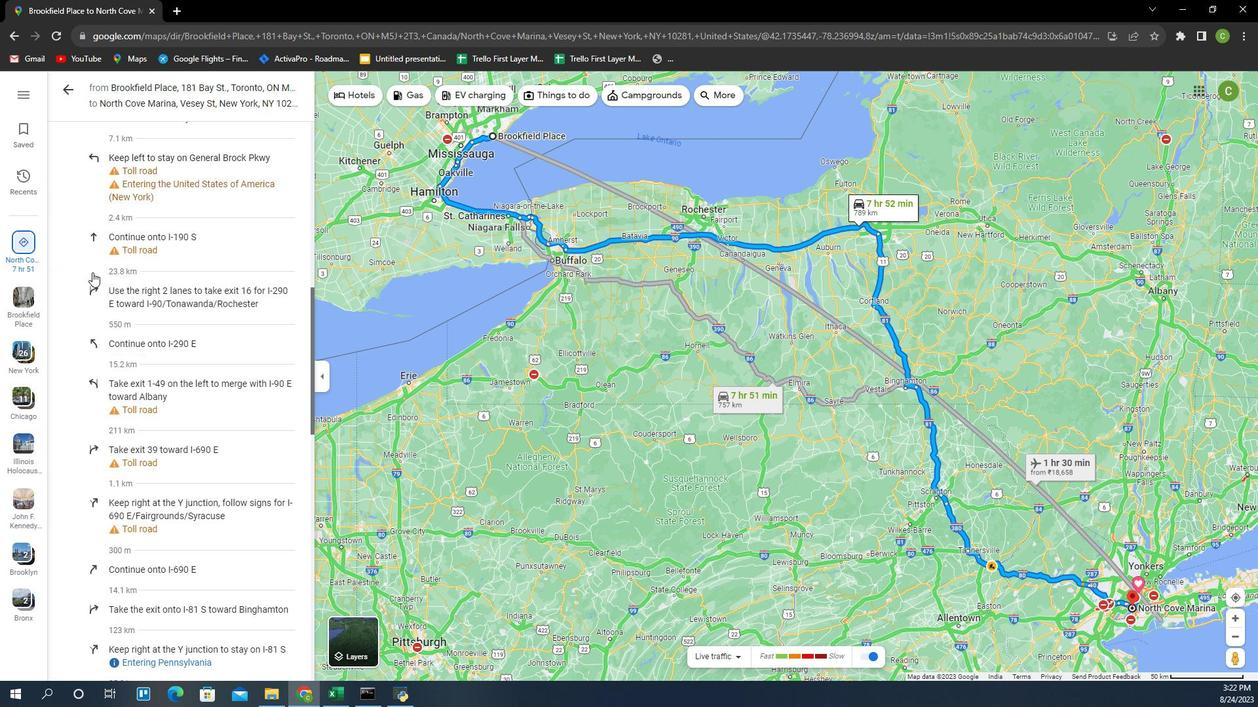 
Action: Mouse scrolled (89, 285) with delta (0, 0)
Screenshot: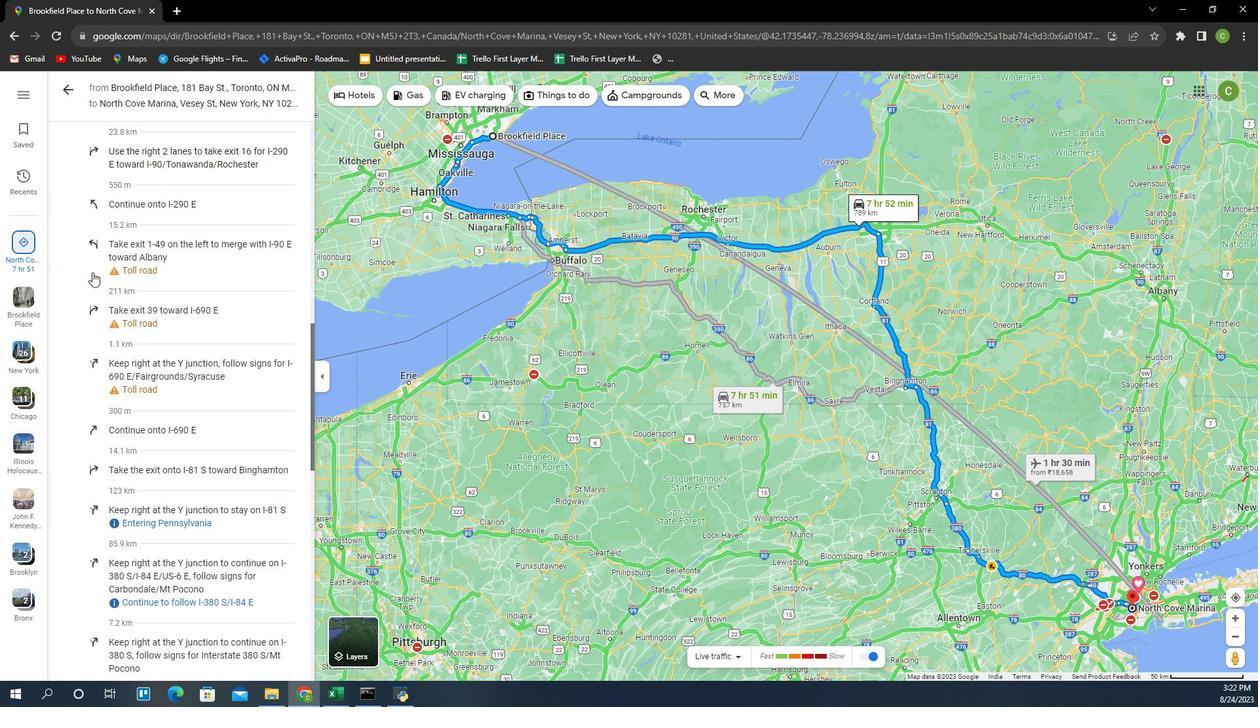 
Action: Mouse scrolled (89, 285) with delta (0, 0)
Screenshot: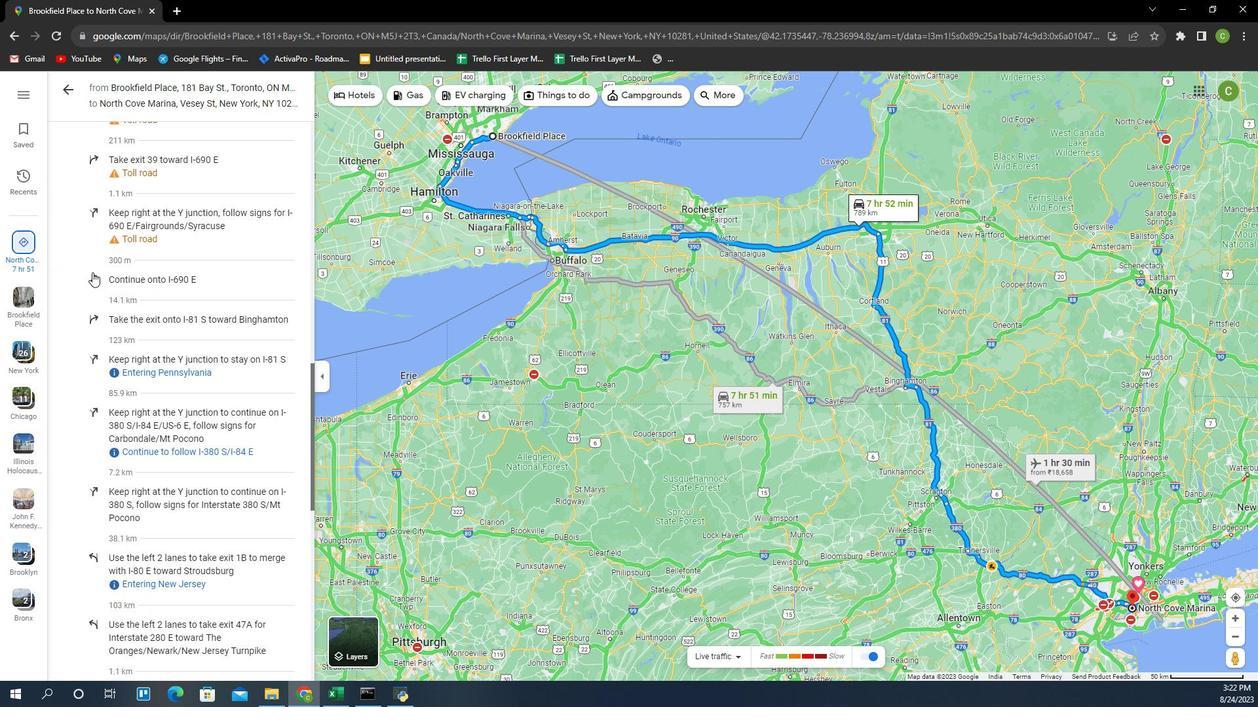 
Action: Mouse scrolled (89, 285) with delta (0, 0)
Screenshot: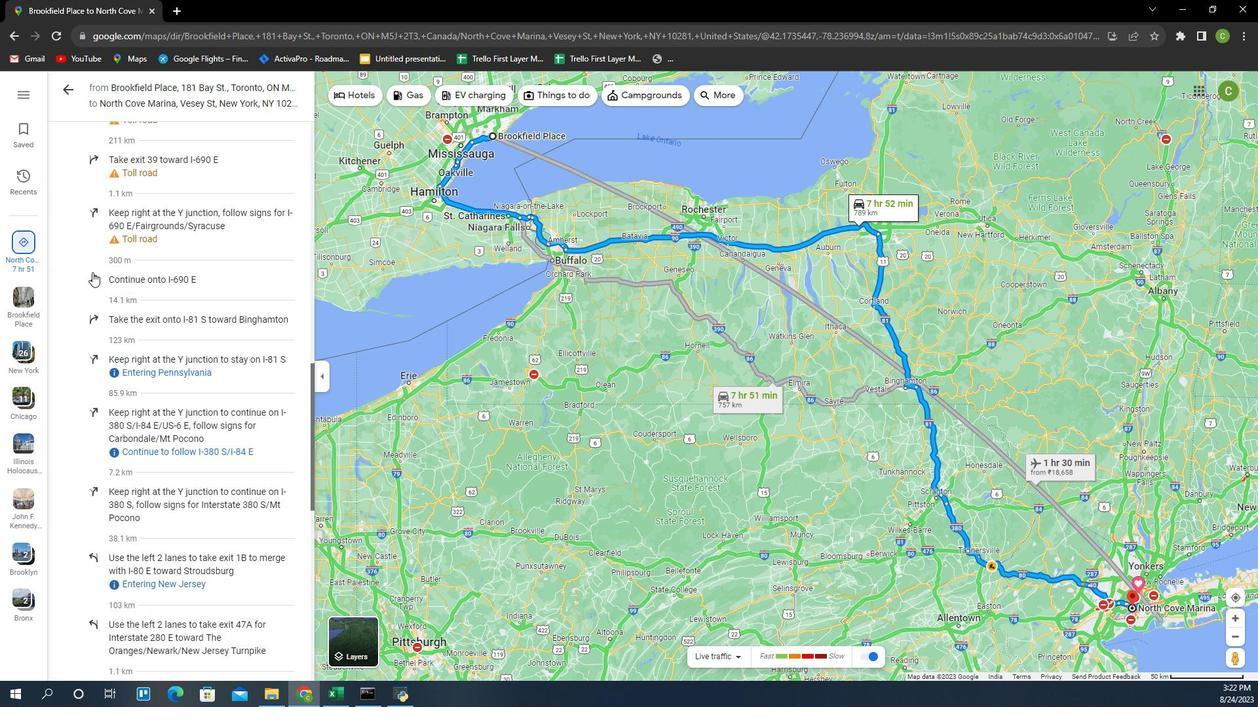 
Action: Mouse scrolled (89, 285) with delta (0, 0)
Screenshot: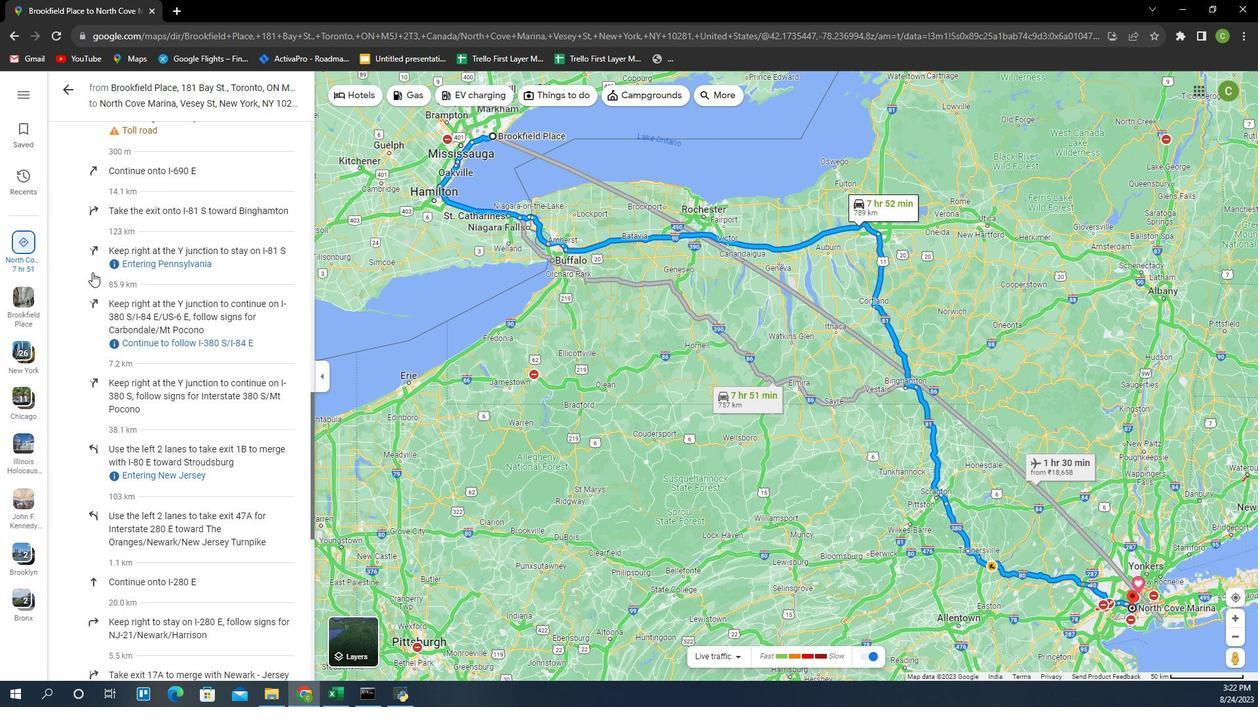 
Action: Mouse scrolled (89, 285) with delta (0, 0)
Screenshot: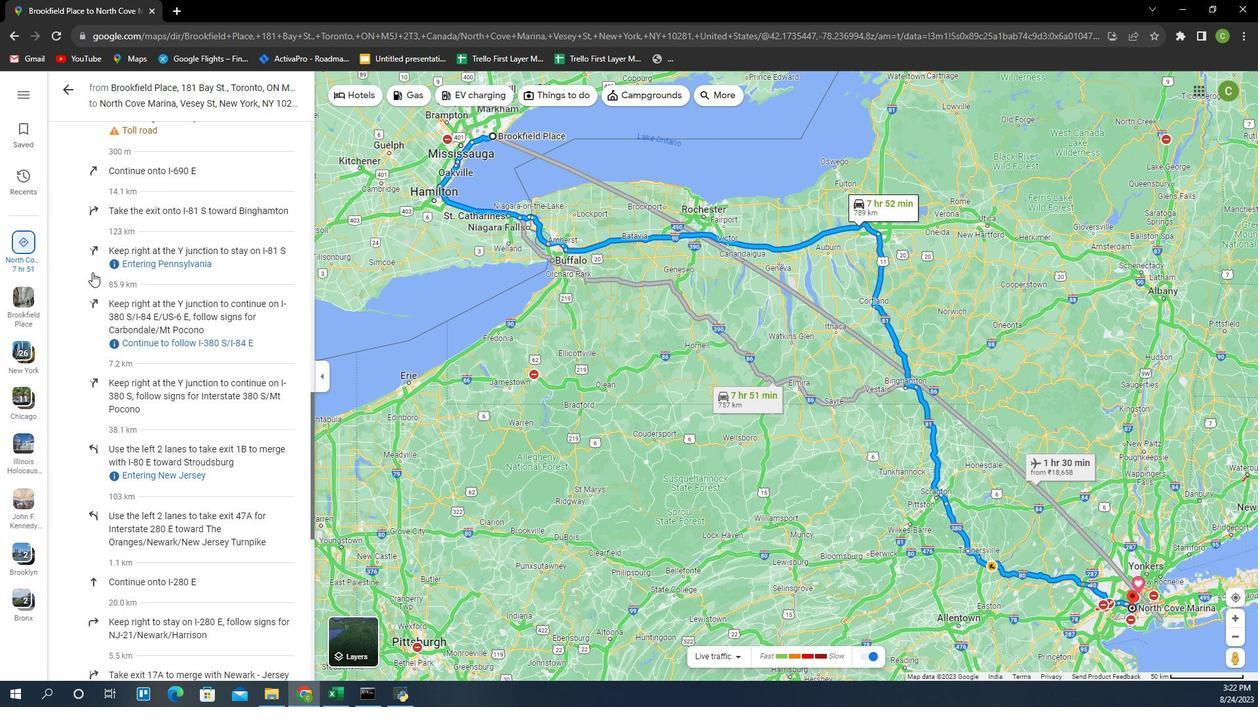 
Action: Mouse scrolled (89, 285) with delta (0, 0)
Screenshot: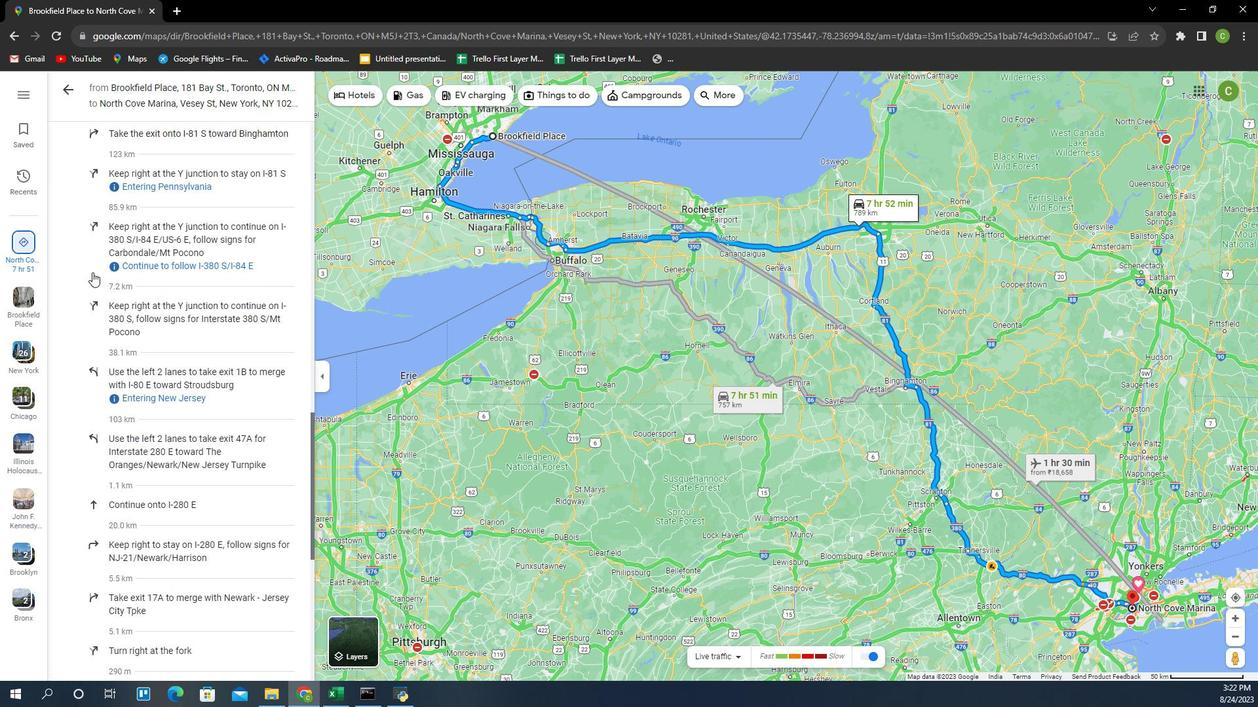 
Action: Mouse scrolled (89, 285) with delta (0, 0)
Screenshot: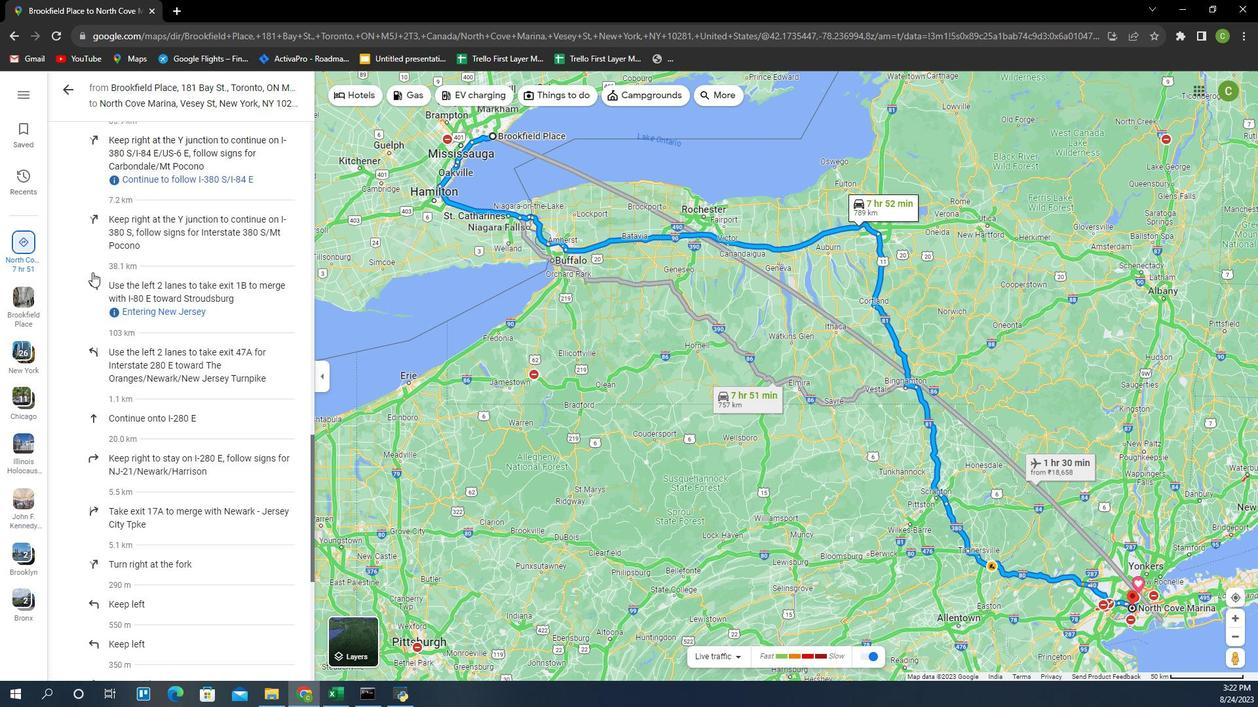 
Action: Mouse scrolled (89, 285) with delta (0, 0)
Screenshot: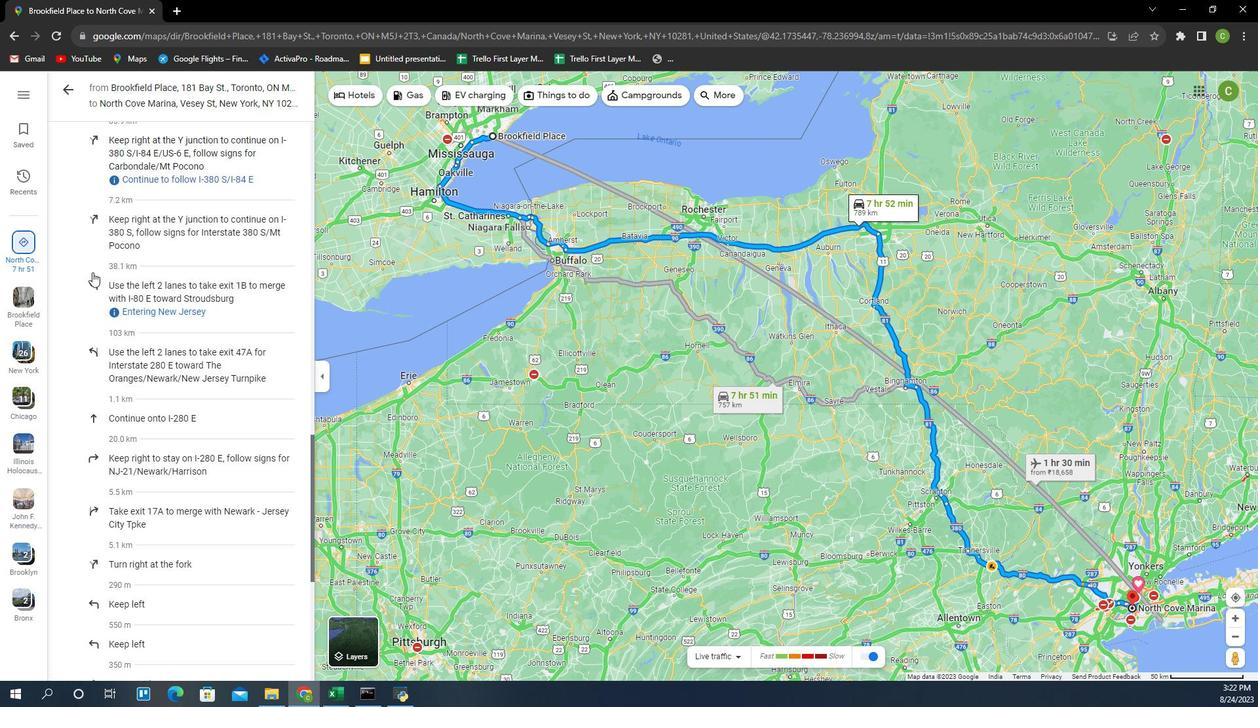 
Action: Mouse scrolled (89, 285) with delta (0, 0)
Screenshot: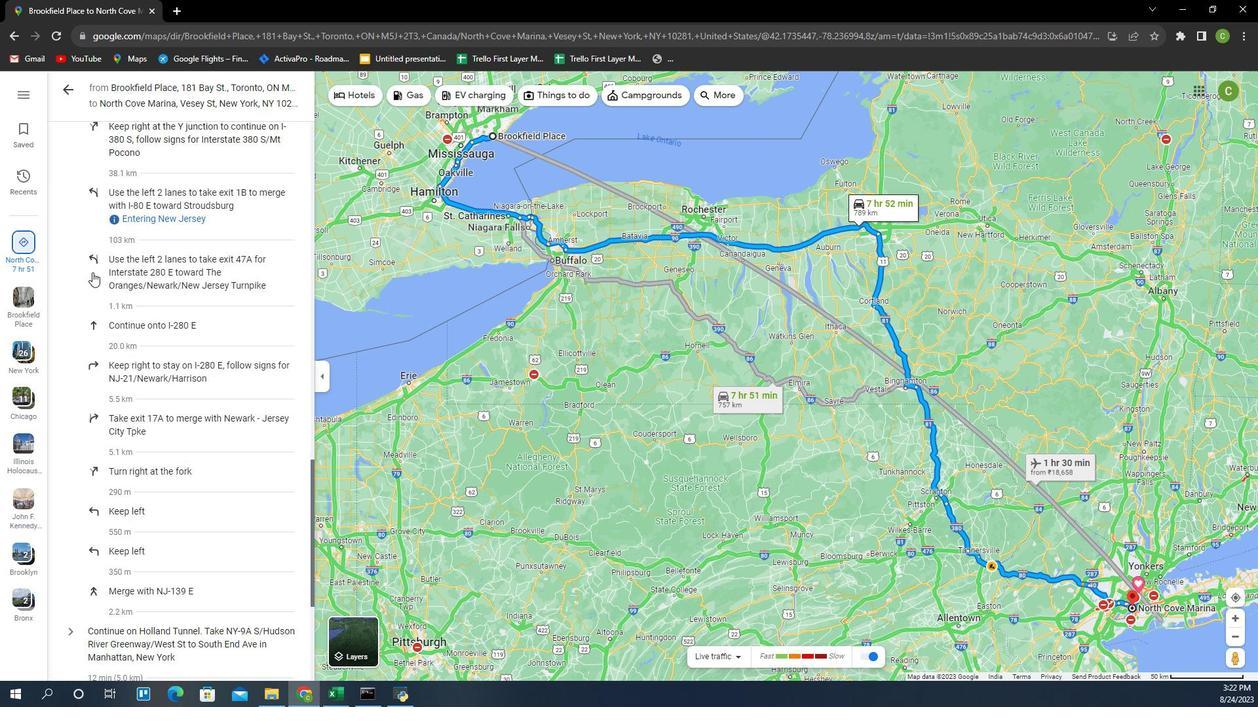 
Action: Mouse scrolled (89, 285) with delta (0, 0)
Screenshot: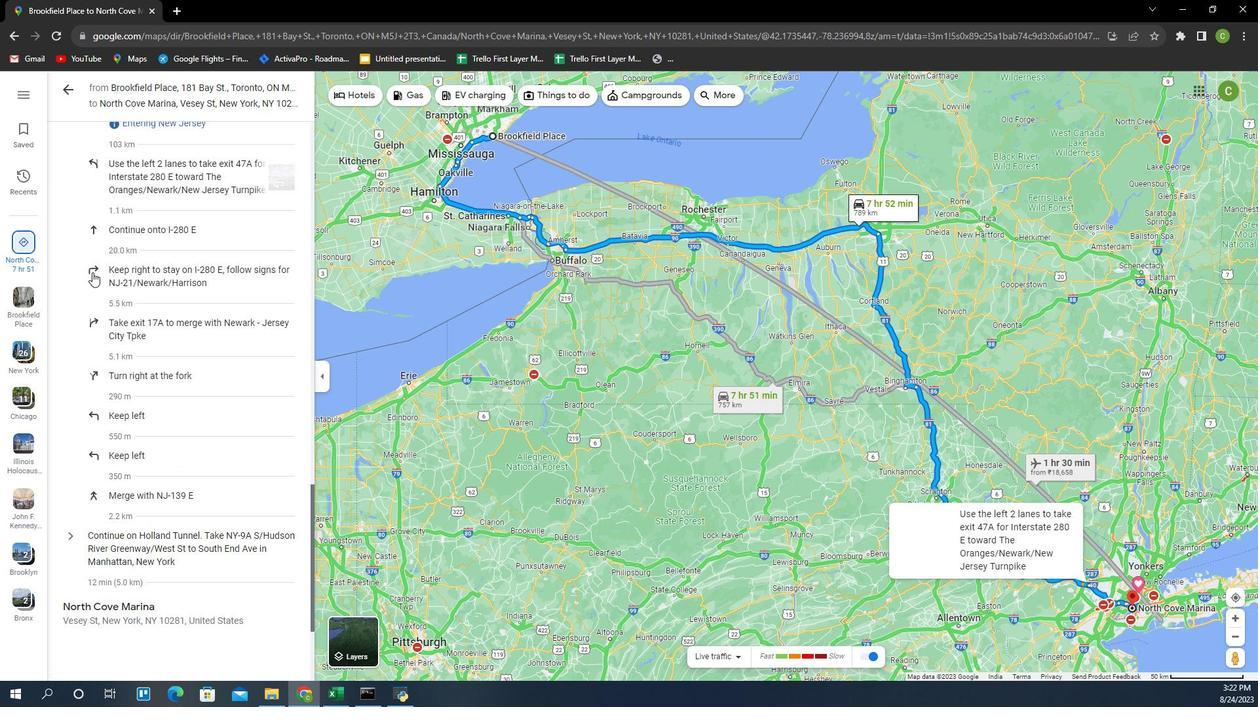 
Action: Mouse scrolled (89, 285) with delta (0, 0)
Screenshot: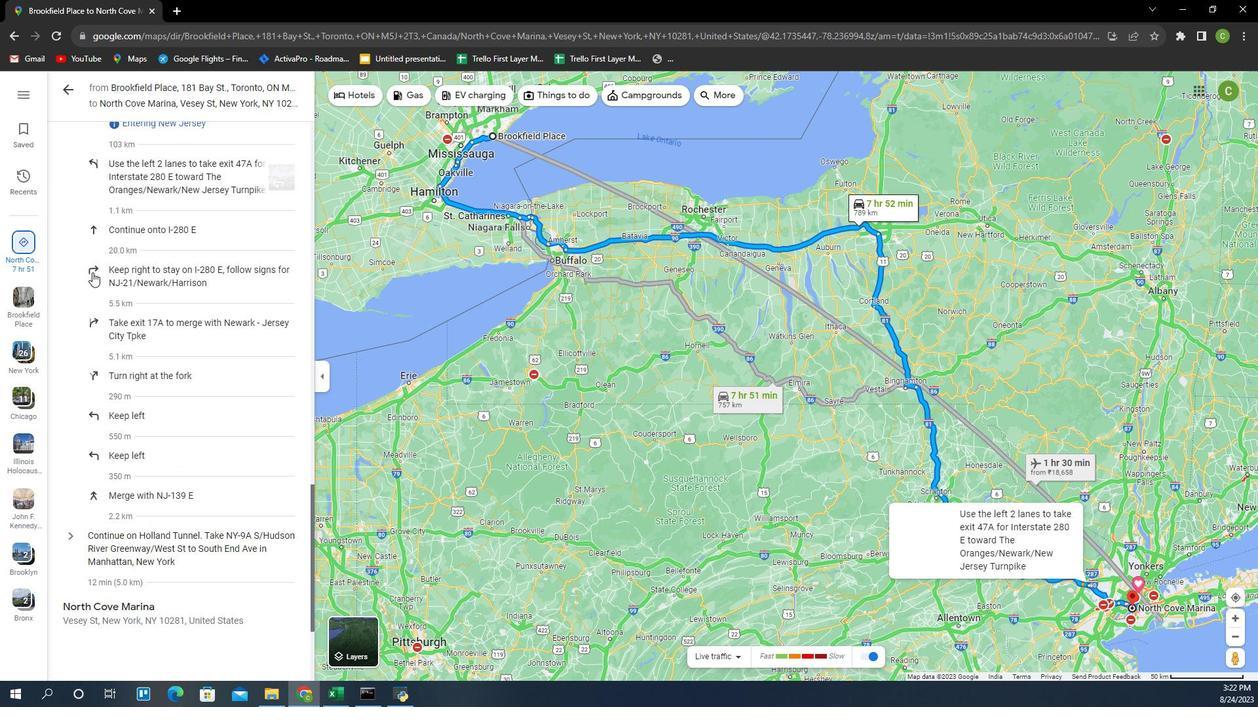 
Action: Mouse scrolled (89, 285) with delta (0, 0)
Screenshot: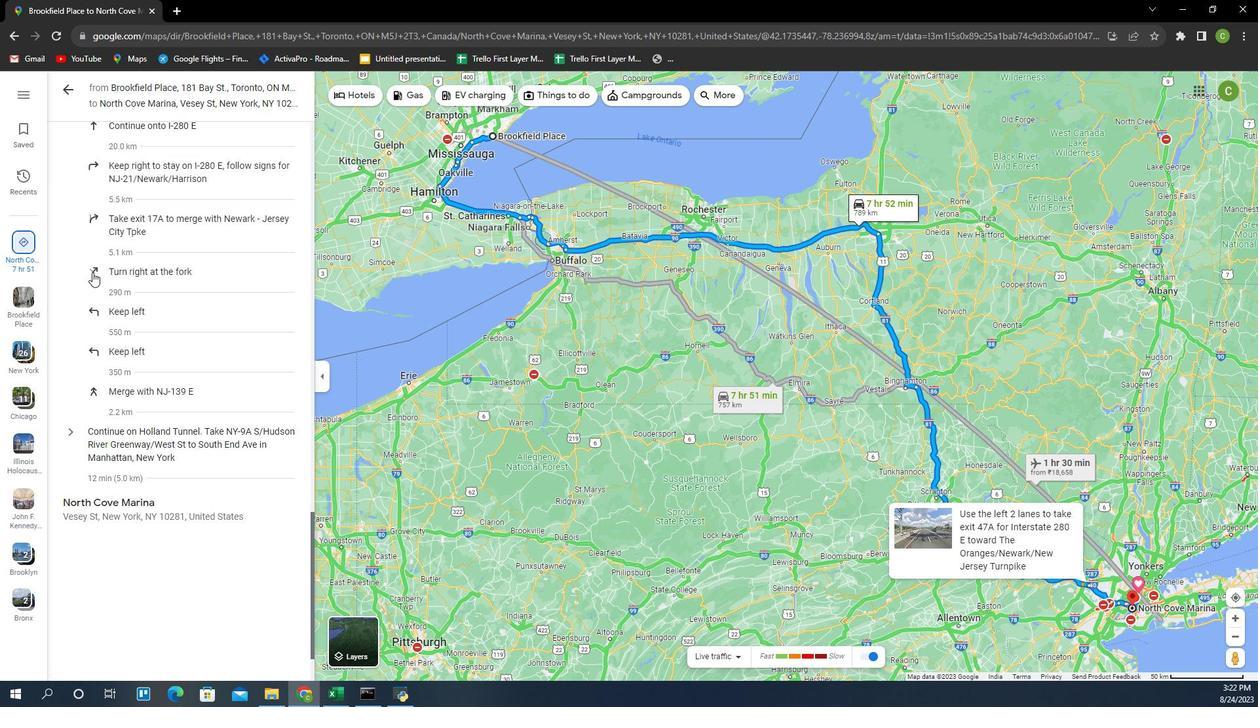 
Action: Mouse scrolled (89, 285) with delta (0, 0)
Screenshot: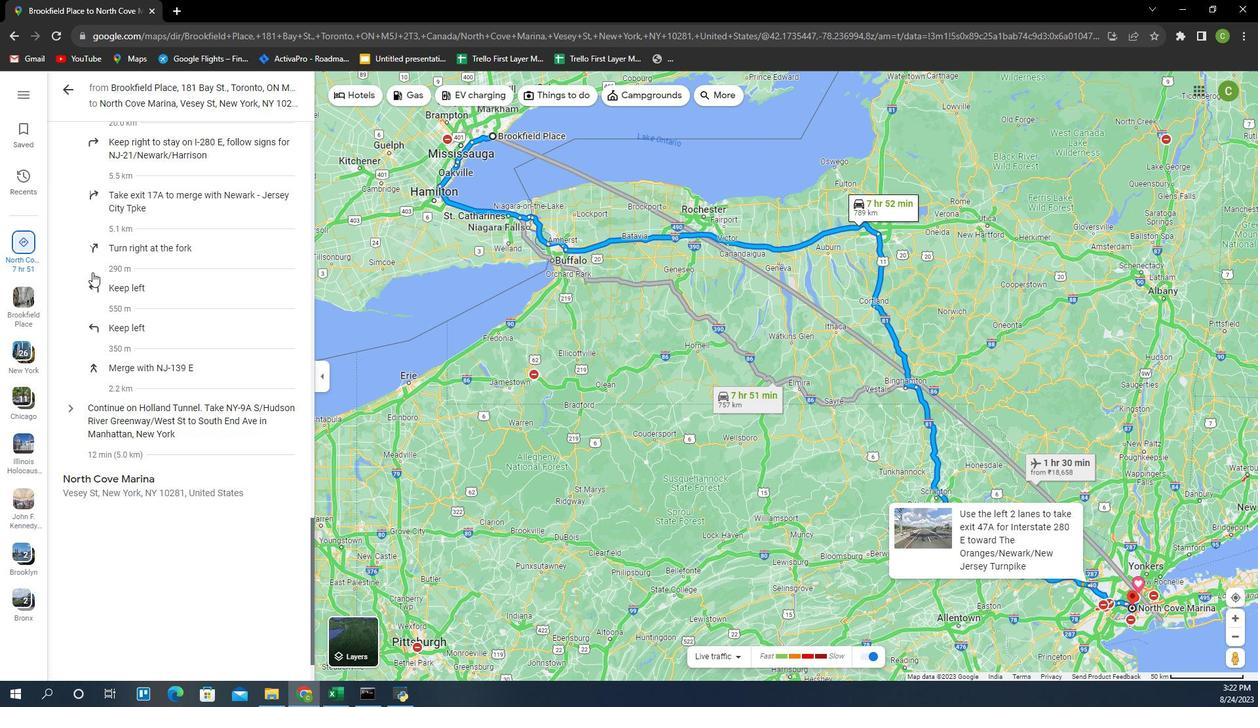 
Action: Mouse moved to (73, 365)
Screenshot: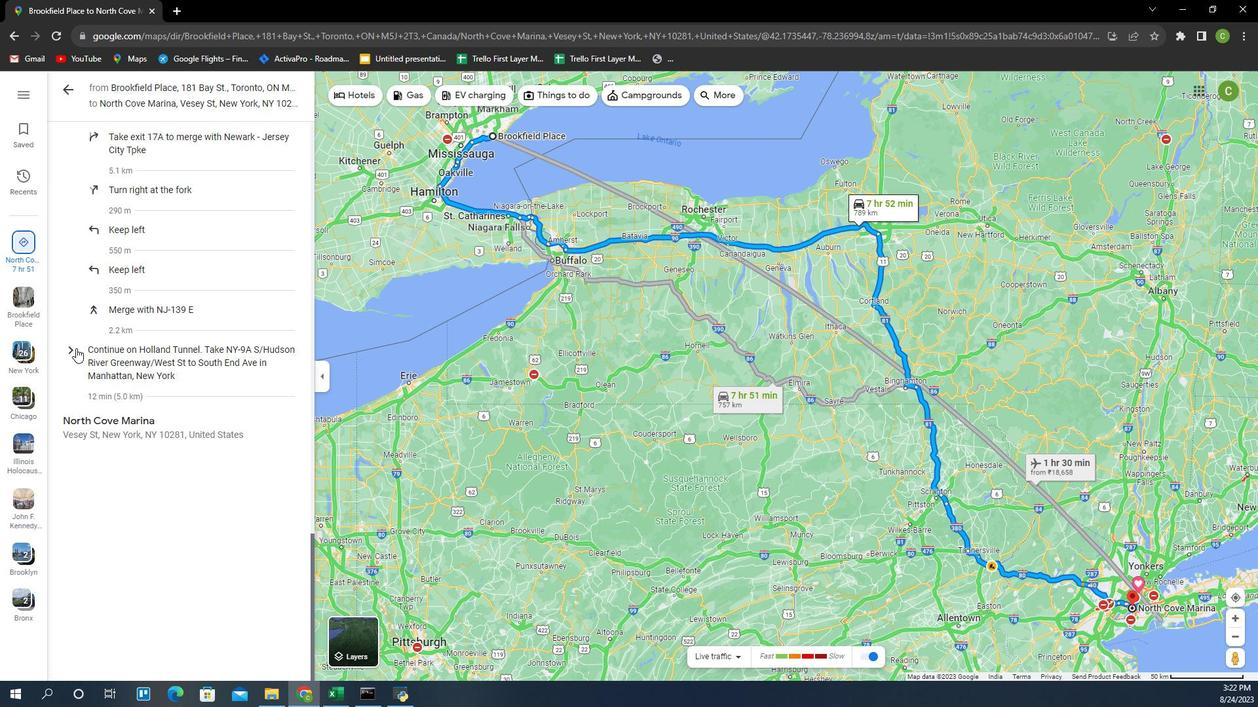 
Action: Mouse pressed left at (73, 365)
Screenshot: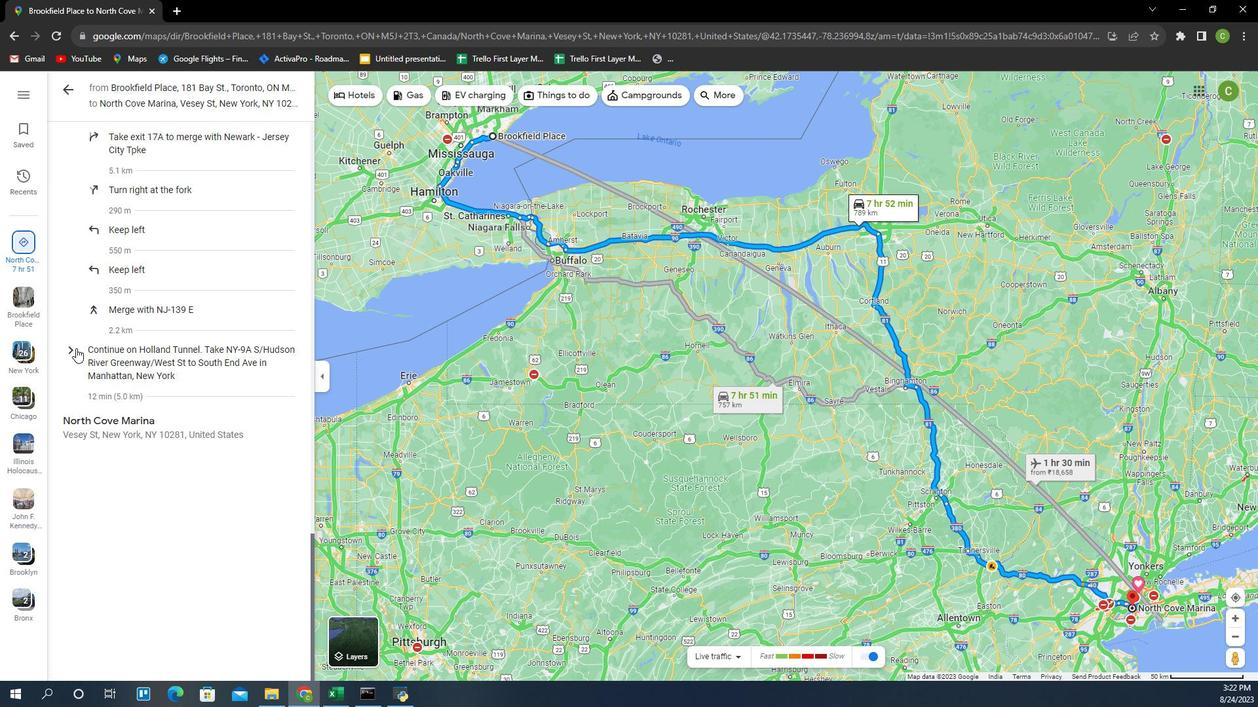
Action: Mouse scrolled (73, 364) with delta (0, 0)
Screenshot: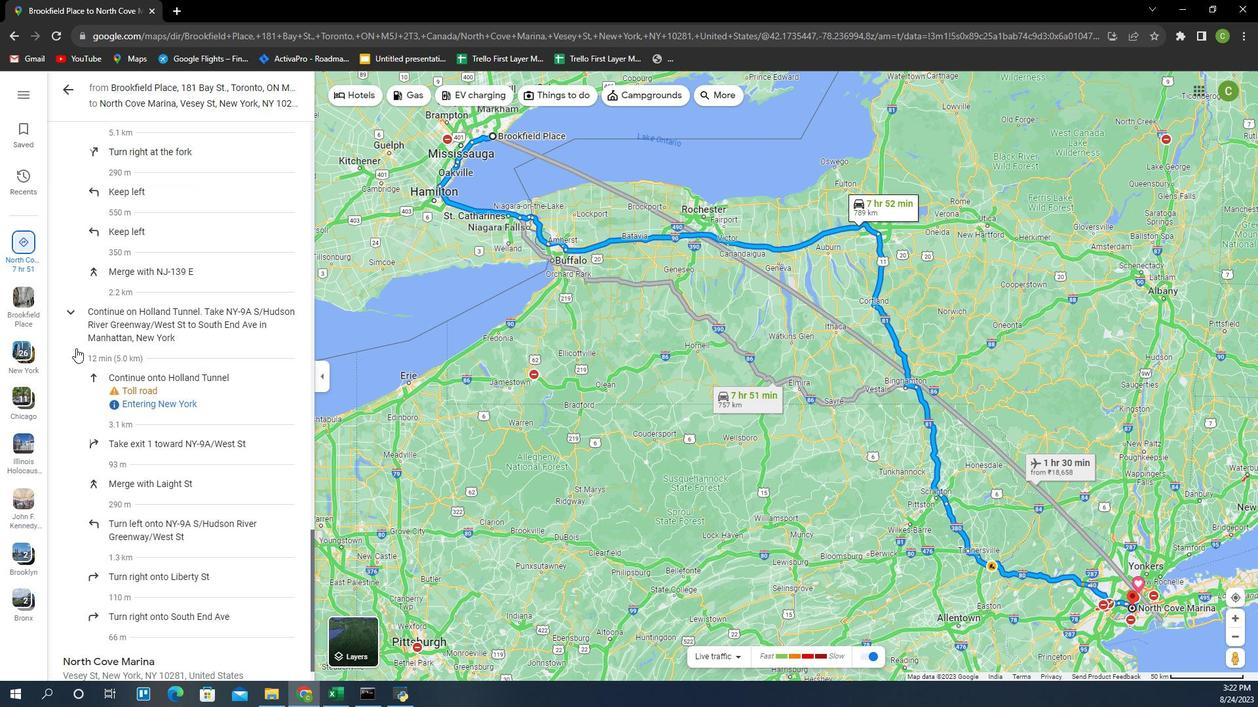 
Action: Mouse scrolled (73, 364) with delta (0, 0)
Screenshot: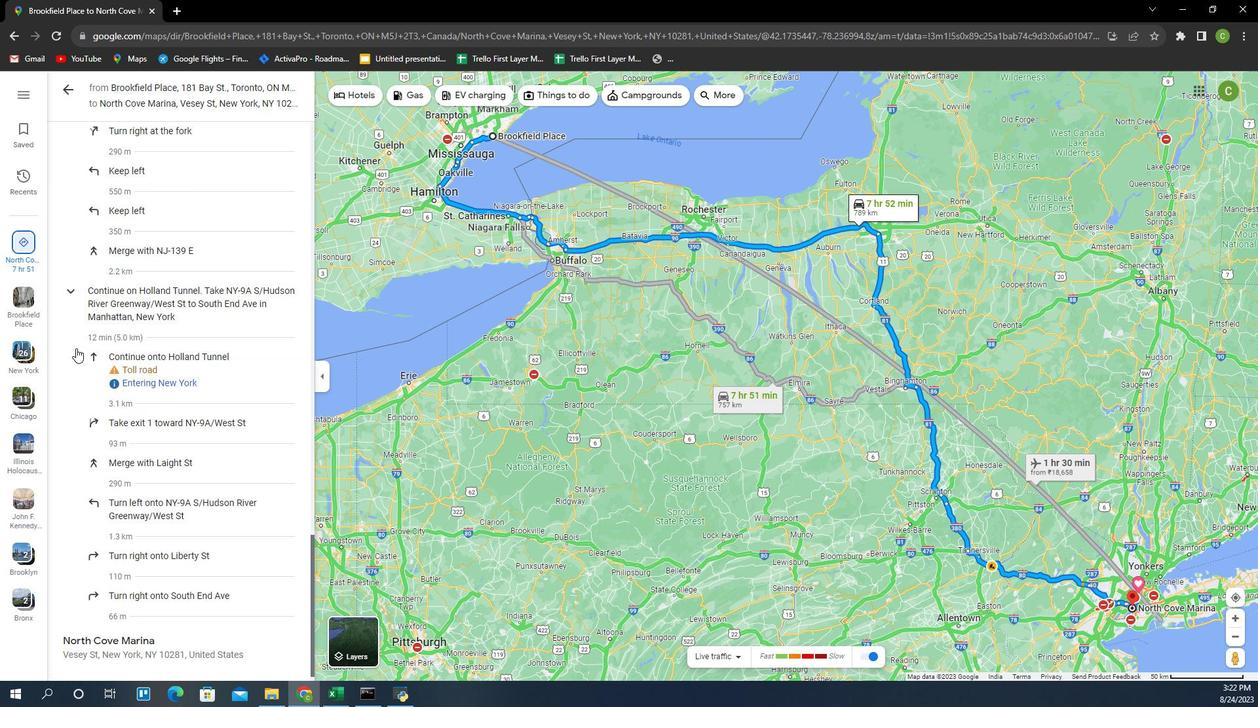 
Action: Mouse scrolled (73, 364) with delta (0, 0)
Screenshot: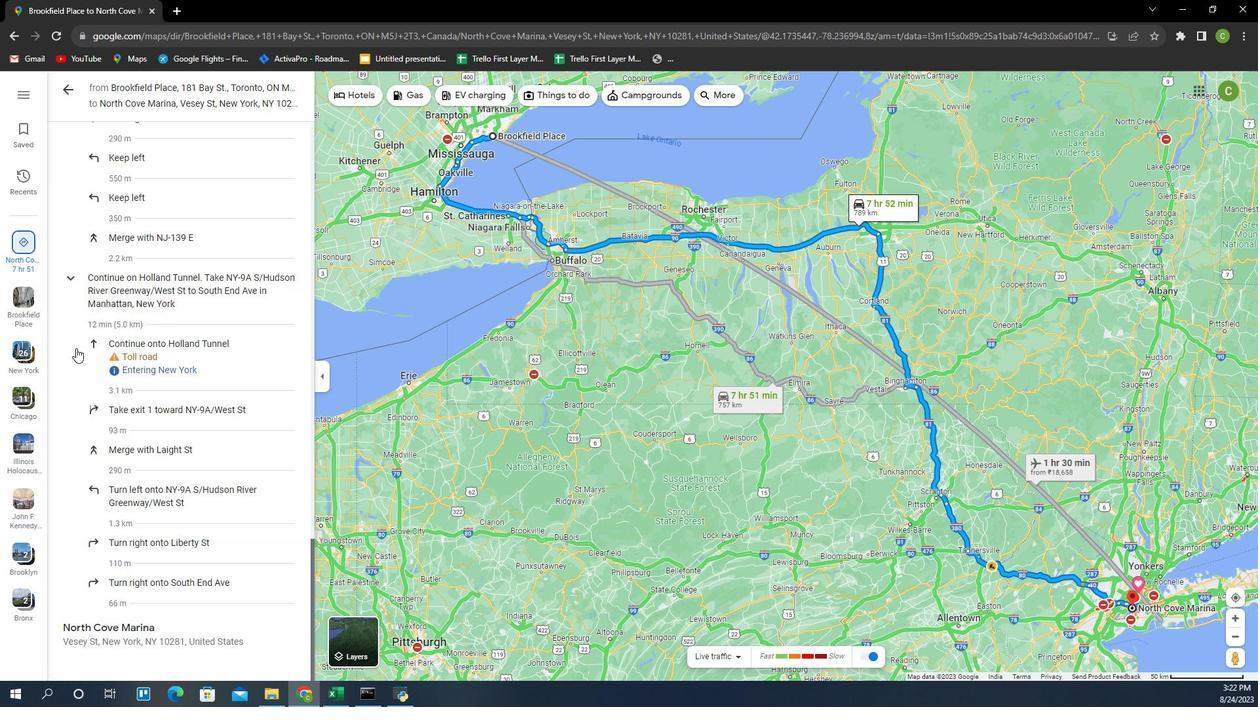 
Action: Mouse scrolled (73, 364) with delta (0, 0)
Screenshot: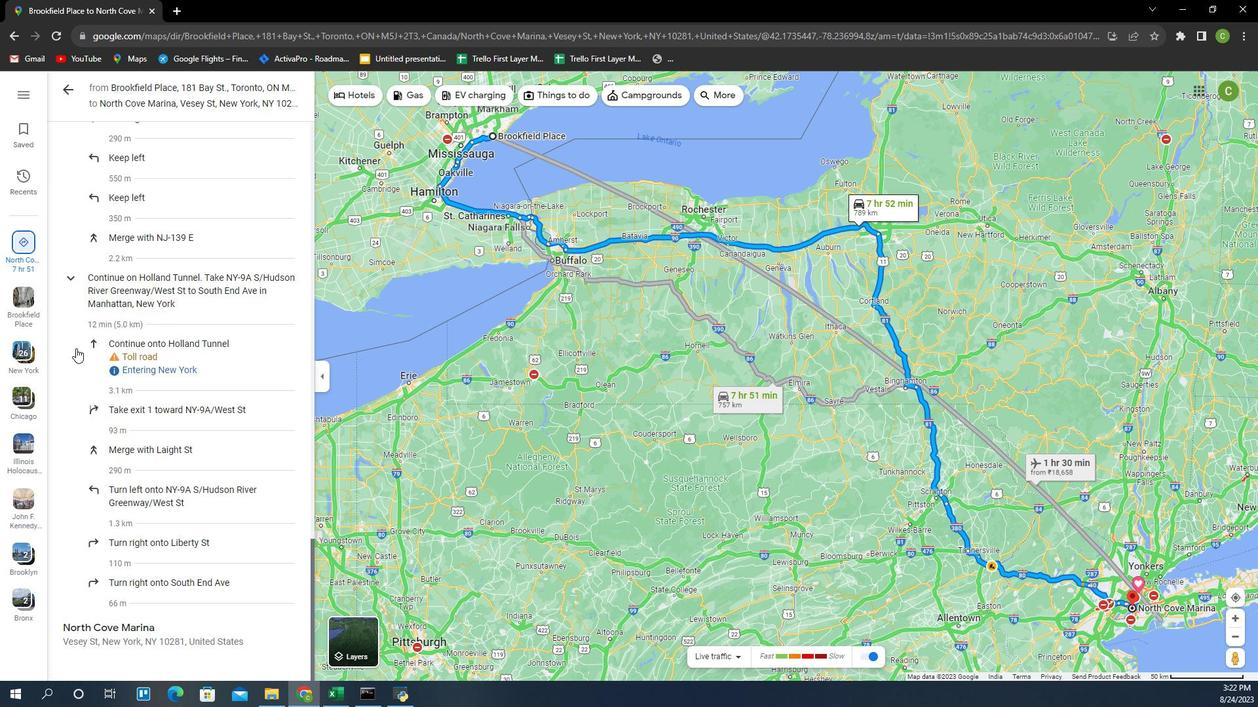 
Action: Mouse scrolled (73, 364) with delta (0, 0)
Screenshot: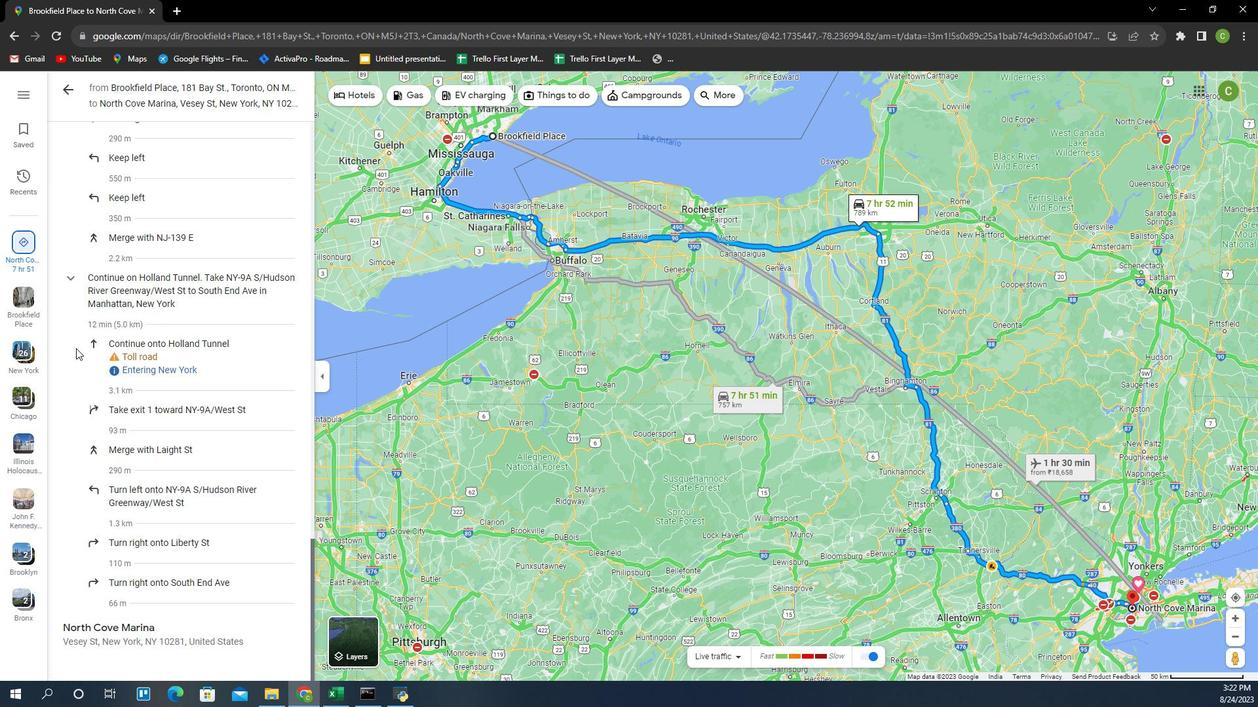 
Action: Mouse scrolled (73, 364) with delta (0, 0)
Screenshot: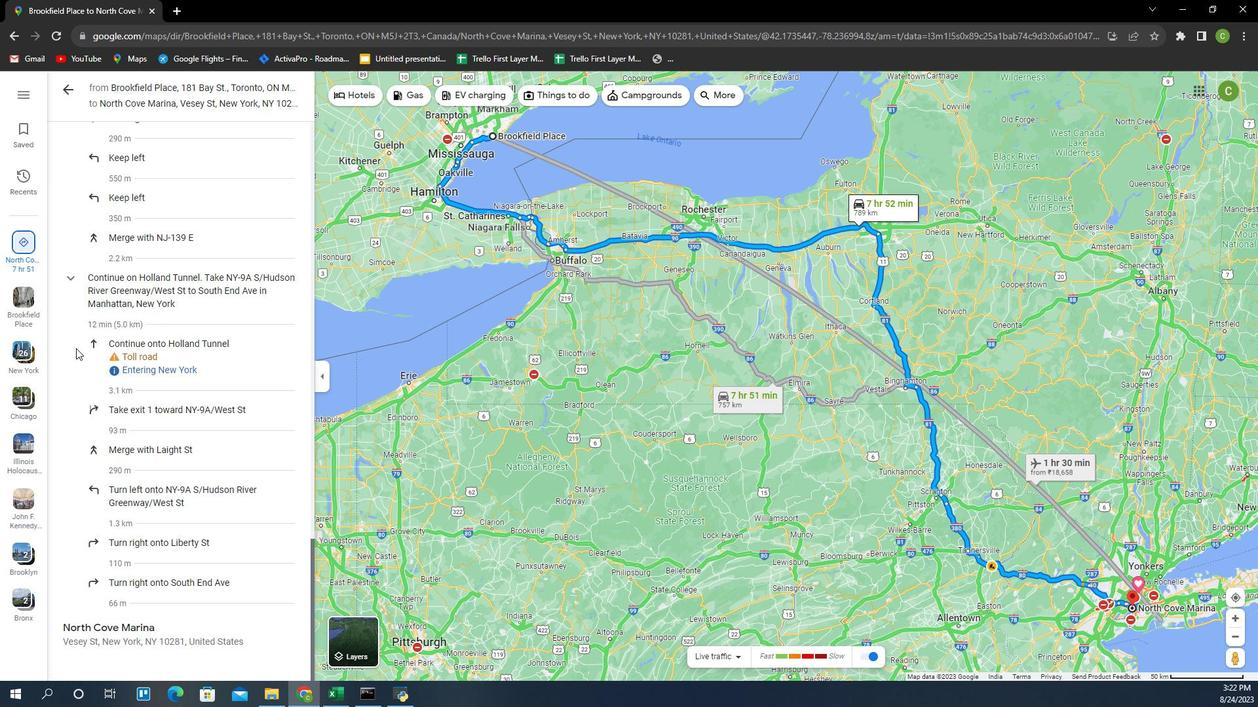 
Action: Mouse moved to (251, 188)
Screenshot: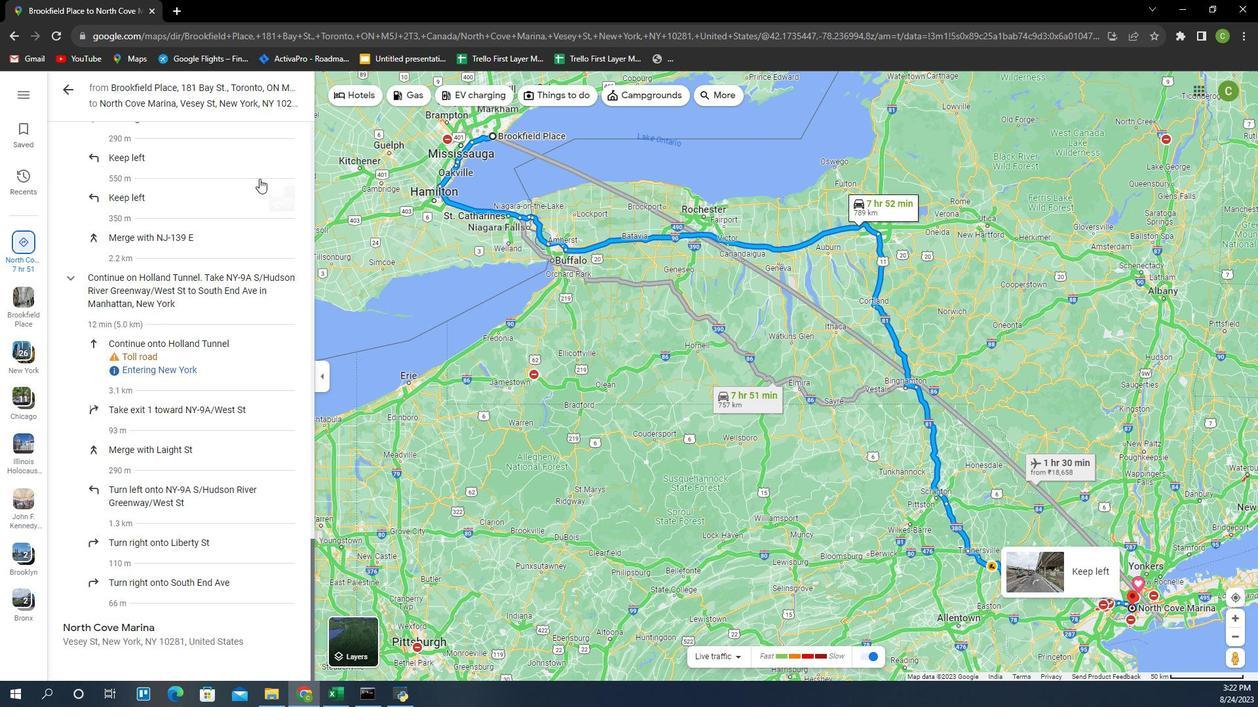 
